 Task: In the  document Nationalparks.docx, select heading and apply ' Bold and Underline' Use the "find feature" to find mentioned word and apply Strikethrough in: 'showcase'. Insert smartchip (Date) on bottom of the page 23 June, 2023 Insert the mentioned footnote for 6th word with font style Arial and font size 8: The study was conducted anonymously
Action: Mouse moved to (318, 504)
Screenshot: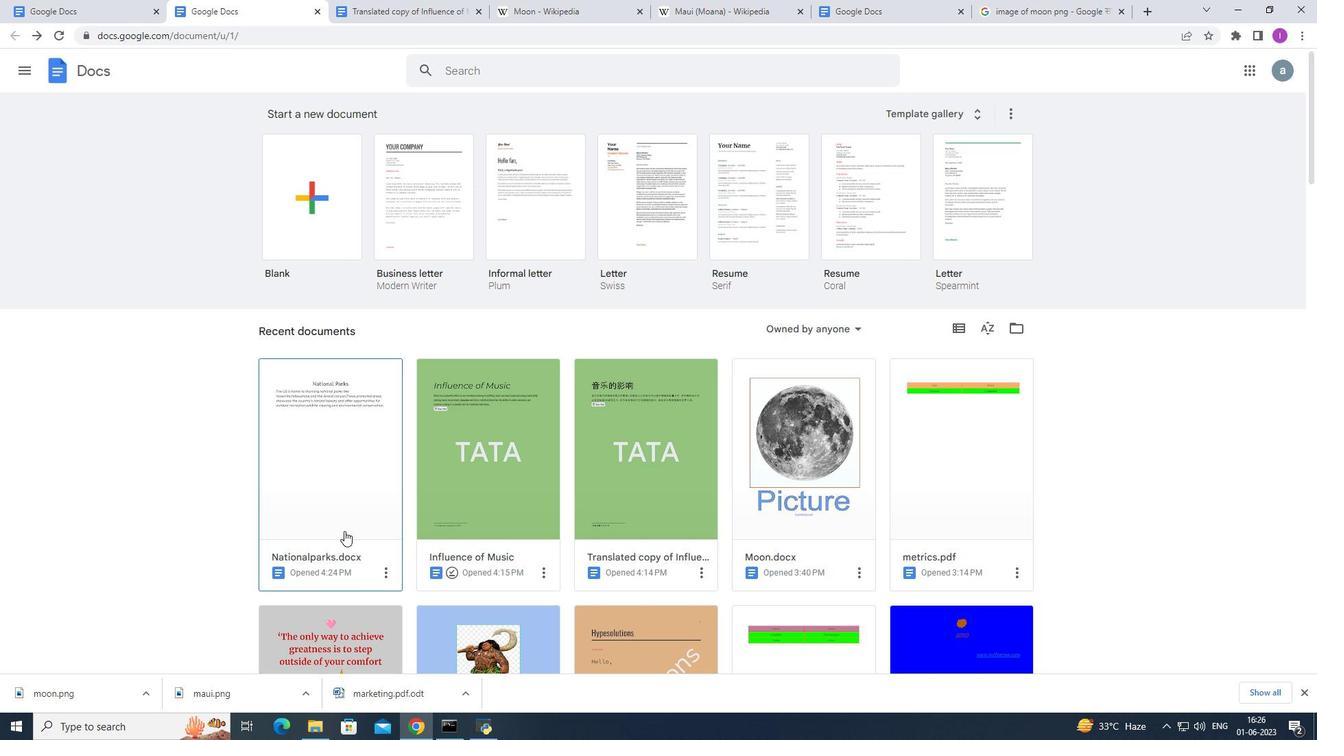 
Action: Mouse pressed left at (318, 504)
Screenshot: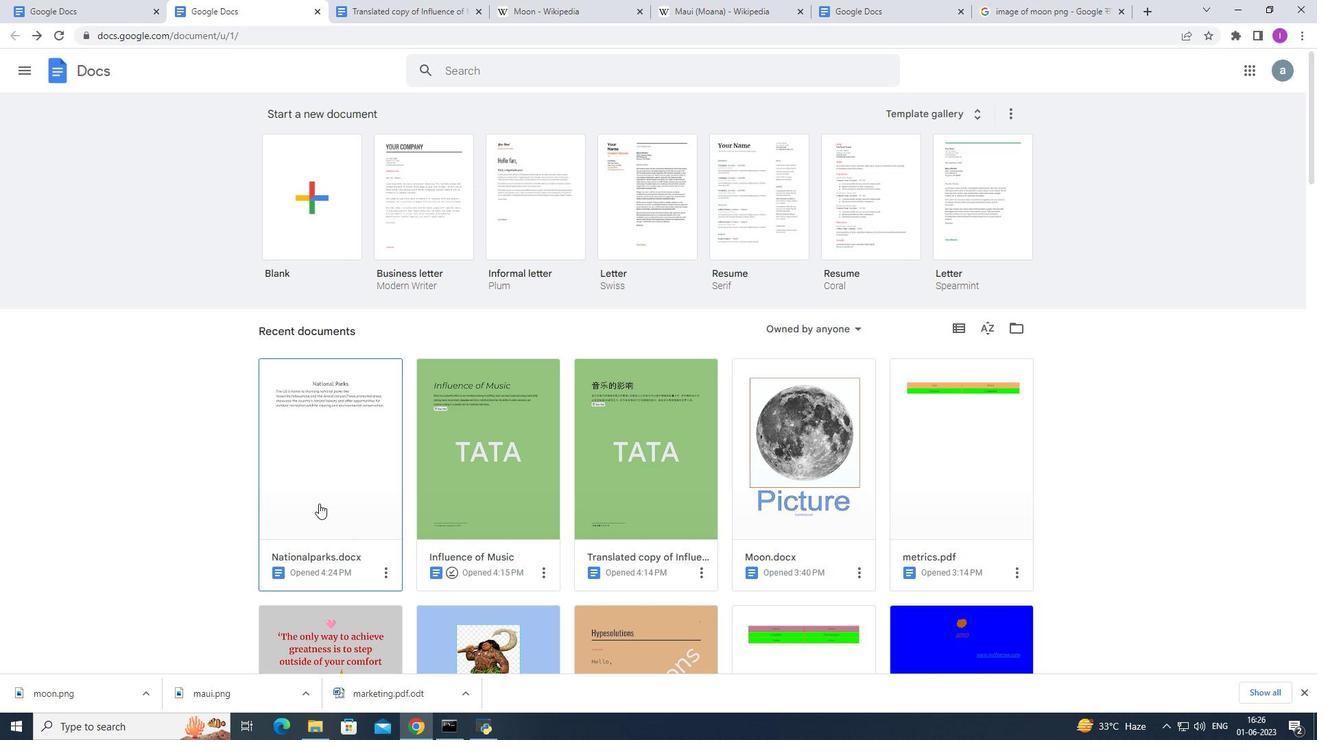 
Action: Mouse moved to (737, 242)
Screenshot: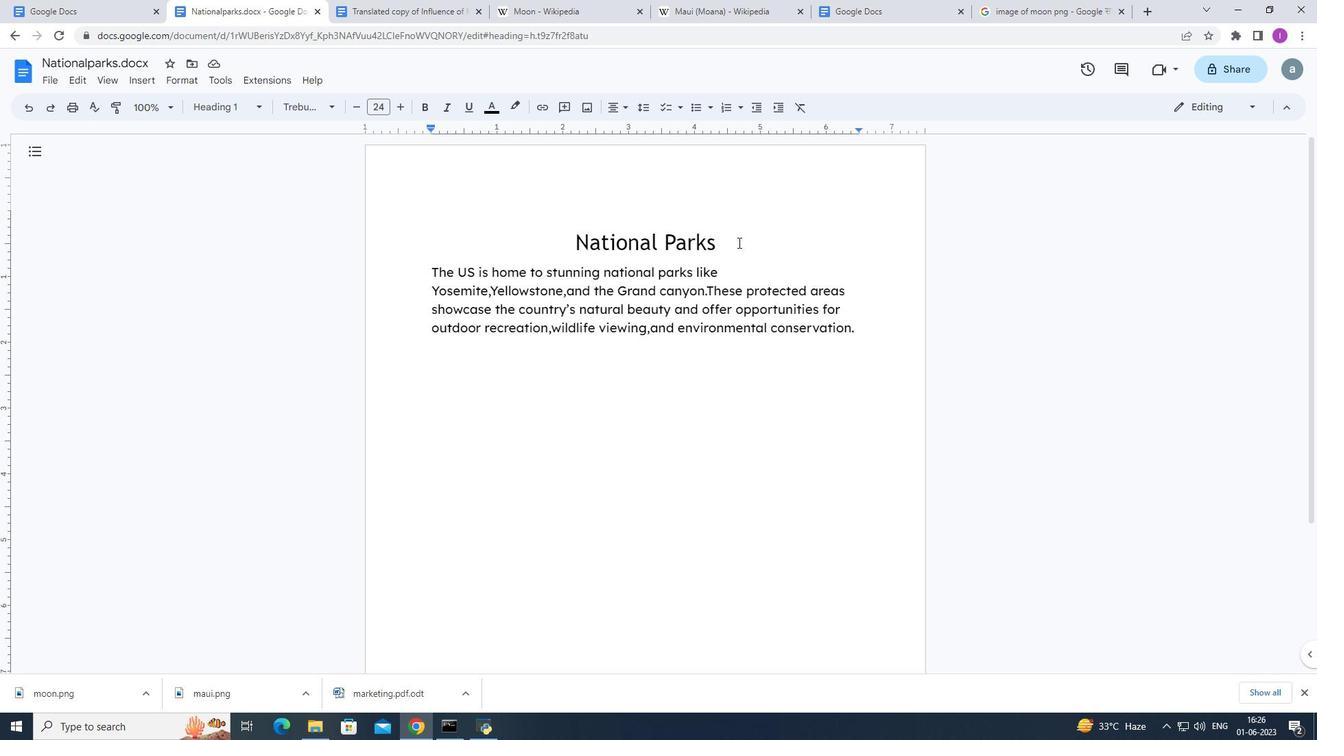 
Action: Mouse pressed left at (737, 242)
Screenshot: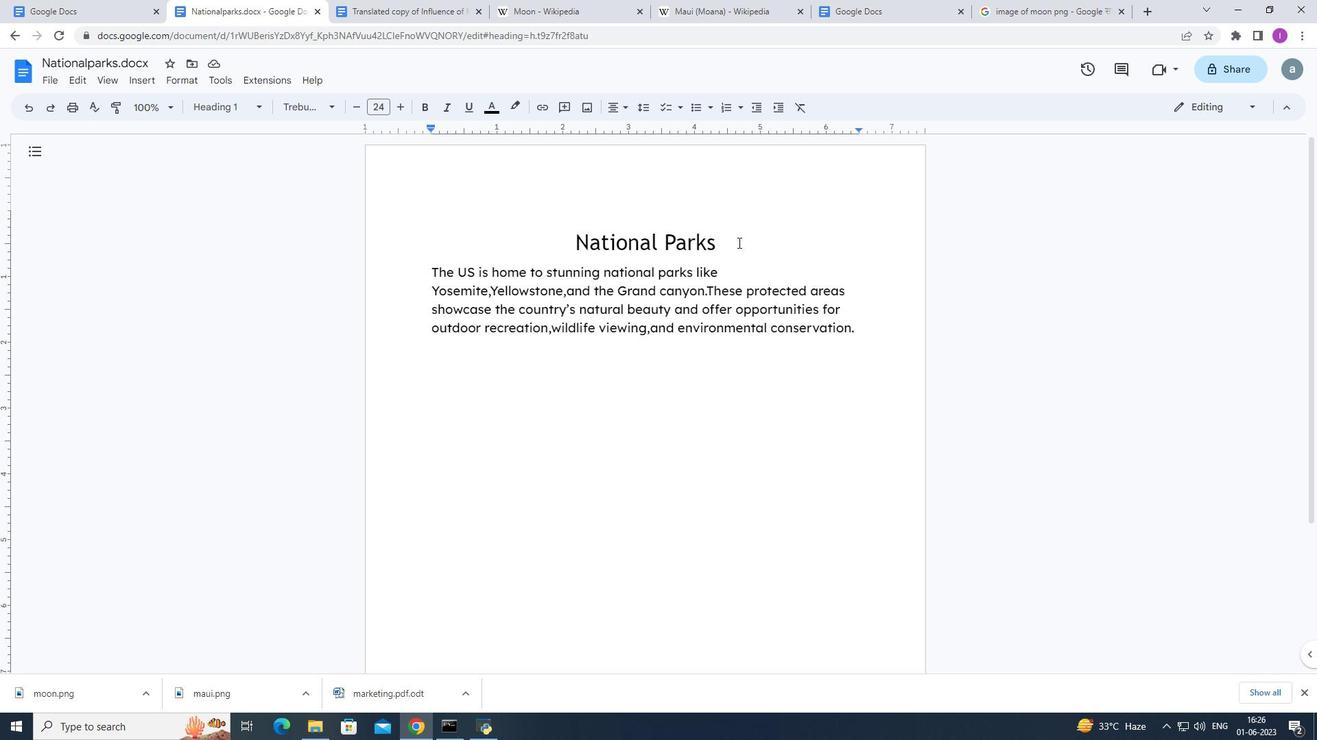 
Action: Mouse moved to (427, 104)
Screenshot: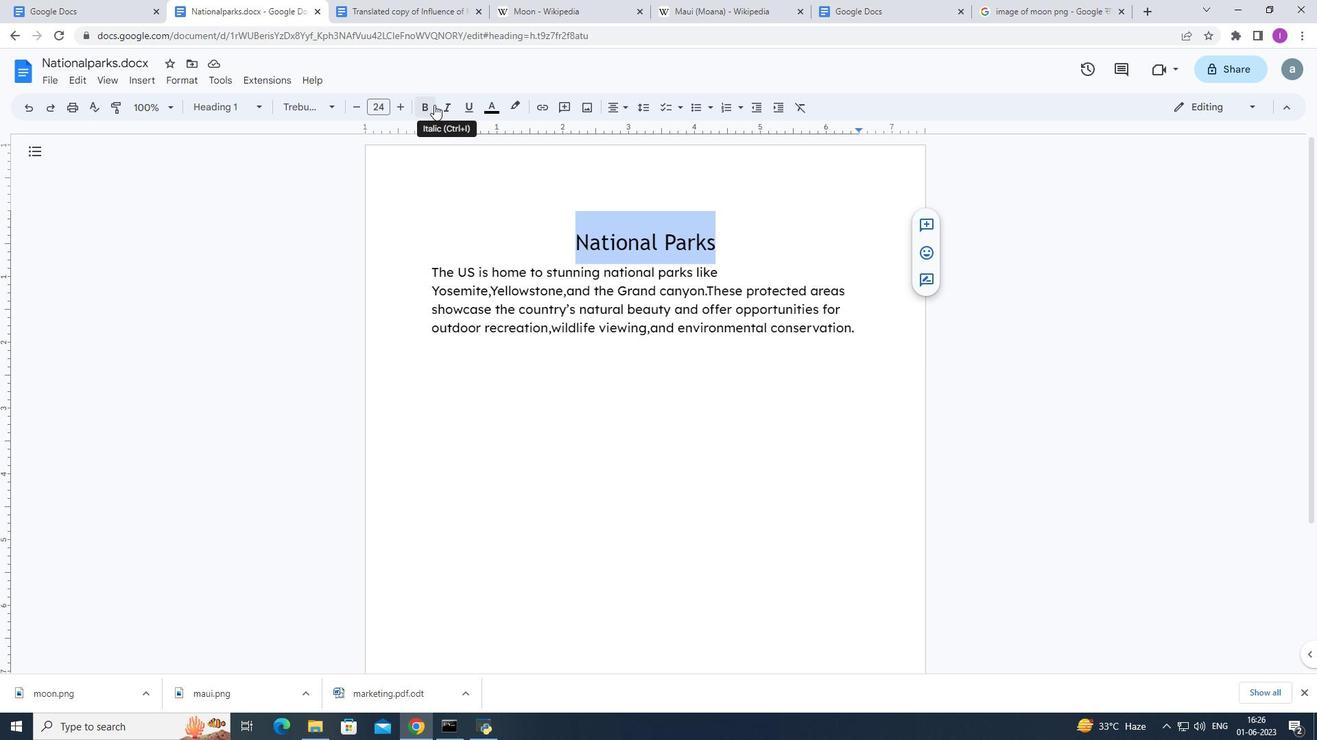 
Action: Mouse pressed left at (427, 104)
Screenshot: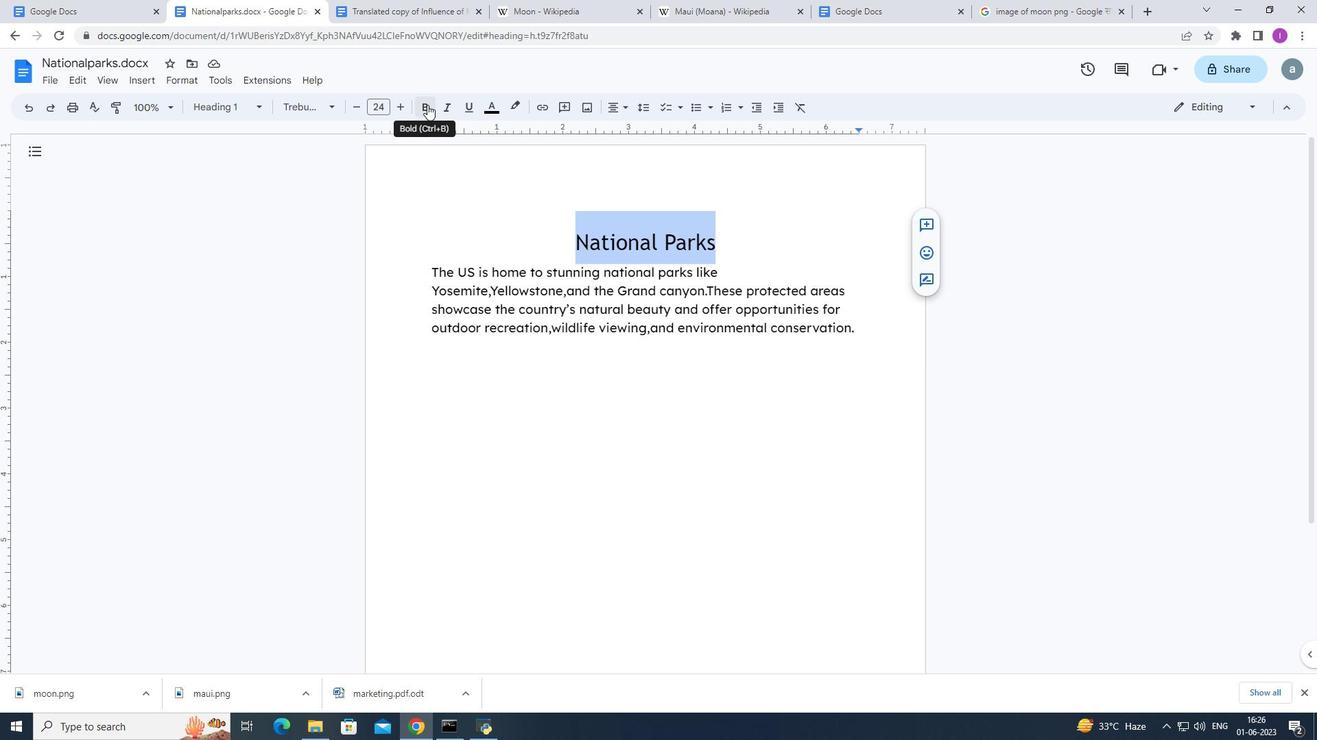 
Action: Mouse moved to (142, 79)
Screenshot: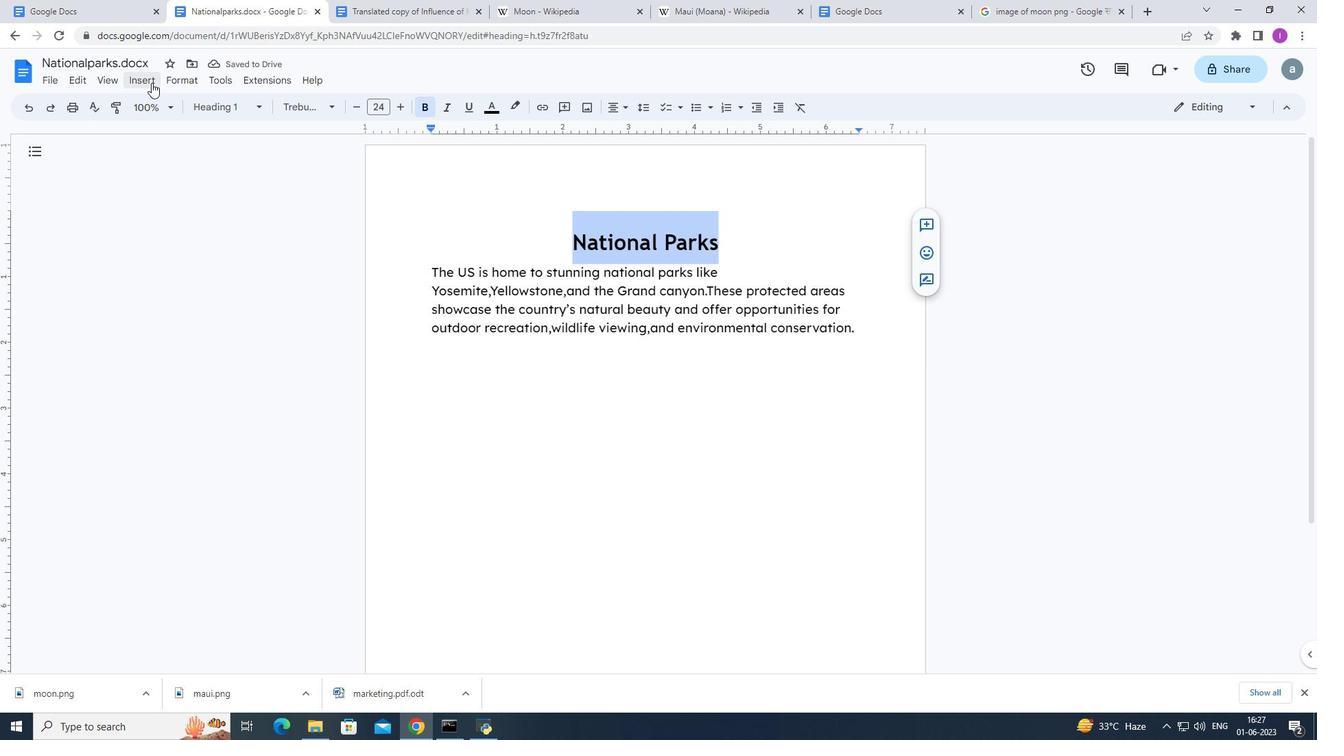 
Action: Mouse pressed left at (142, 79)
Screenshot: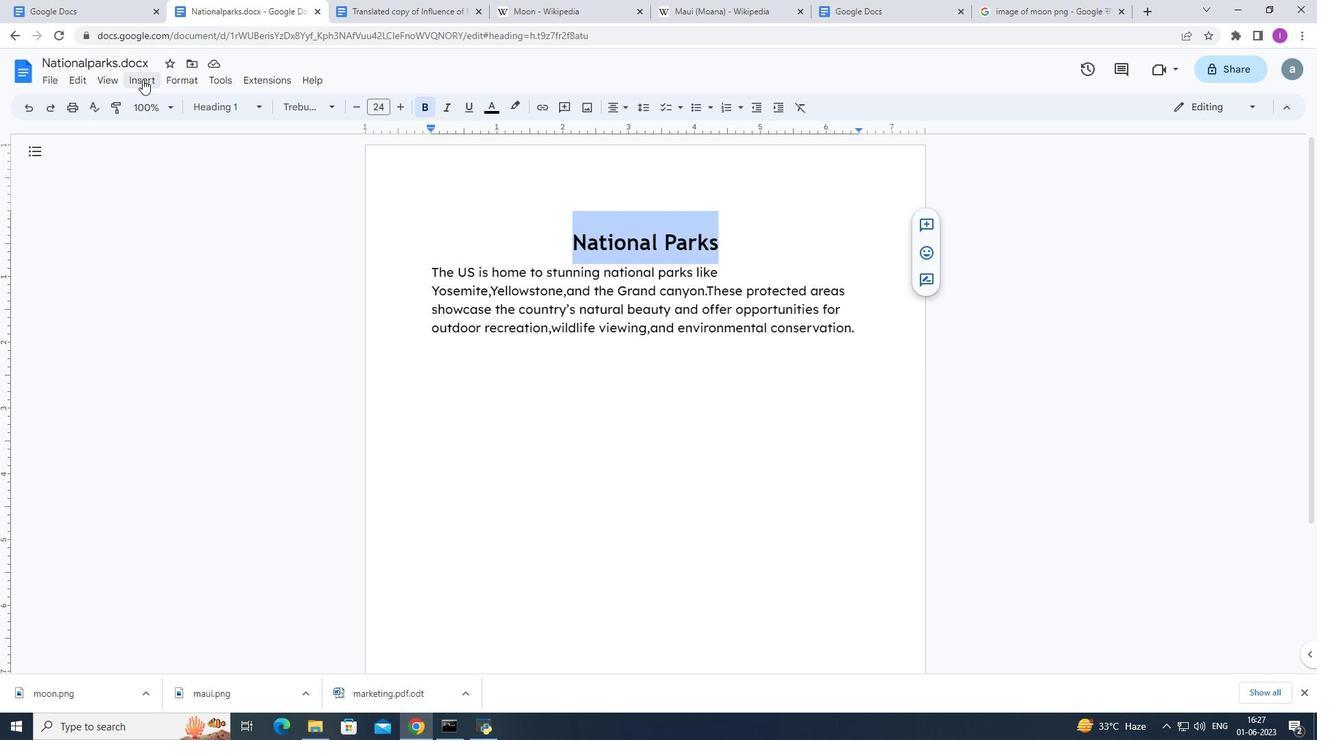 
Action: Mouse moved to (492, 236)
Screenshot: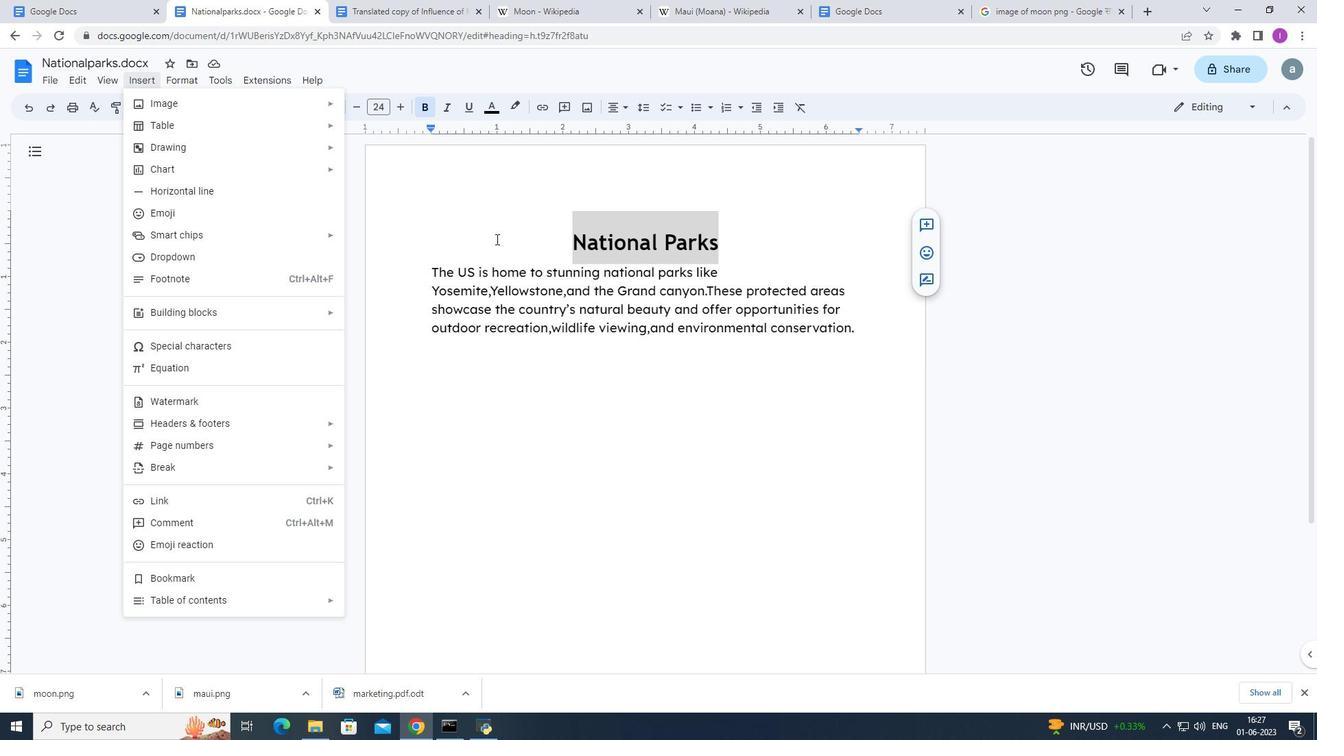 
Action: Mouse pressed left at (492, 236)
Screenshot: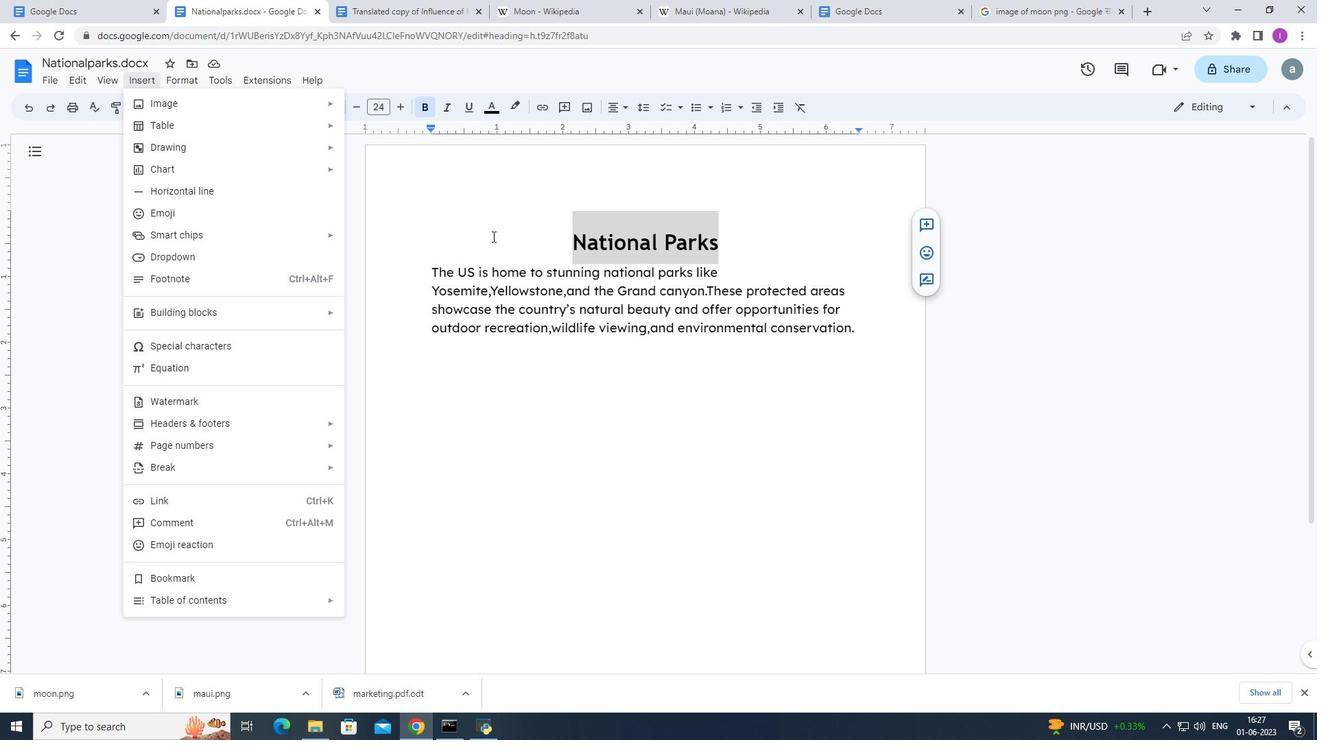 
Action: Mouse moved to (542, 242)
Screenshot: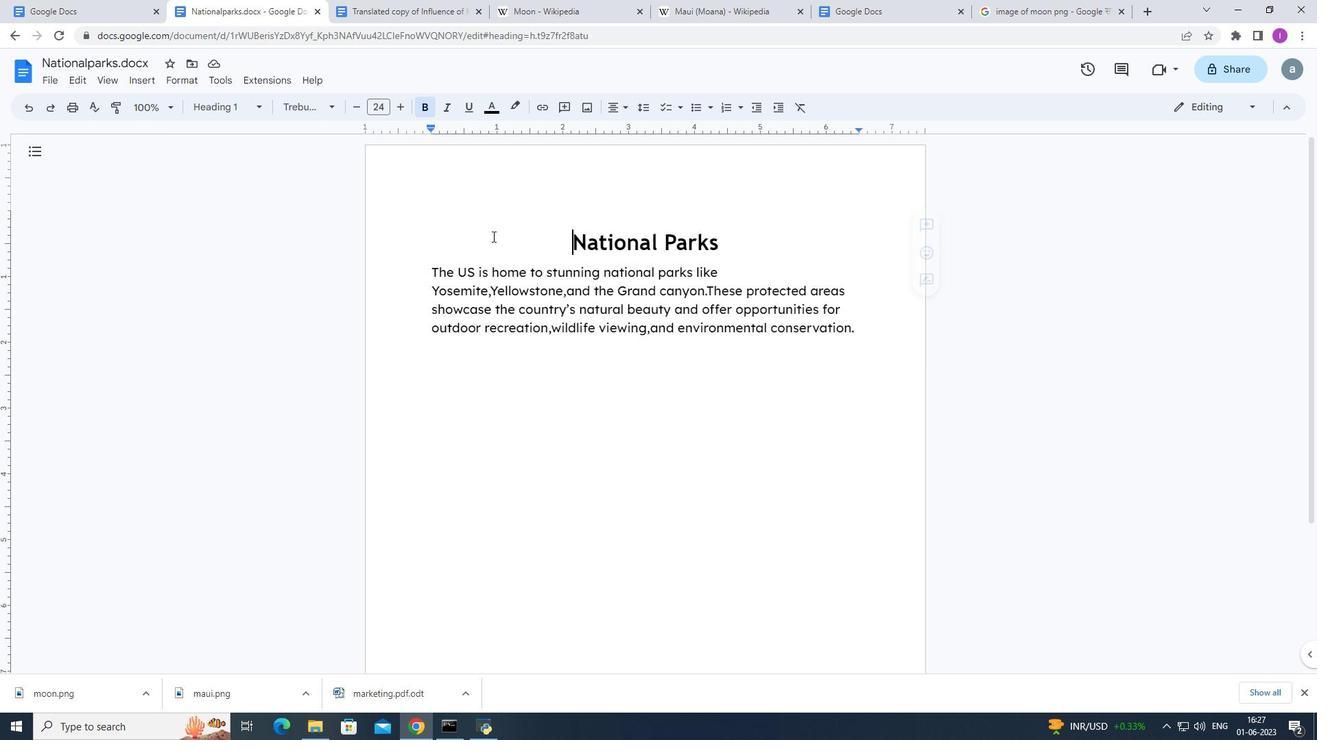 
Action: Key pressed ctrl+U
Screenshot: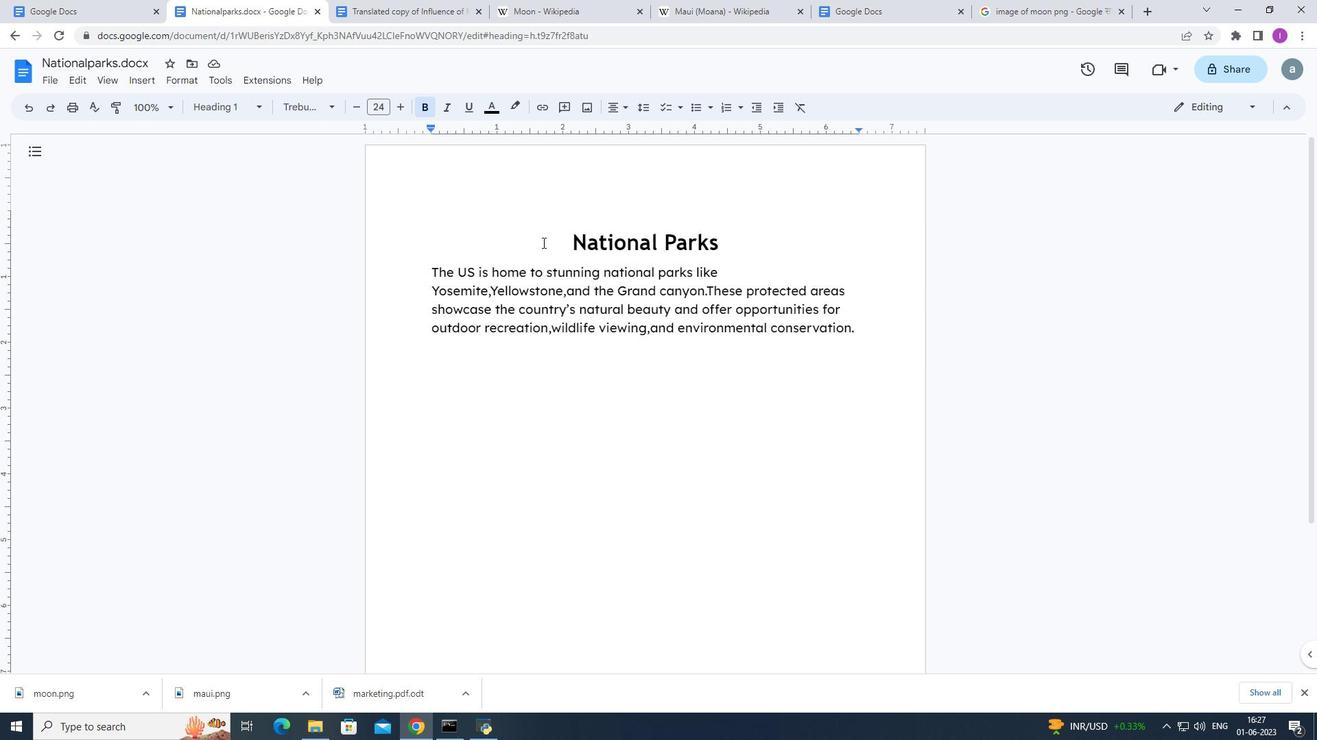 
Action: Mouse moved to (736, 247)
Screenshot: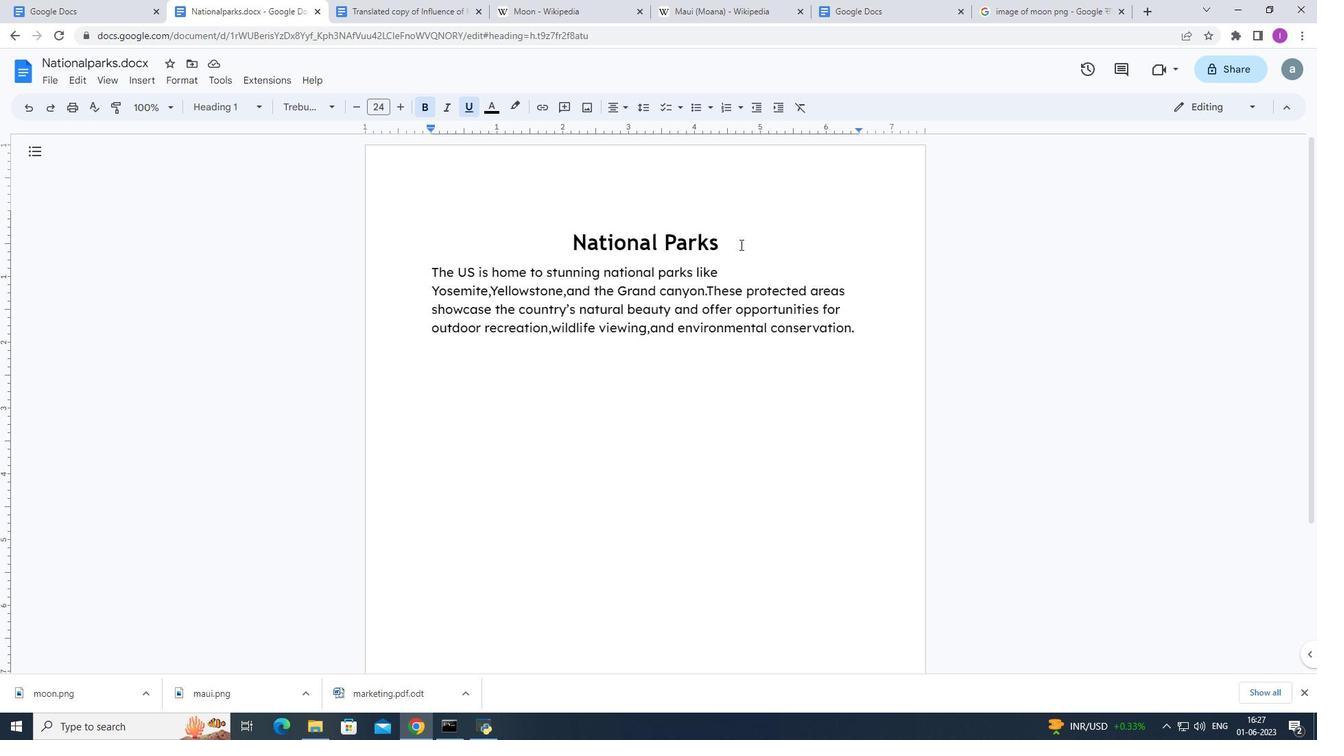 
Action: Mouse pressed left at (736, 247)
Screenshot: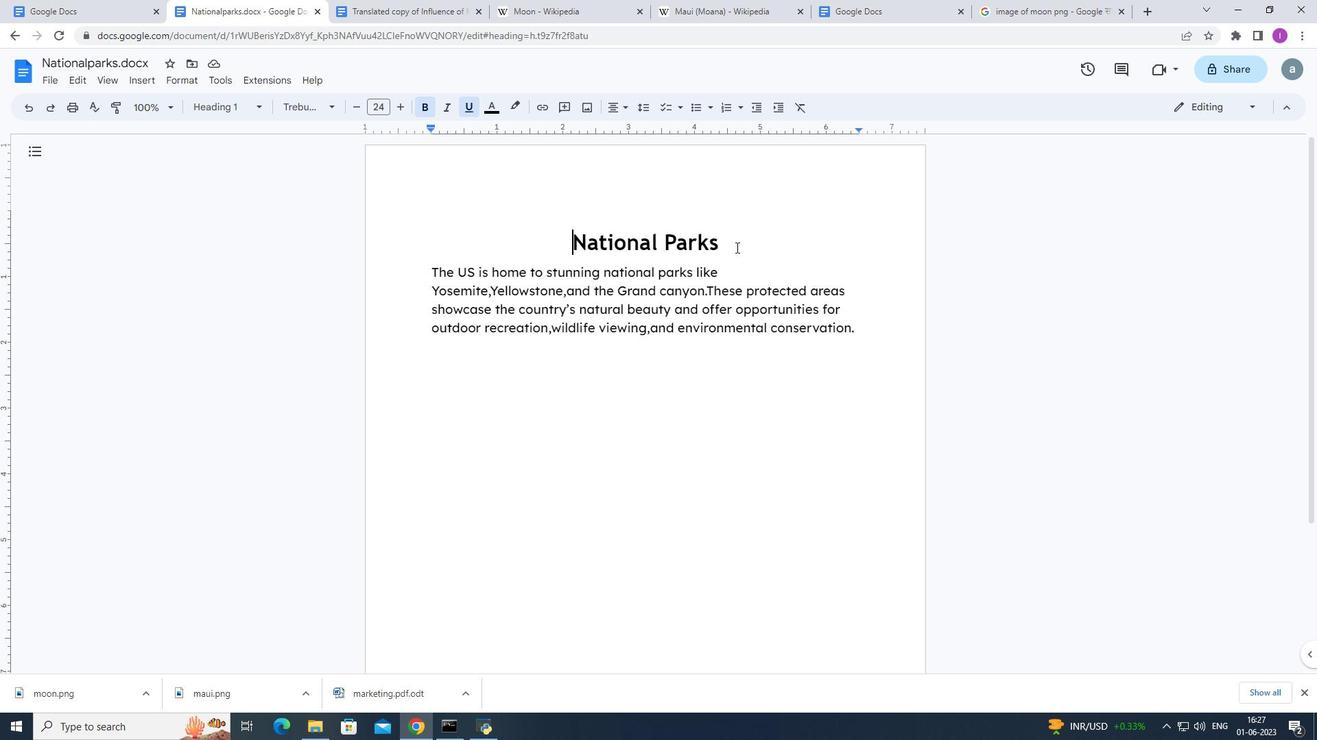 
Action: Mouse moved to (751, 240)
Screenshot: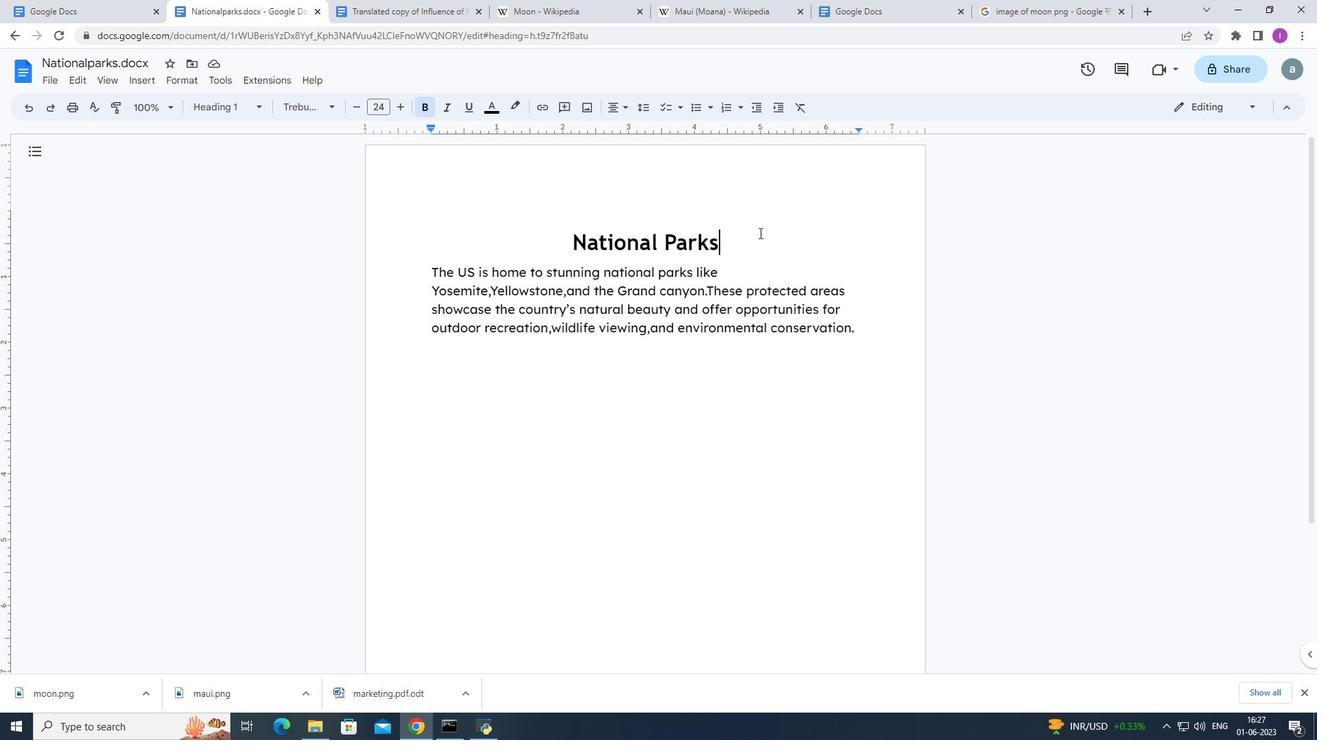 
Action: Mouse pressed left at (751, 240)
Screenshot: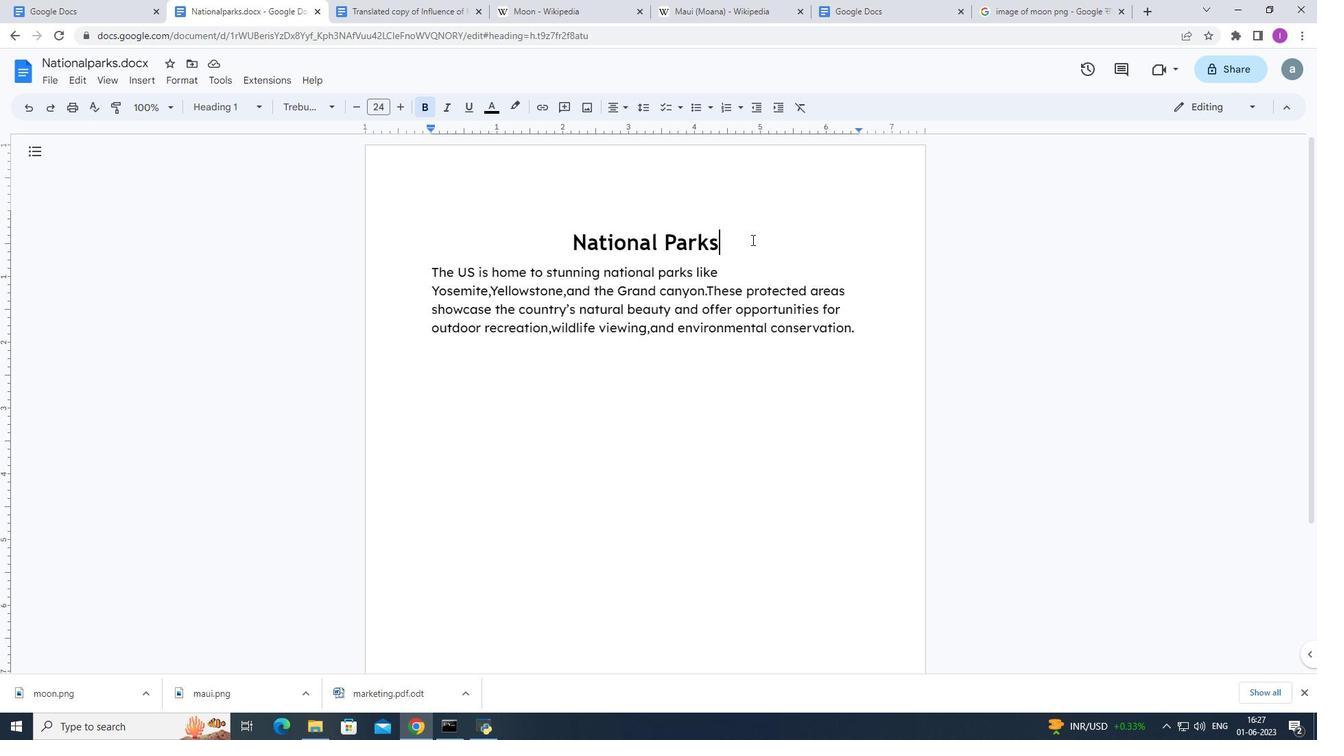
Action: Mouse moved to (553, 242)
Screenshot: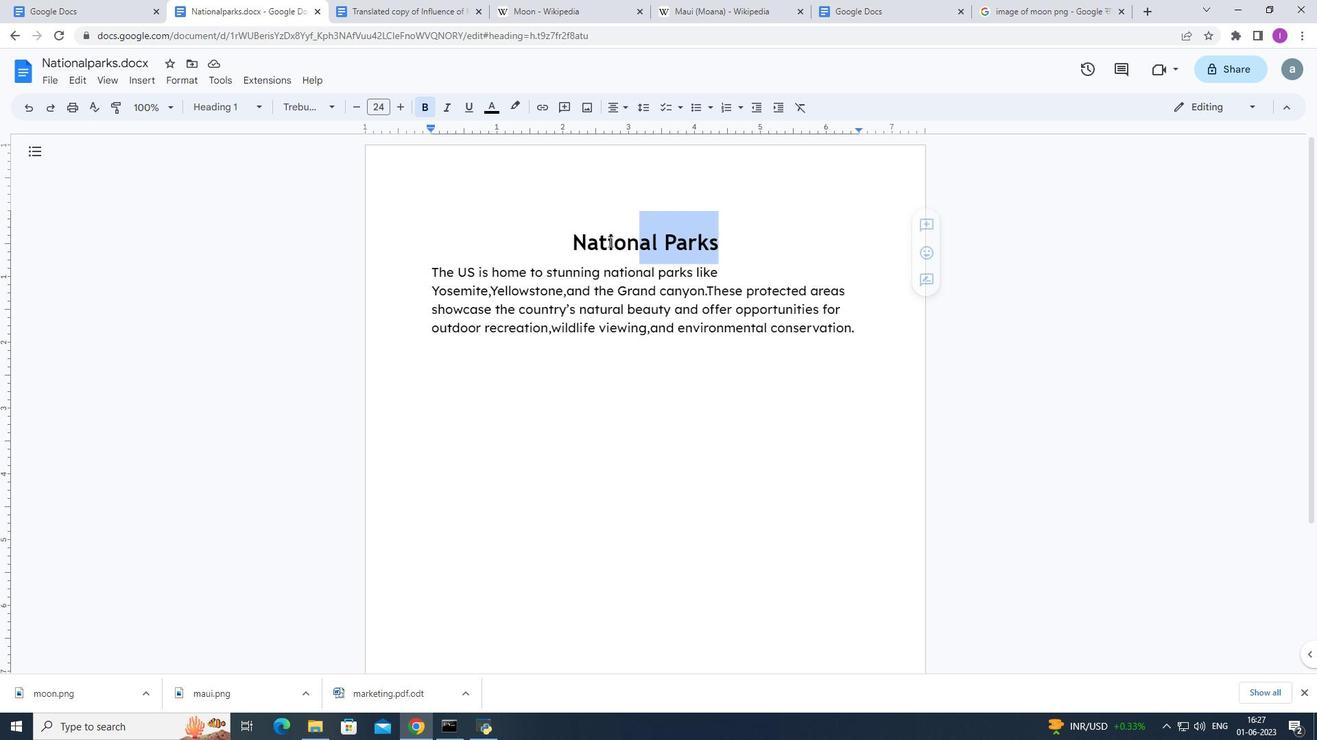 
Action: Key pressed ctrl+U
Screenshot: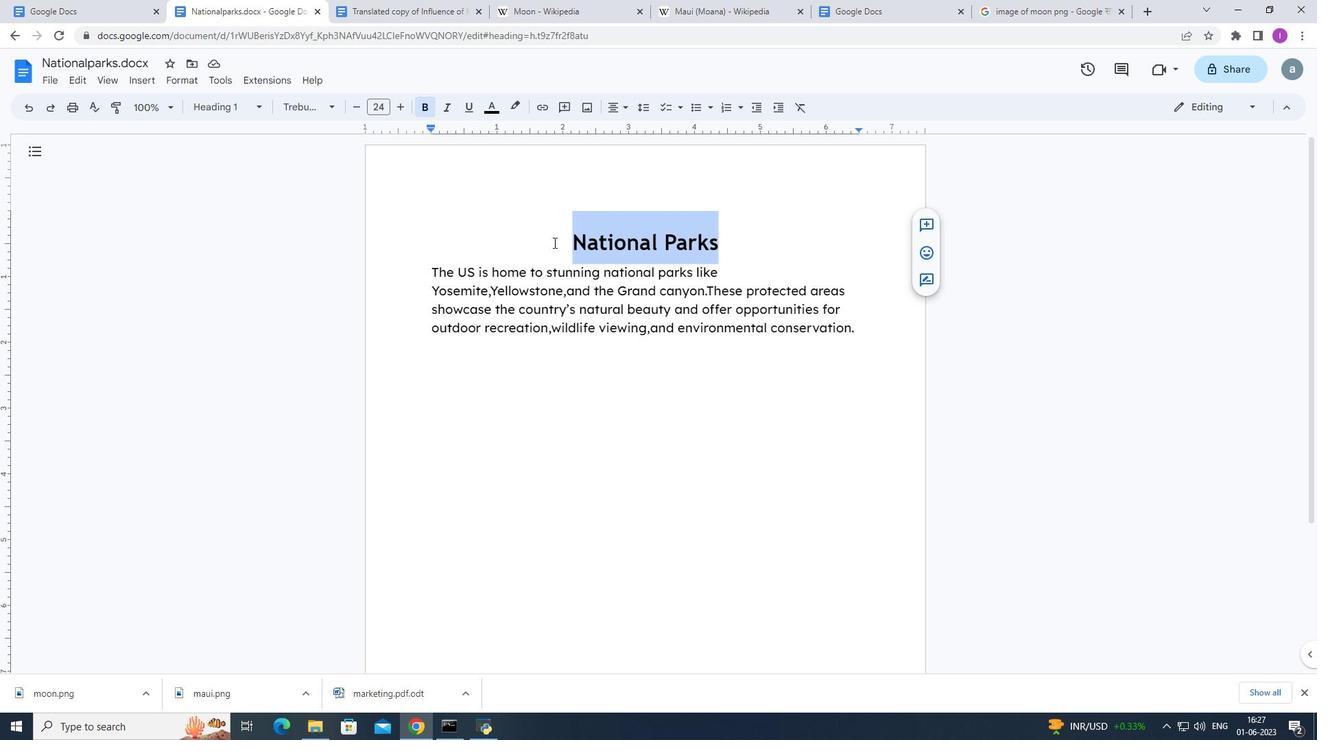 
Action: Mouse moved to (597, 445)
Screenshot: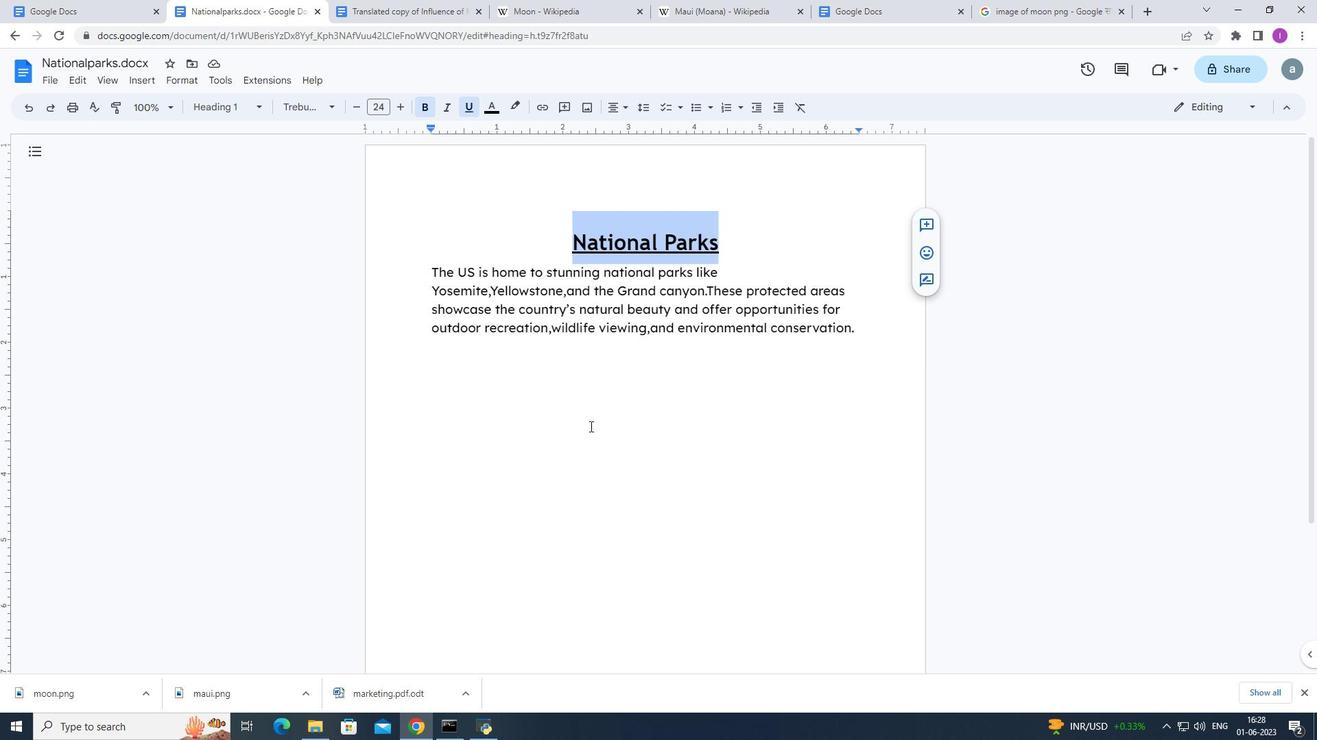 
Action: Mouse pressed left at (597, 445)
Screenshot: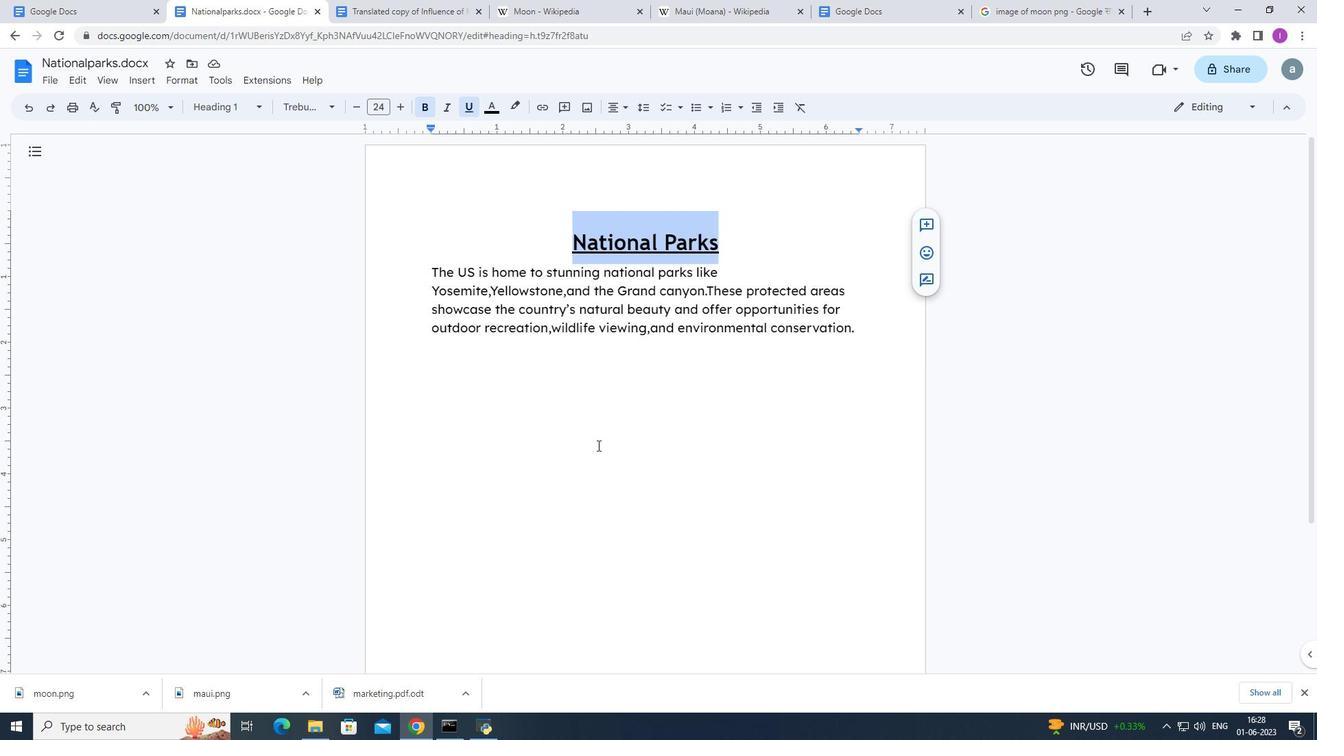 
Action: Mouse moved to (420, 311)
Screenshot: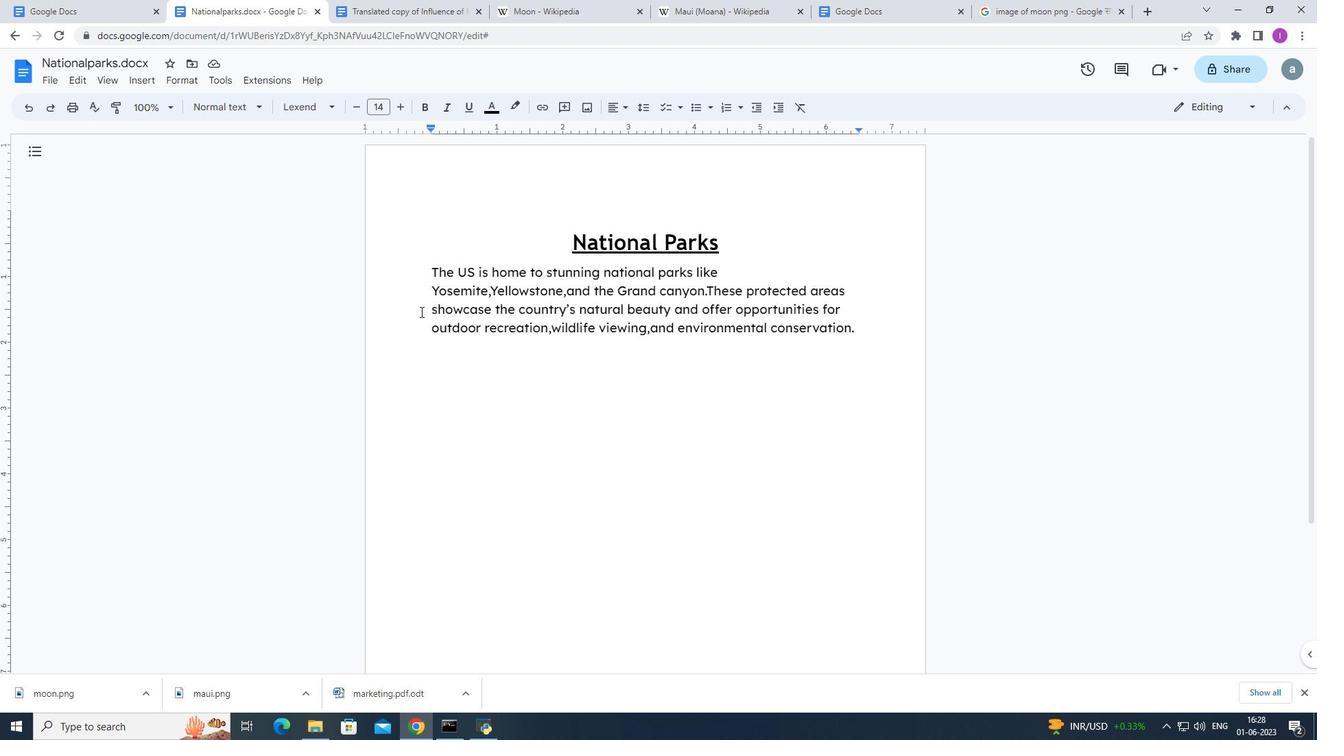 
Action: Mouse pressed left at (420, 311)
Screenshot: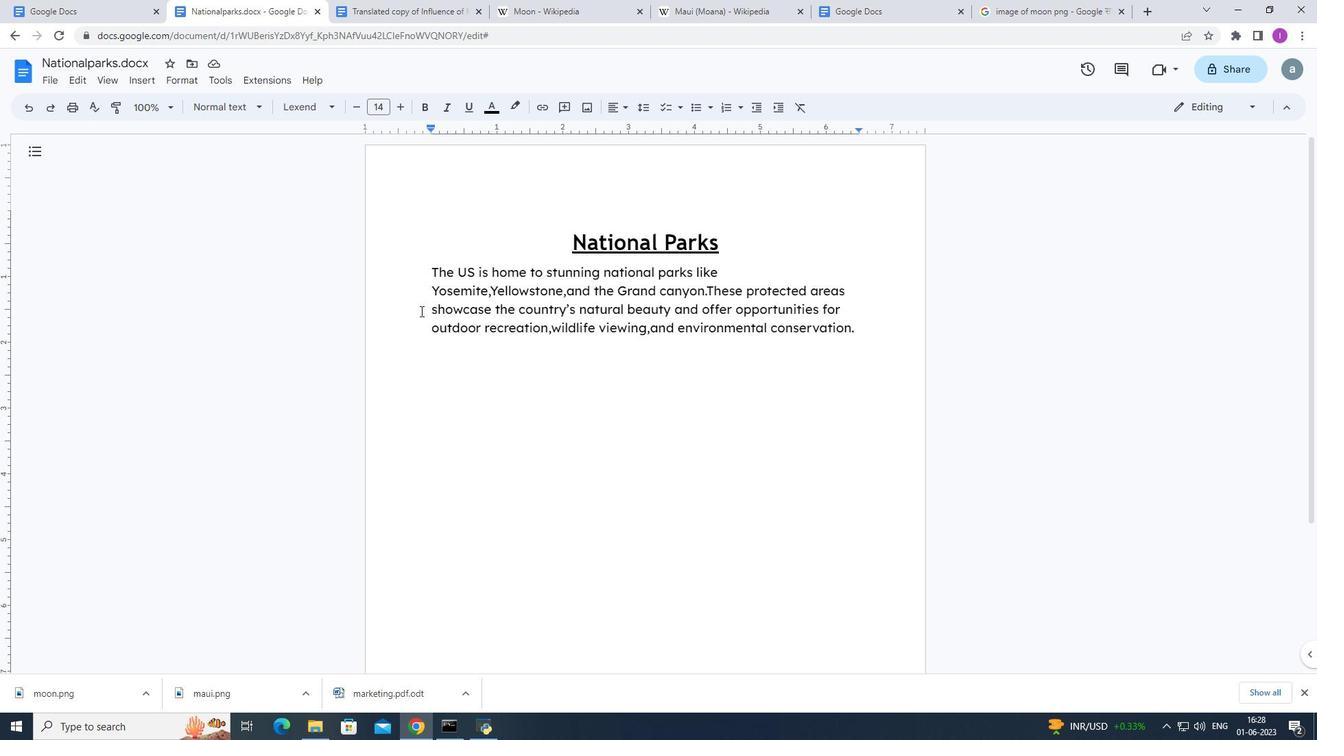 
Action: Mouse moved to (86, 81)
Screenshot: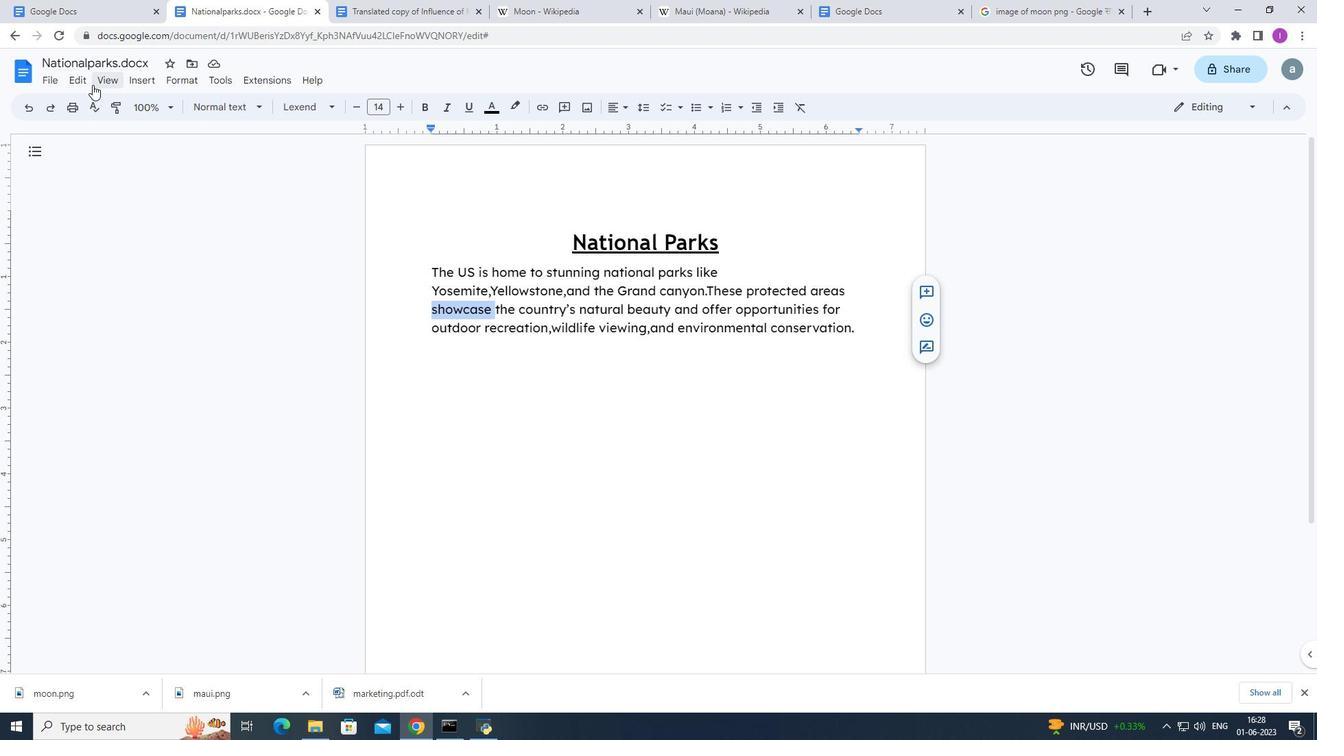 
Action: Mouse pressed left at (86, 81)
Screenshot: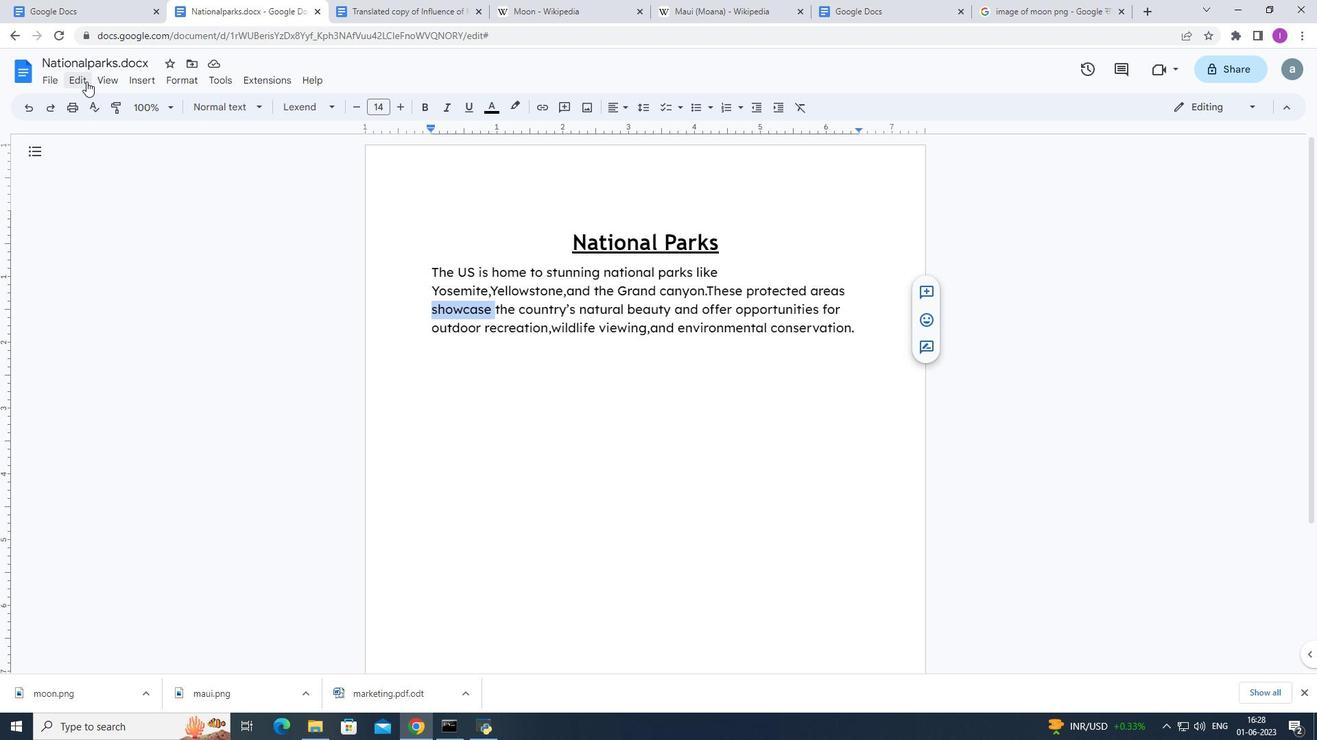 
Action: Mouse moved to (155, 312)
Screenshot: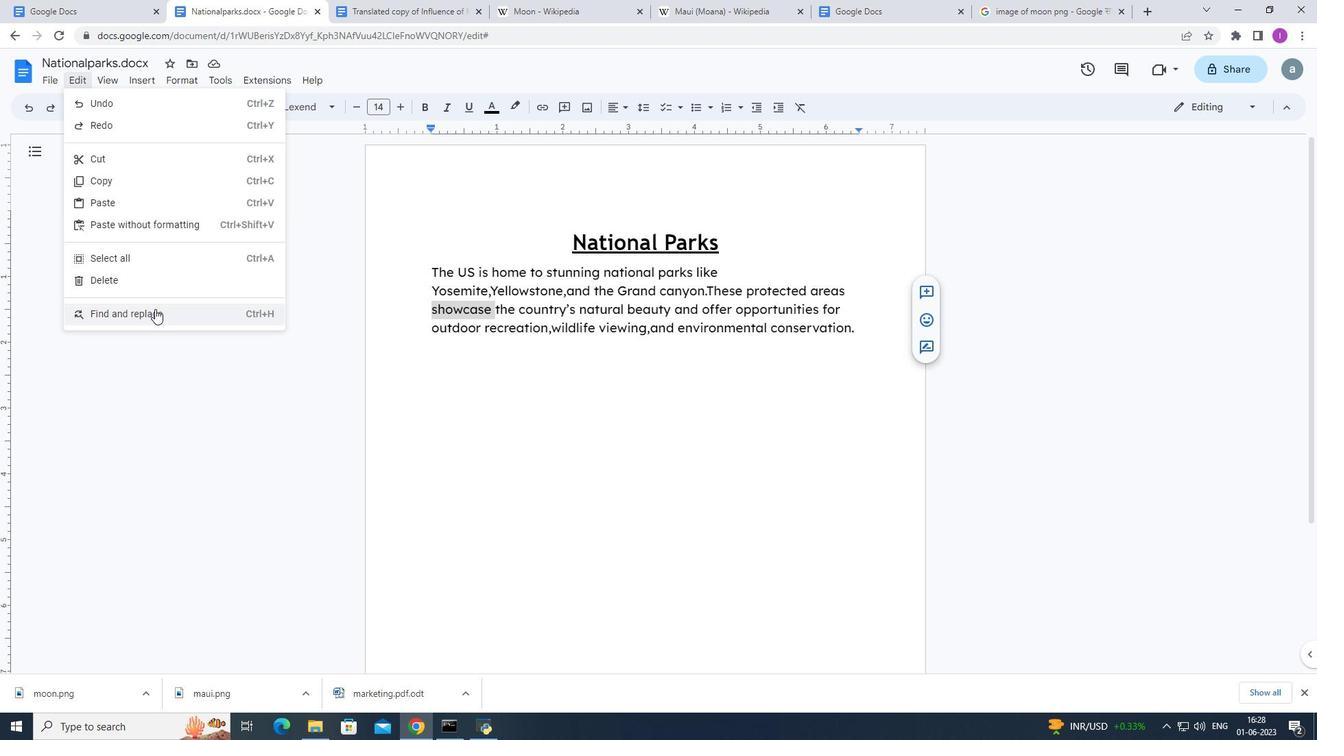 
Action: Mouse pressed left at (155, 312)
Screenshot: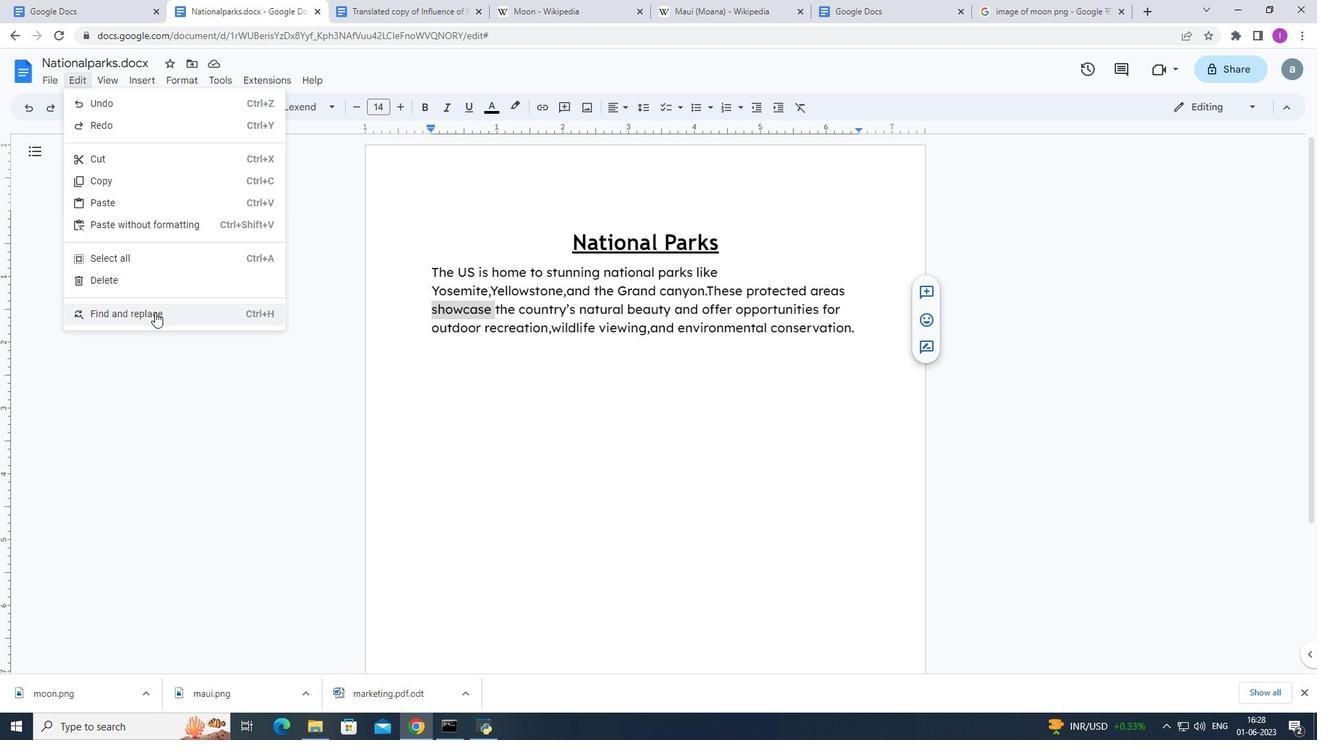 
Action: Mouse moved to (790, 450)
Screenshot: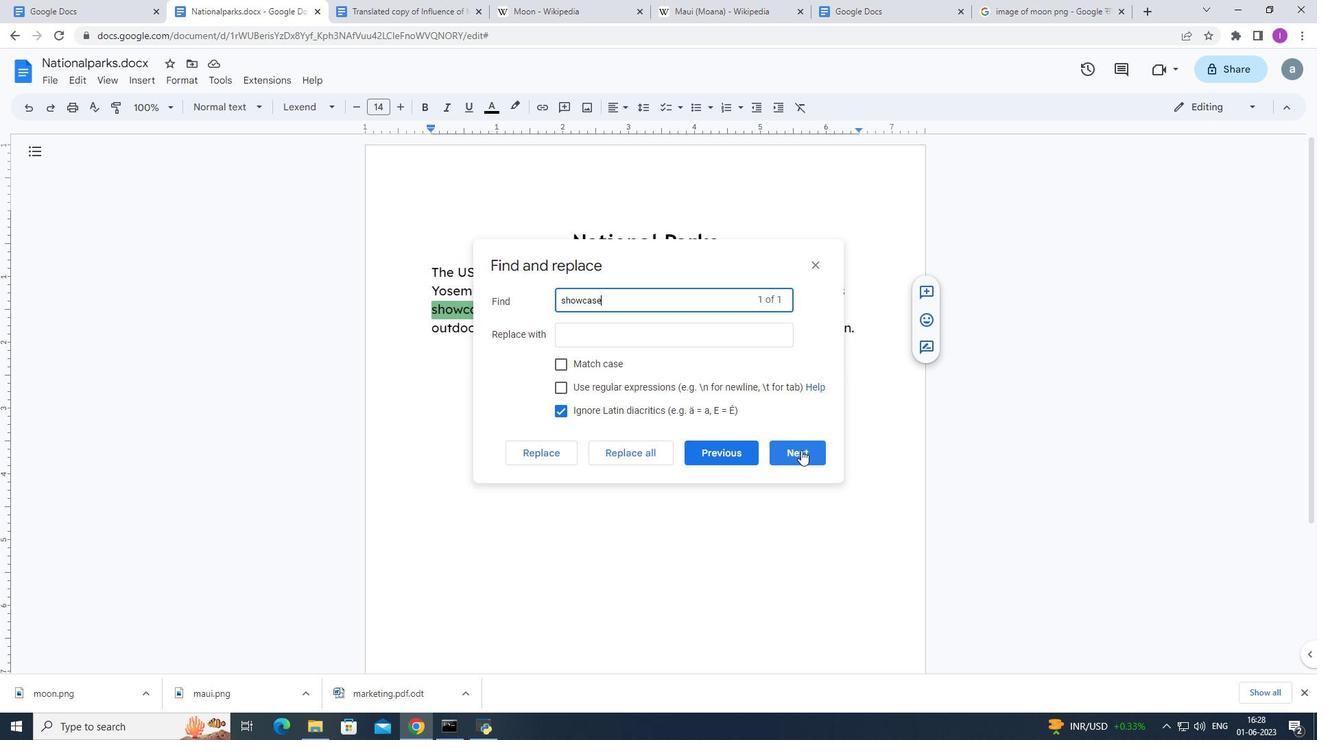 
Action: Mouse pressed left at (790, 450)
Screenshot: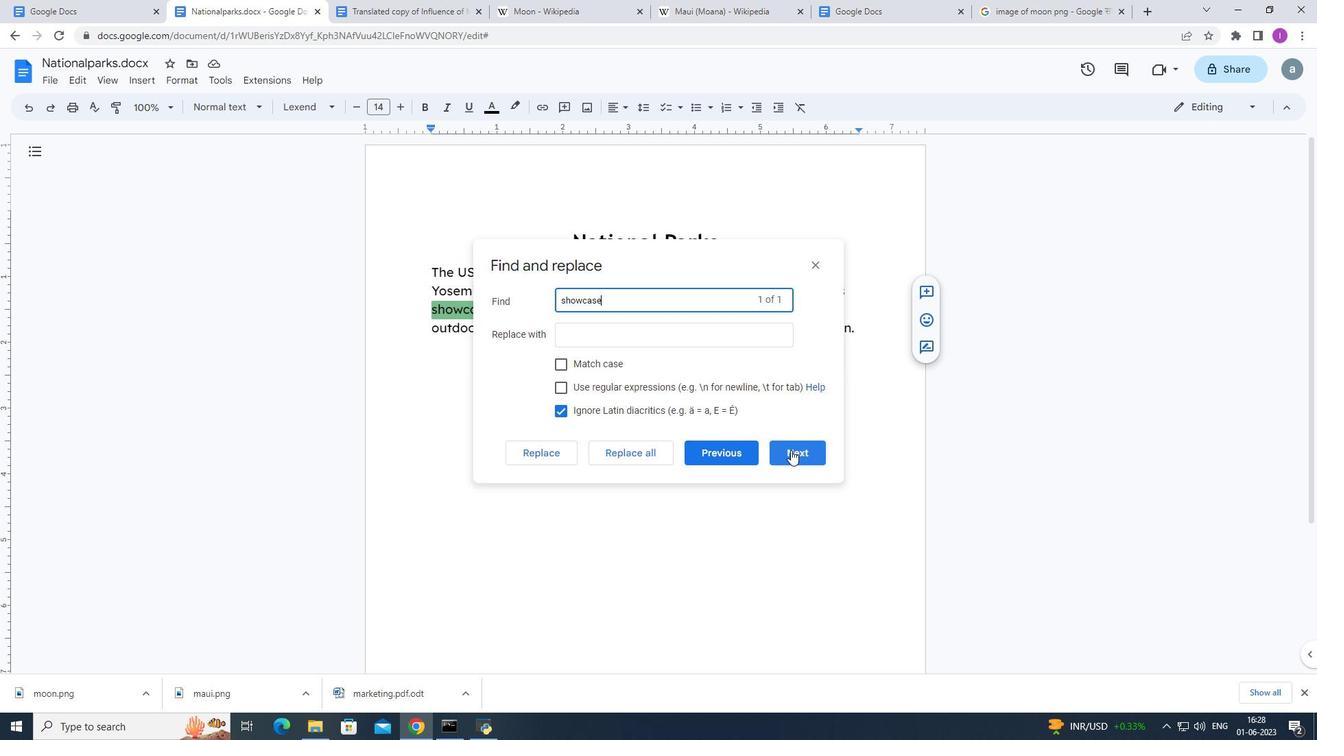 
Action: Mouse moved to (699, 537)
Screenshot: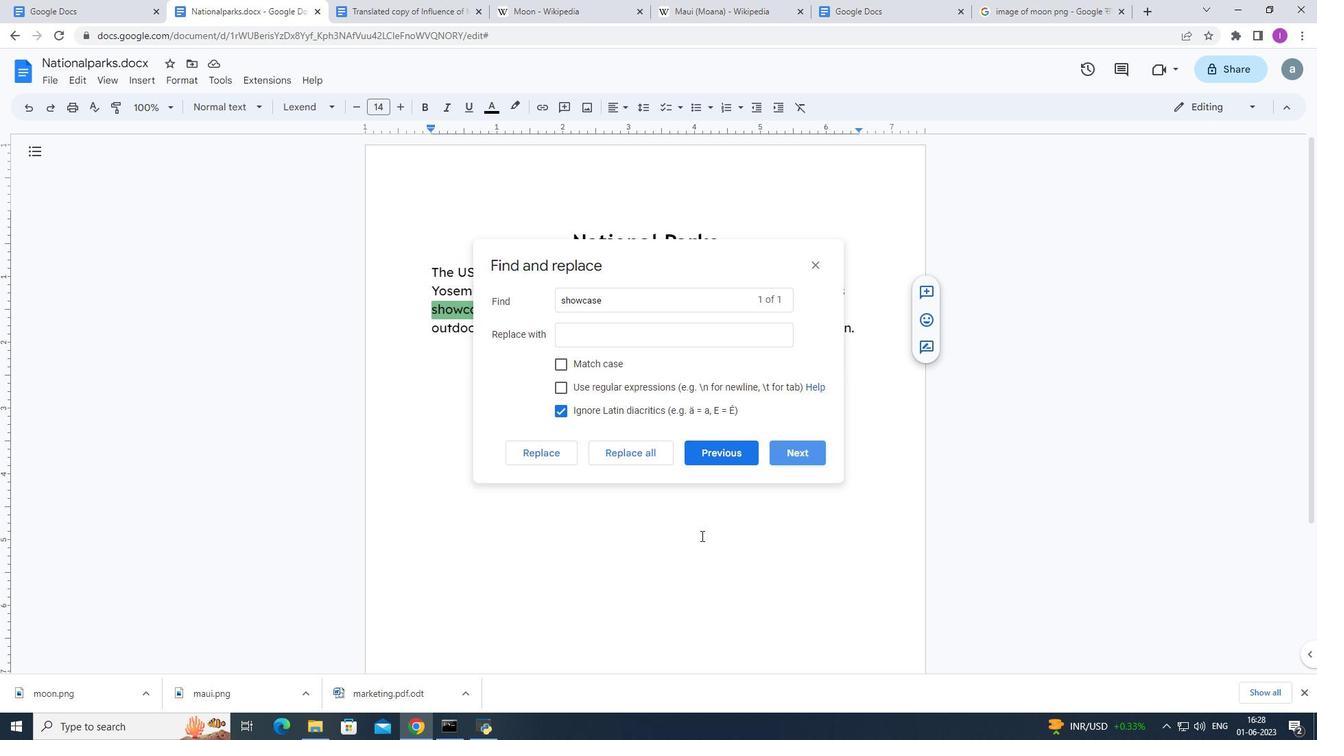 
Action: Mouse pressed left at (699, 537)
Screenshot: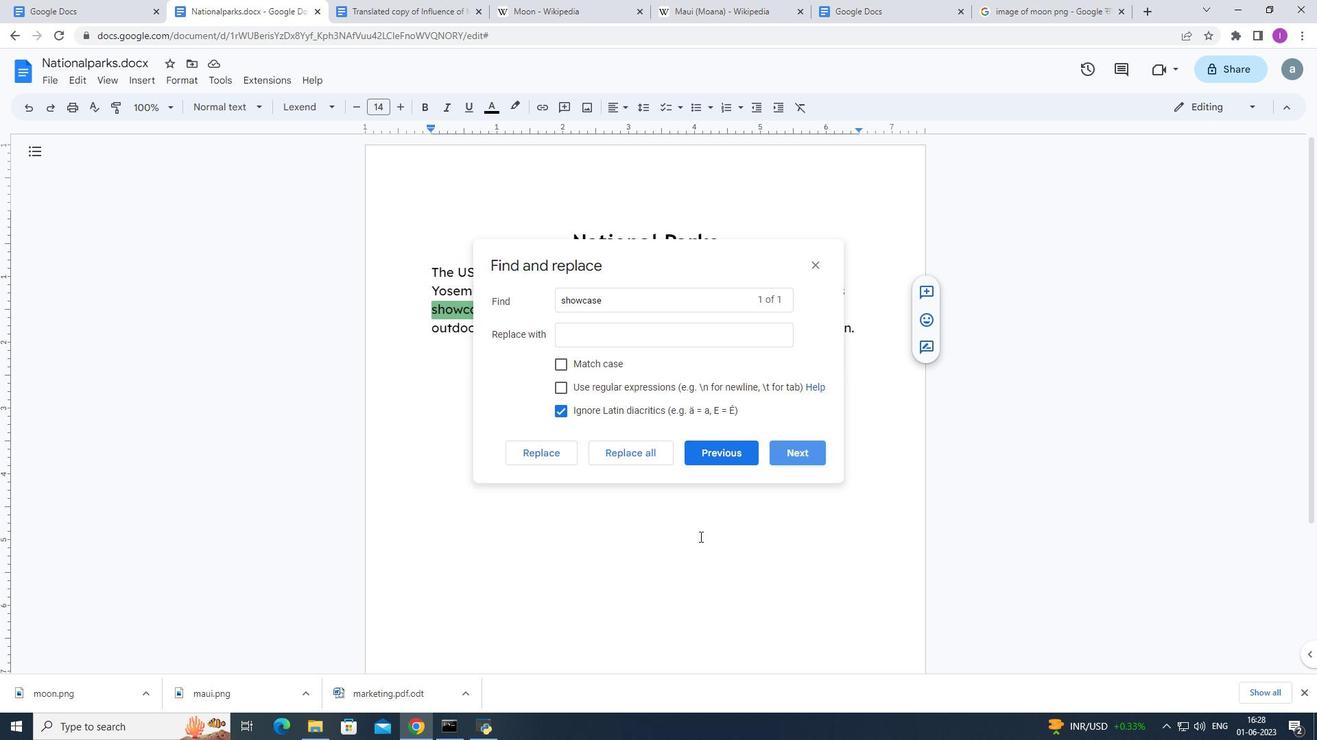 
Action: Mouse moved to (810, 266)
Screenshot: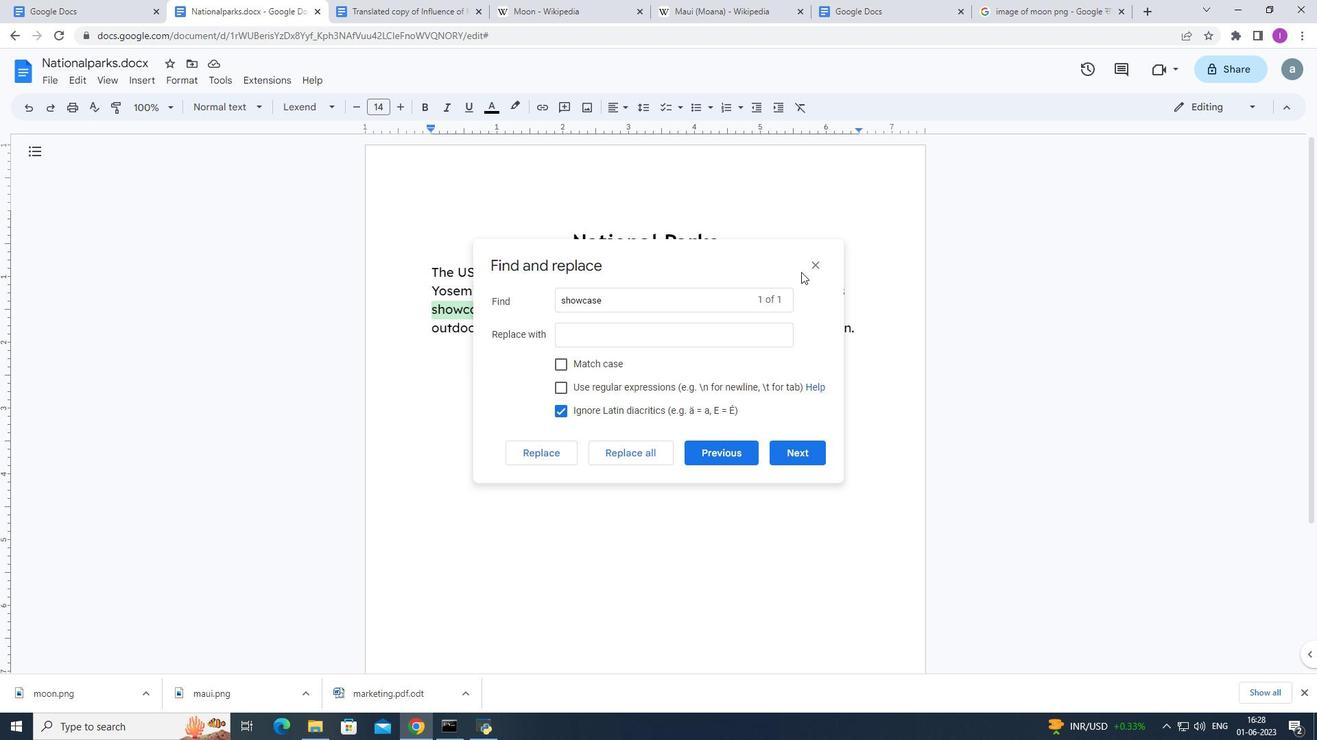 
Action: Mouse pressed left at (810, 266)
Screenshot: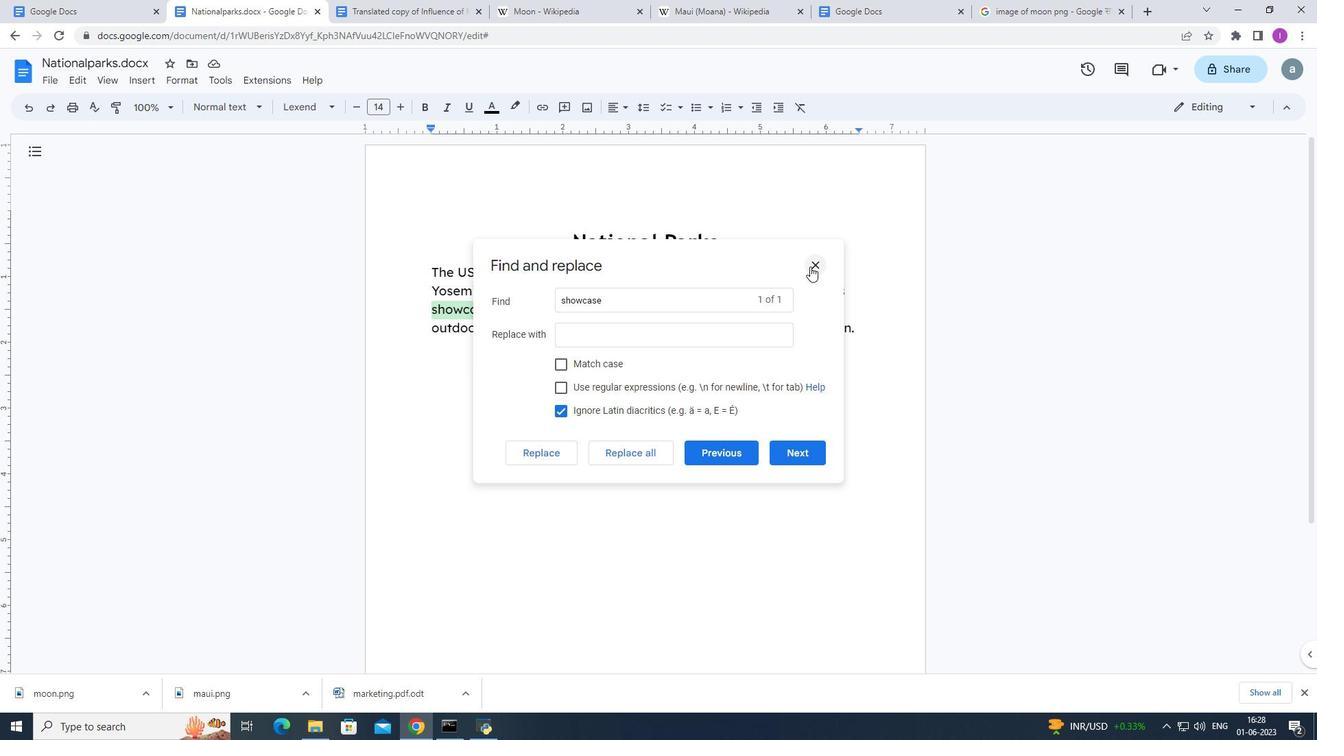 
Action: Mouse moved to (175, 82)
Screenshot: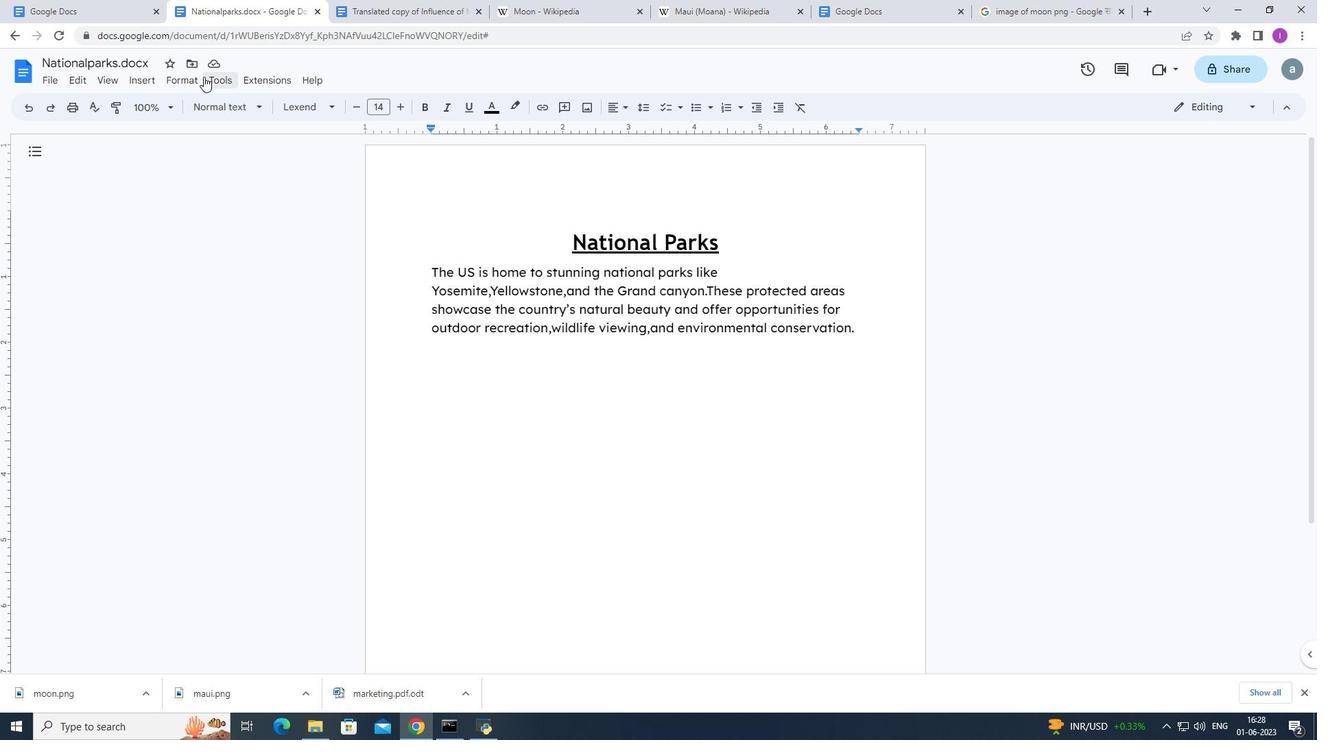 
Action: Mouse pressed left at (175, 82)
Screenshot: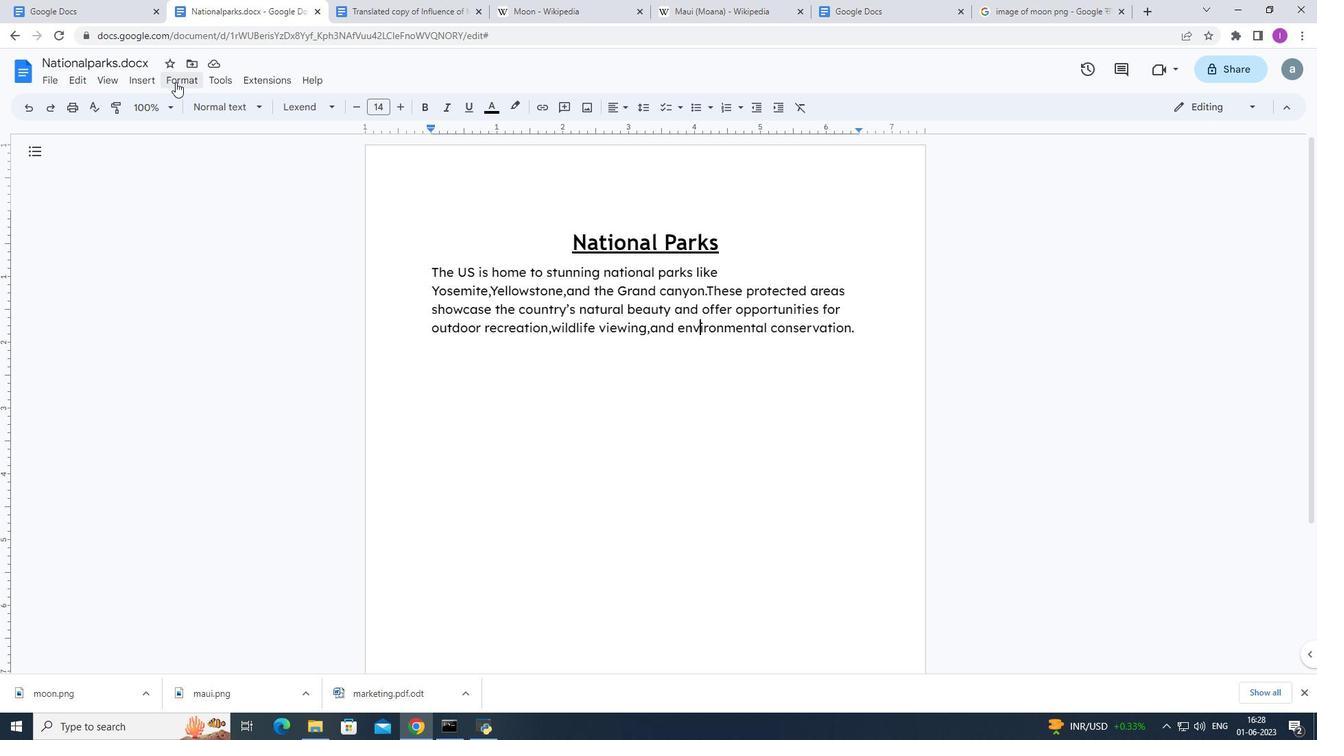 
Action: Mouse moved to (207, 102)
Screenshot: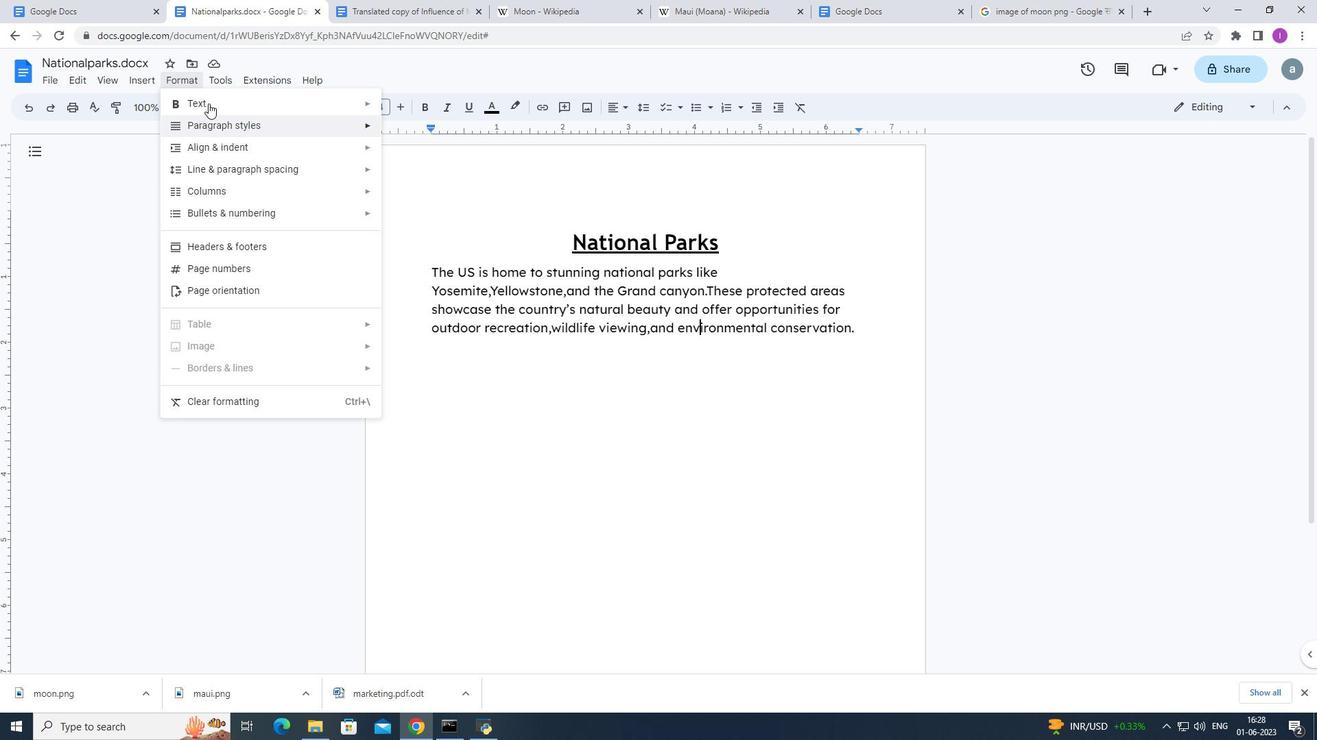
Action: Mouse pressed left at (207, 102)
Screenshot: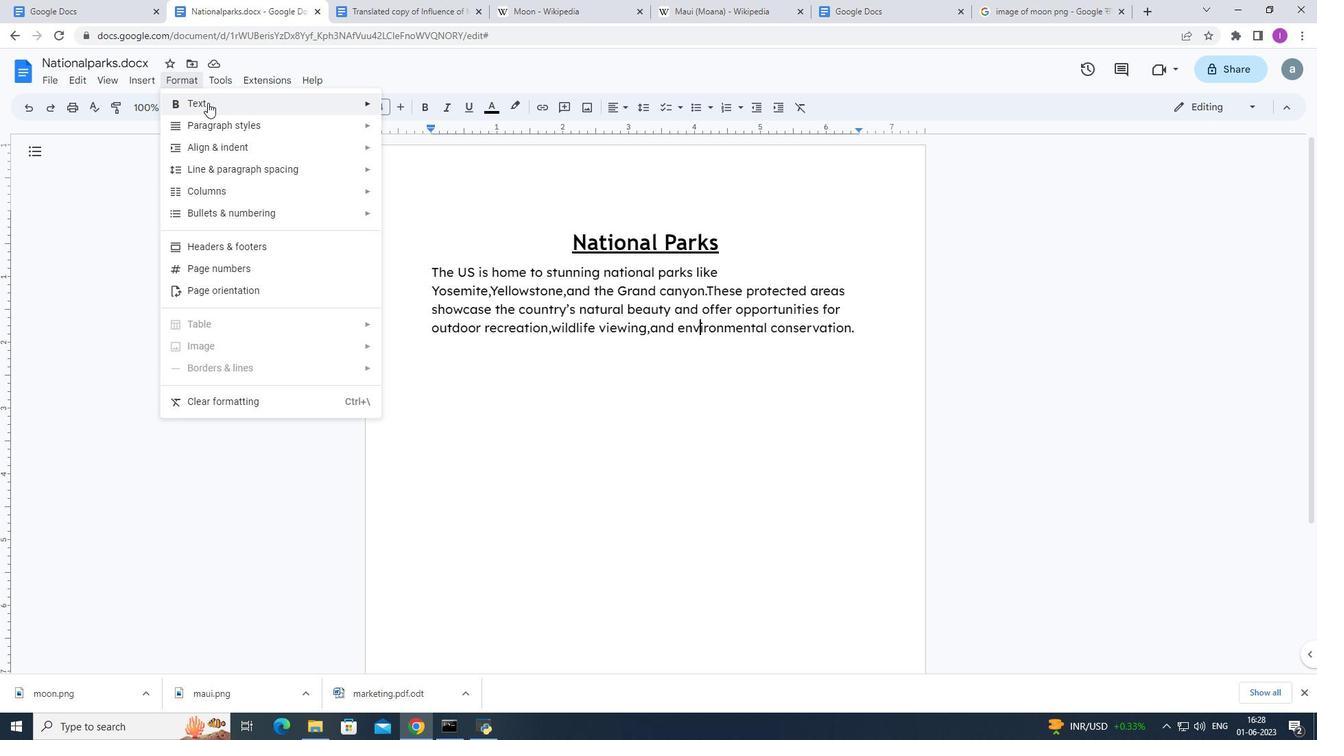 
Action: Mouse moved to (445, 174)
Screenshot: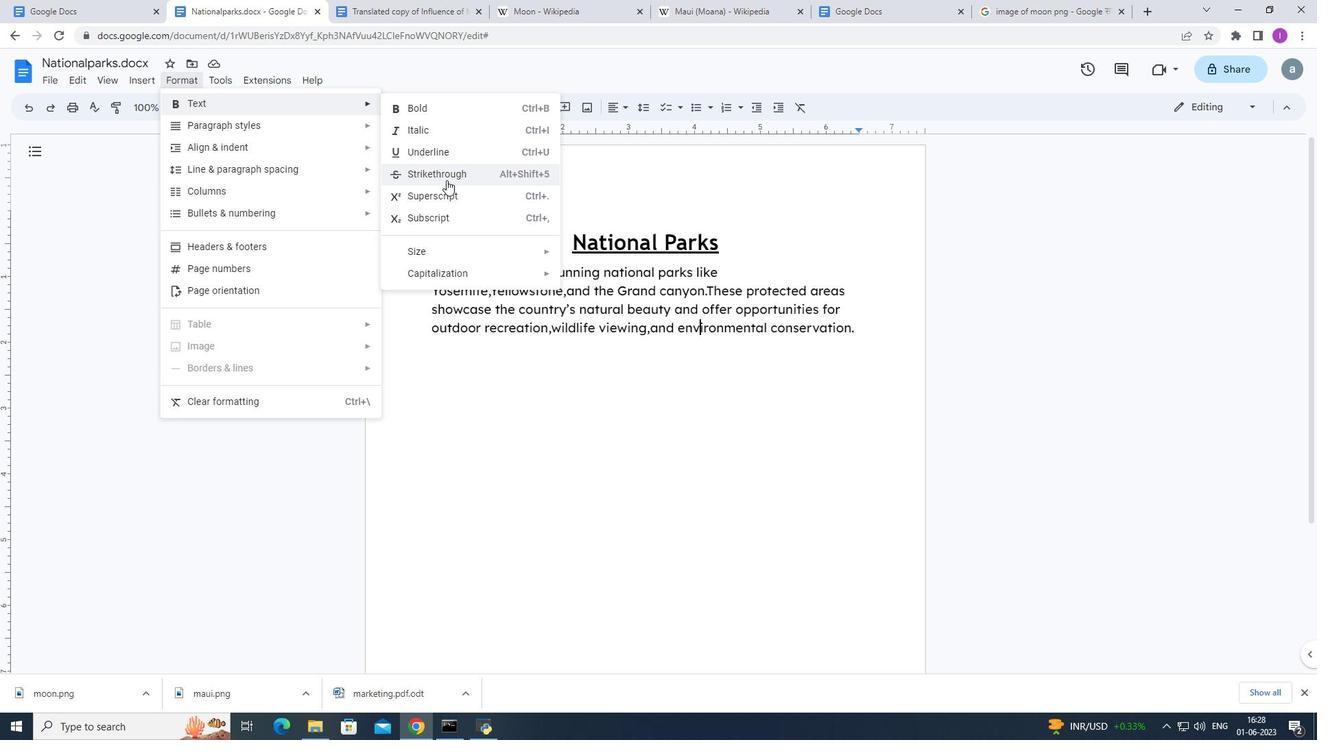 
Action: Mouse pressed left at (445, 174)
Screenshot: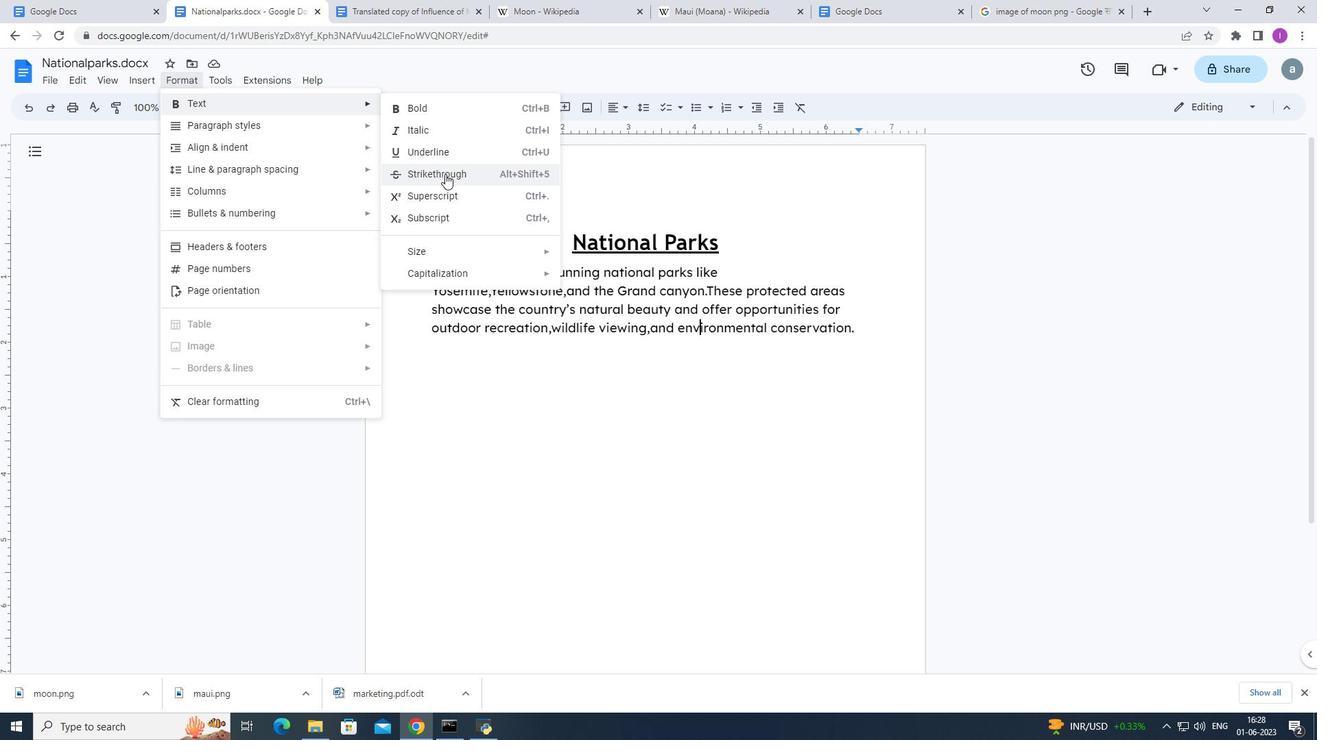 
Action: Mouse moved to (490, 310)
Screenshot: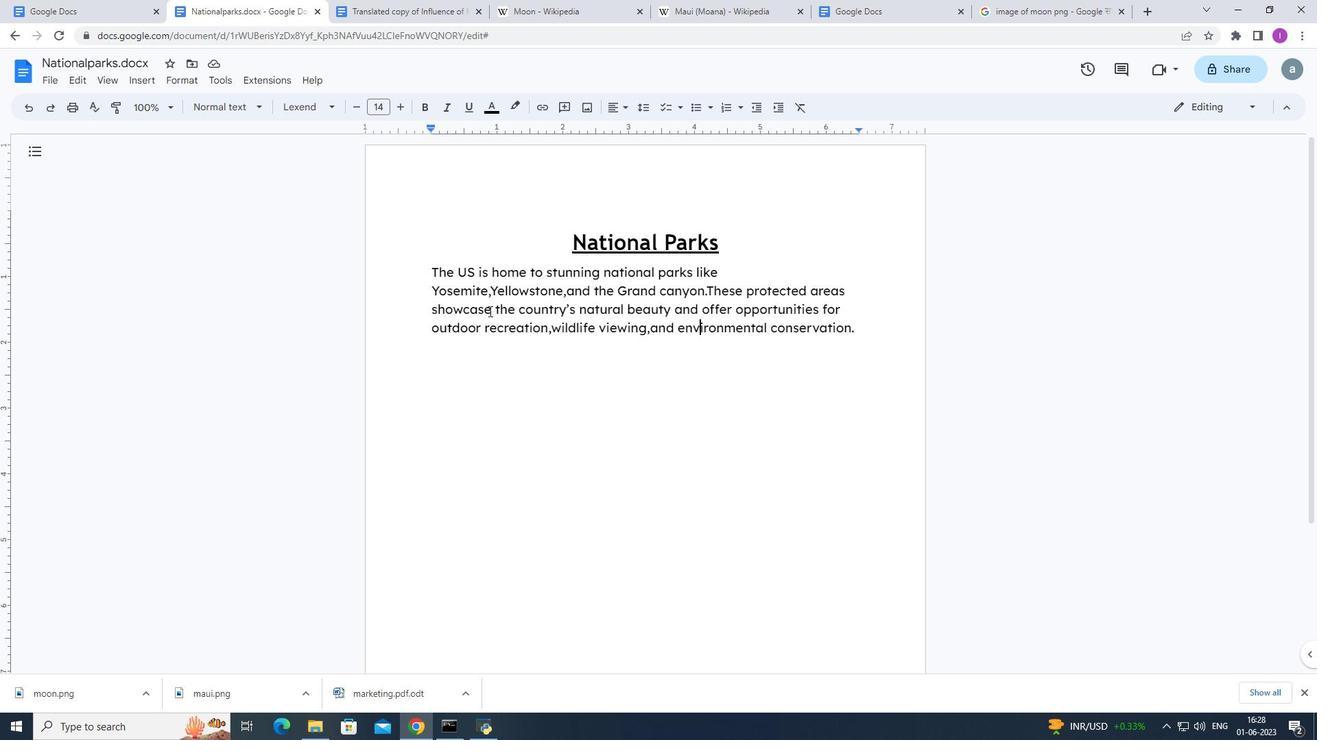
Action: Mouse pressed left at (490, 310)
Screenshot: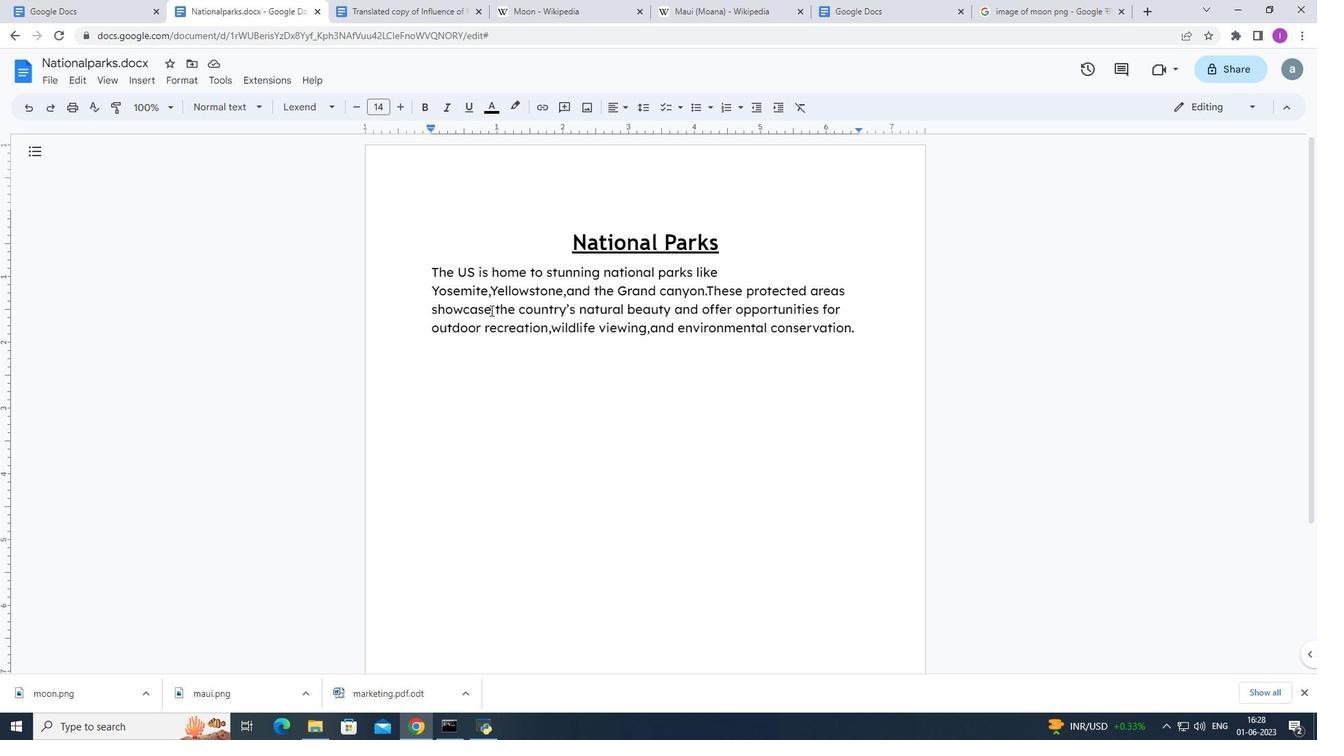 
Action: Mouse moved to (65, 76)
Screenshot: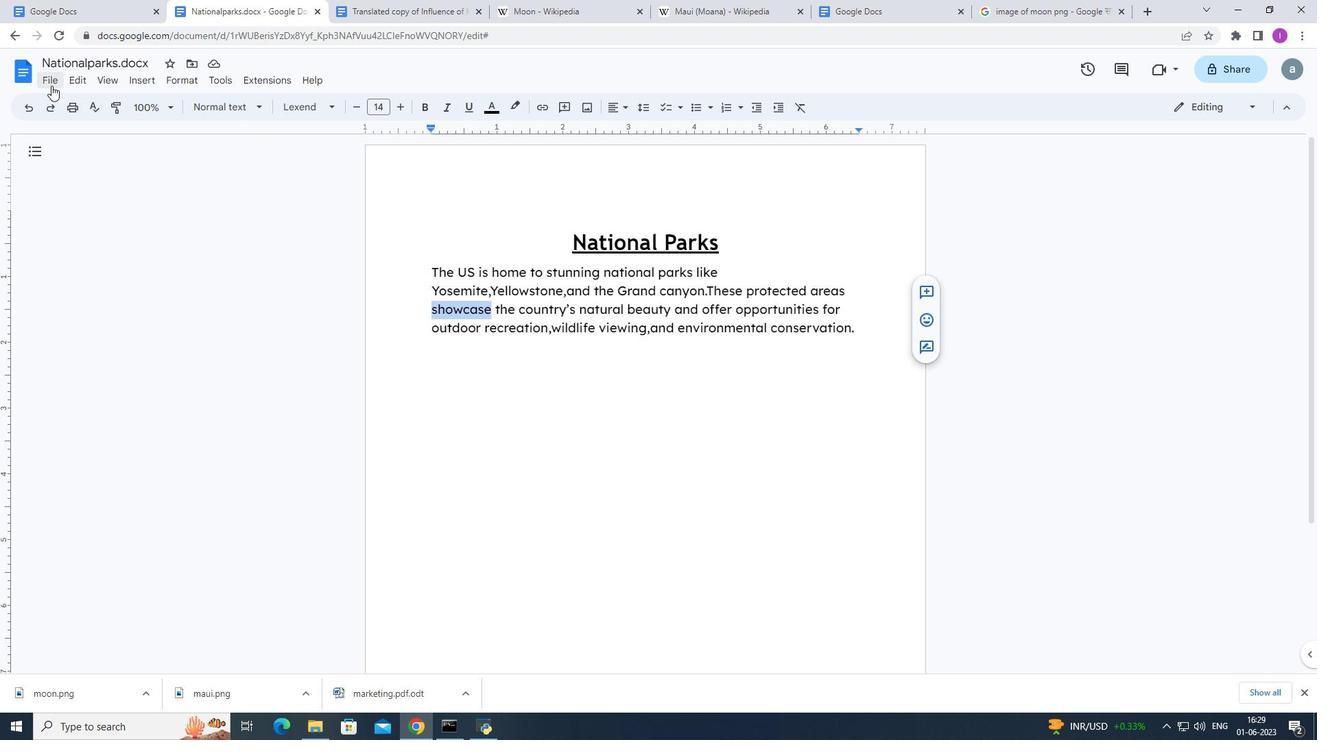 
Action: Mouse pressed left at (65, 76)
Screenshot: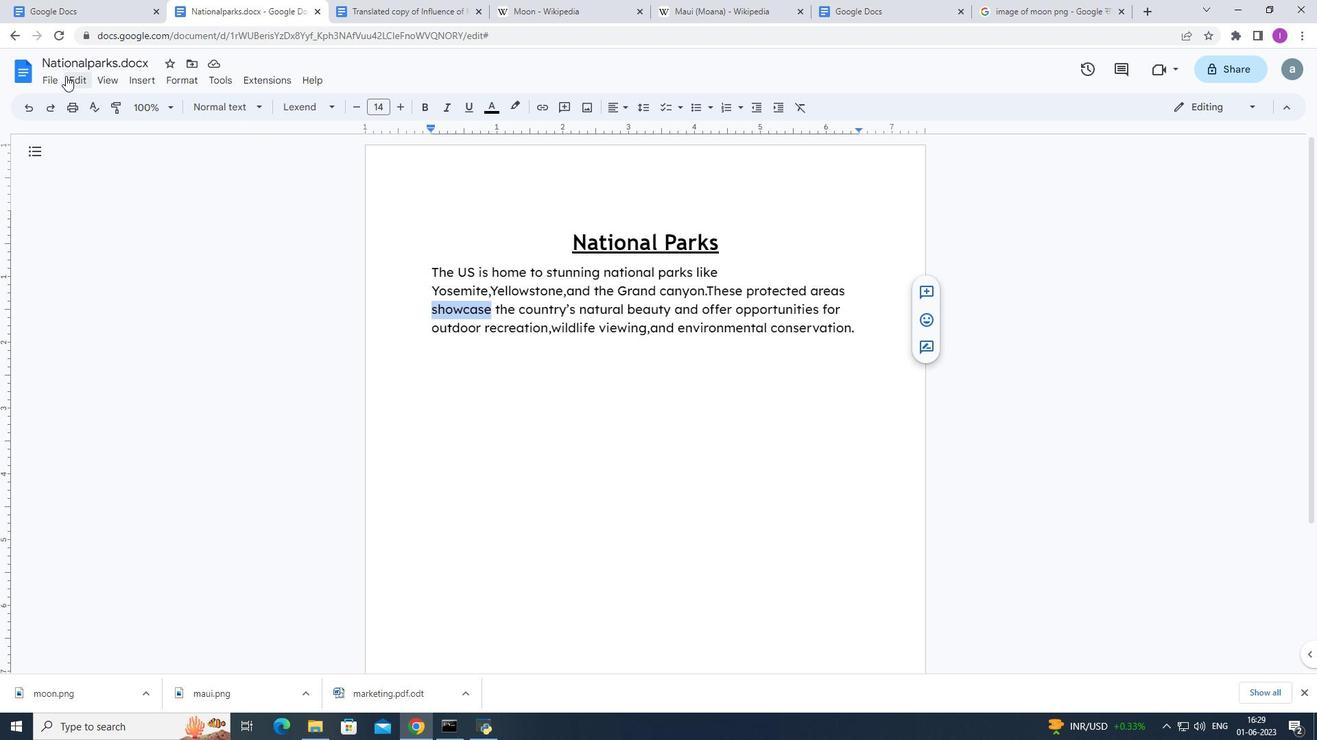 
Action: Mouse moved to (150, 312)
Screenshot: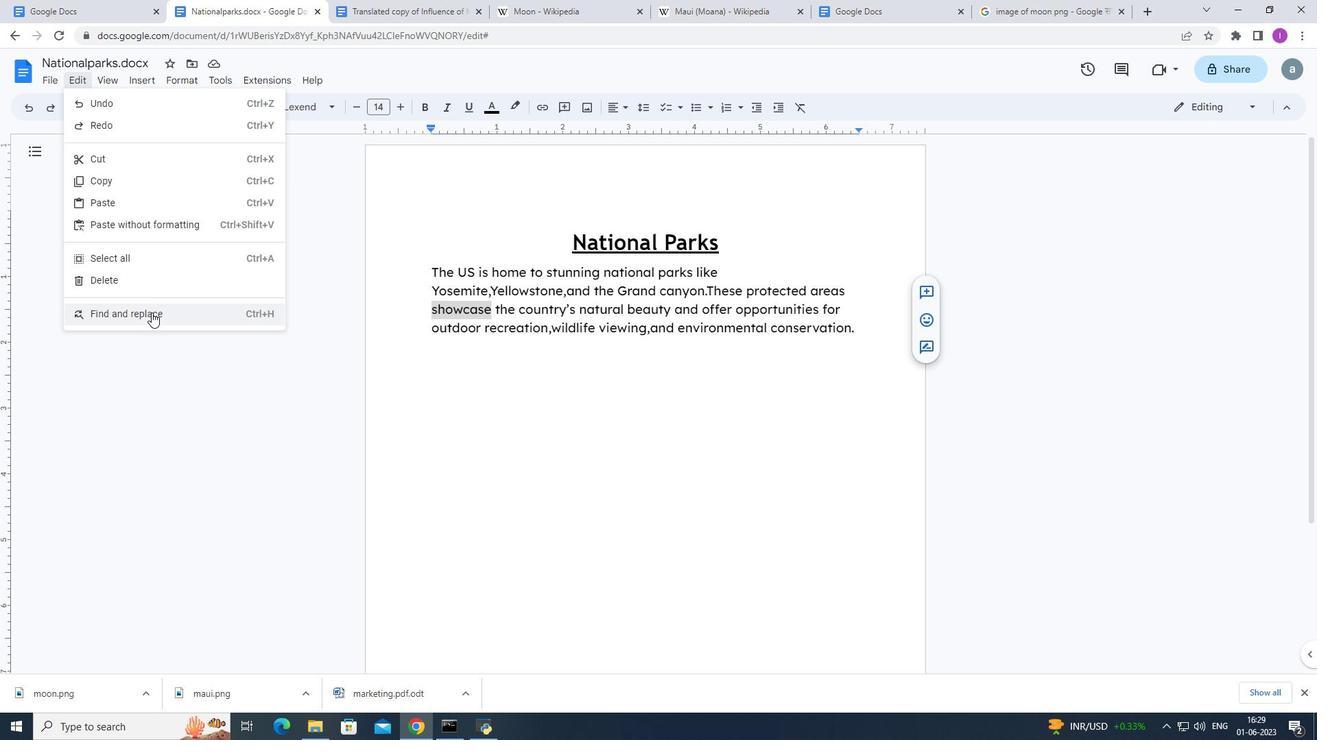 
Action: Mouse pressed left at (150, 312)
Screenshot: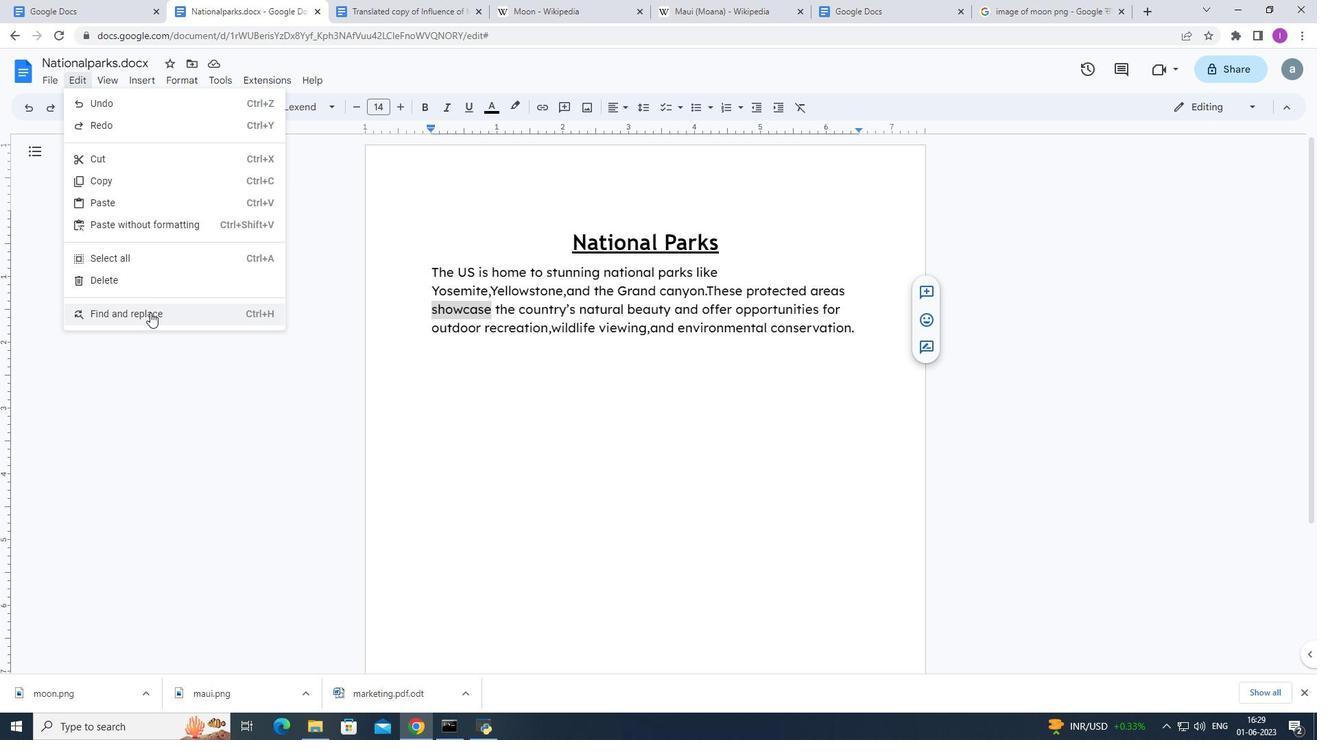 
Action: Mouse moved to (619, 298)
Screenshot: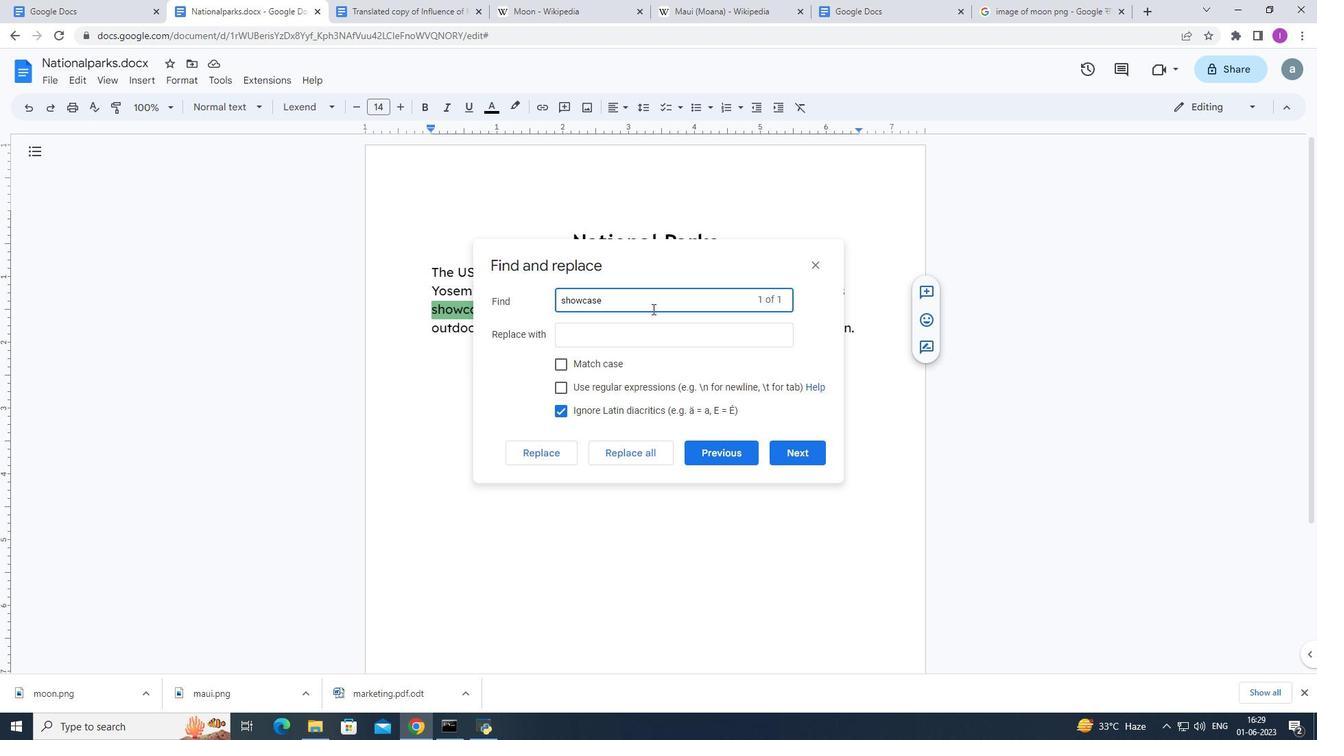
Action: Mouse pressed left at (619, 298)
Screenshot: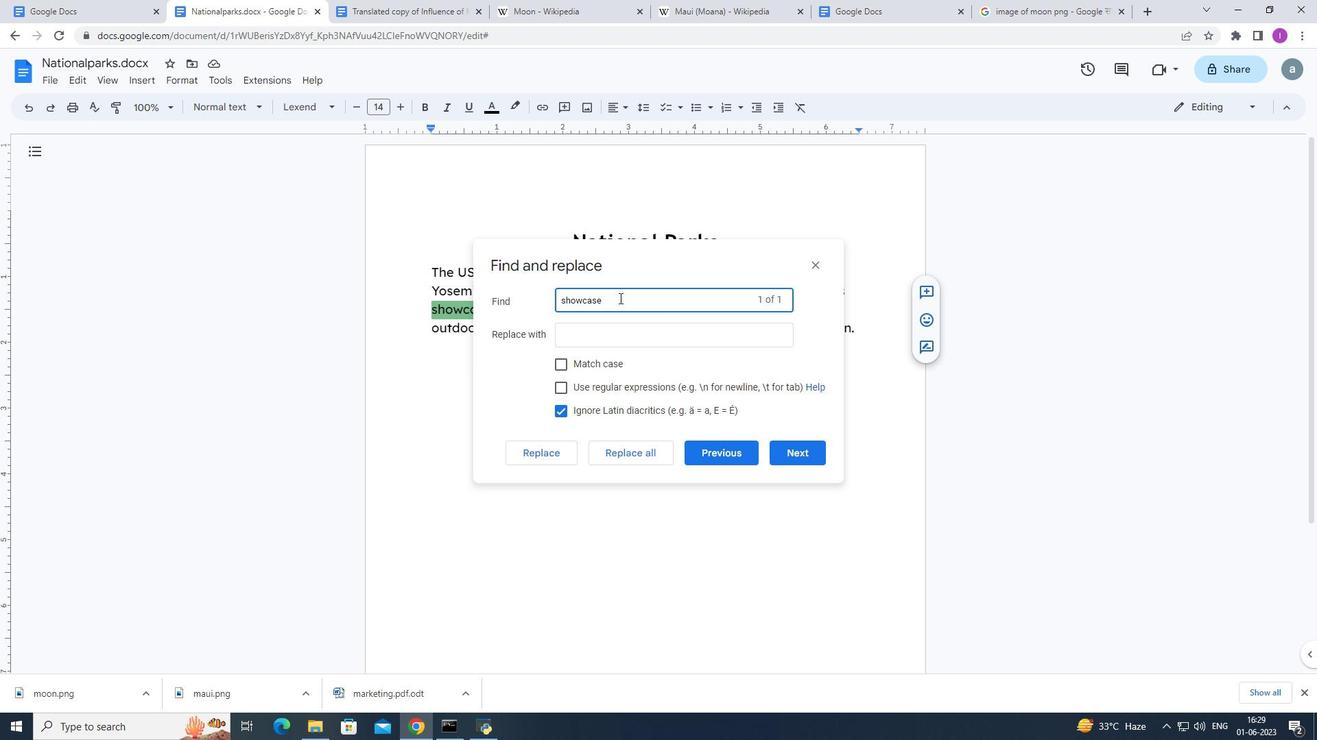 
Action: Mouse moved to (811, 453)
Screenshot: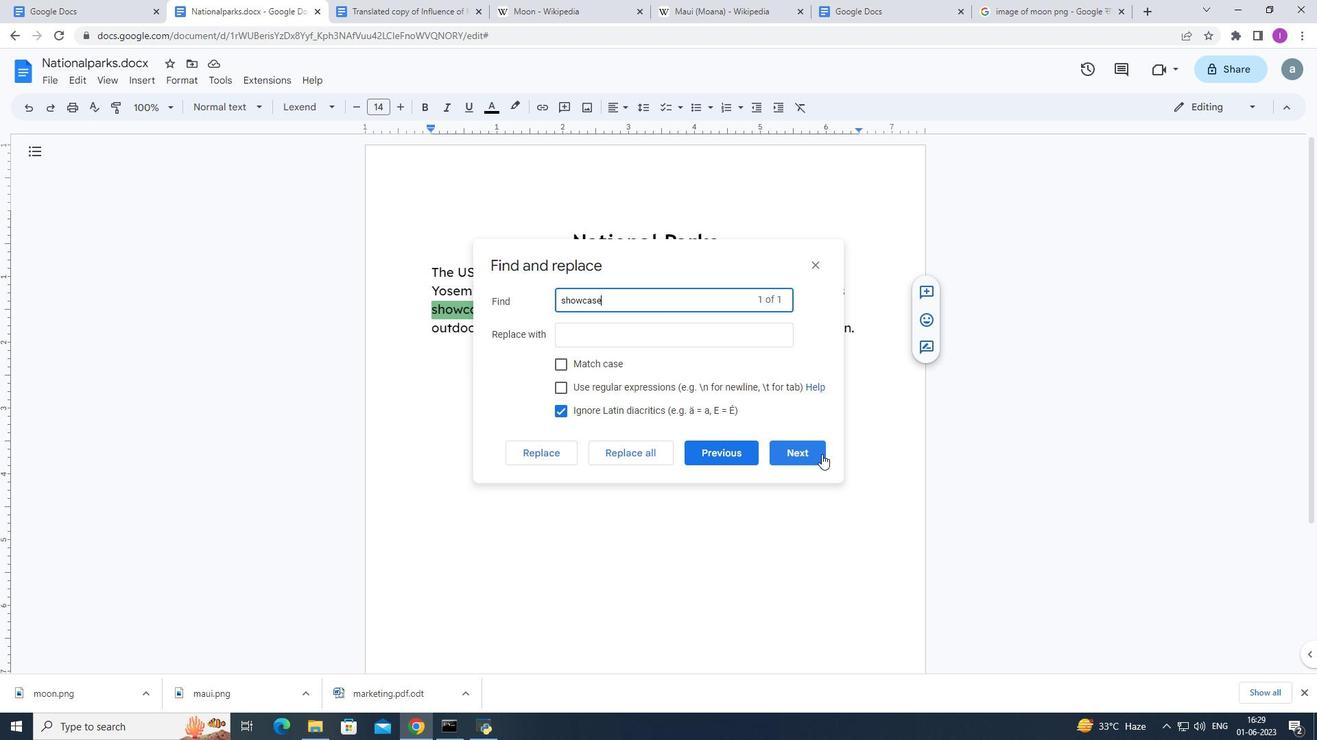 
Action: Mouse pressed left at (811, 453)
Screenshot: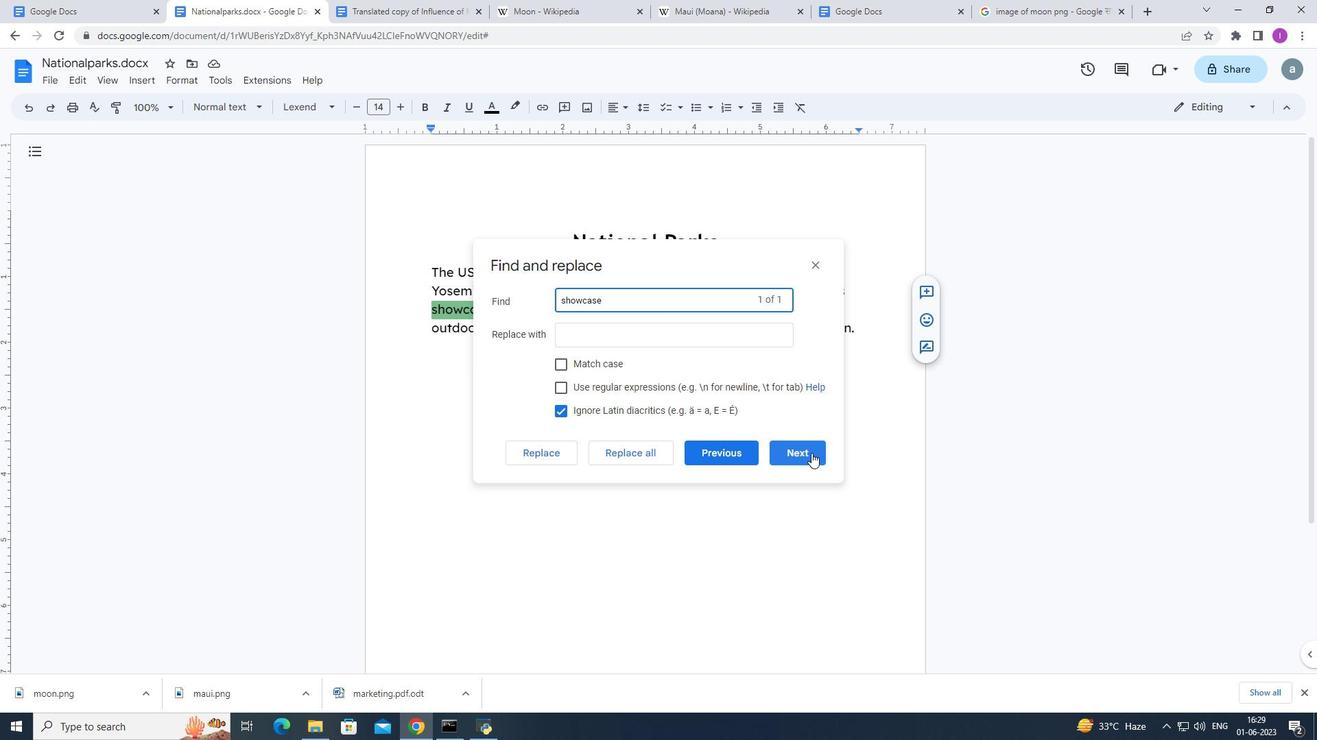
Action: Mouse moved to (791, 445)
Screenshot: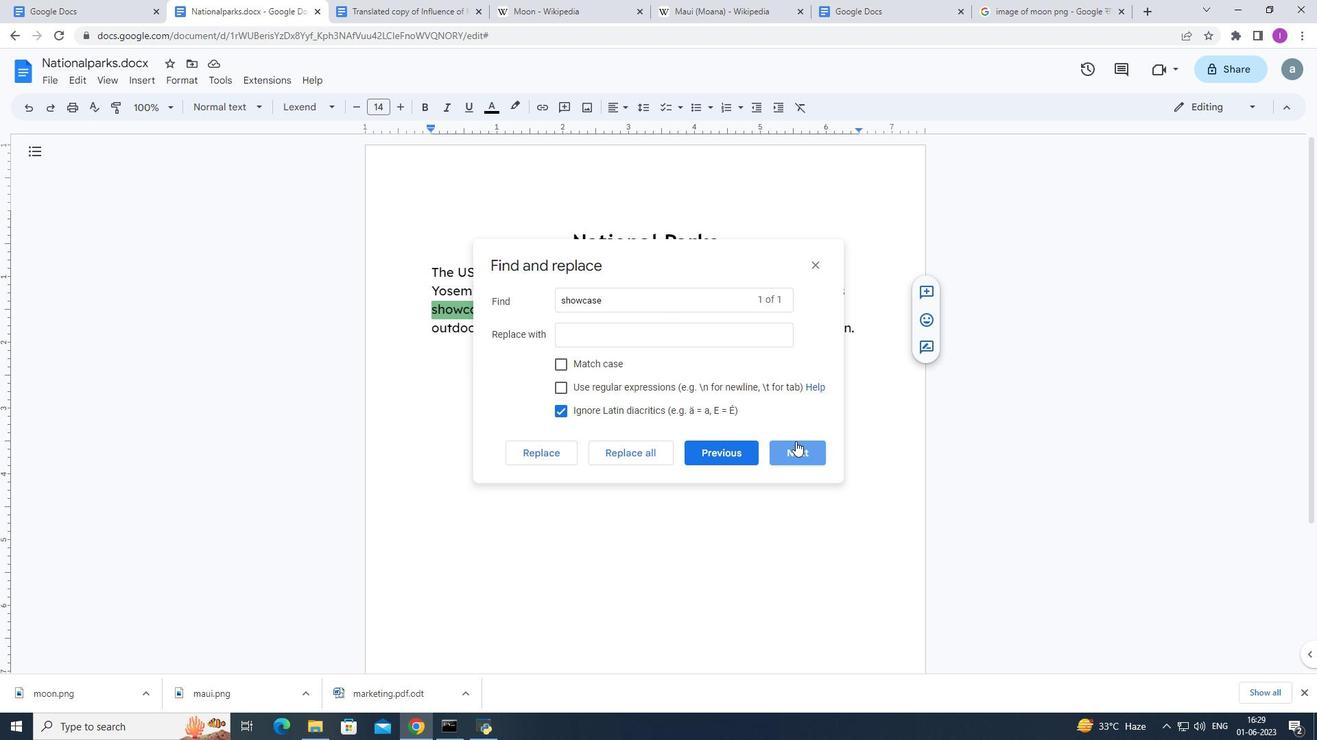 
Action: Mouse pressed left at (791, 445)
Screenshot: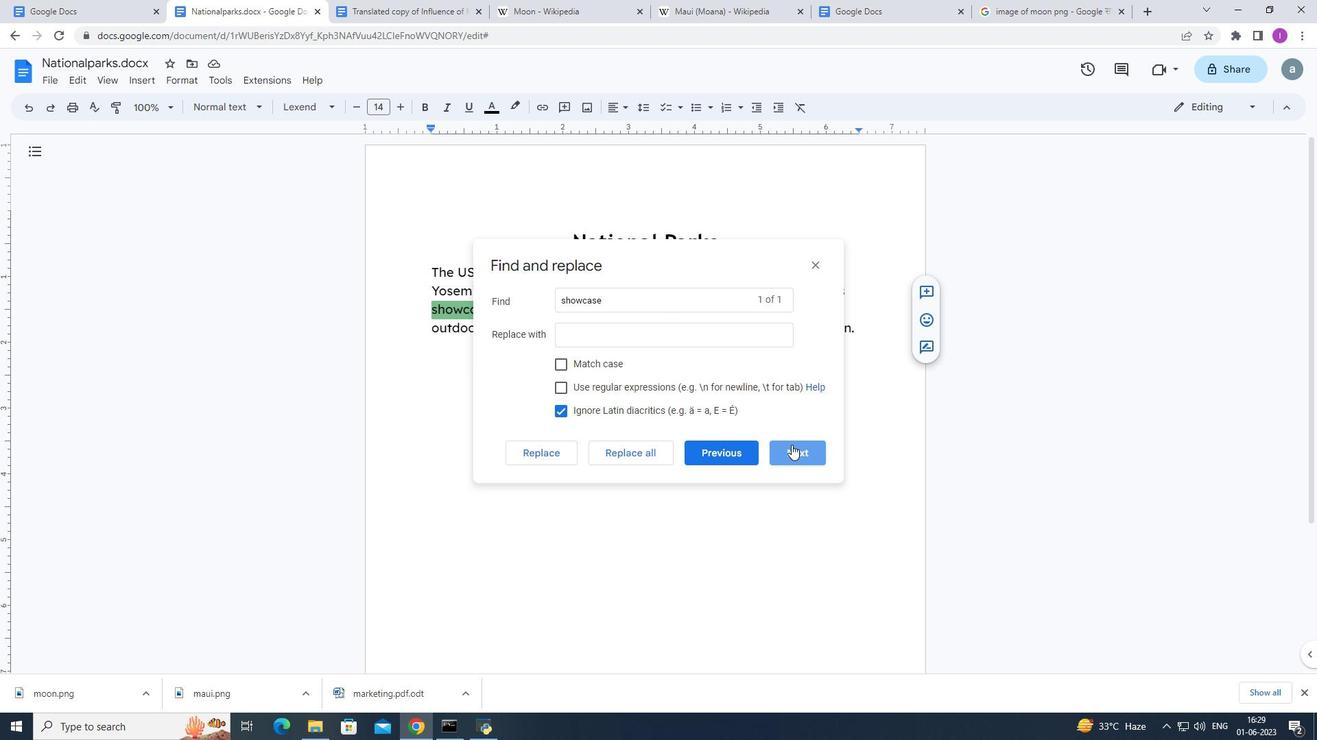 
Action: Mouse moved to (813, 262)
Screenshot: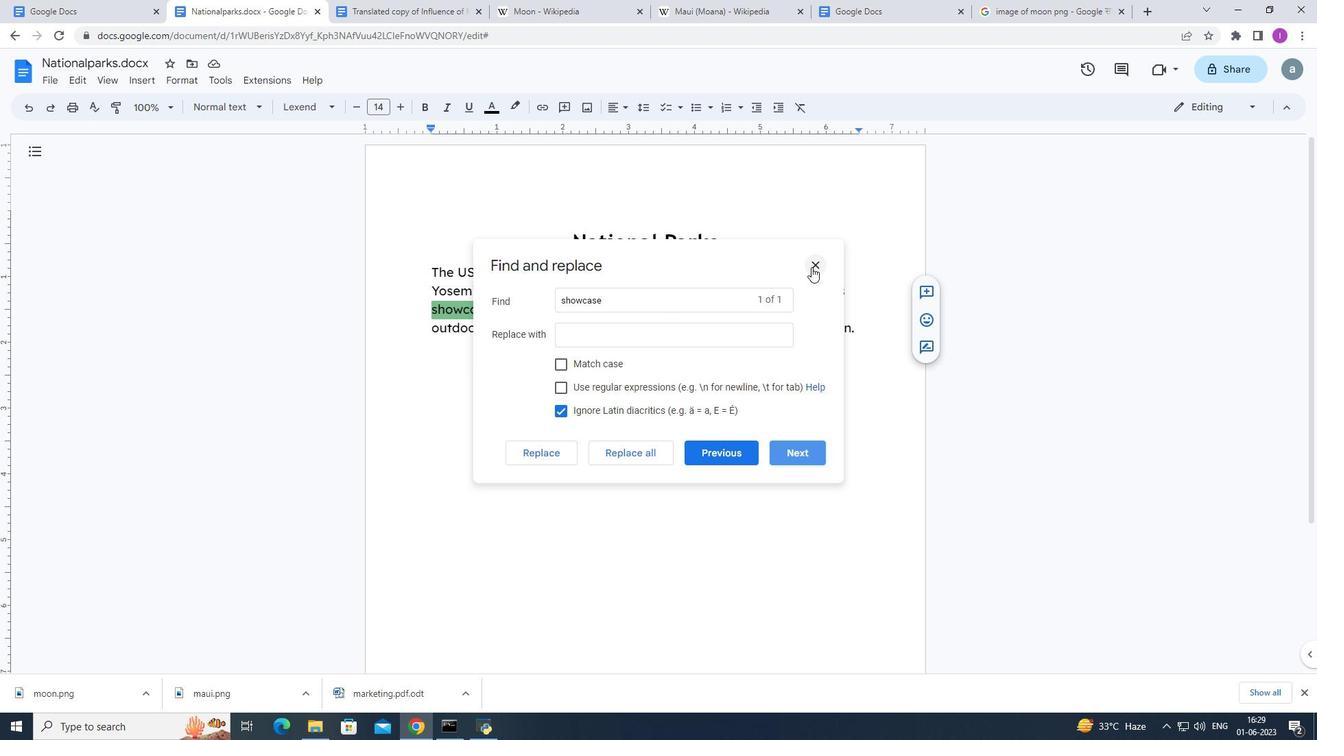 
Action: Mouse pressed left at (813, 262)
Screenshot: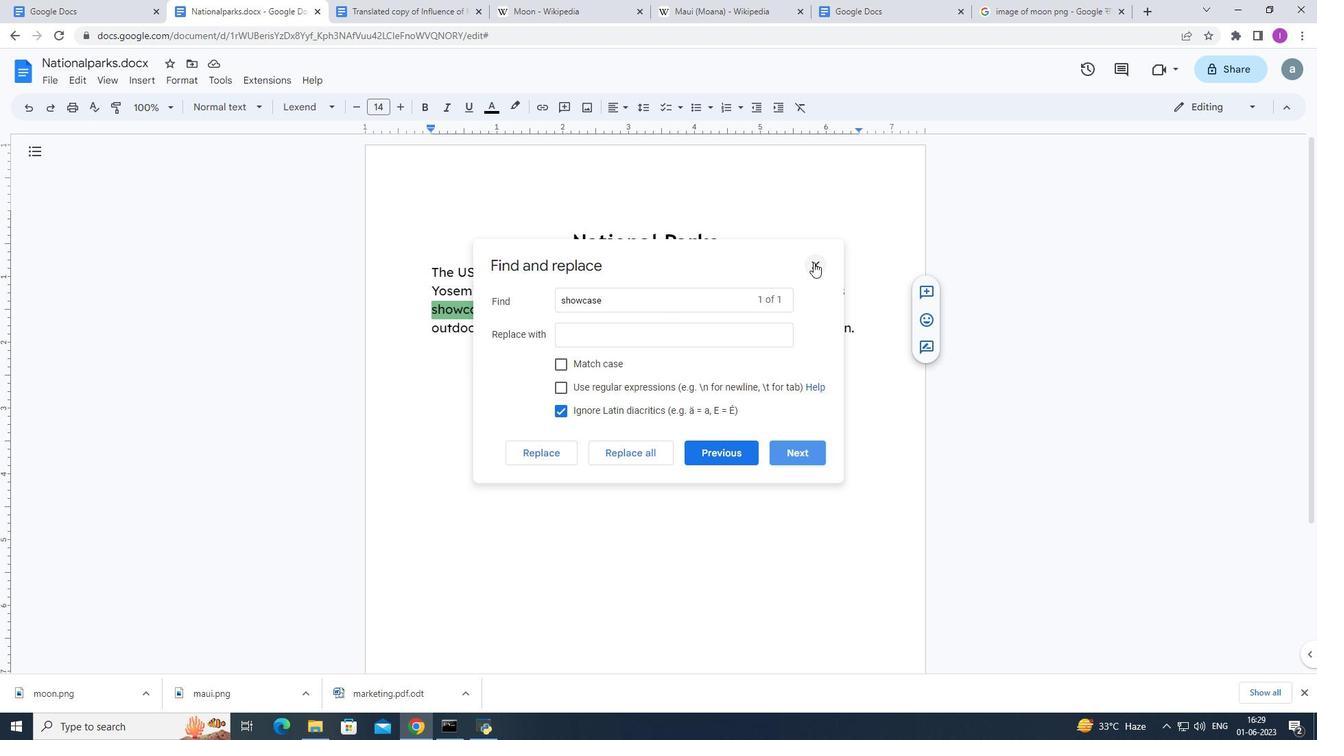 
Action: Mouse moved to (635, 438)
Screenshot: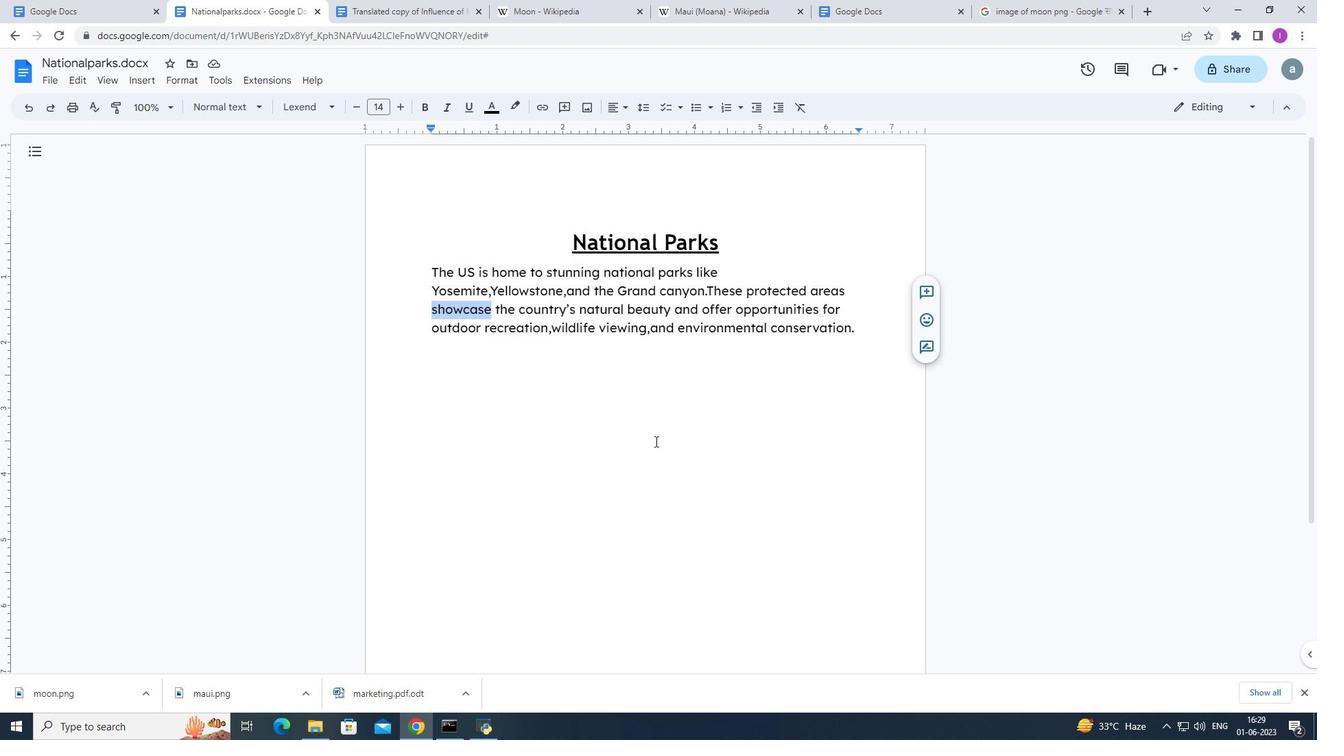 
Action: Mouse pressed left at (635, 438)
Screenshot: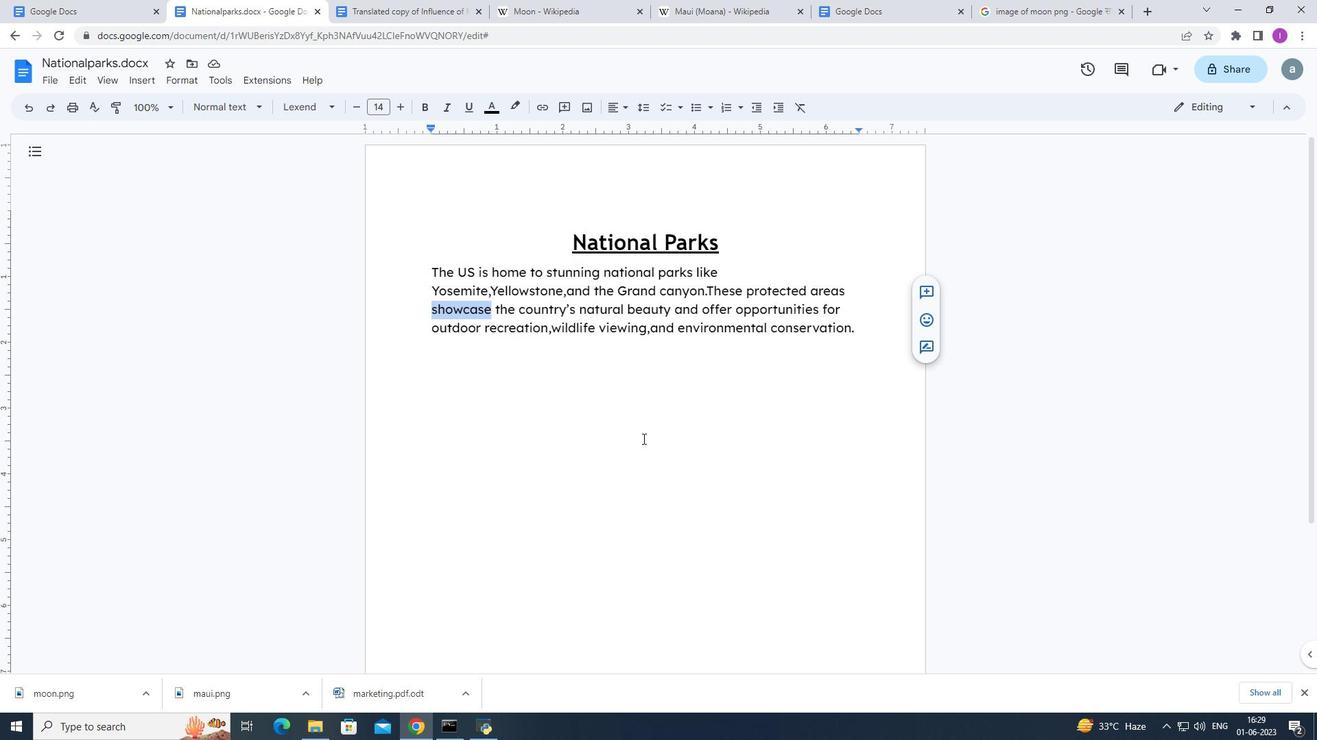 
Action: Mouse moved to (491, 307)
Screenshot: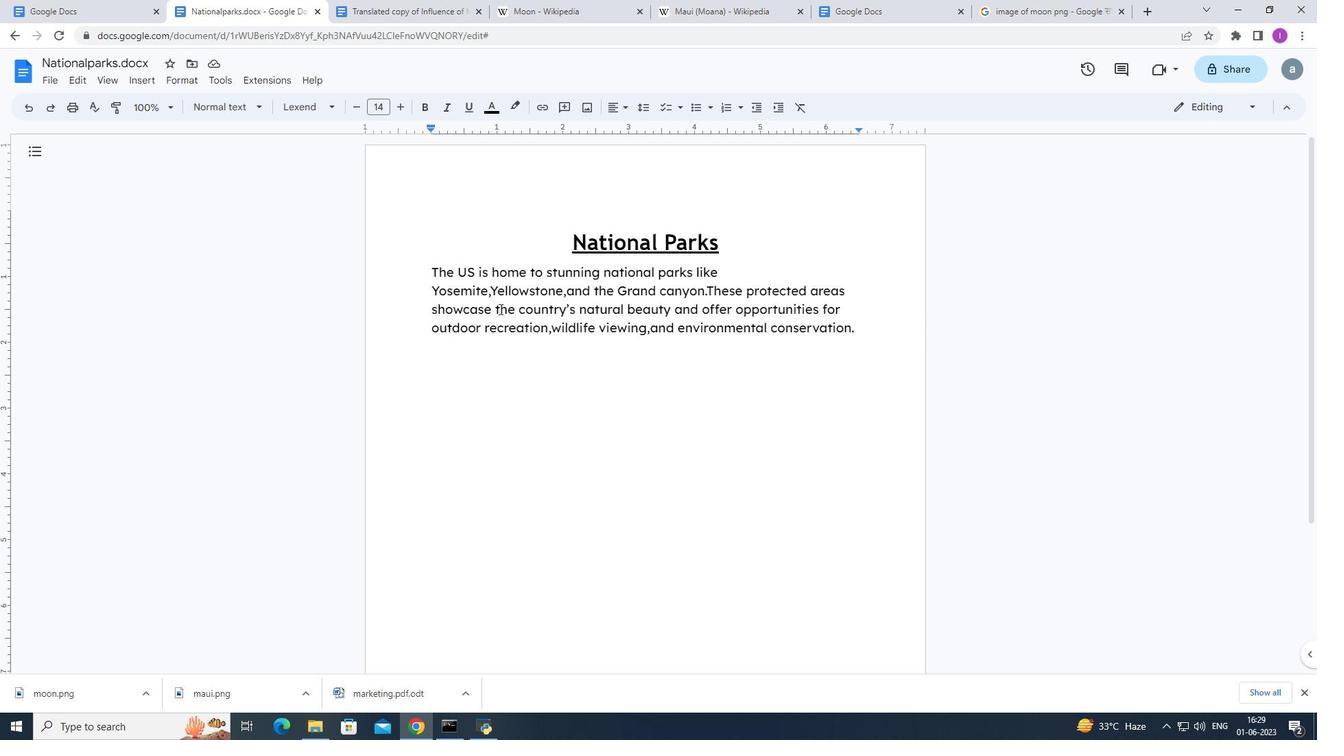 
Action: Mouse pressed left at (491, 307)
Screenshot: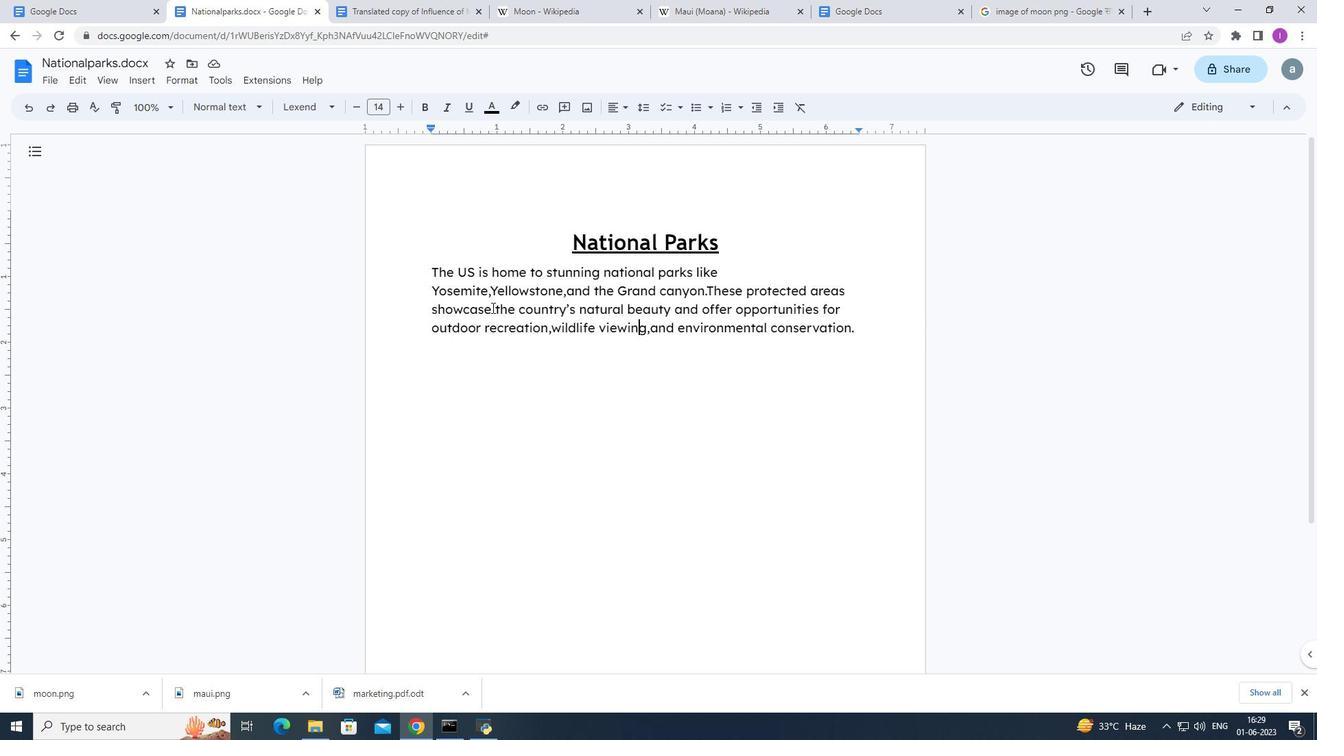 
Action: Mouse moved to (173, 76)
Screenshot: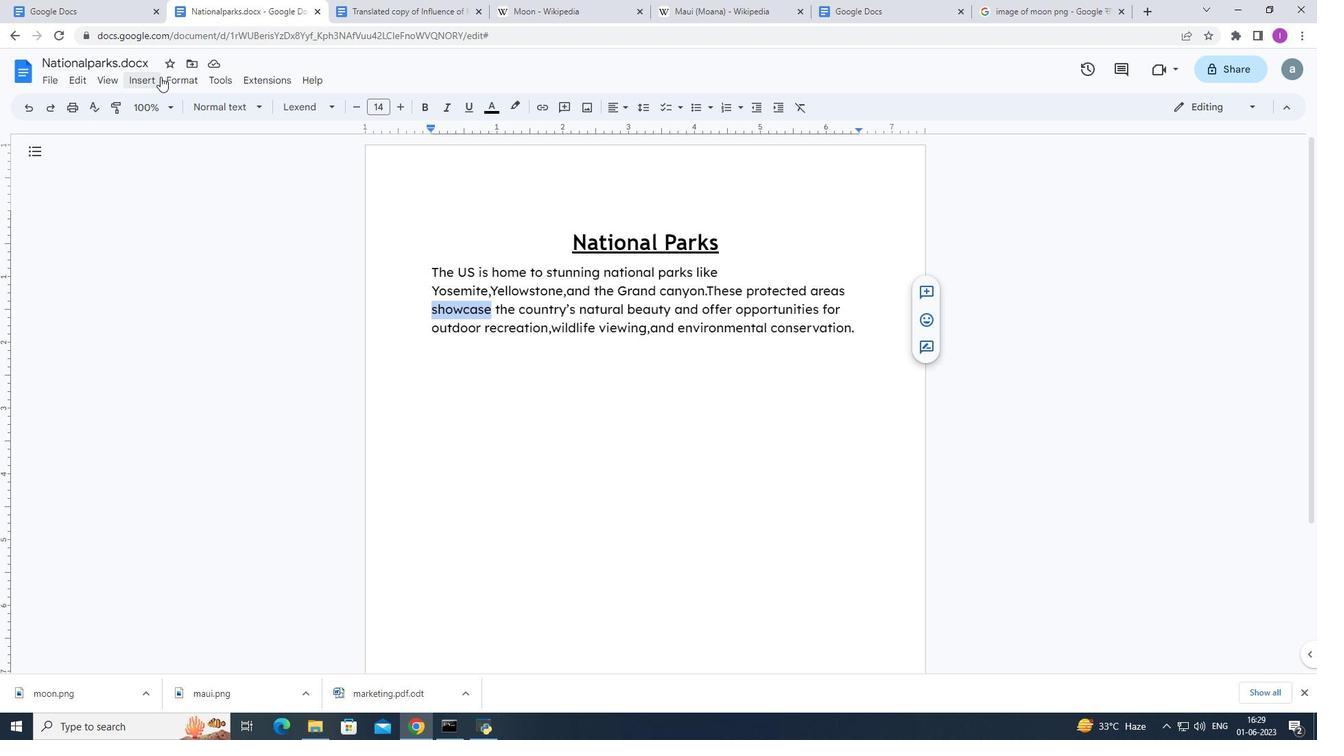 
Action: Mouse pressed left at (173, 76)
Screenshot: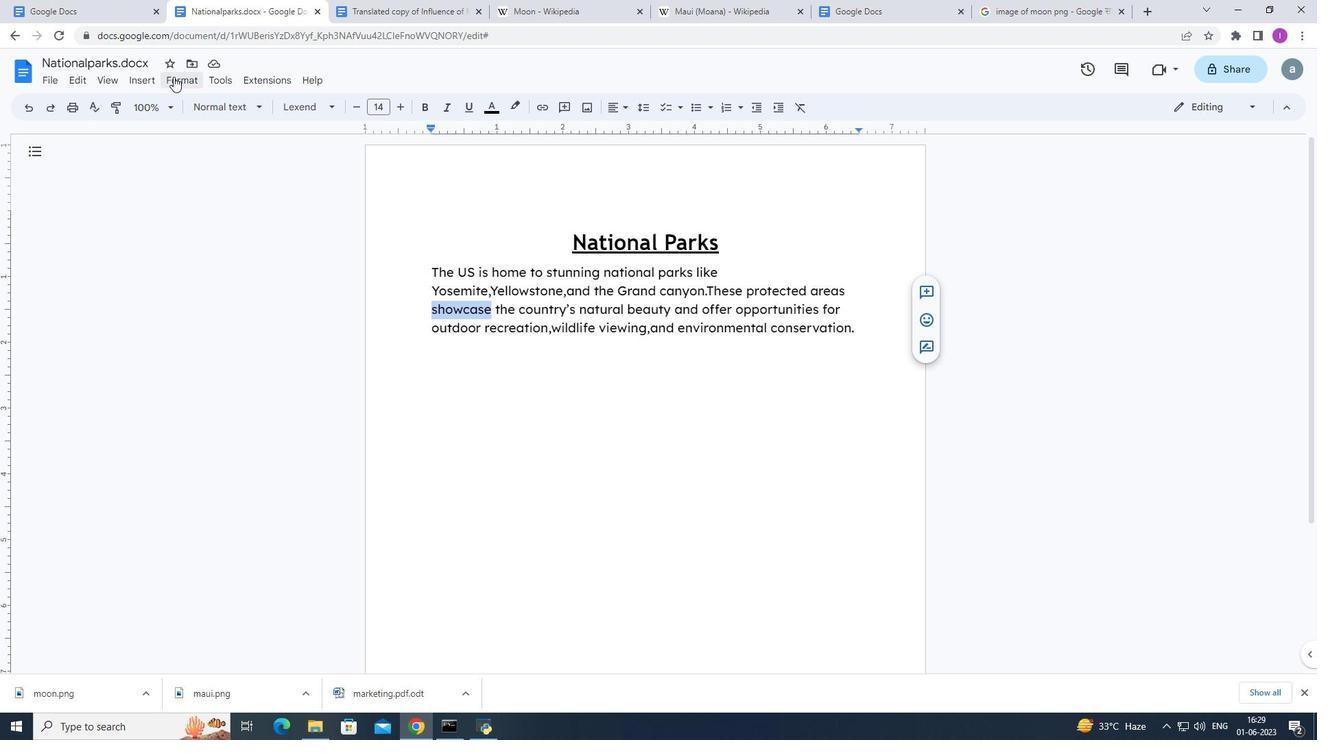 
Action: Mouse moved to (428, 169)
Screenshot: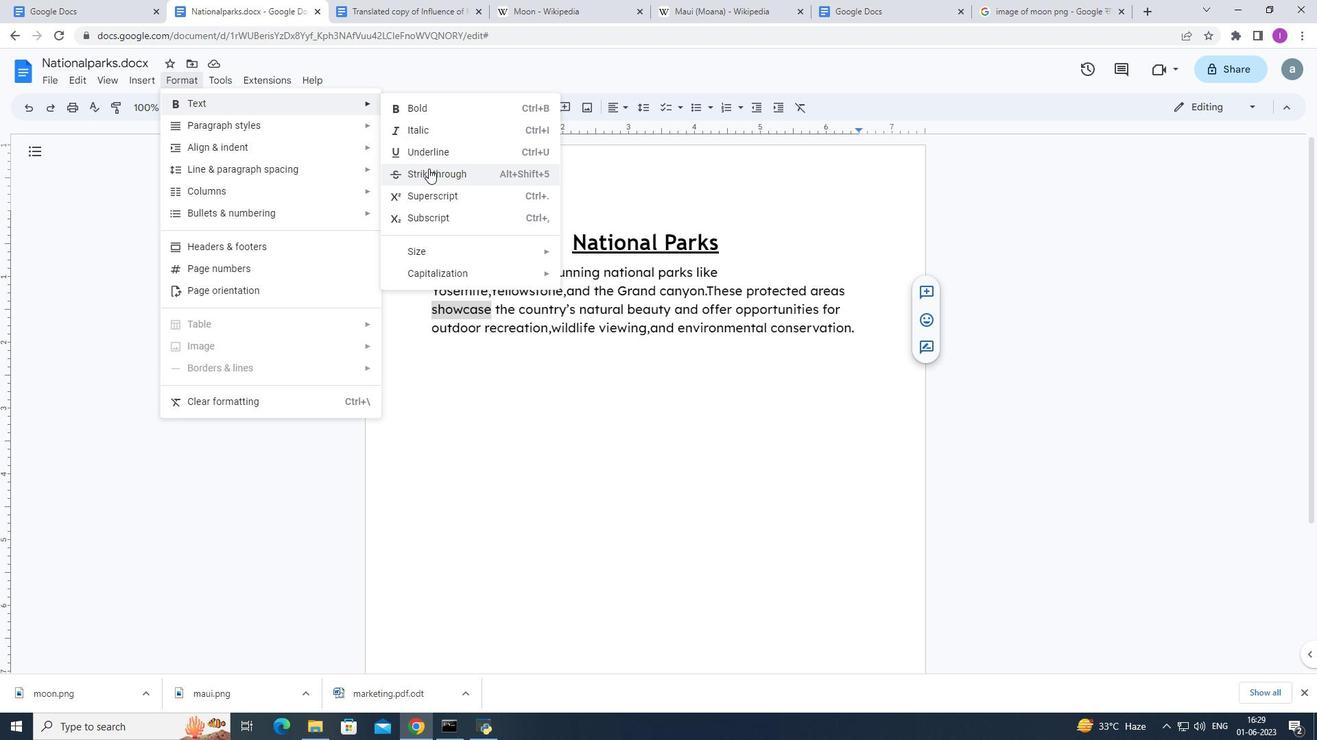 
Action: Mouse pressed left at (428, 169)
Screenshot: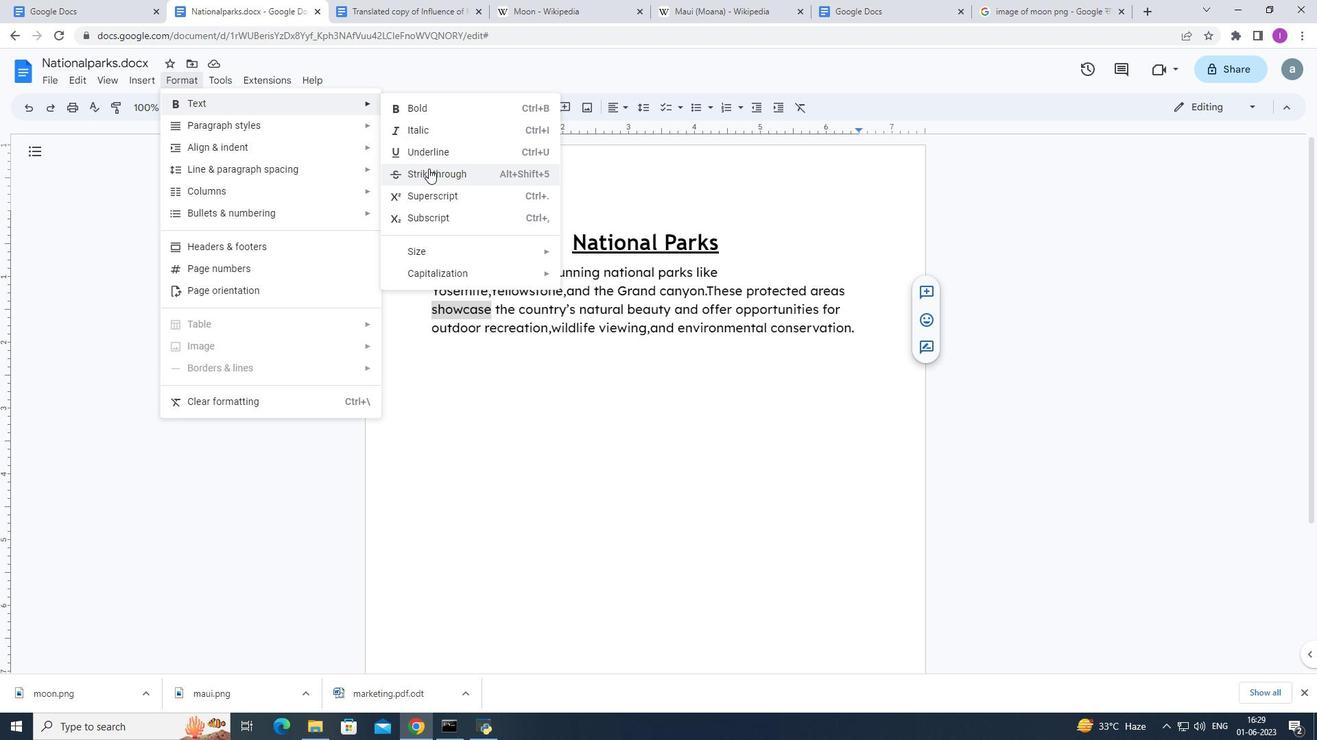 
Action: Mouse moved to (853, 325)
Screenshot: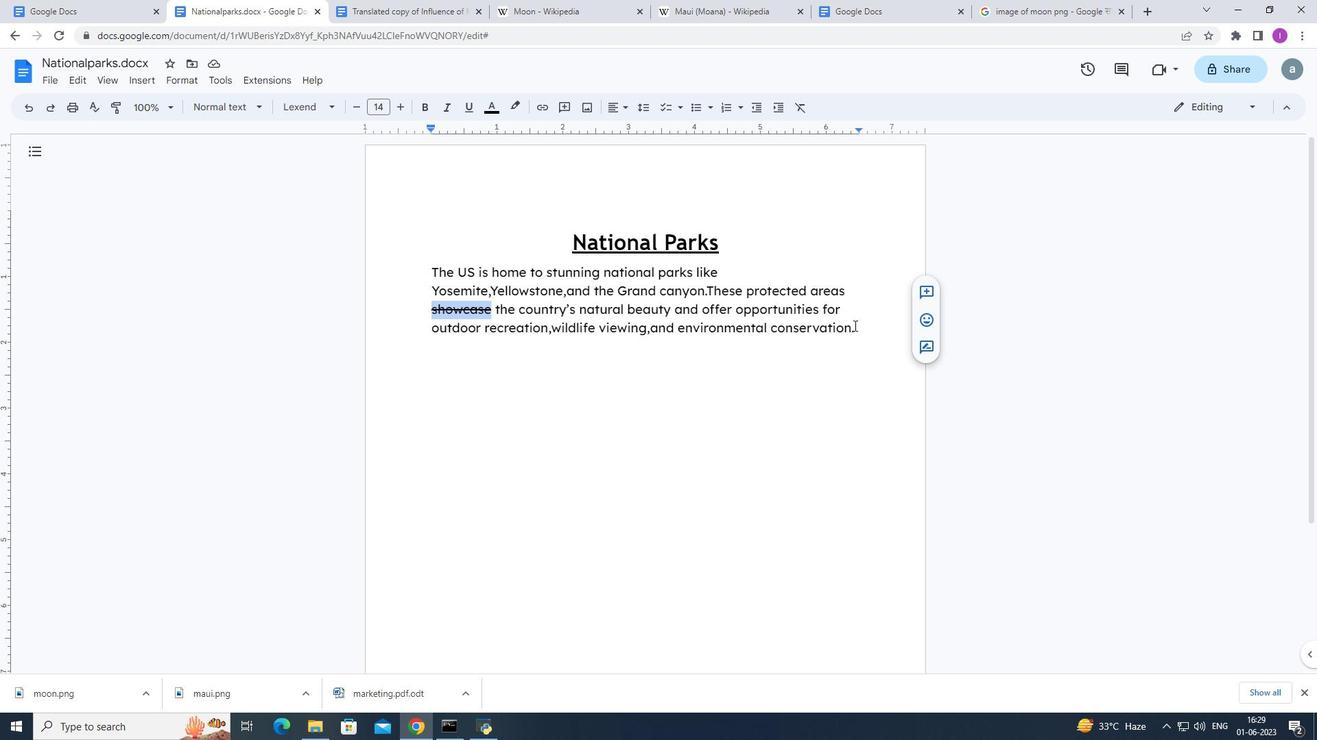 
Action: Mouse pressed left at (853, 325)
Screenshot: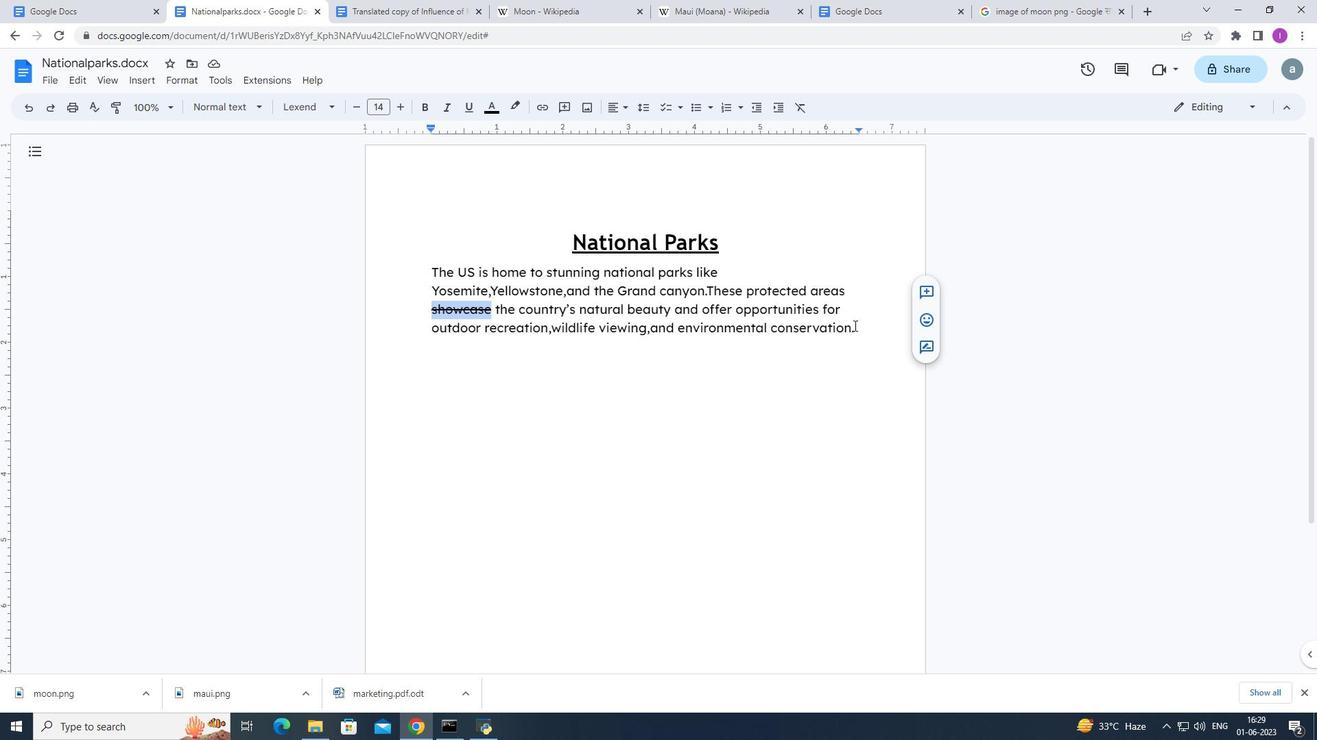 
Action: Mouse moved to (892, 321)
Screenshot: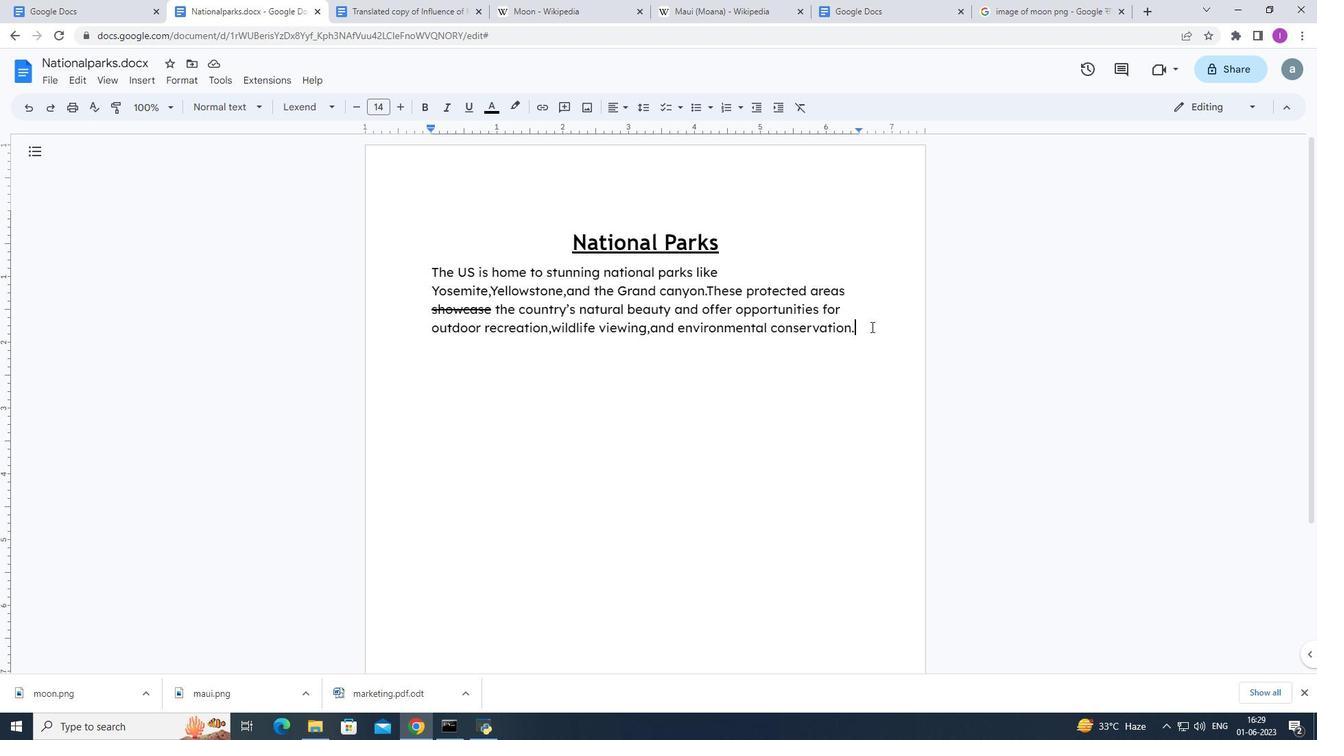 
Action: Key pressed <Key.enter>
Screenshot: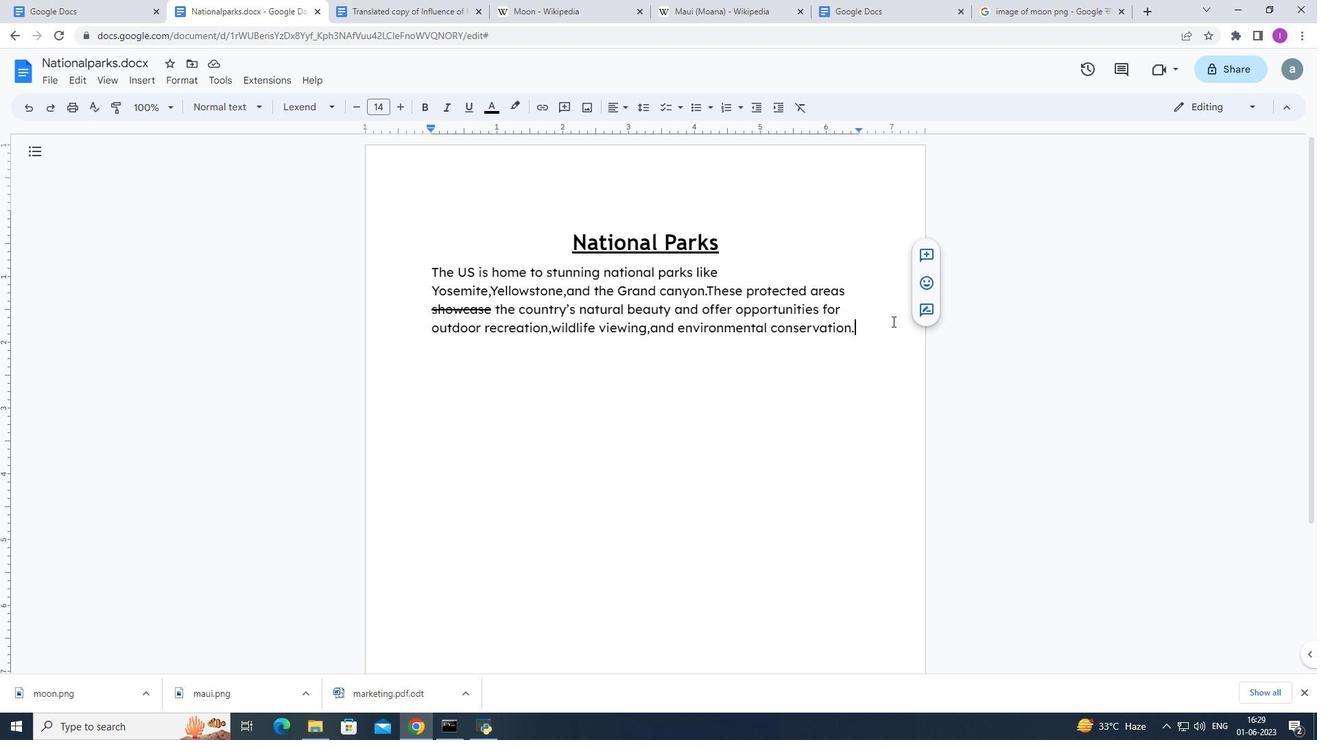 
Action: Mouse moved to (131, 79)
Screenshot: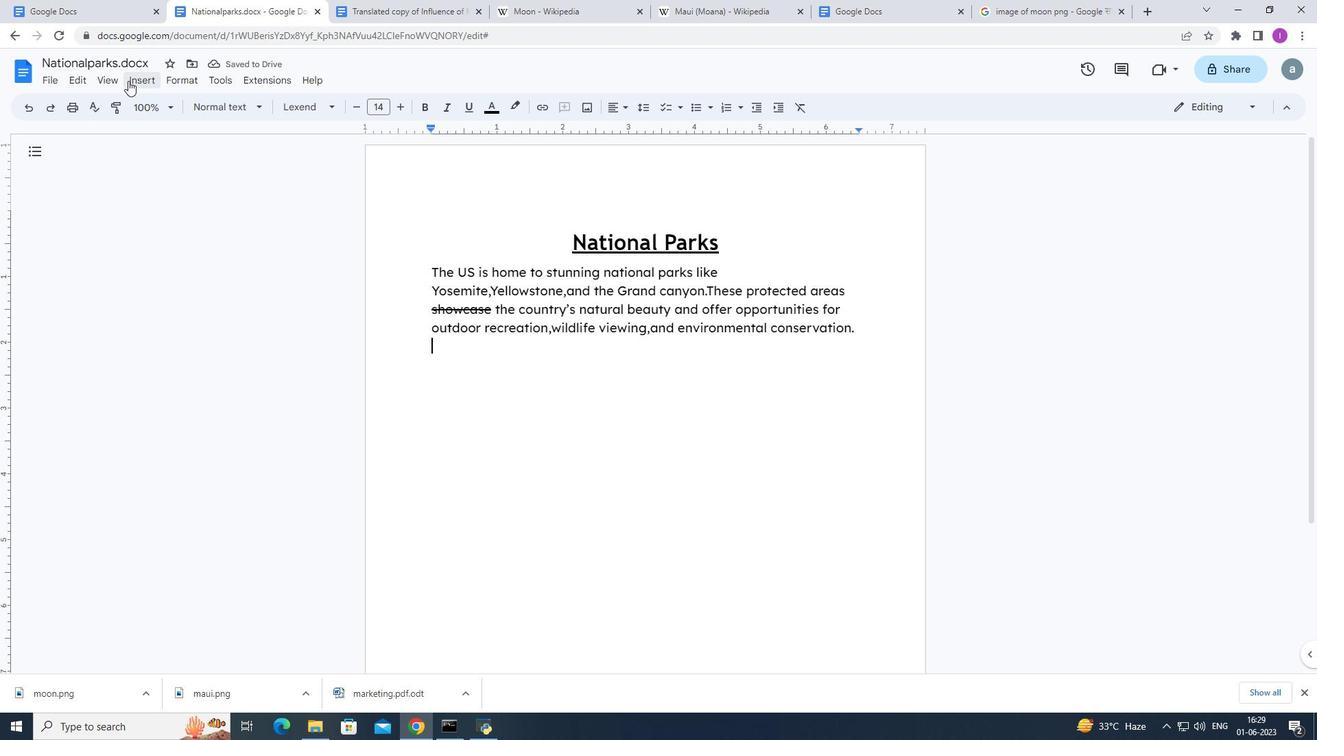
Action: Mouse pressed left at (131, 79)
Screenshot: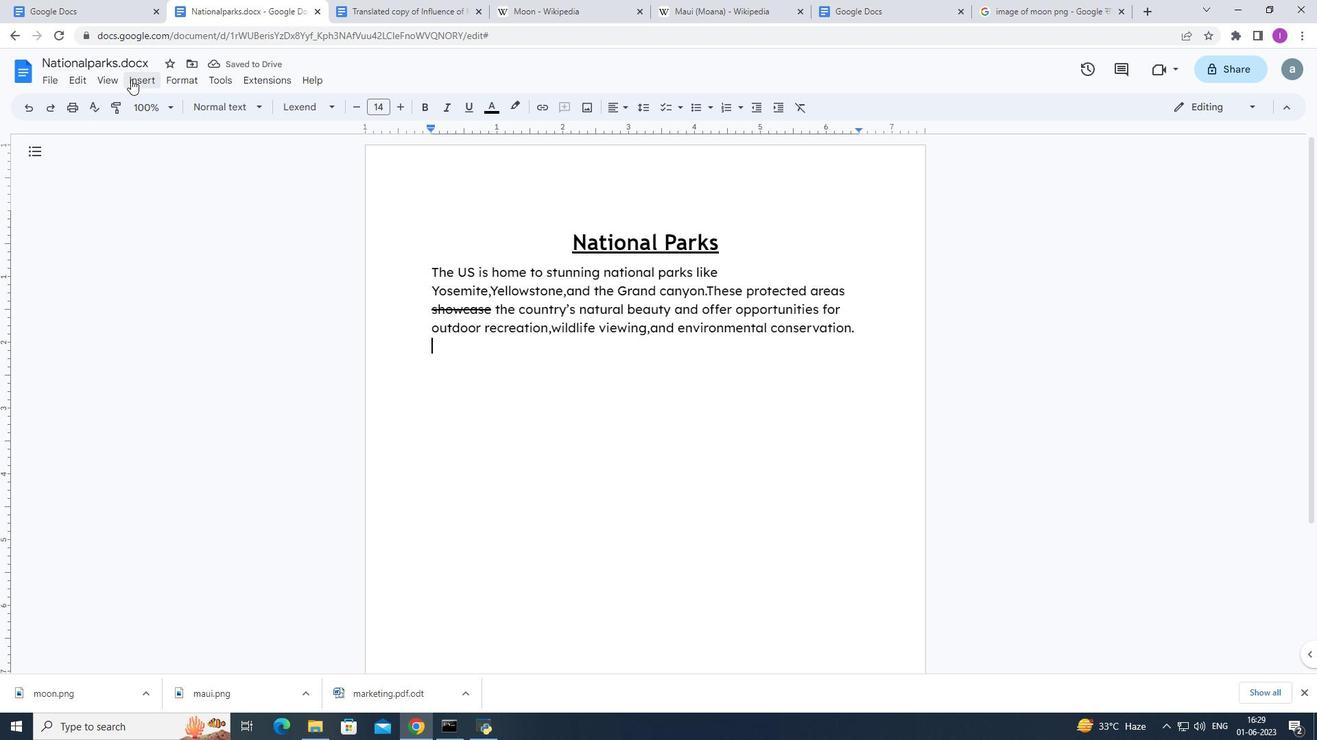 
Action: Mouse moved to (361, 244)
Screenshot: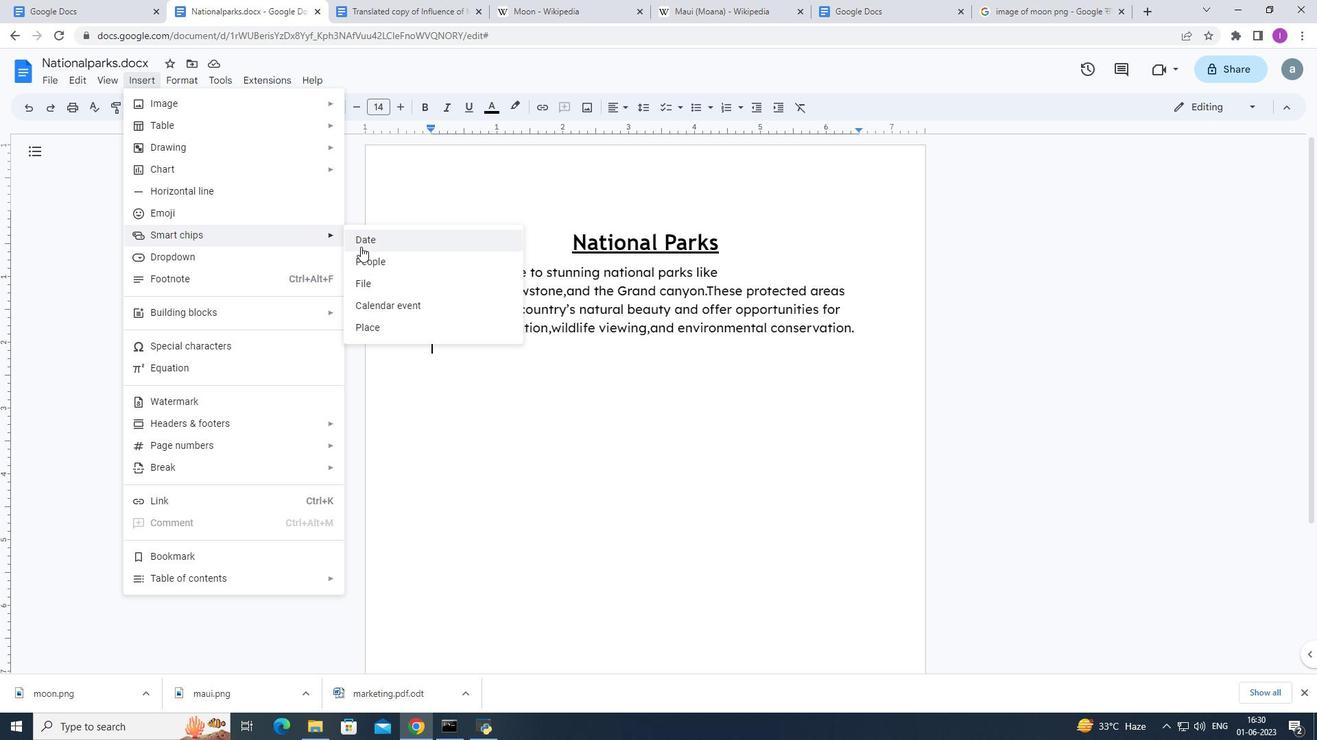 
Action: Mouse pressed left at (361, 244)
Screenshot: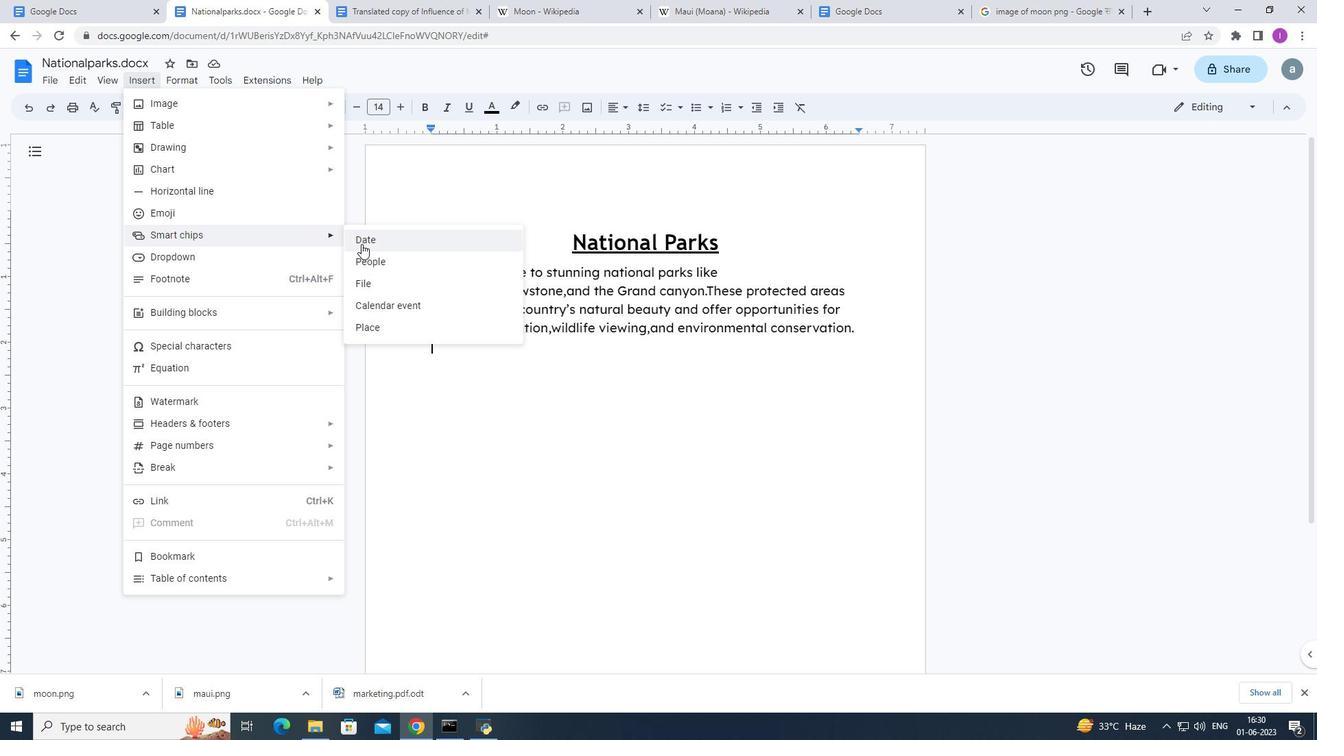 
Action: Mouse moved to (575, 465)
Screenshot: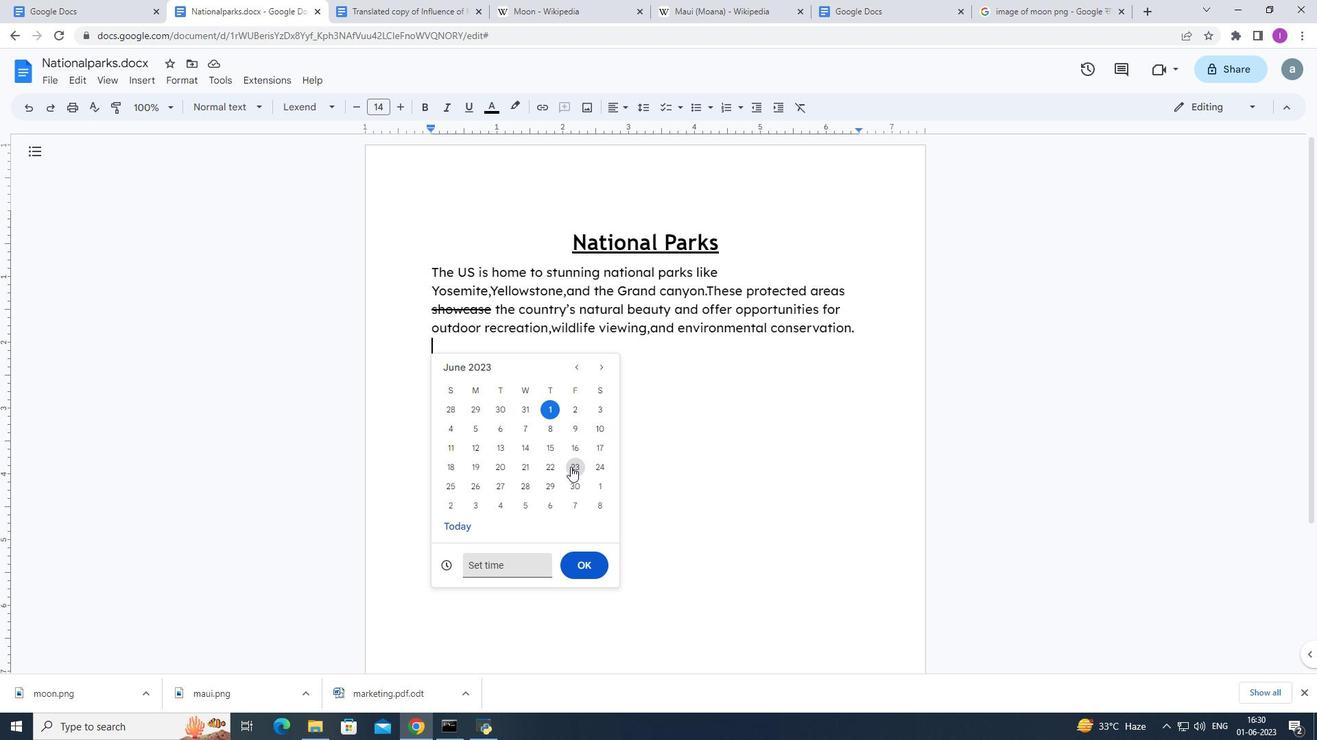 
Action: Mouse pressed left at (575, 465)
Screenshot: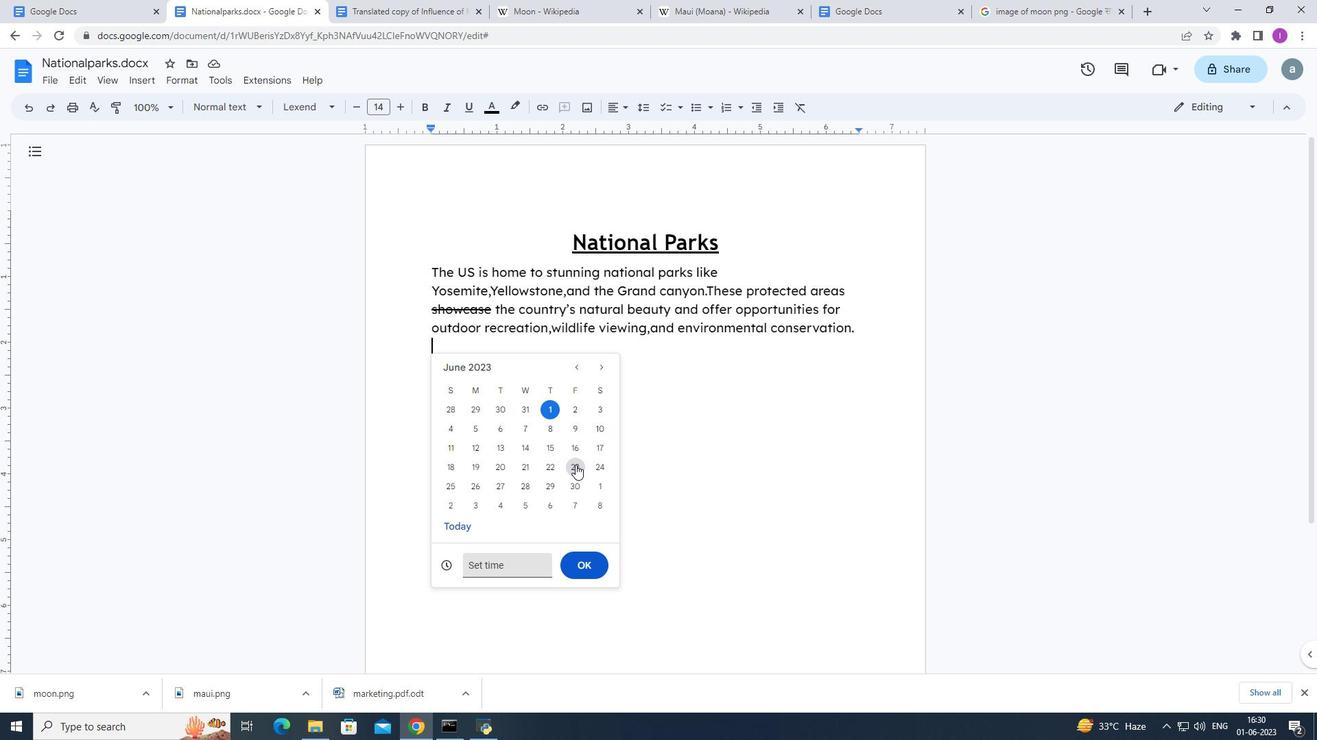 
Action: Mouse moved to (585, 567)
Screenshot: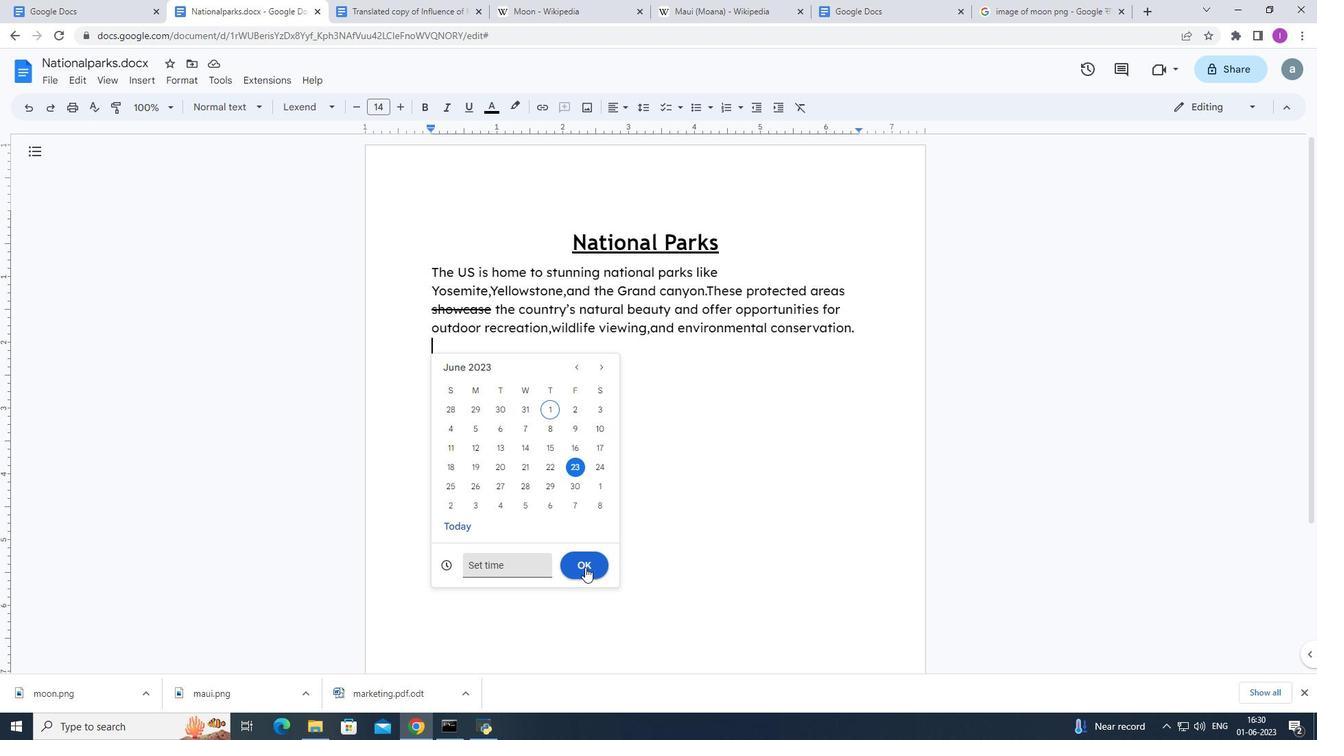 
Action: Mouse pressed left at (585, 567)
Screenshot: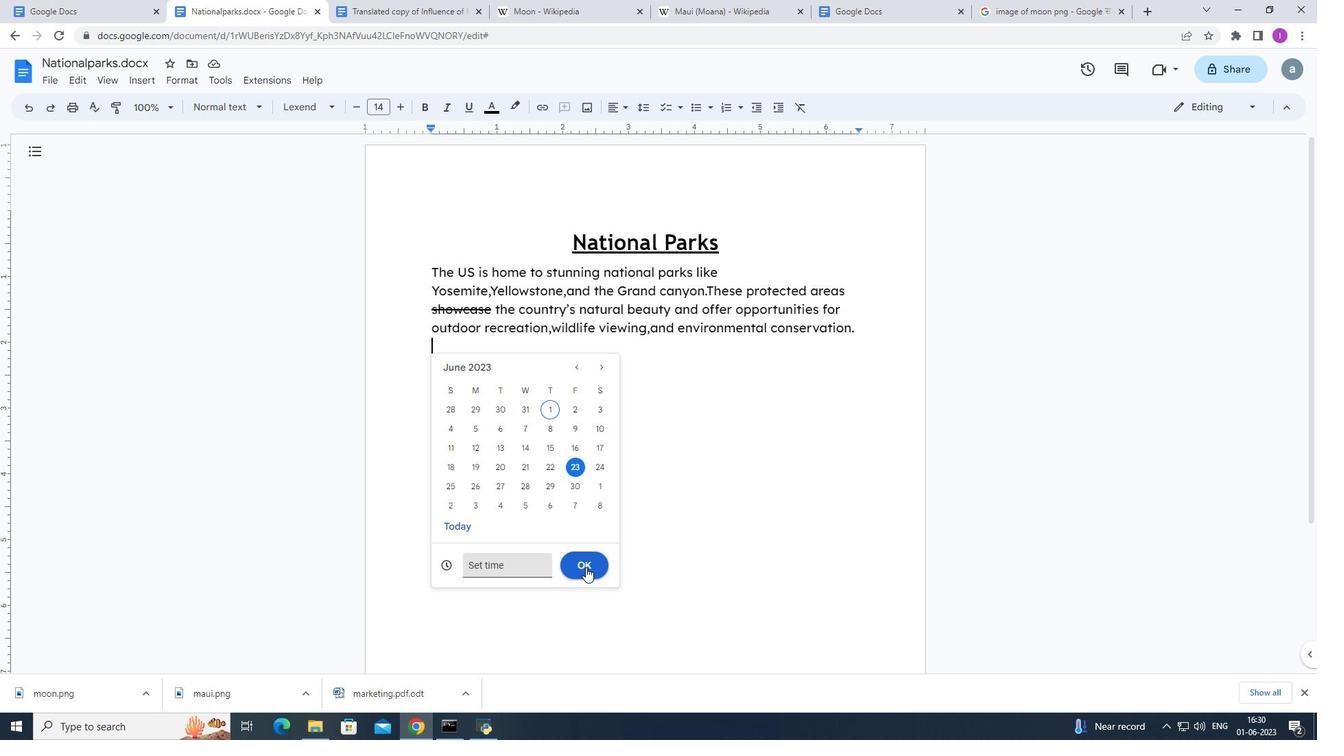 
Action: Mouse moved to (137, 80)
Screenshot: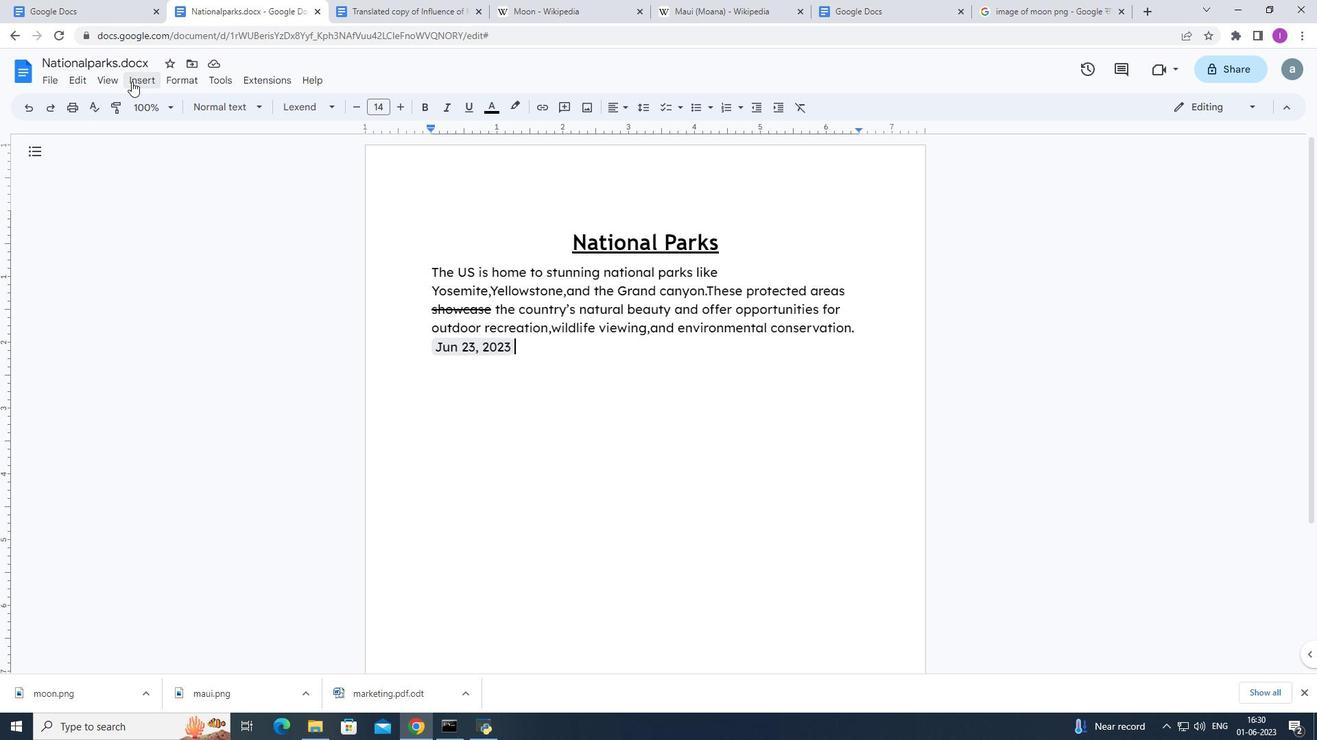 
Action: Mouse pressed left at (137, 80)
Screenshot: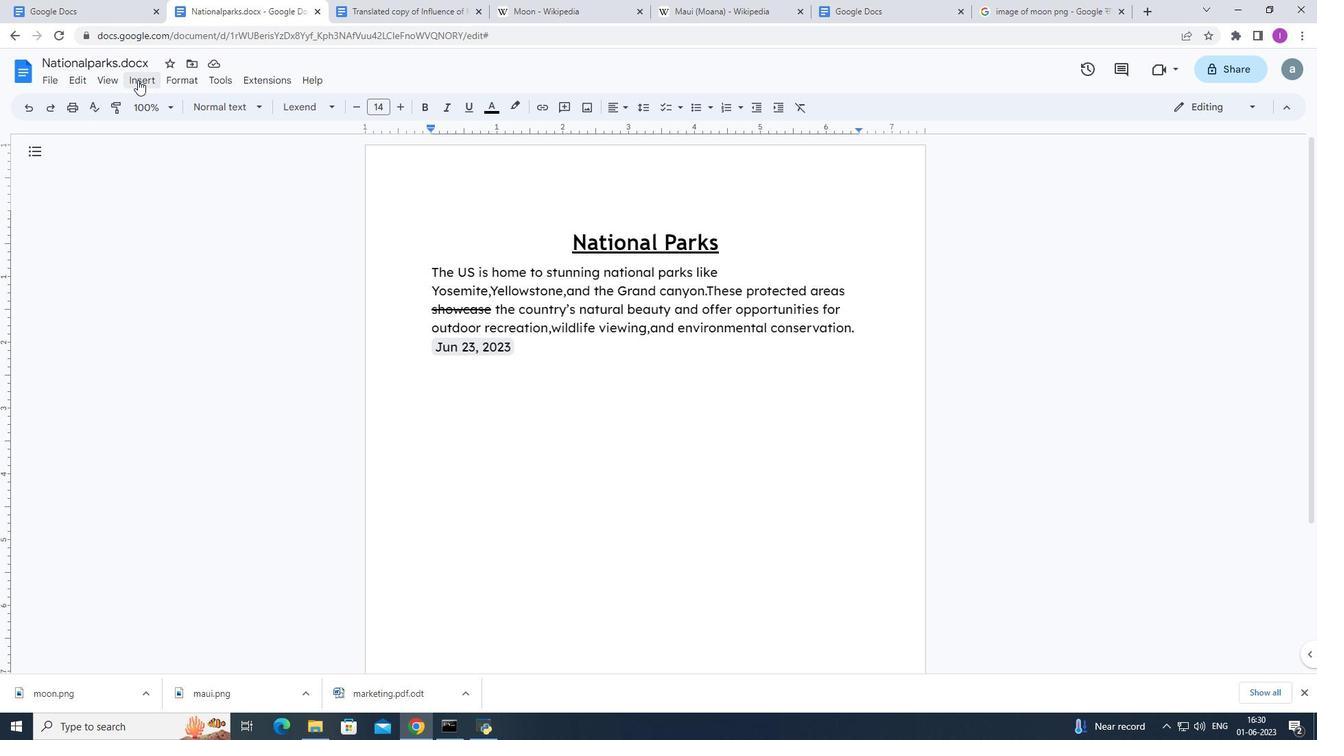
Action: Mouse moved to (192, 283)
Screenshot: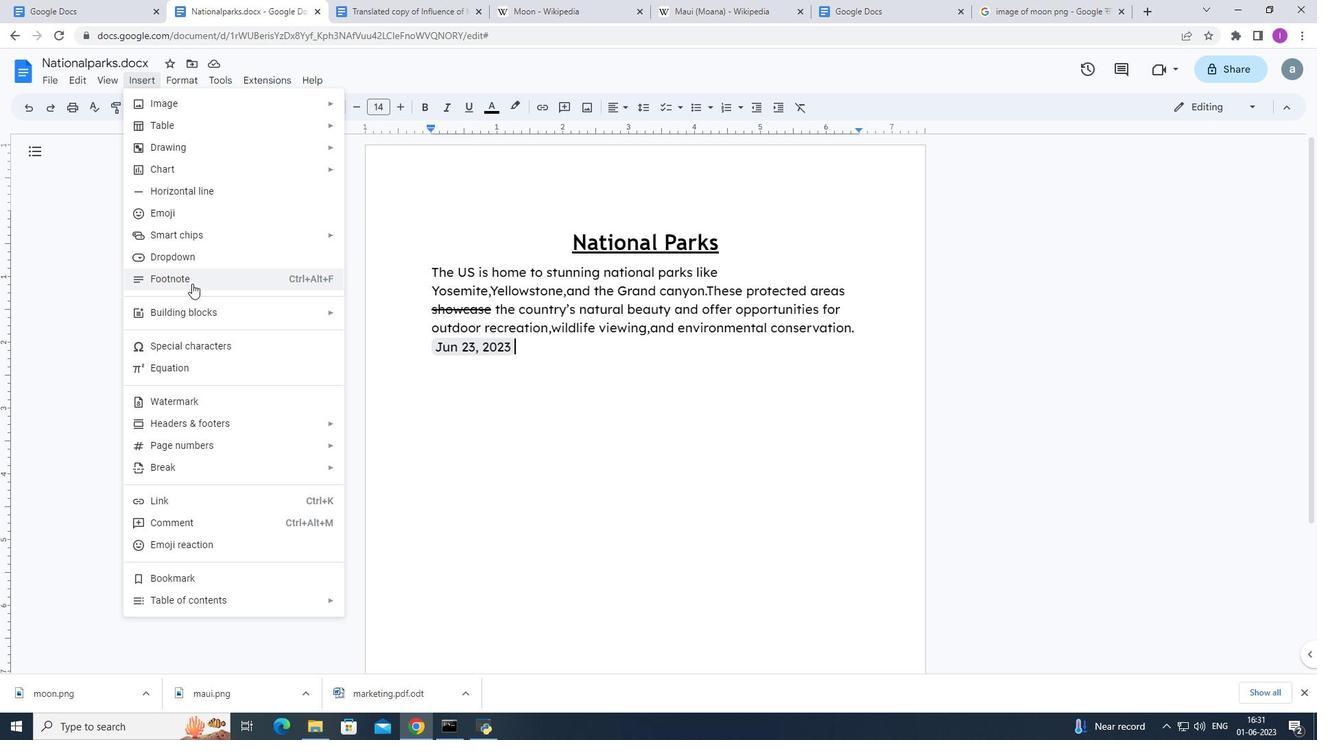 
Action: Mouse pressed left at (192, 283)
Screenshot: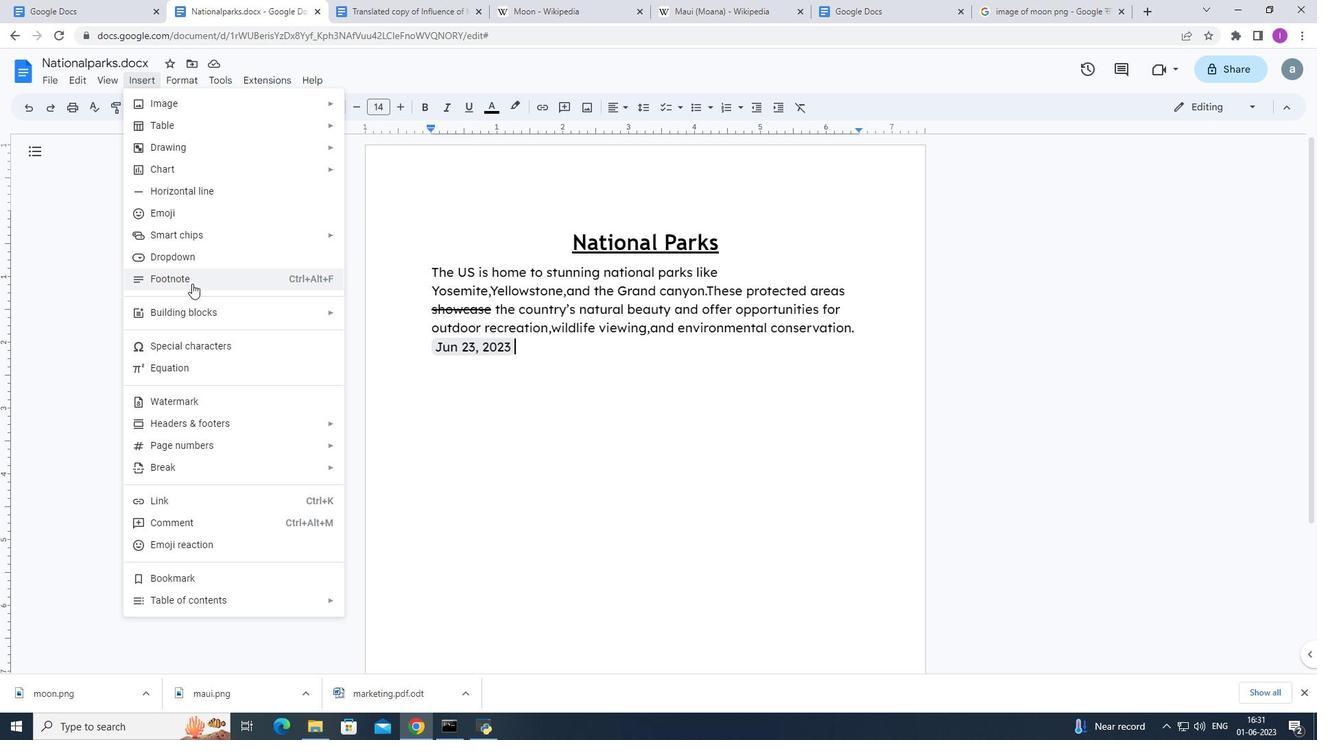 
Action: Mouse moved to (659, 531)
Screenshot: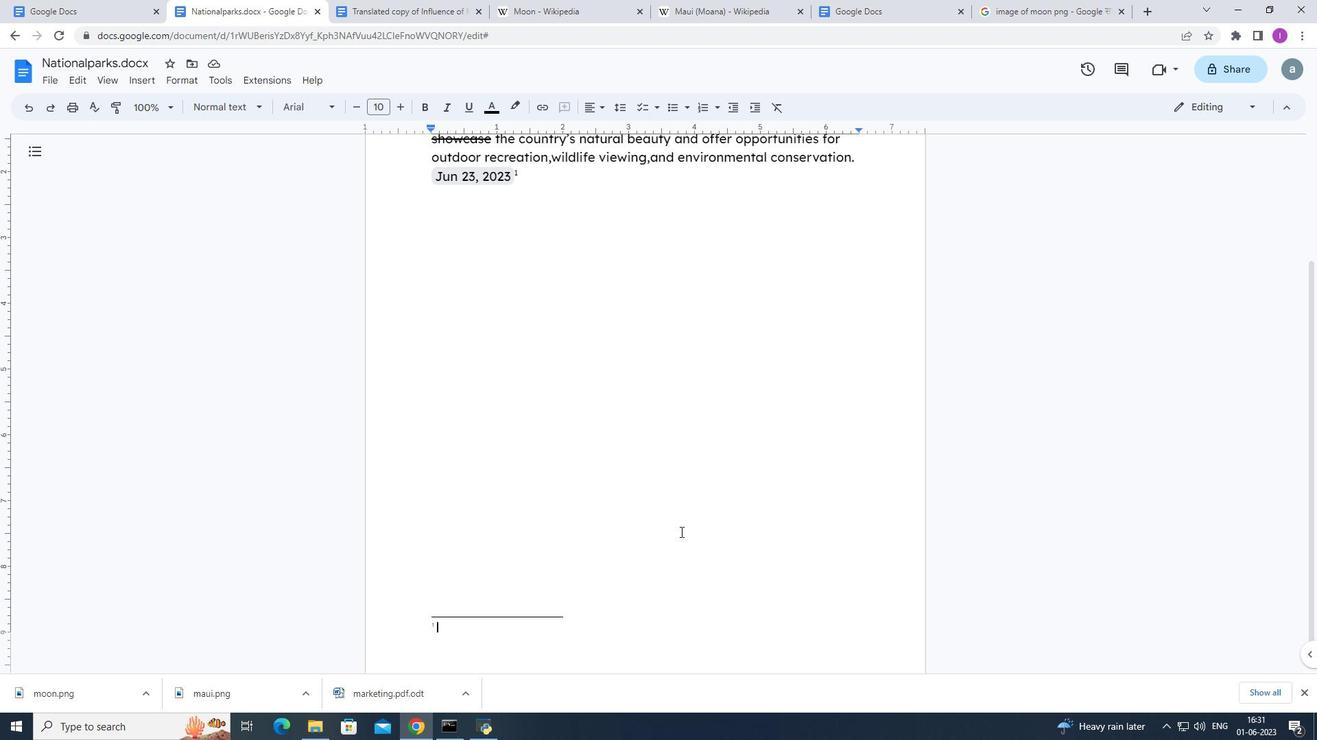 
Action: Key pressed <Key.shift>Thestudy<Key.space>was<Key.space>conduv<Key.backspace>cted<Key.space>anonymously
Screenshot: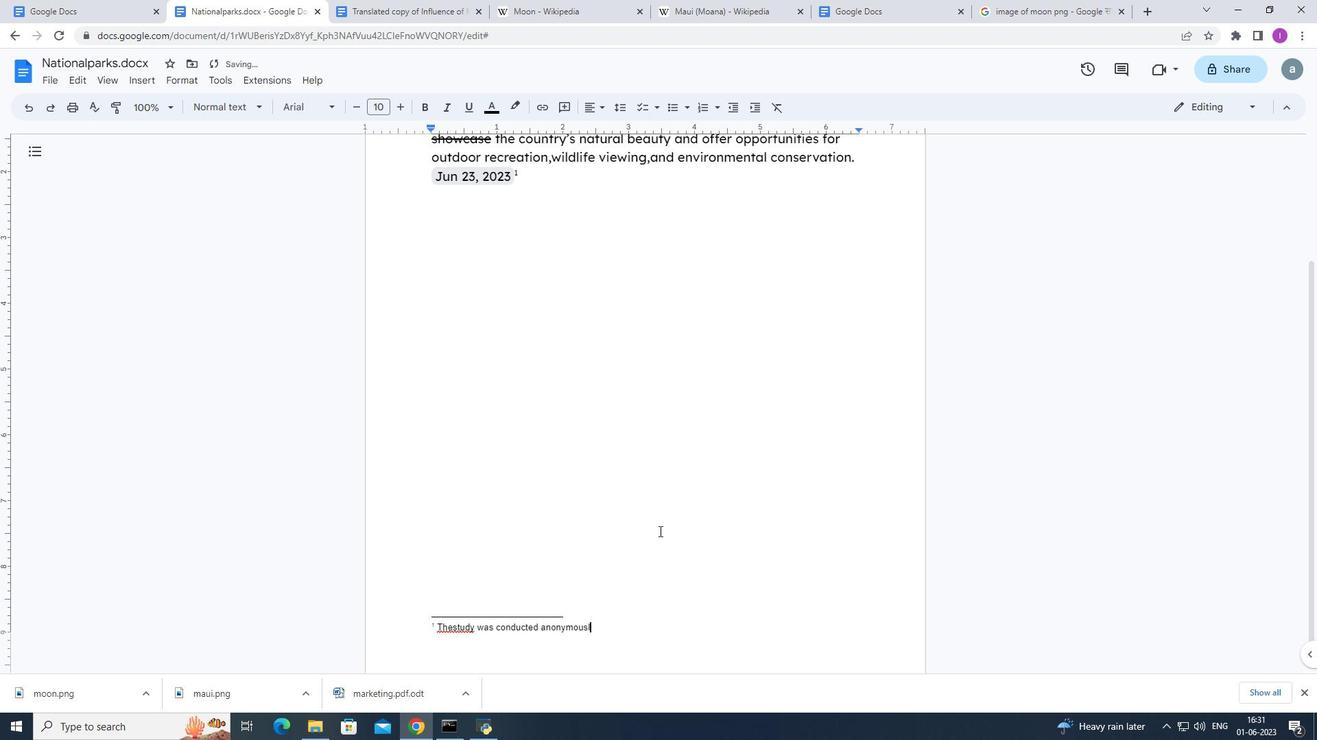 
Action: Mouse moved to (453, 627)
Screenshot: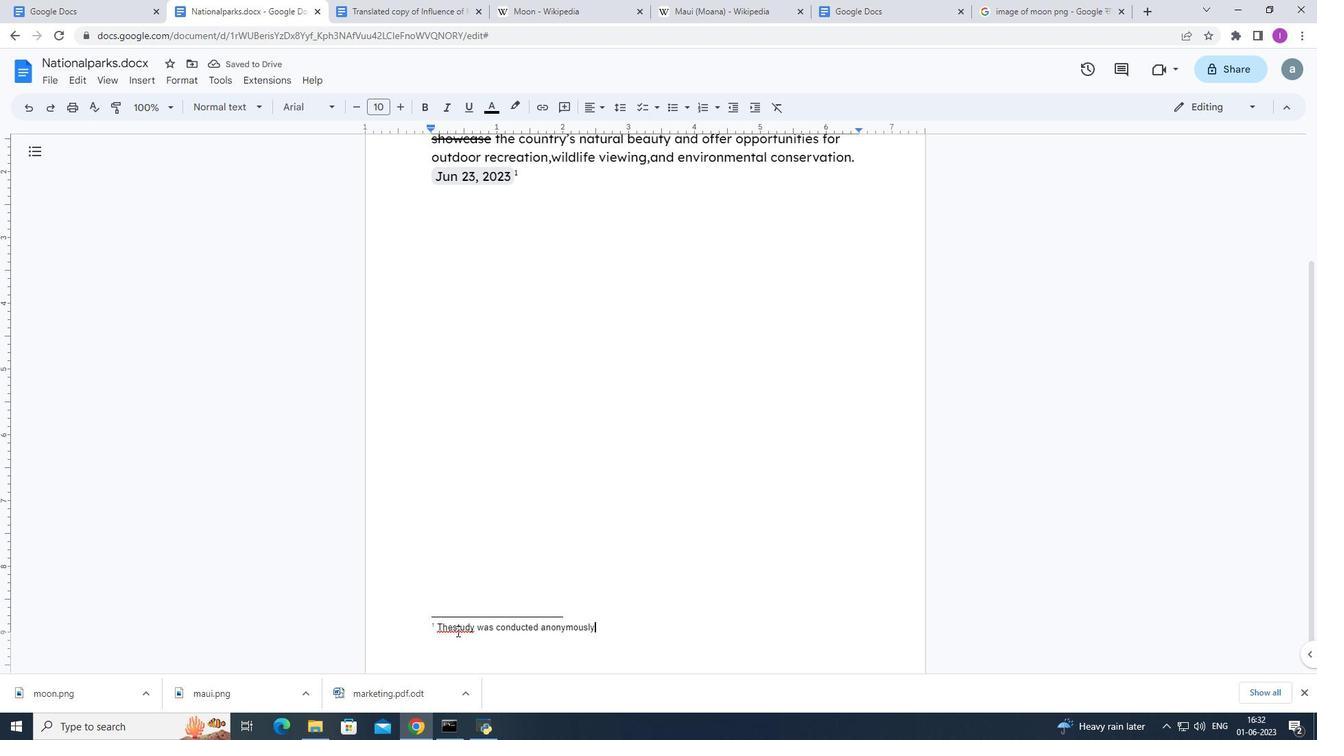 
Action: Mouse pressed left at (453, 627)
Screenshot: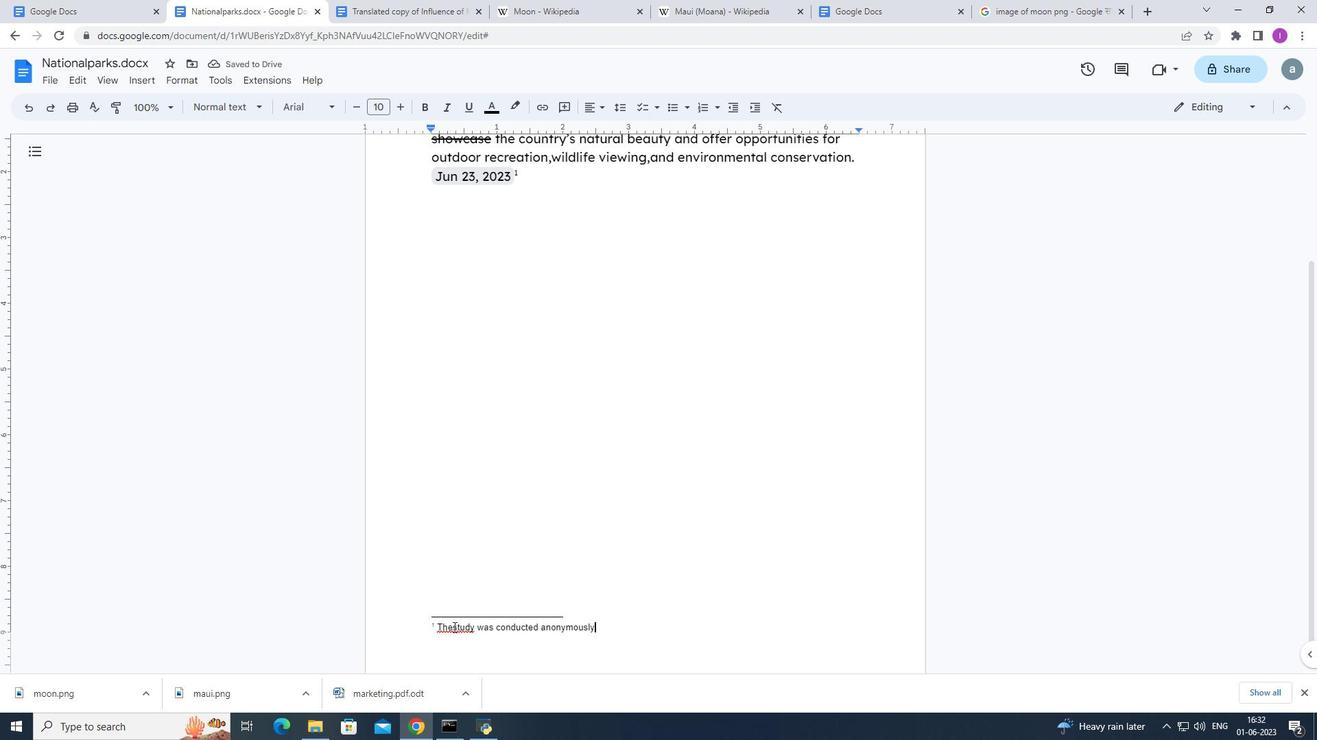 
Action: Mouse moved to (473, 611)
Screenshot: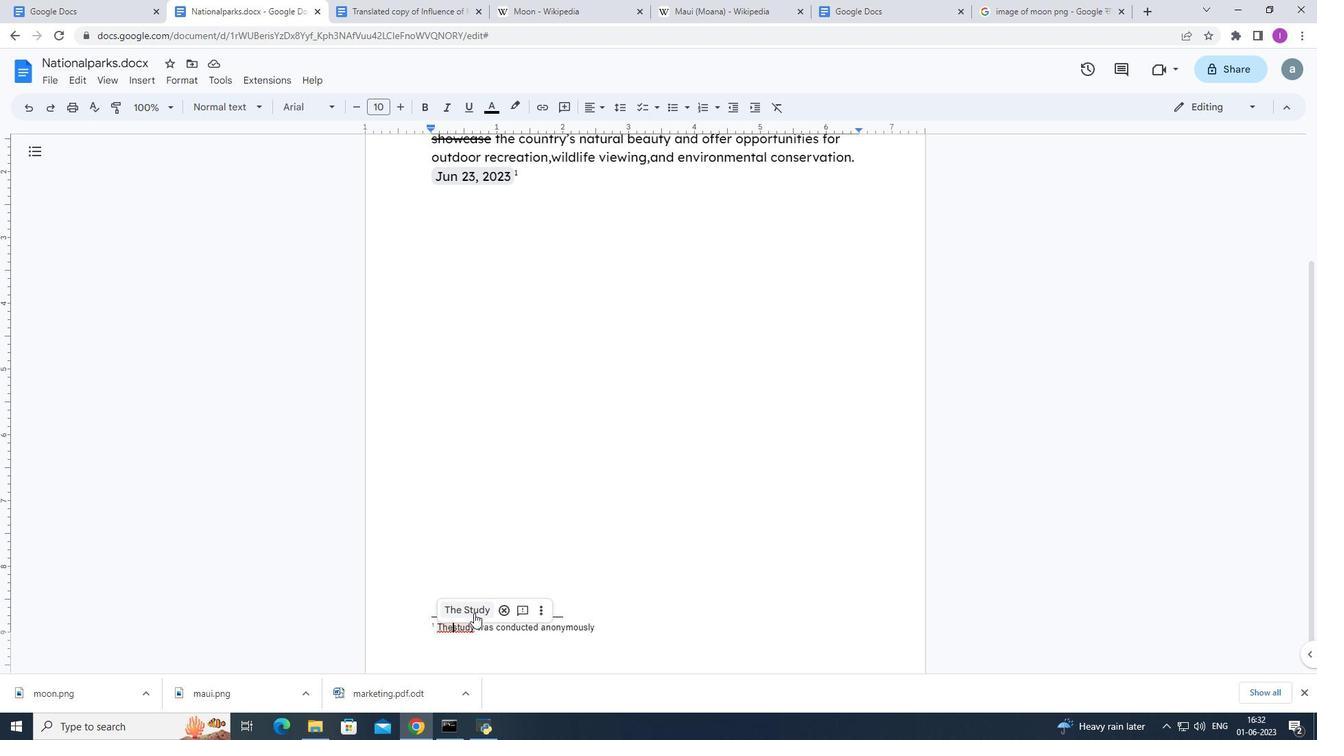
Action: Mouse pressed left at (473, 611)
Screenshot: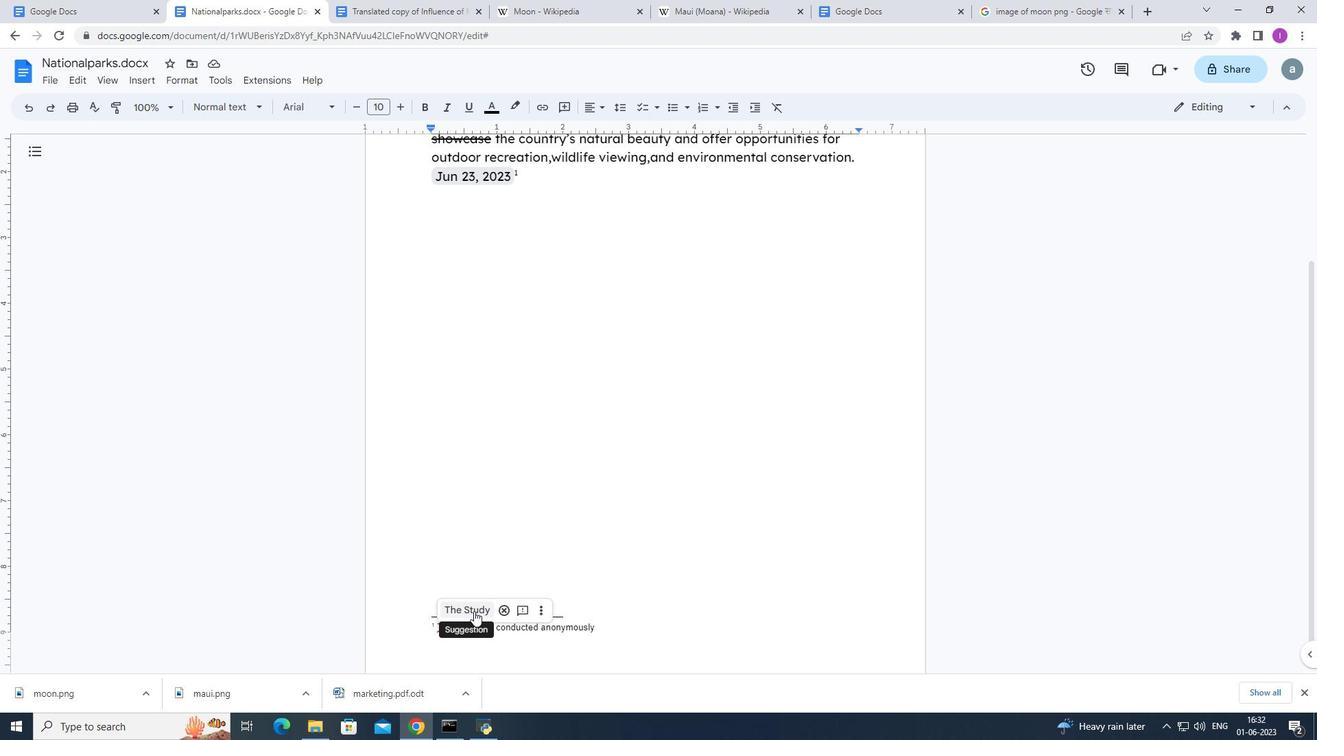 
Action: Mouse moved to (434, 624)
Screenshot: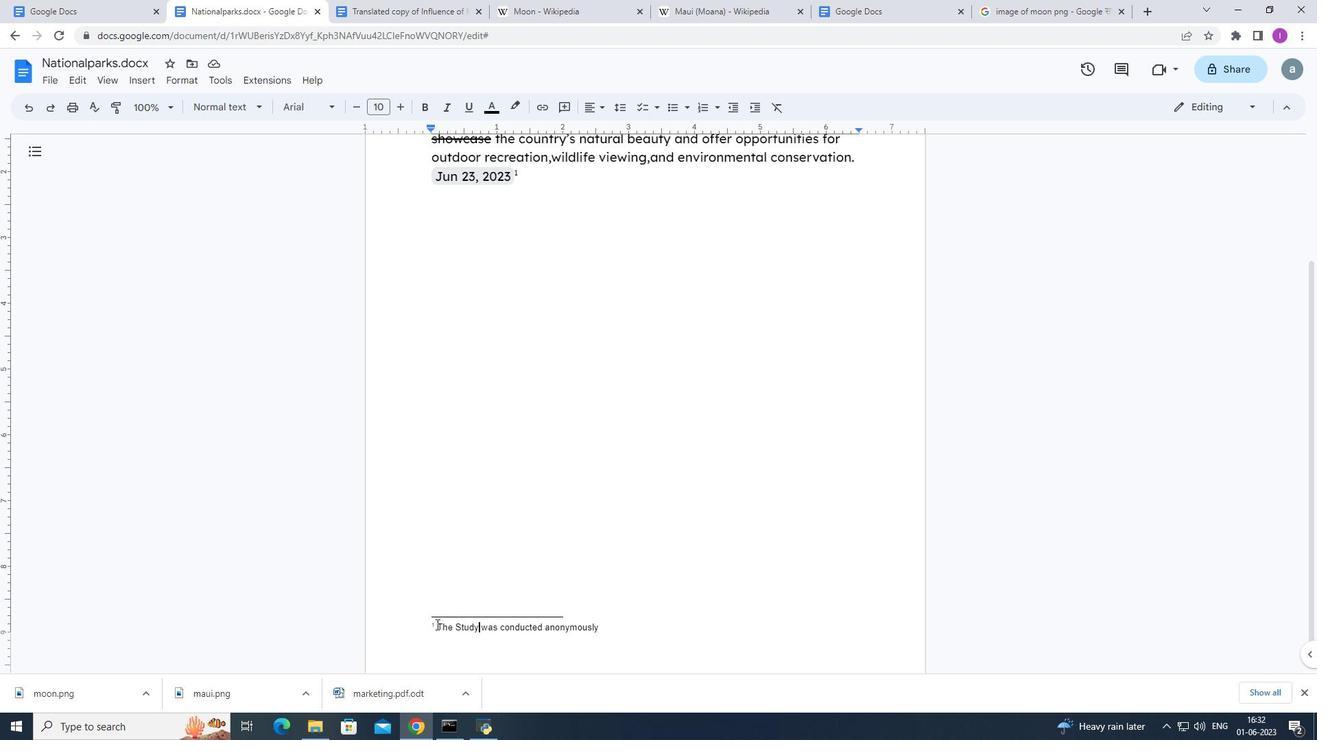 
Action: Mouse pressed left at (434, 624)
Screenshot: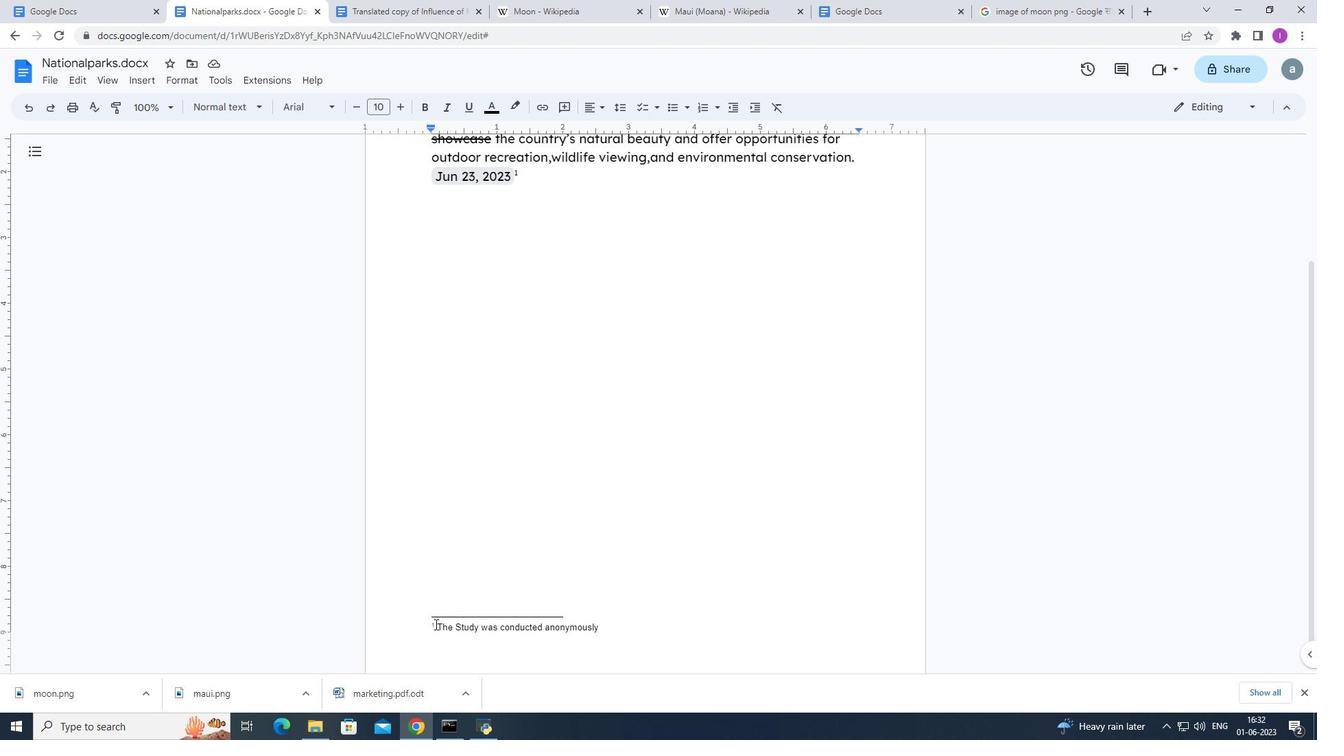 
Action: Mouse moved to (441, 617)
Screenshot: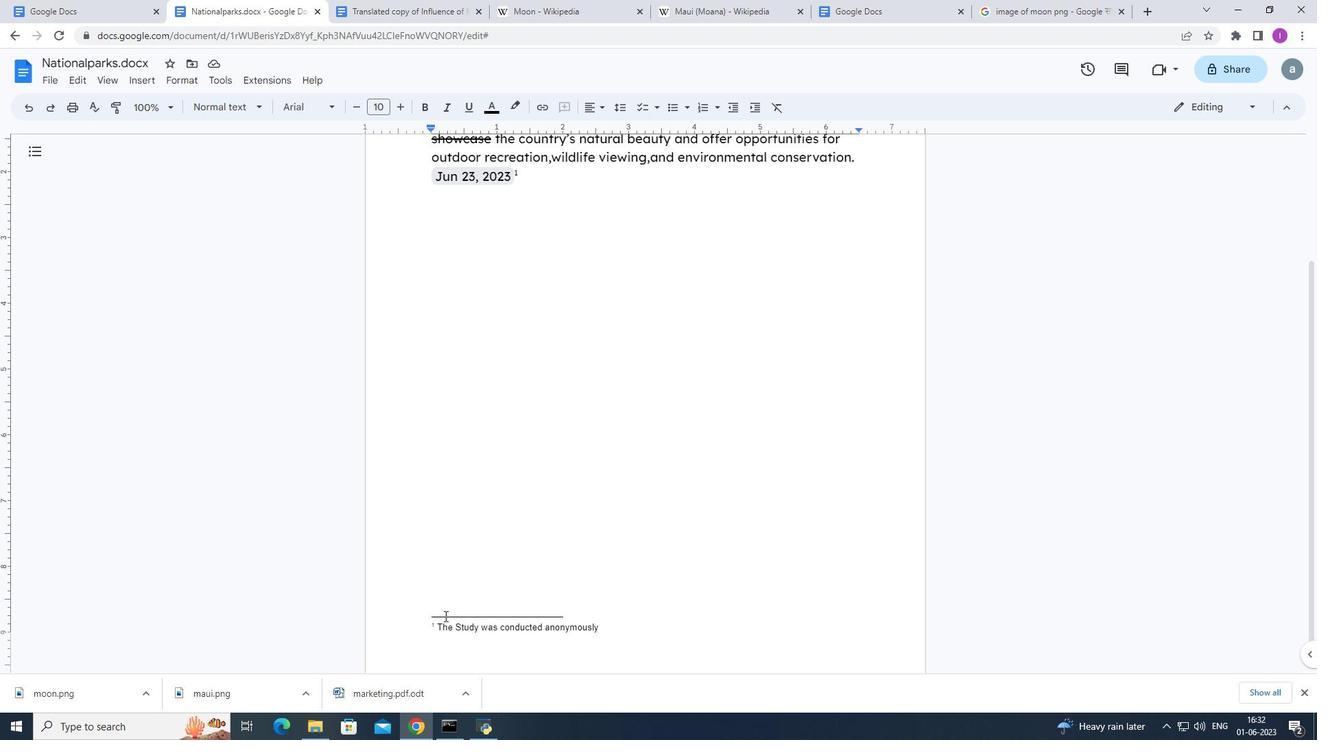 
Action: Key pressed 6
Screenshot: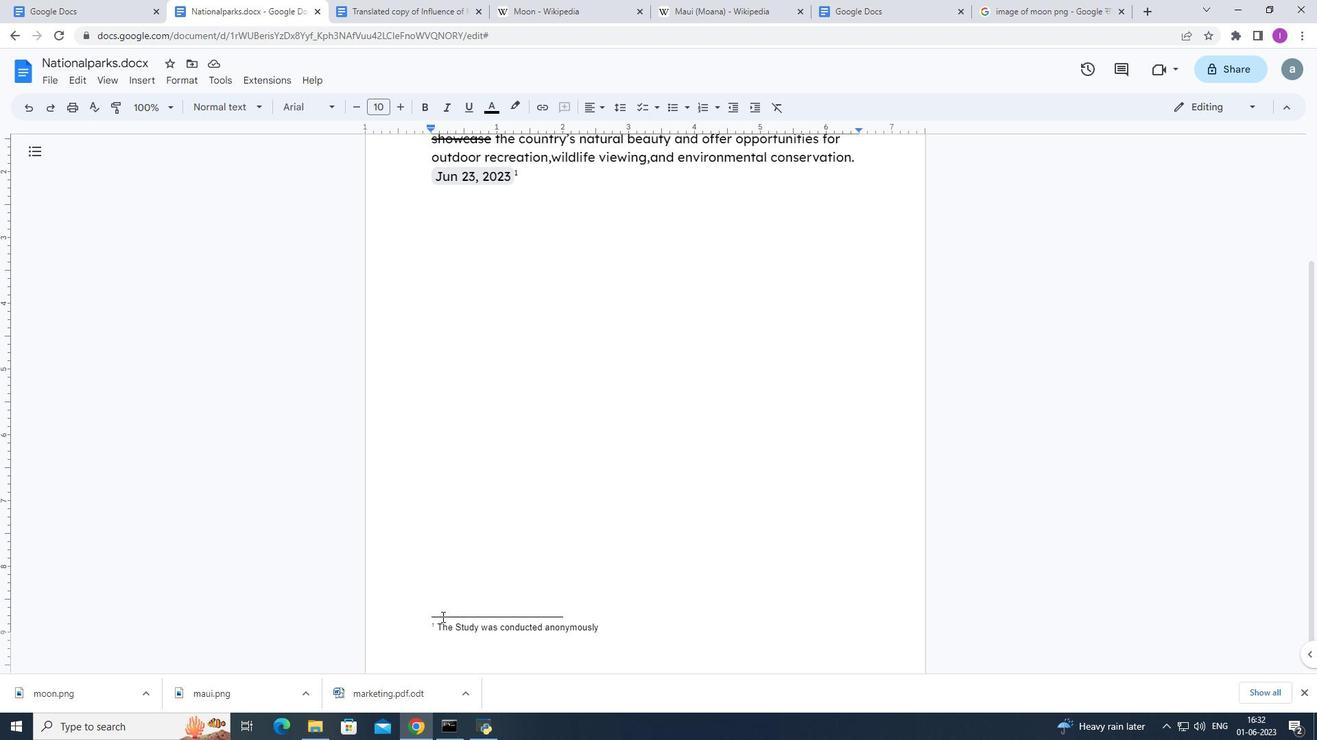 
Action: Mouse moved to (436, 631)
Screenshot: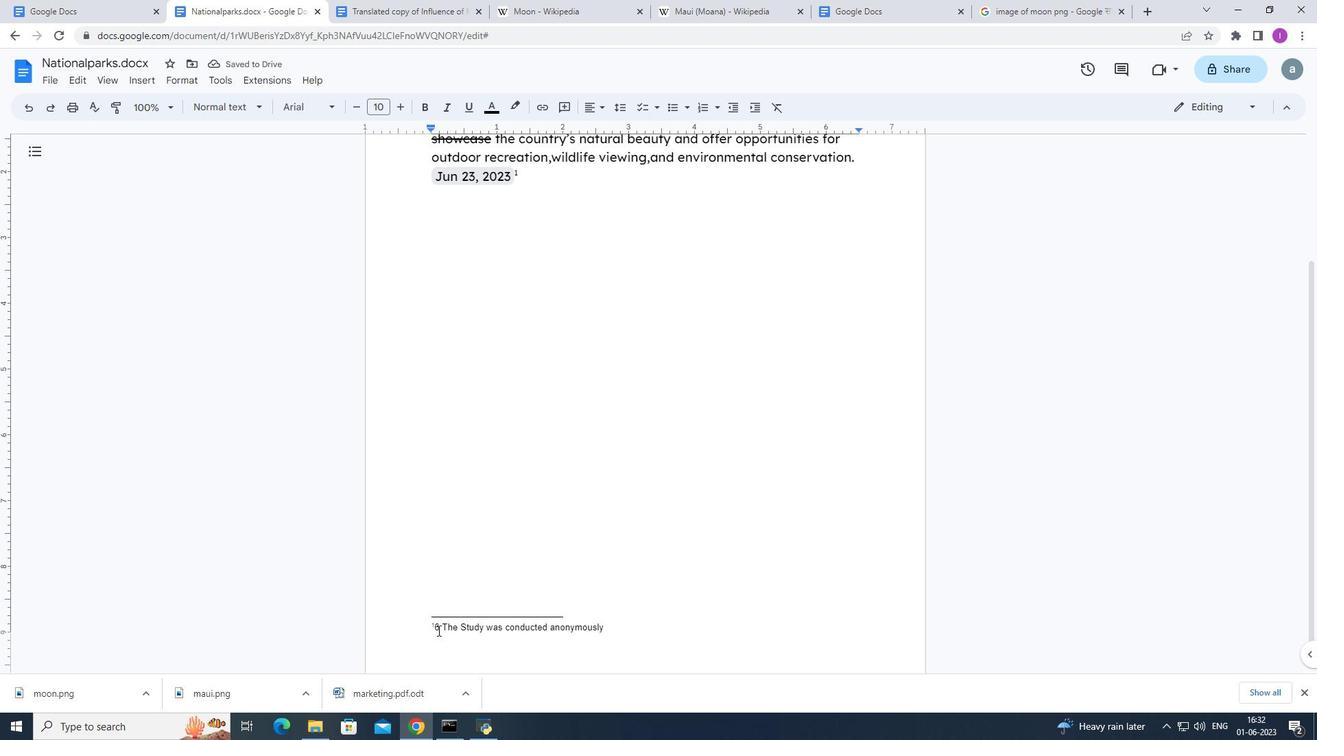 
Action: Key pressed <Key.backspace>
Screenshot: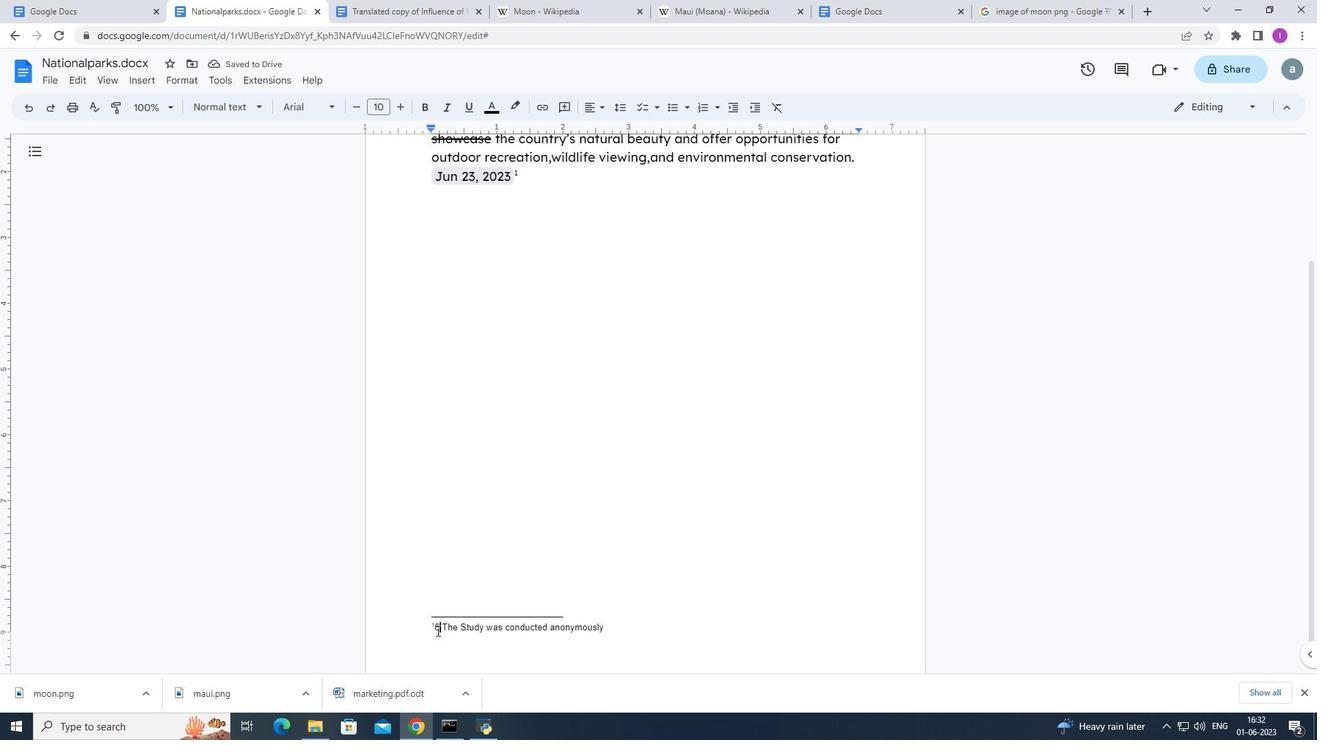 
Action: Mouse moved to (468, 570)
Screenshot: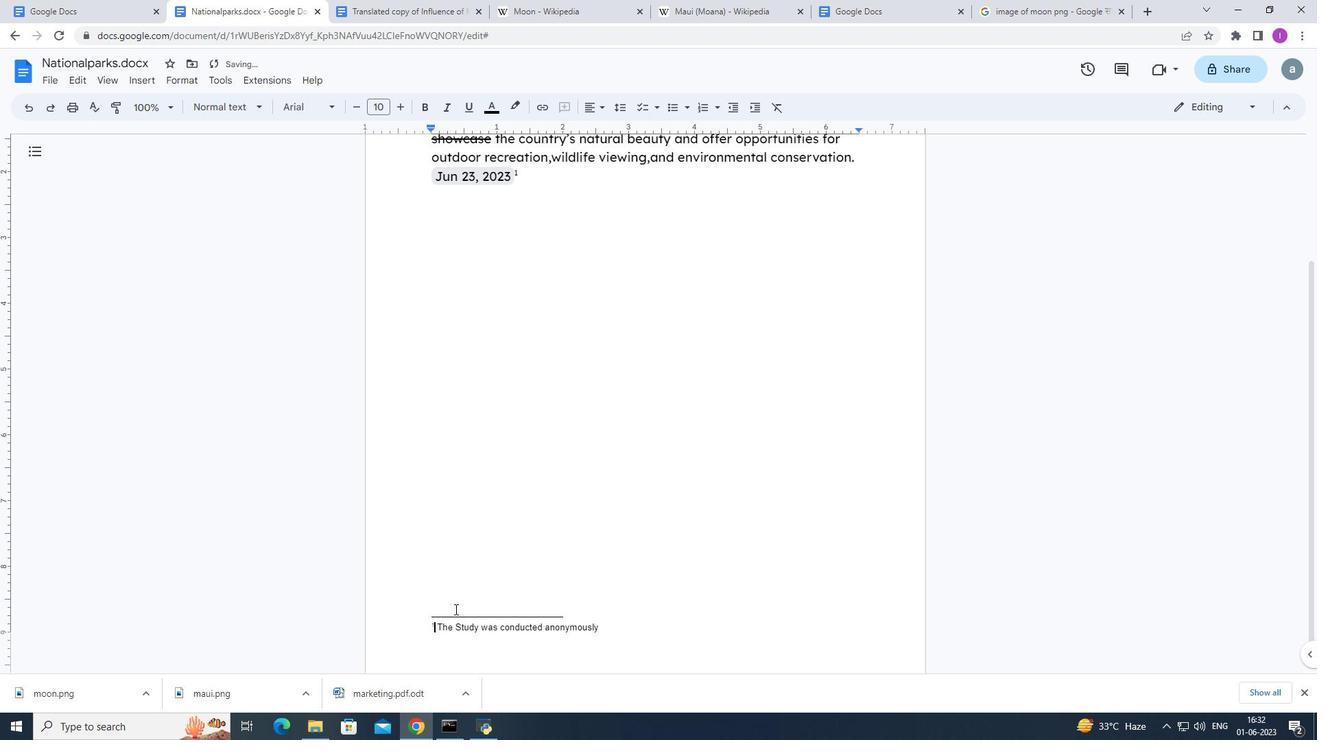 
Action: Mouse scrolled (468, 571) with delta (0, 0)
Screenshot: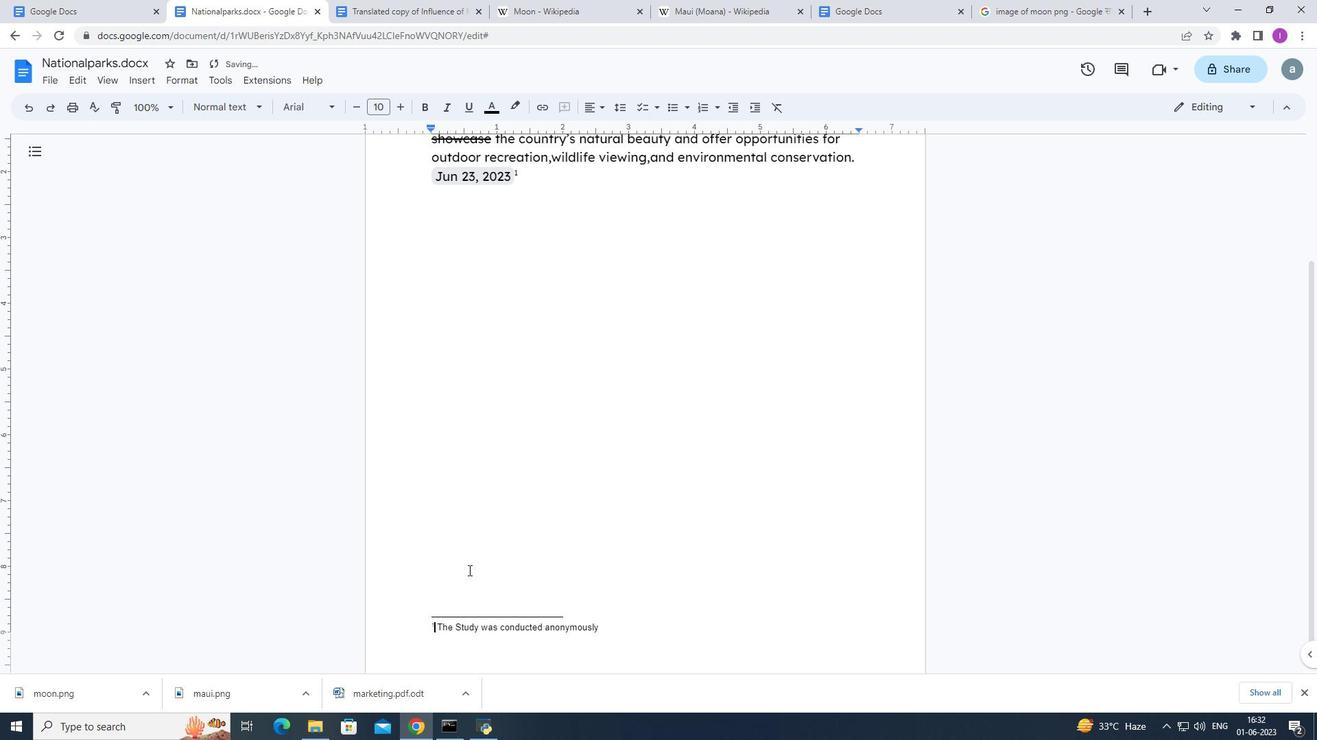 
Action: Mouse scrolled (468, 571) with delta (0, 0)
Screenshot: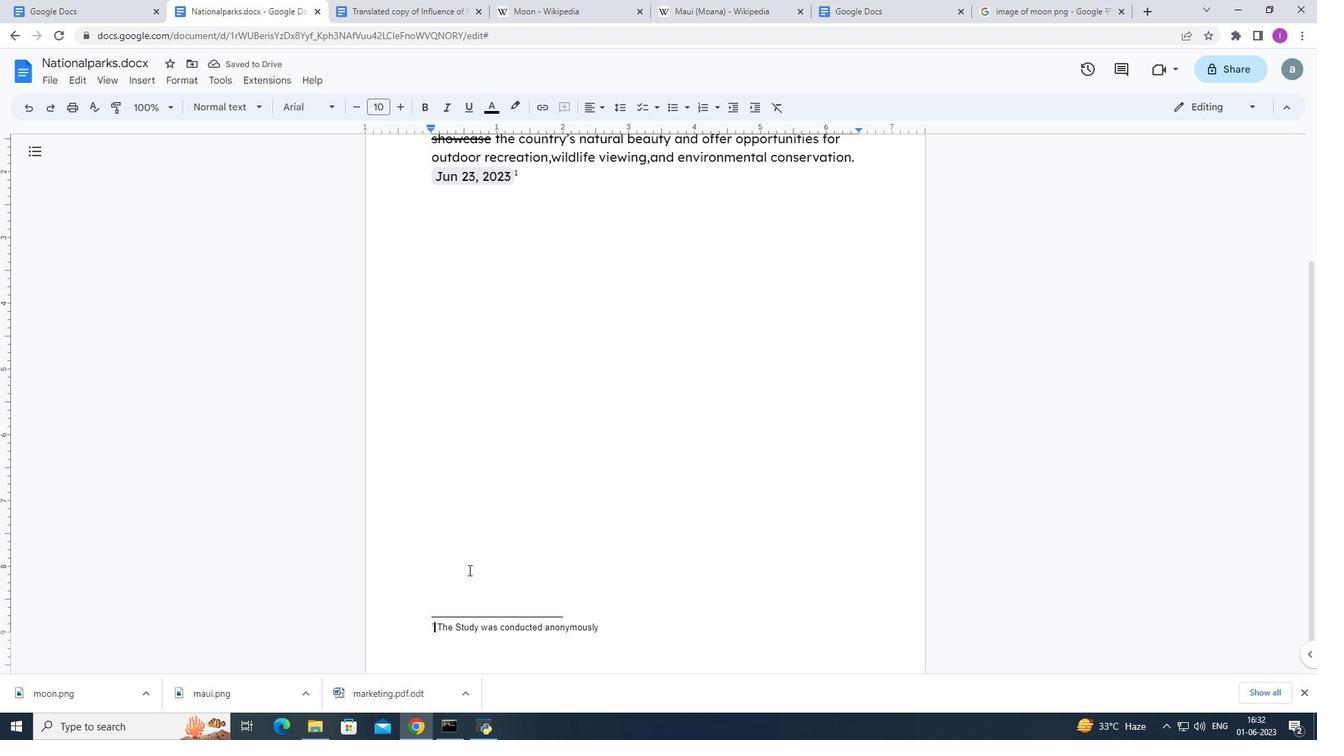 
Action: Mouse scrolled (468, 571) with delta (0, 0)
Screenshot: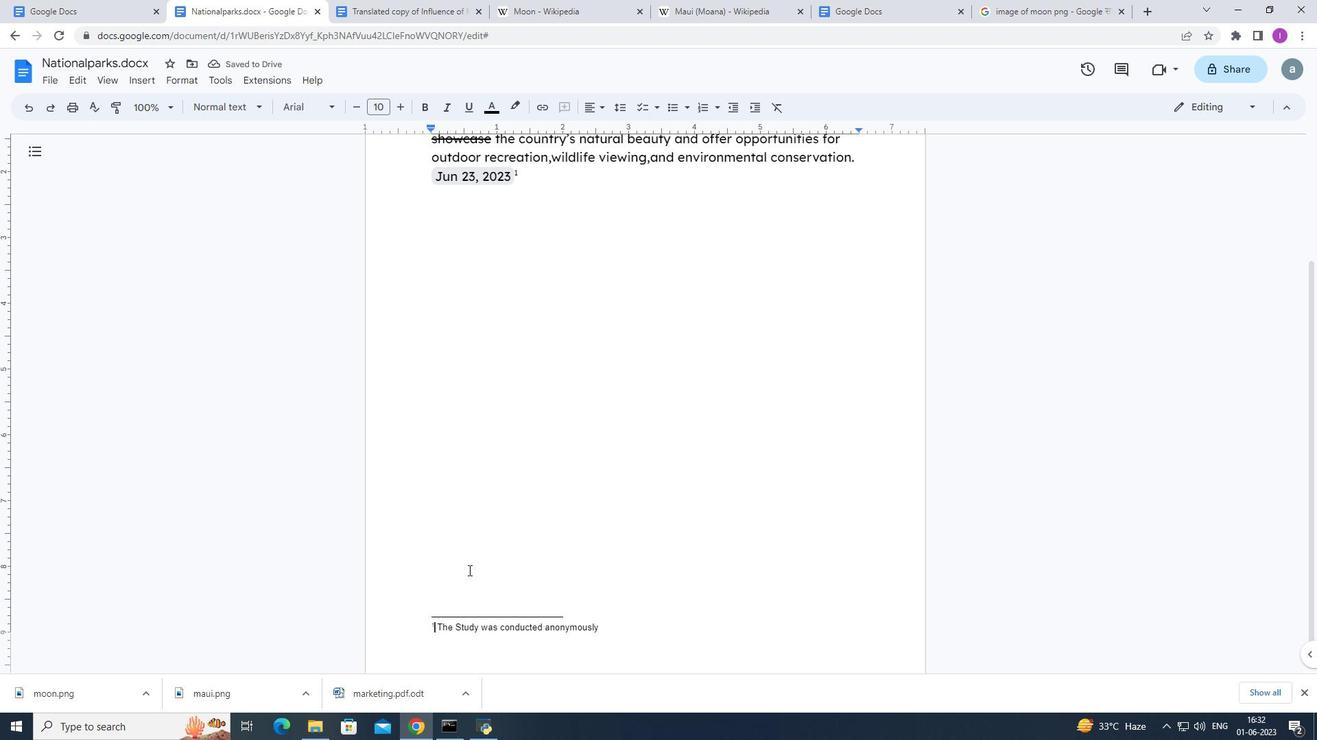 
Action: Mouse moved to (576, 419)
Screenshot: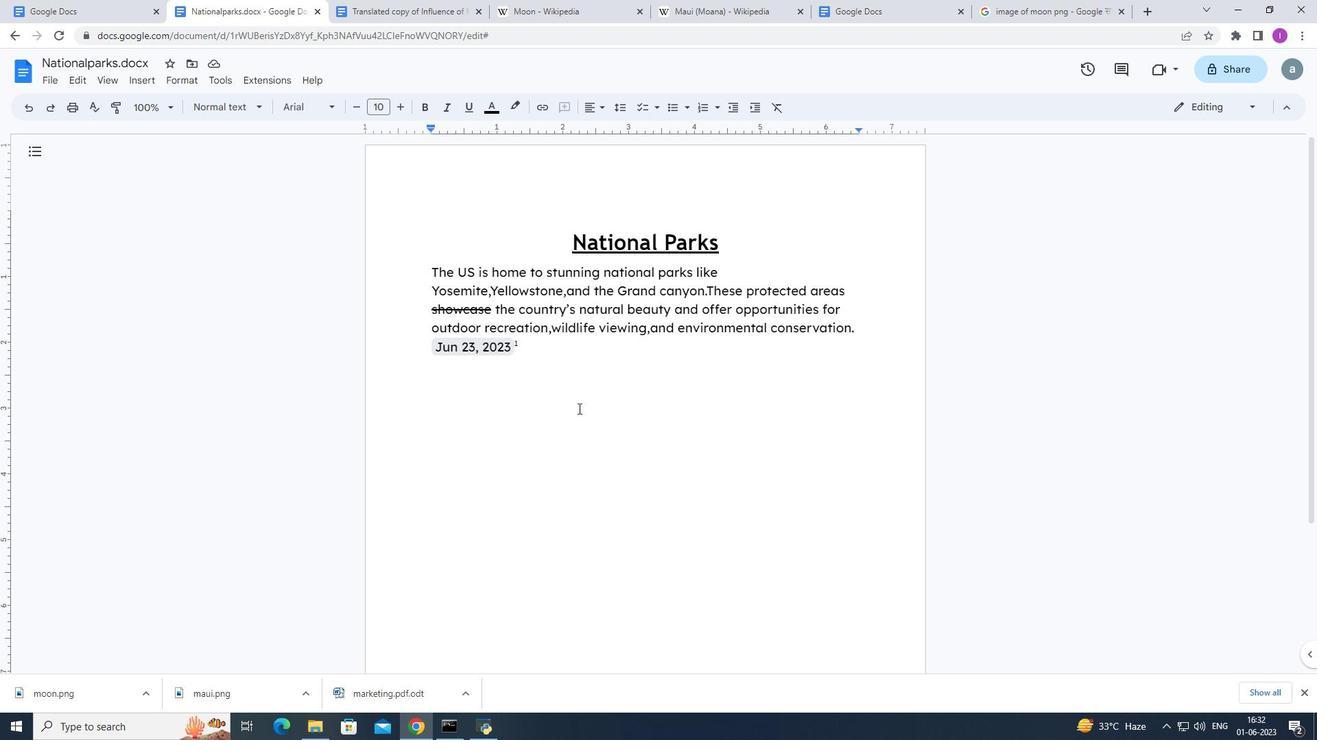 
Action: Mouse scrolled (576, 419) with delta (0, 0)
Screenshot: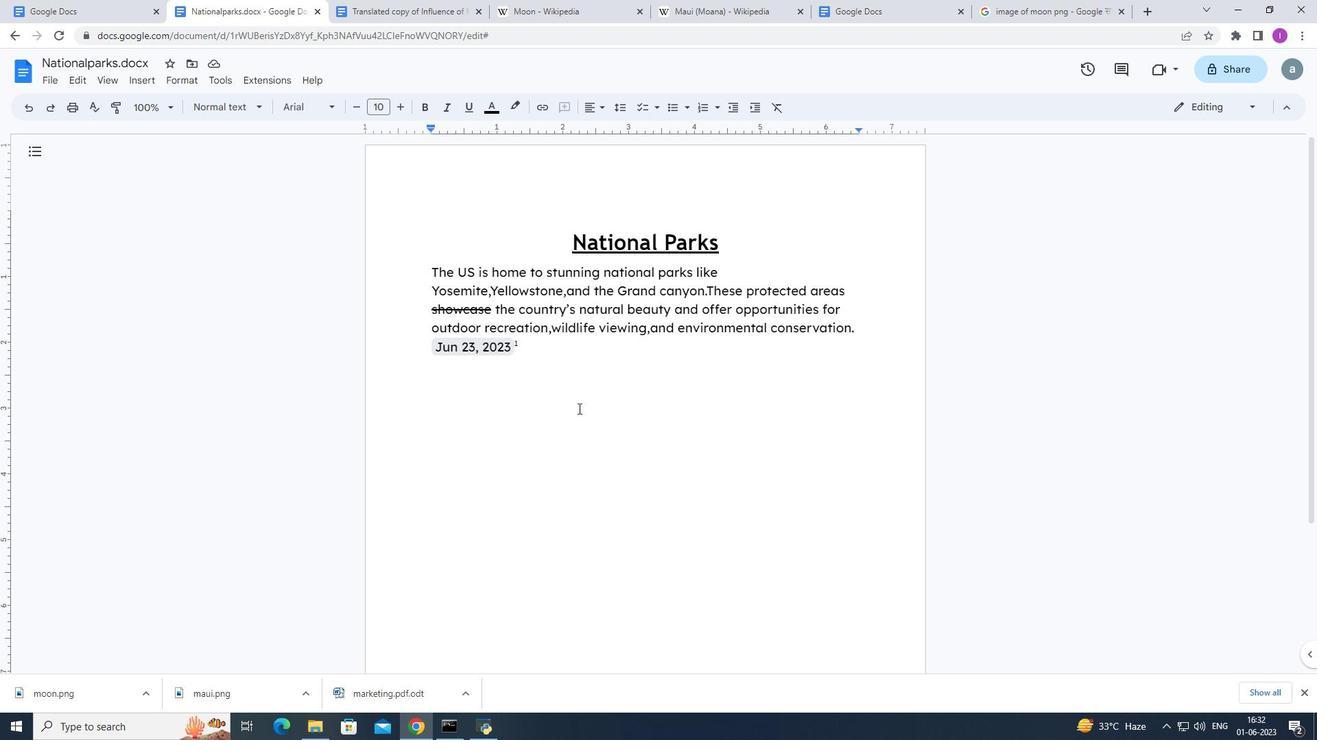 
Action: Mouse scrolled (576, 419) with delta (0, 0)
Screenshot: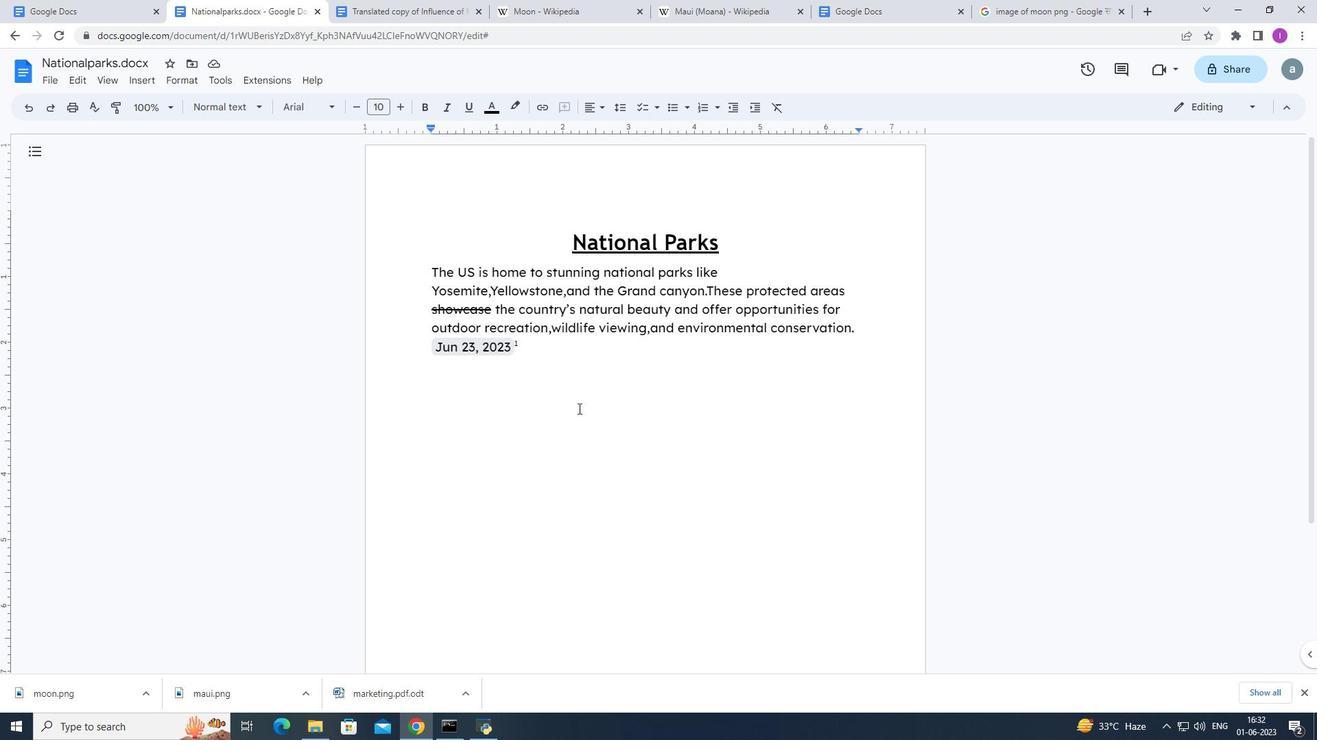 
Action: Mouse moved to (576, 420)
Screenshot: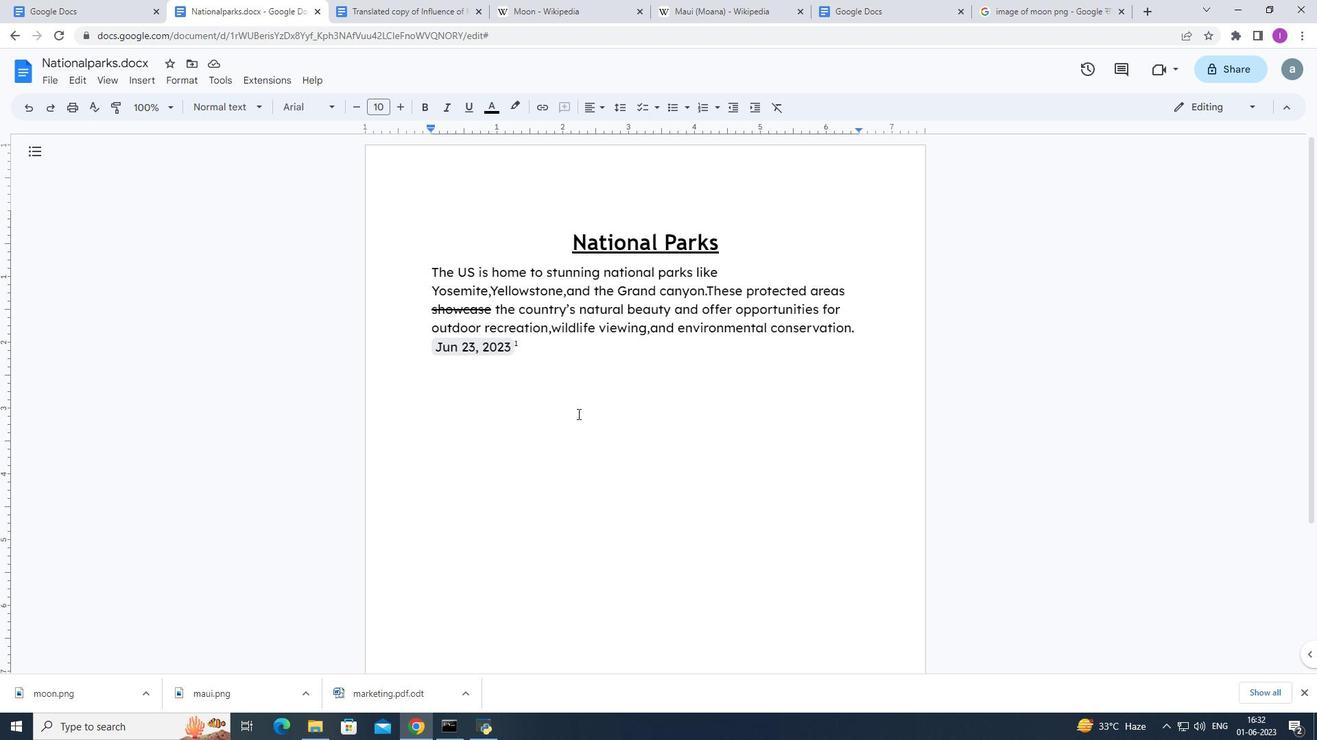 
Action: Mouse scrolled (576, 421) with delta (0, 0)
Screenshot: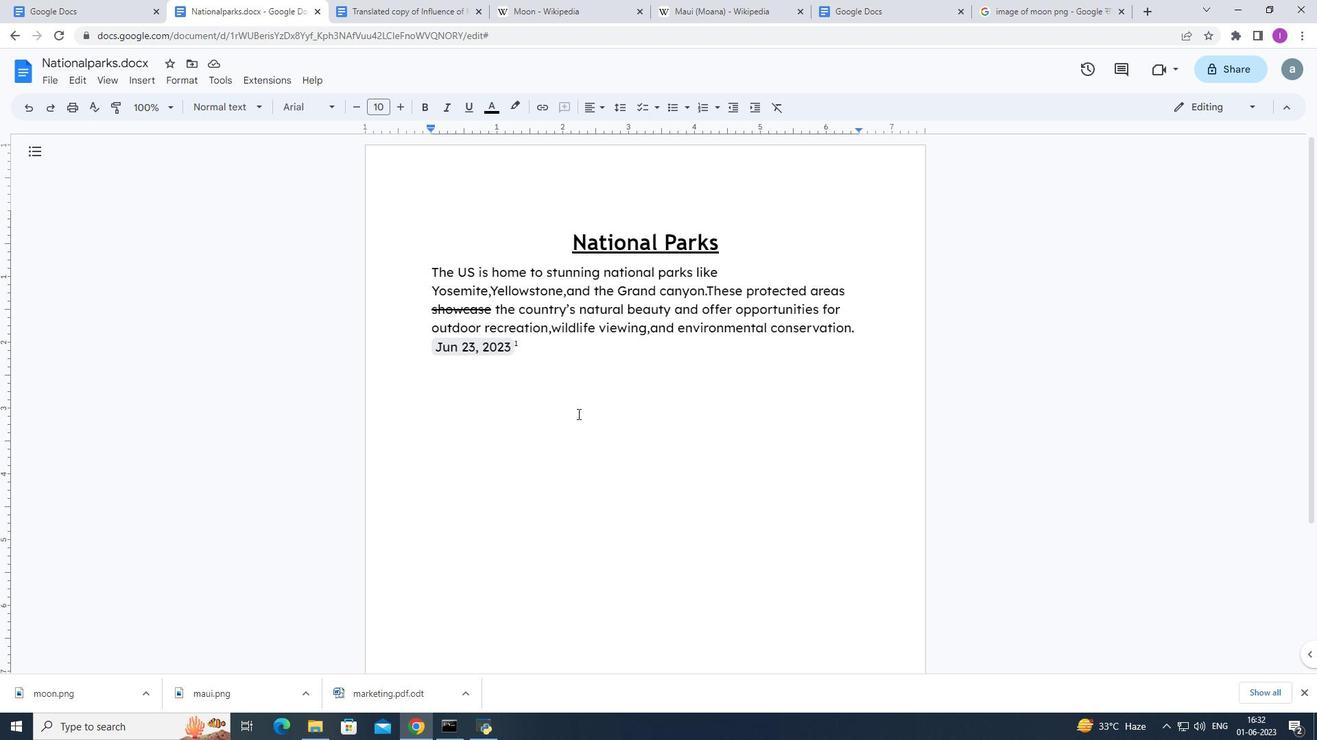 
Action: Mouse moved to (575, 424)
Screenshot: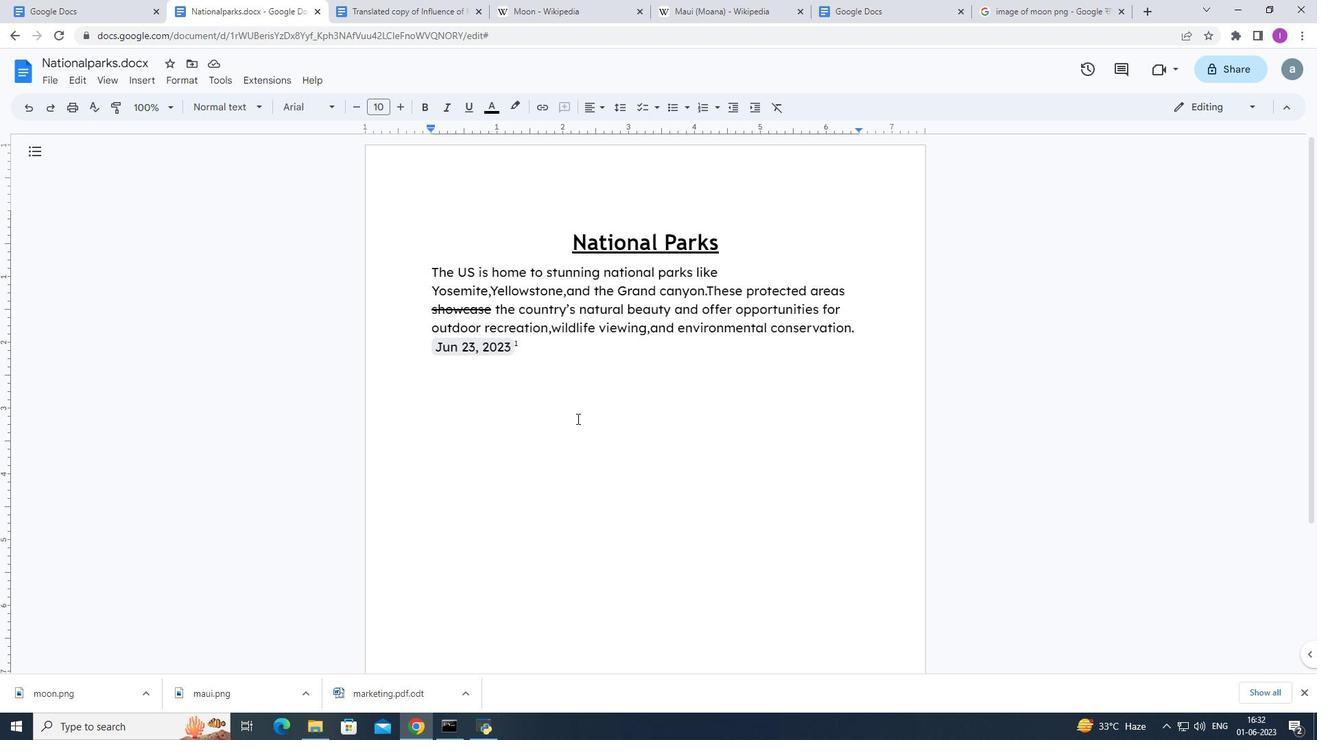 
Action: Mouse scrolled (575, 423) with delta (0, 0)
Screenshot: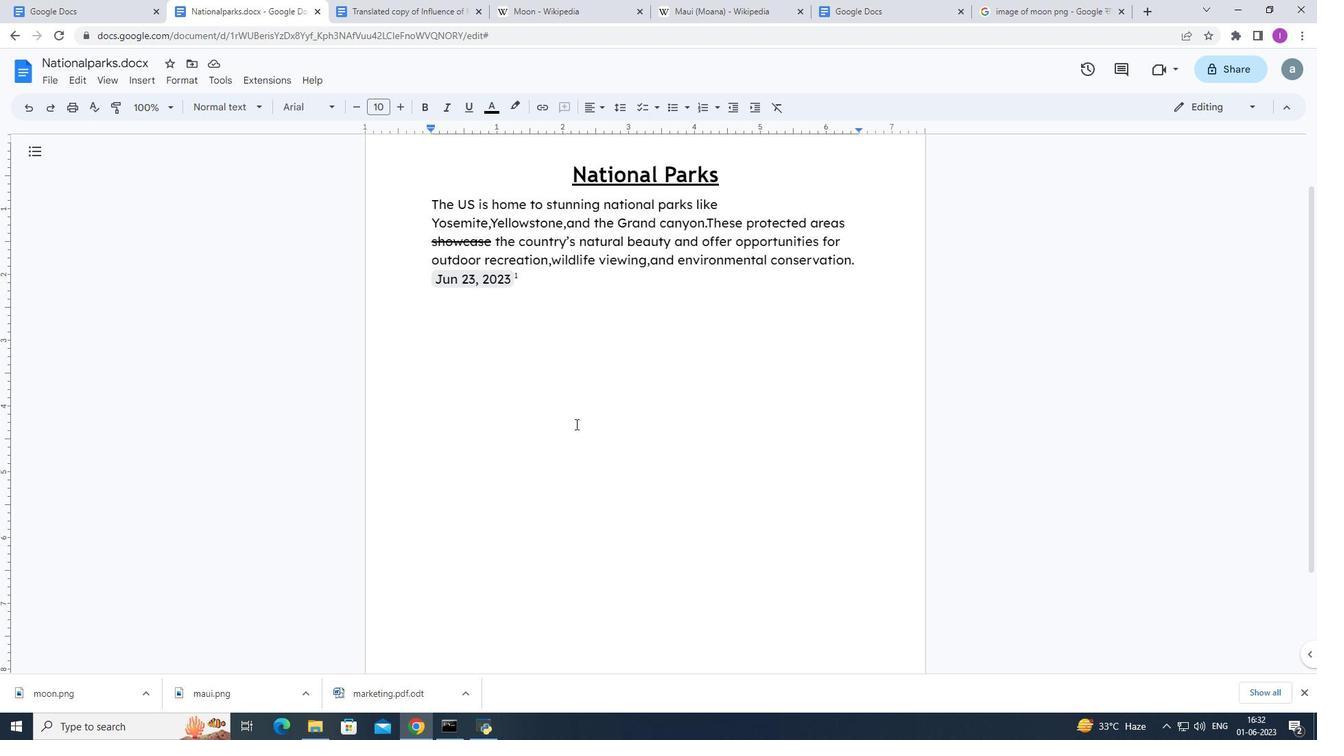 
Action: Mouse scrolled (575, 423) with delta (0, -1)
Screenshot: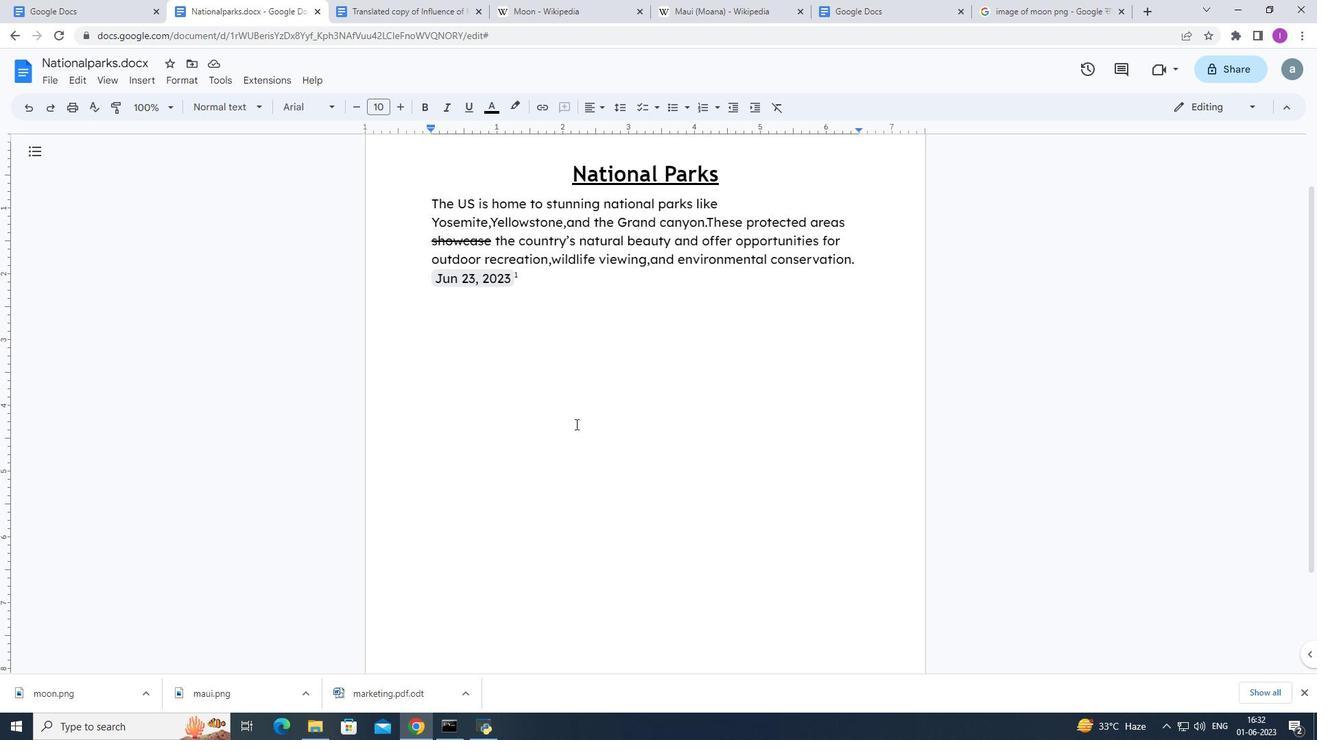 
Action: Mouse scrolled (575, 423) with delta (0, 0)
Screenshot: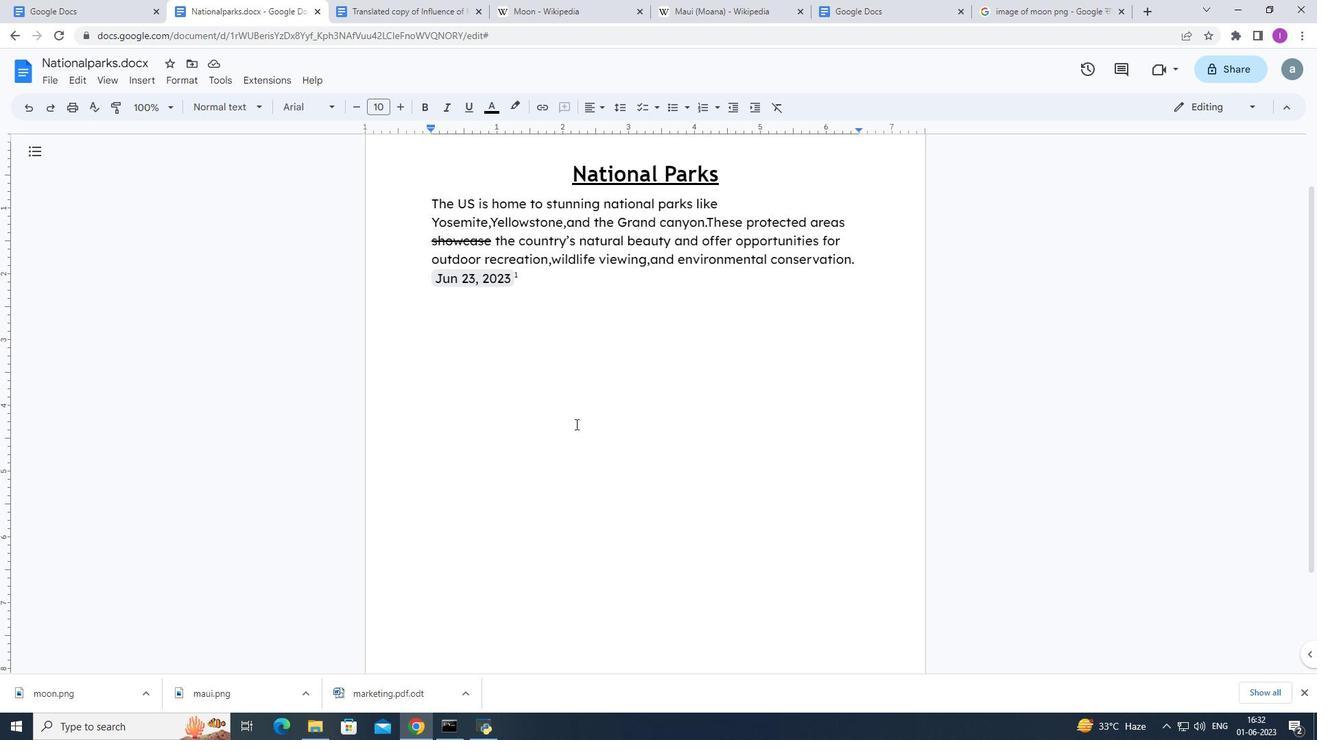 
Action: Mouse scrolled (575, 423) with delta (0, 0)
Screenshot: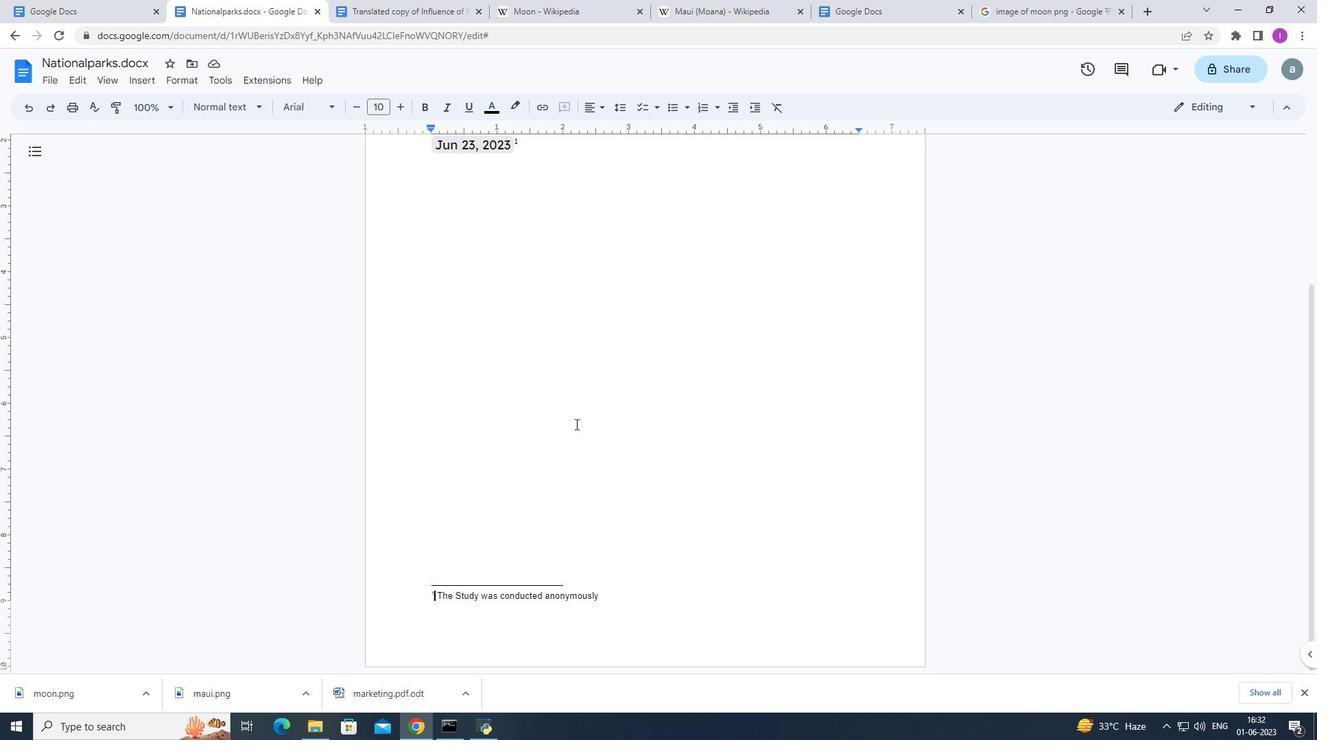
Action: Mouse moved to (597, 362)
Screenshot: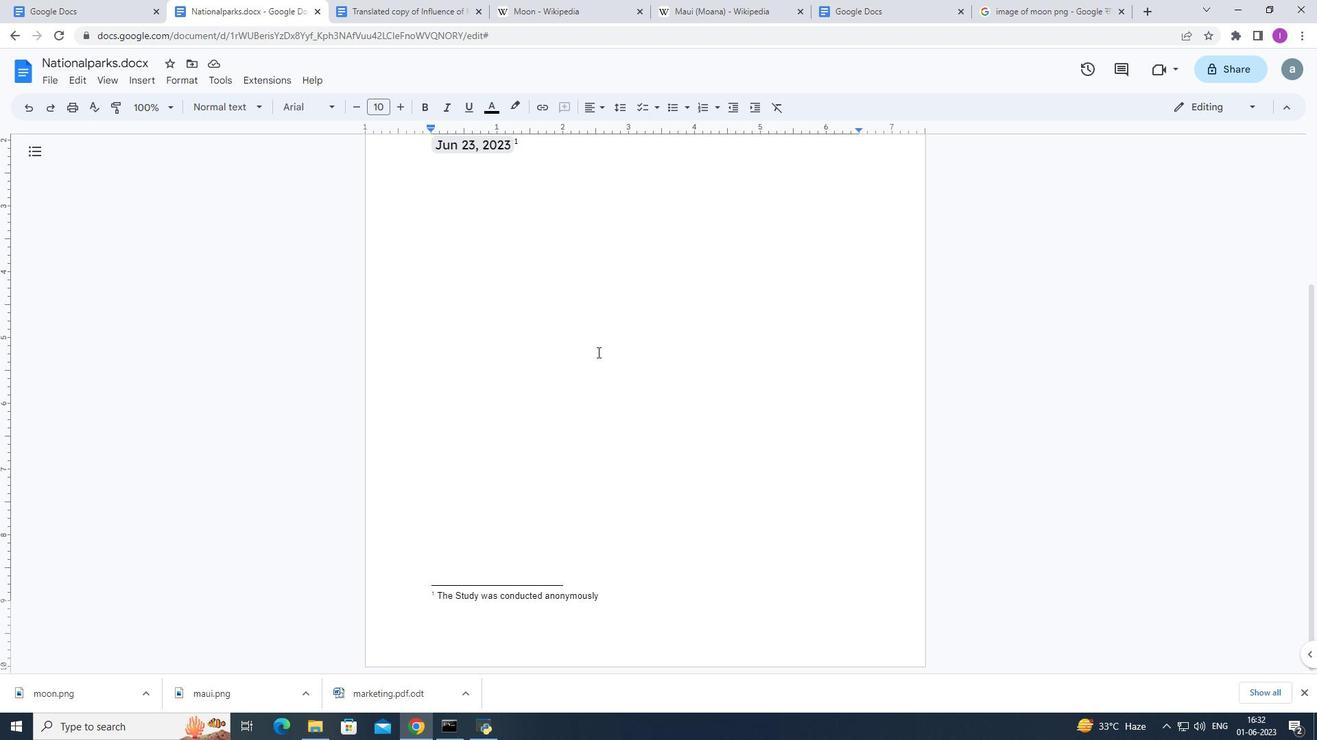 
Action: Mouse scrolled (597, 363) with delta (0, 0)
Screenshot: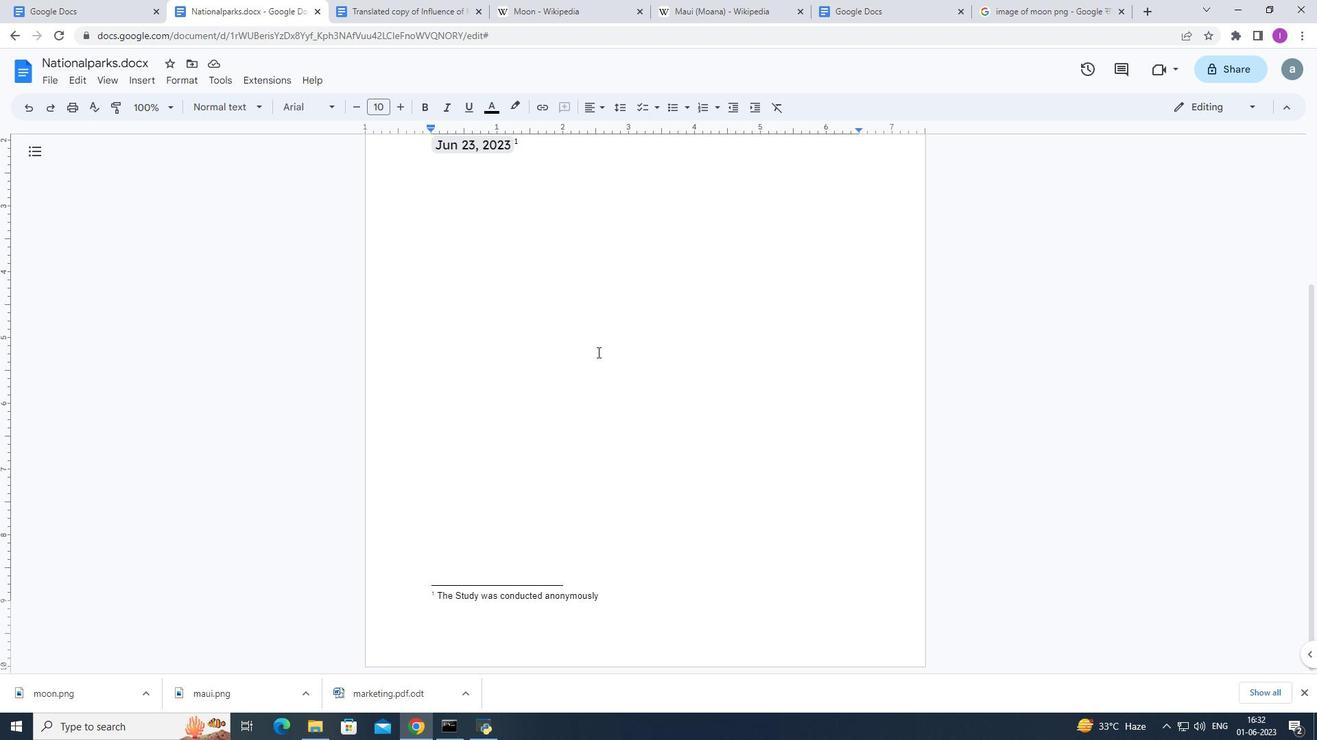 
Action: Mouse moved to (602, 391)
Screenshot: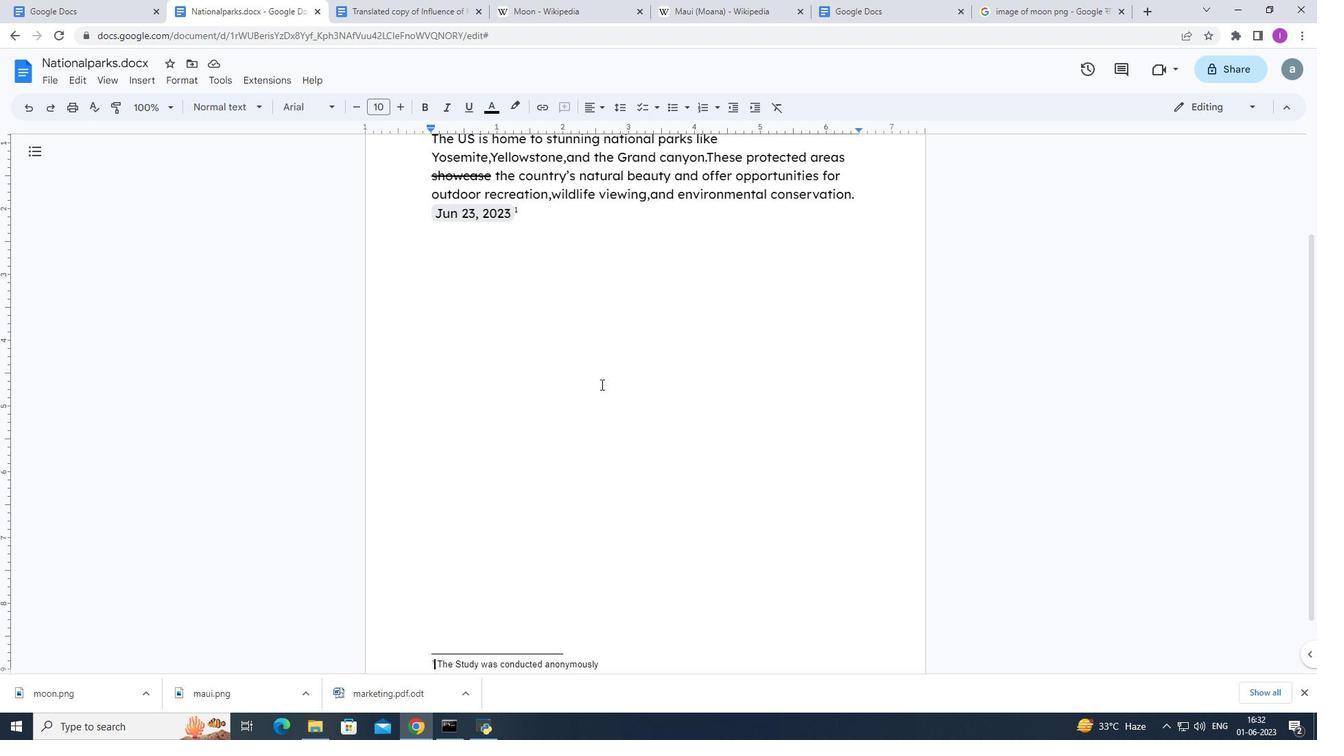 
Action: Mouse scrolled (602, 390) with delta (0, 0)
Screenshot: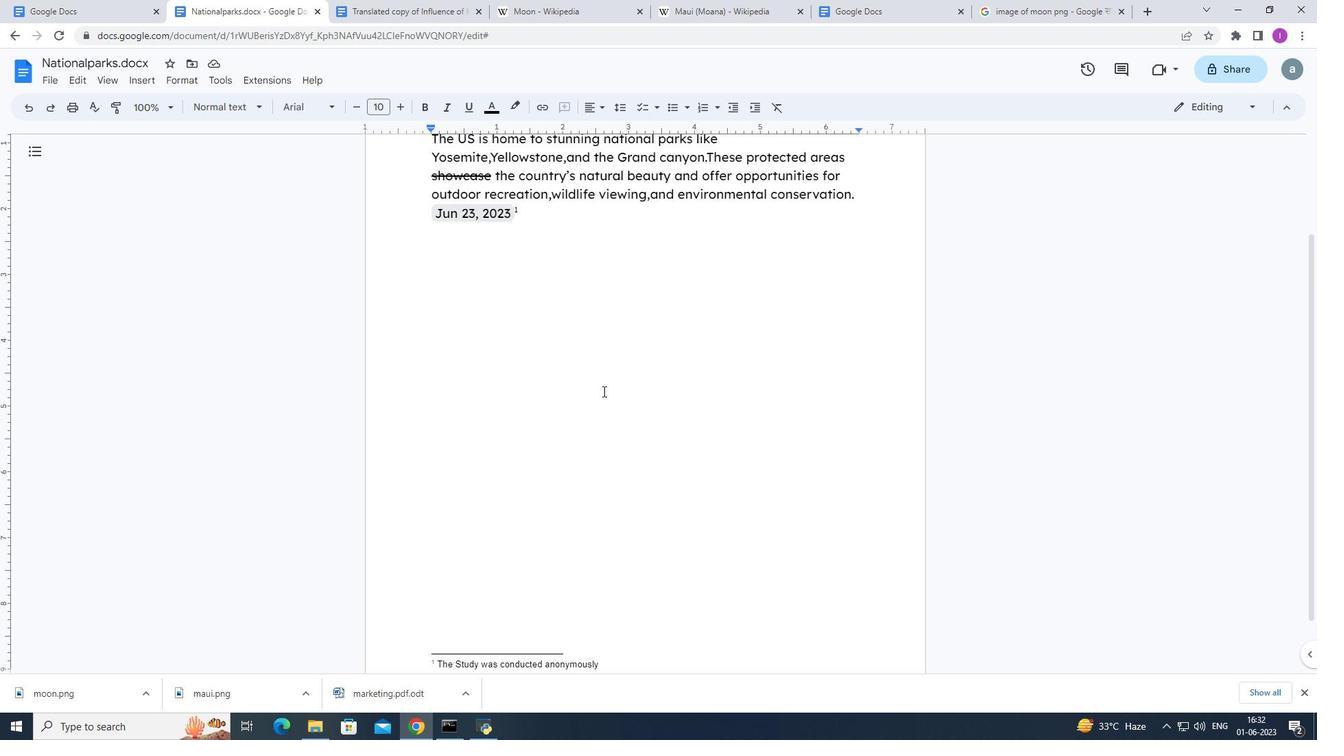 
Action: Mouse scrolled (602, 390) with delta (0, 0)
Screenshot: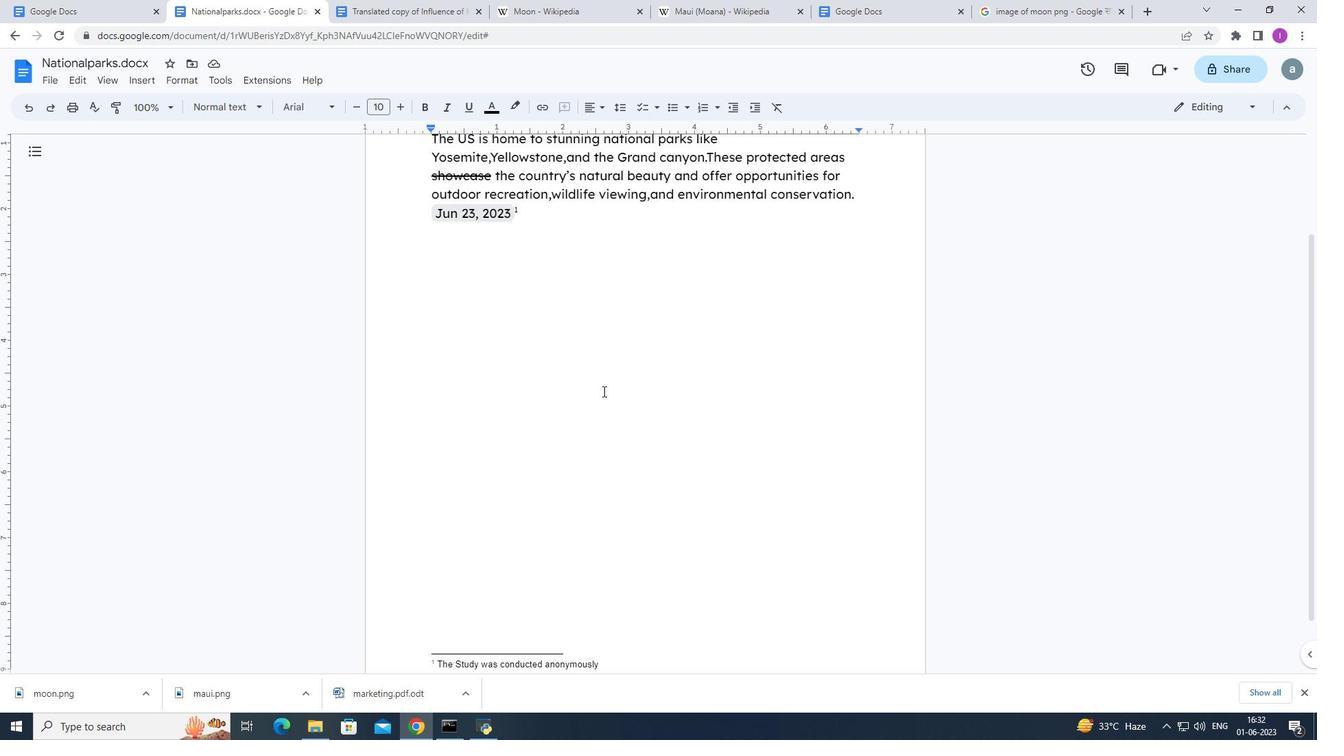 
Action: Mouse scrolled (602, 390) with delta (0, 0)
Screenshot: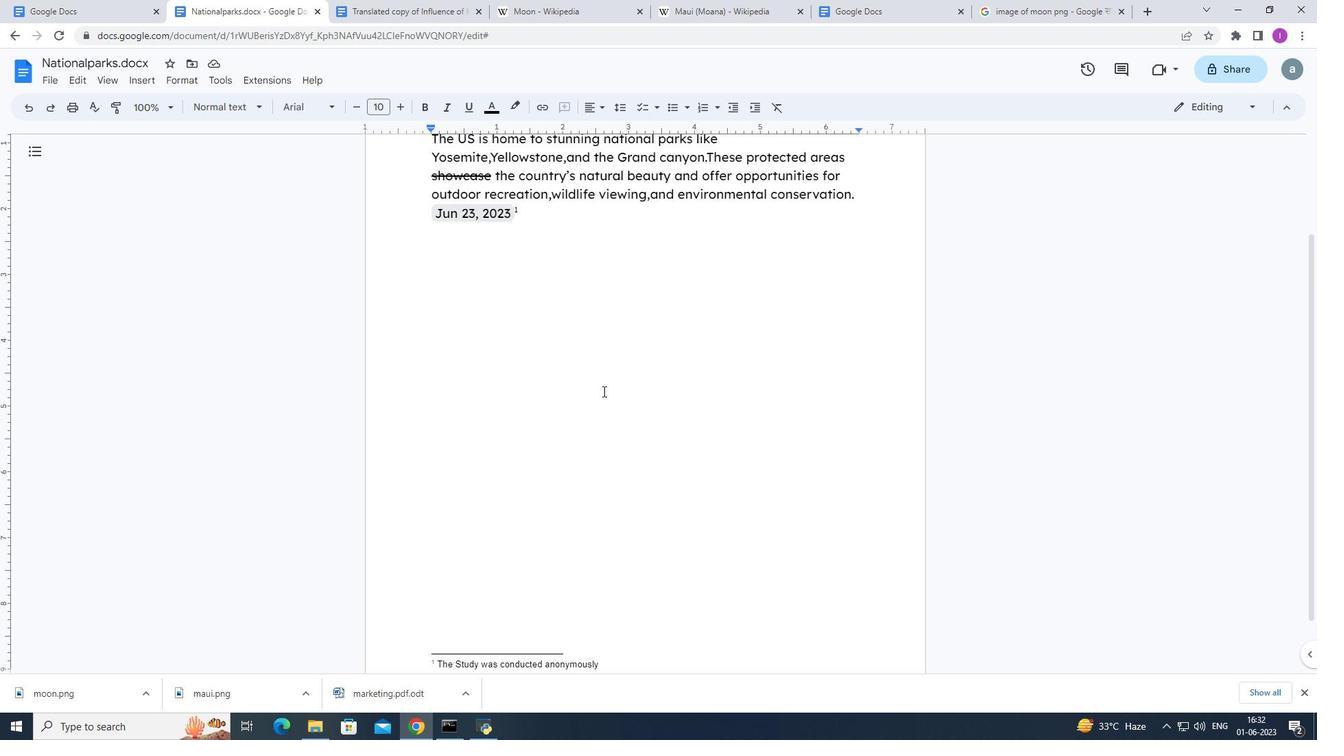 
Action: Mouse moved to (335, 106)
Screenshot: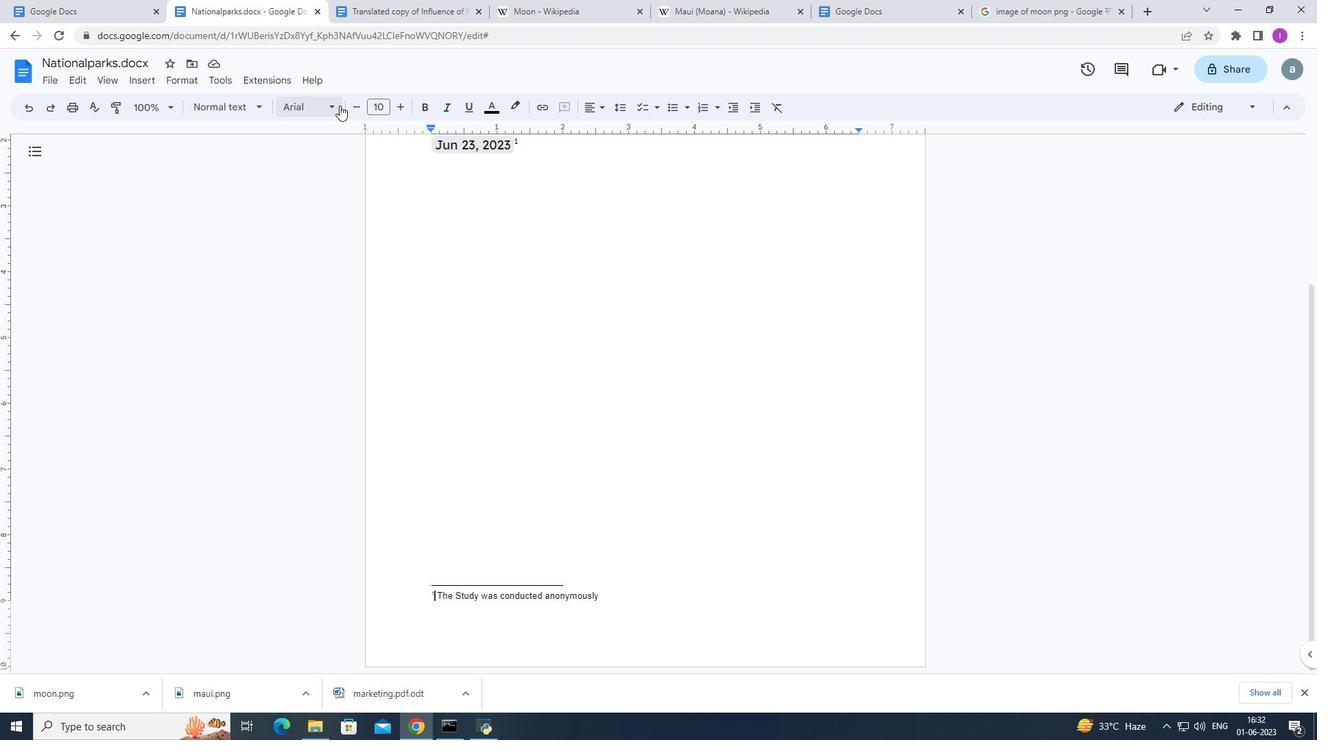 
Action: Mouse pressed left at (335, 106)
Screenshot: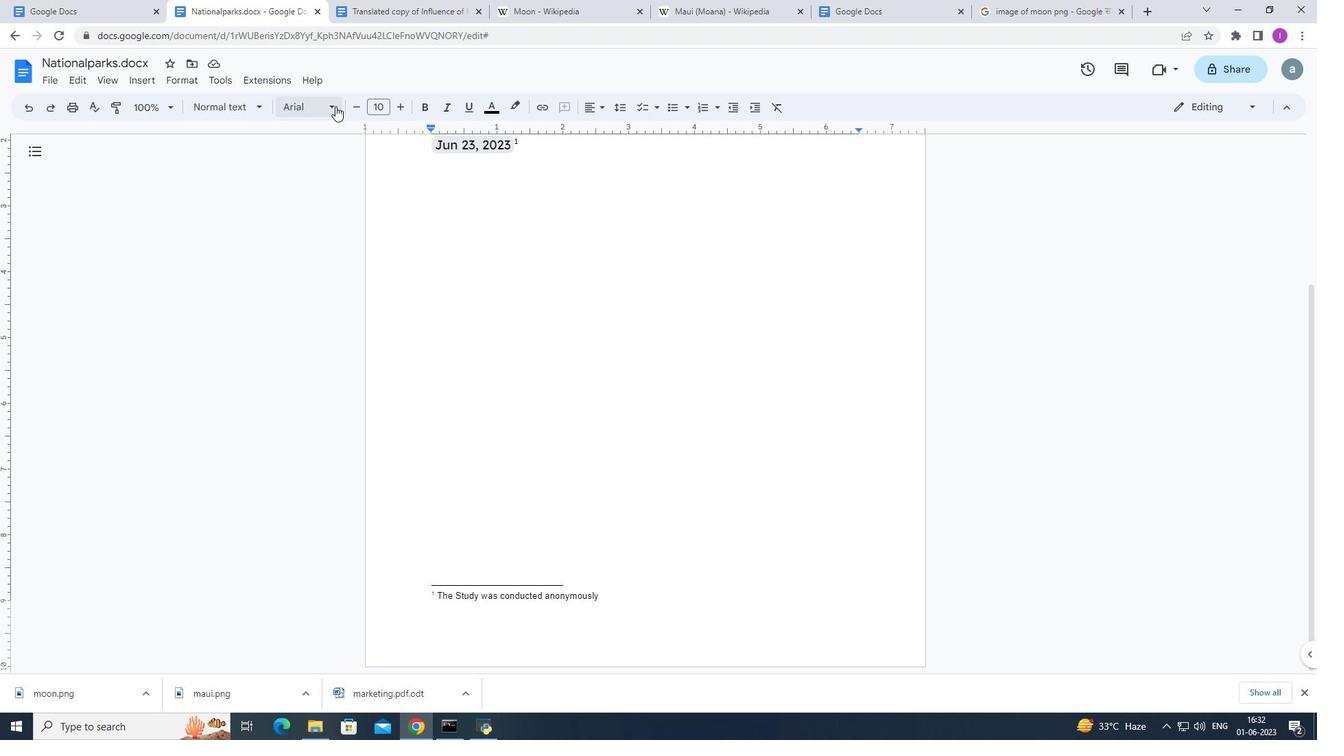 
Action: Mouse moved to (317, 231)
Screenshot: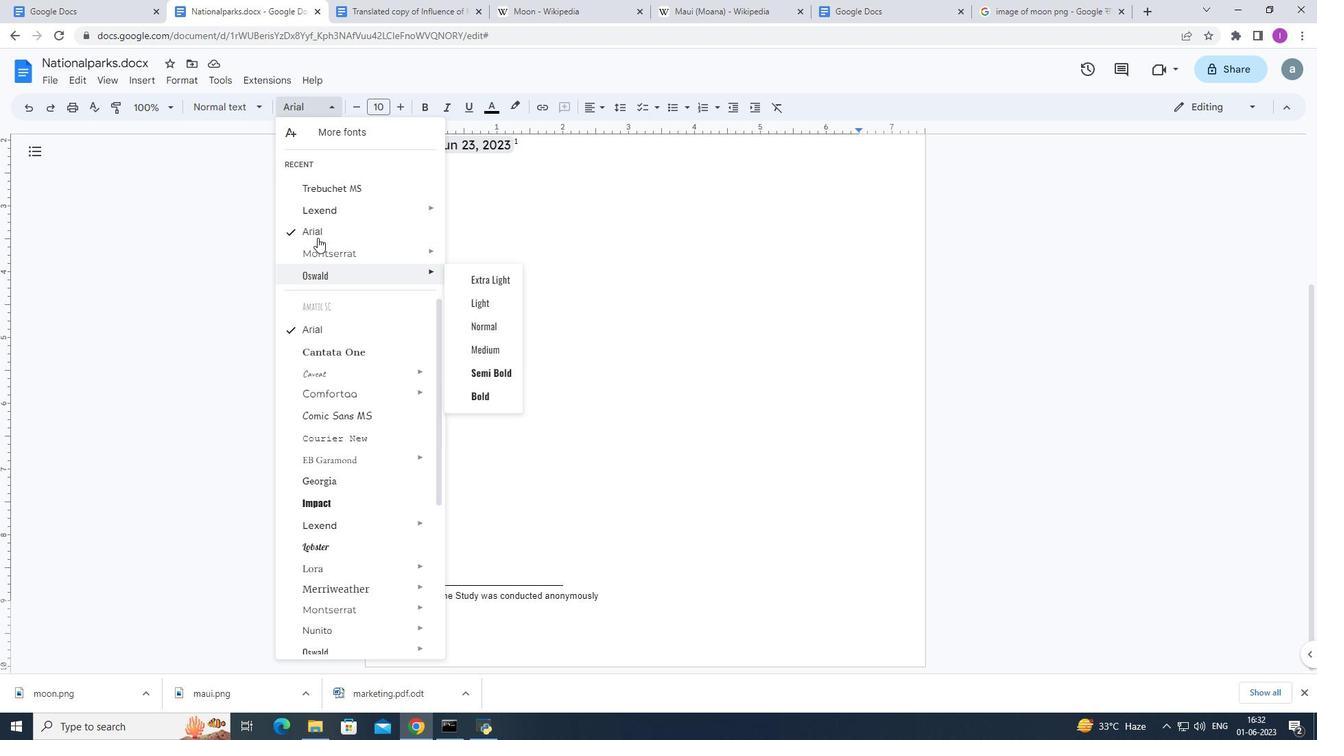 
Action: Mouse pressed left at (317, 231)
Screenshot: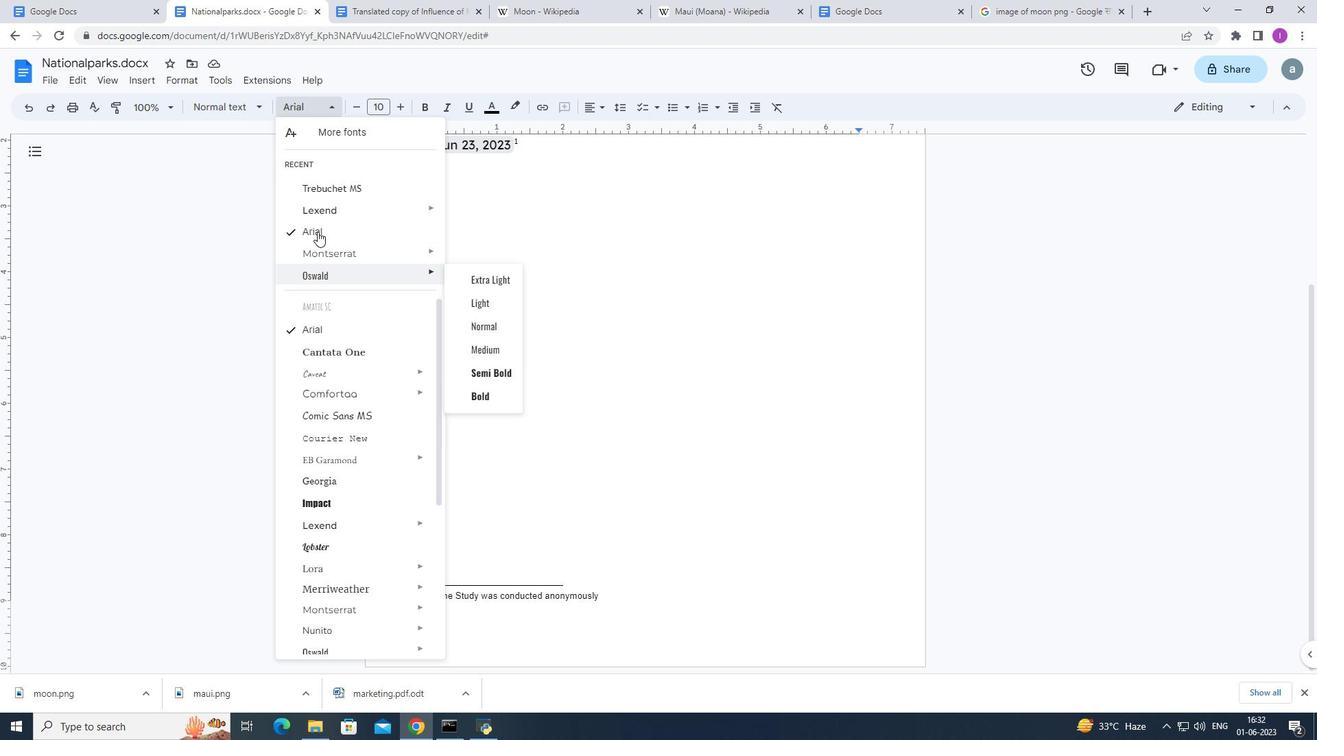 
Action: Mouse moved to (387, 107)
Screenshot: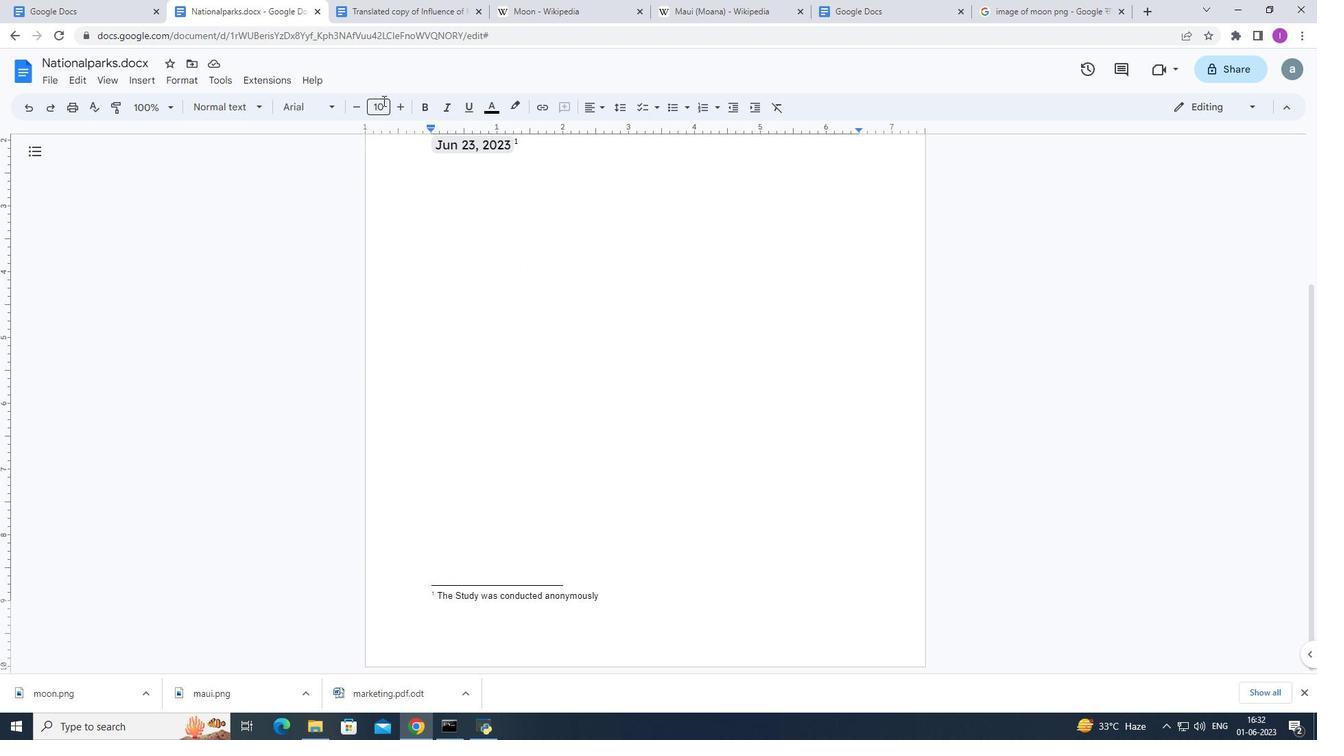 
Action: Mouse pressed left at (387, 107)
Screenshot: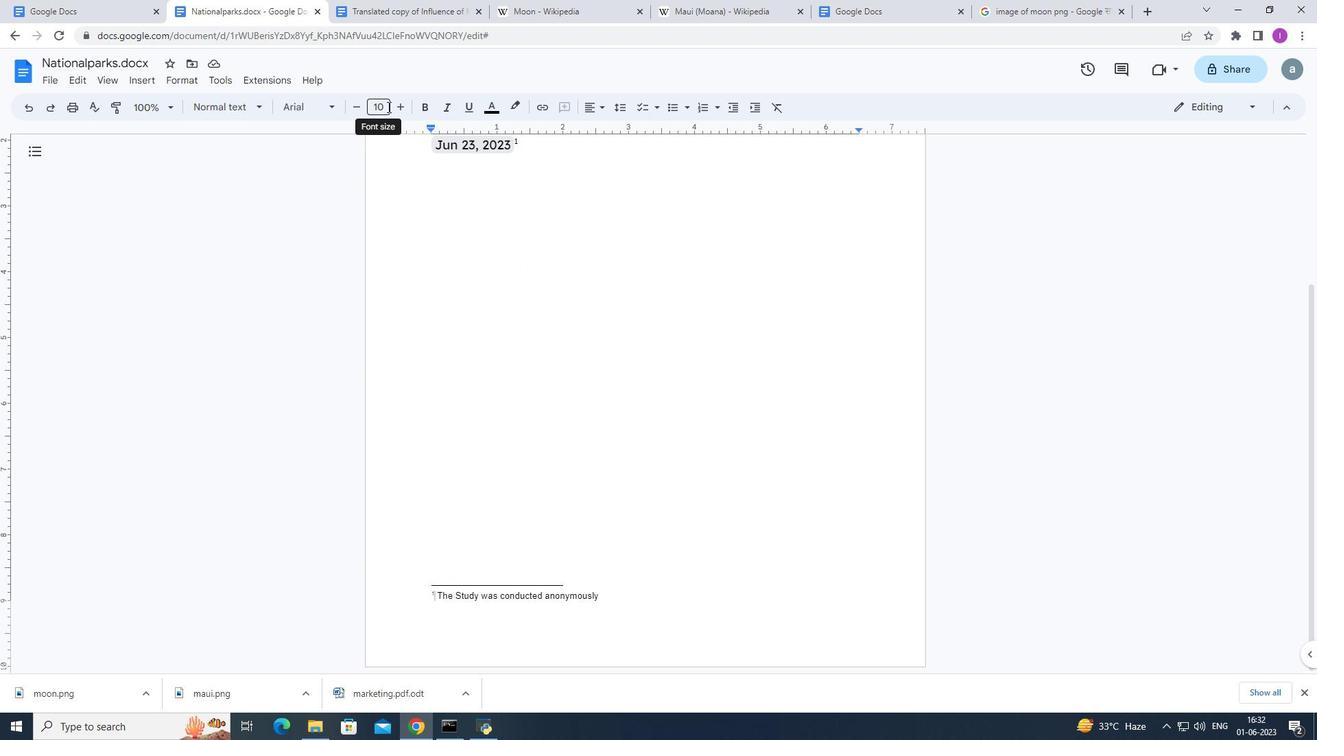 
Action: Mouse moved to (386, 126)
Screenshot: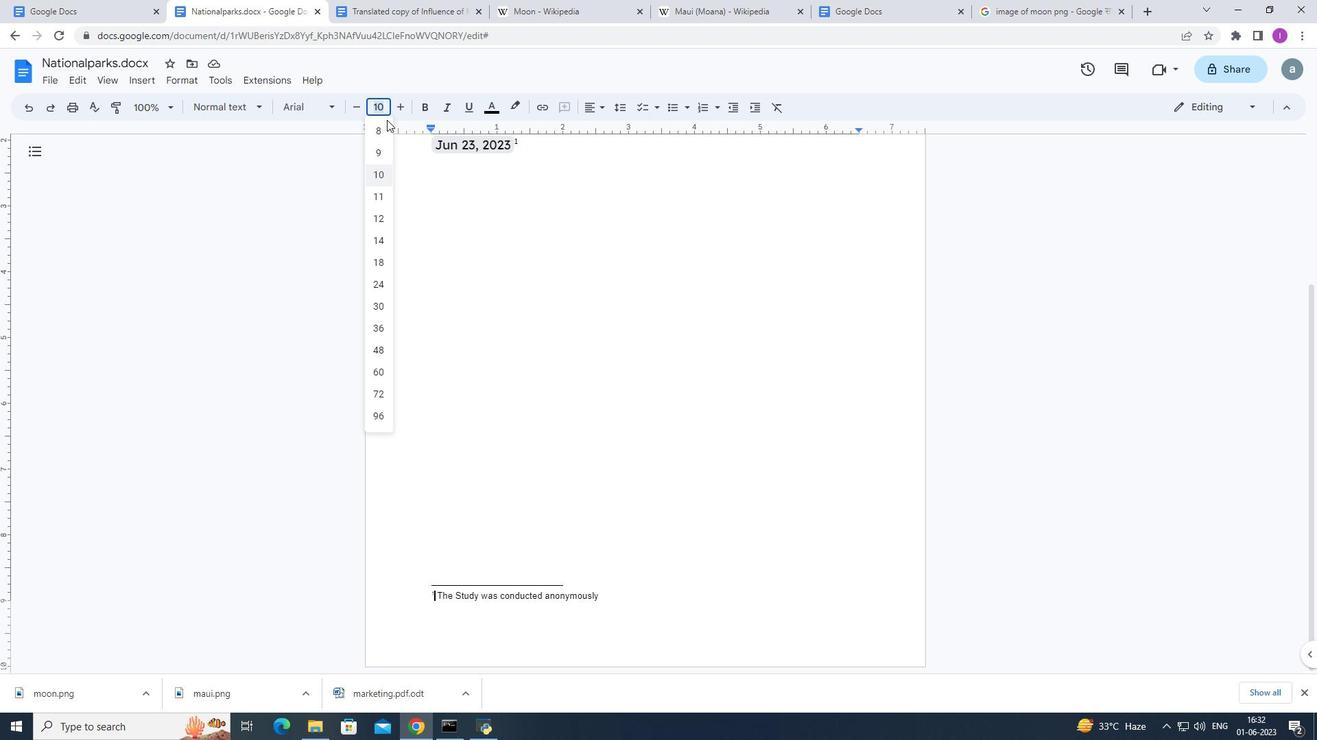 
Action: Mouse pressed left at (386, 126)
Screenshot: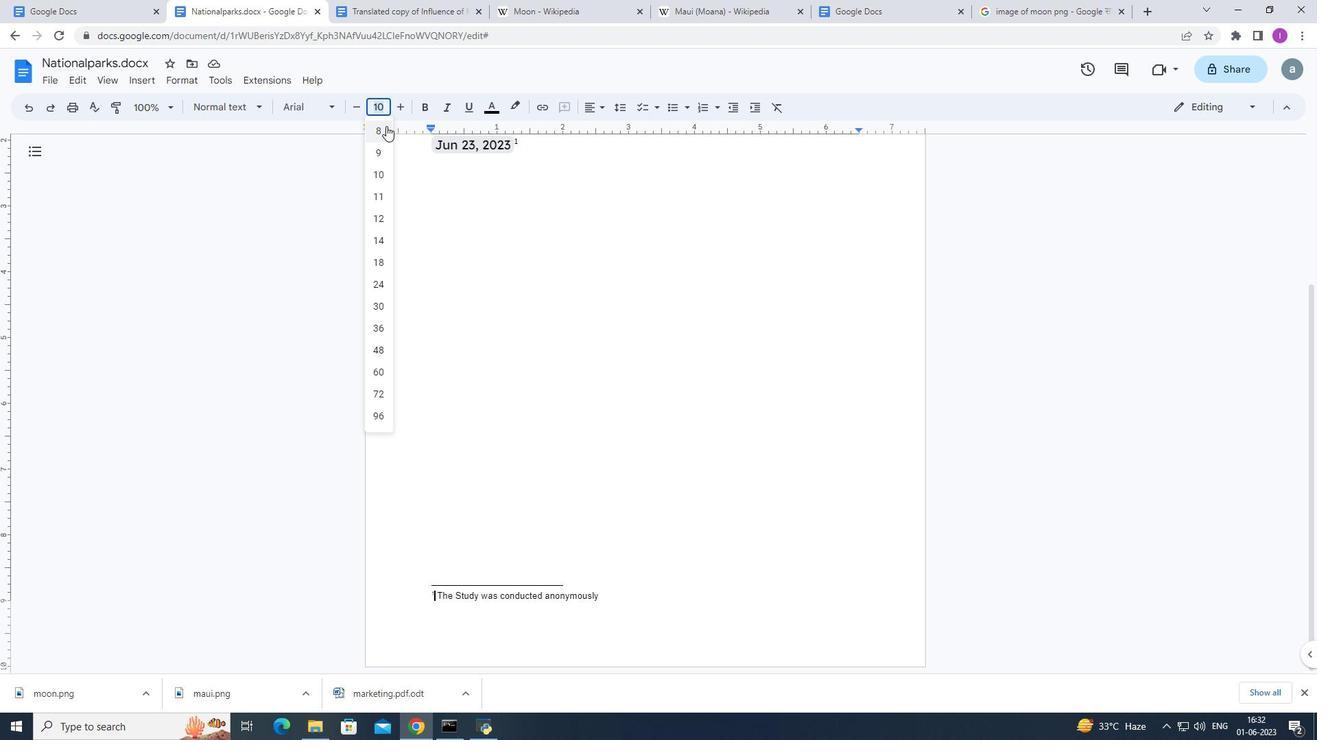 
Action: Mouse moved to (495, 480)
Screenshot: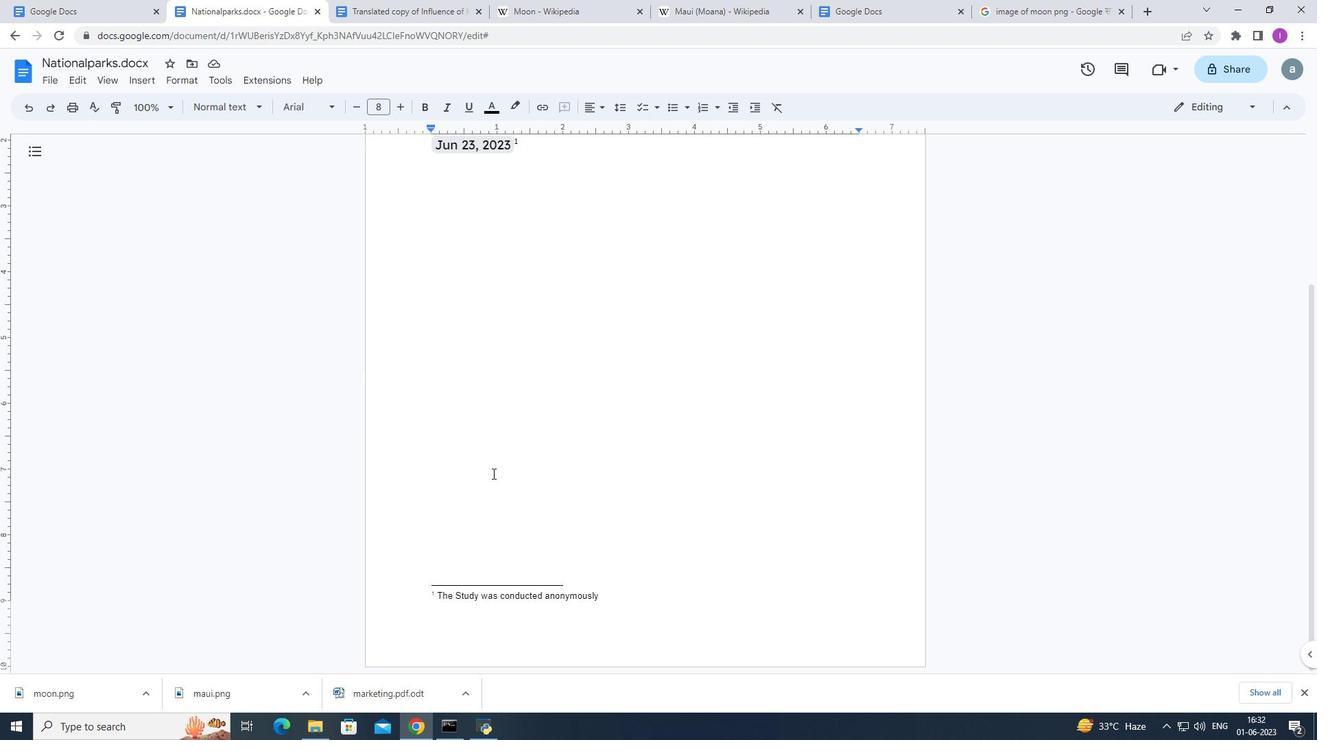 
Action: Mouse scrolled (495, 481) with delta (0, 0)
Screenshot: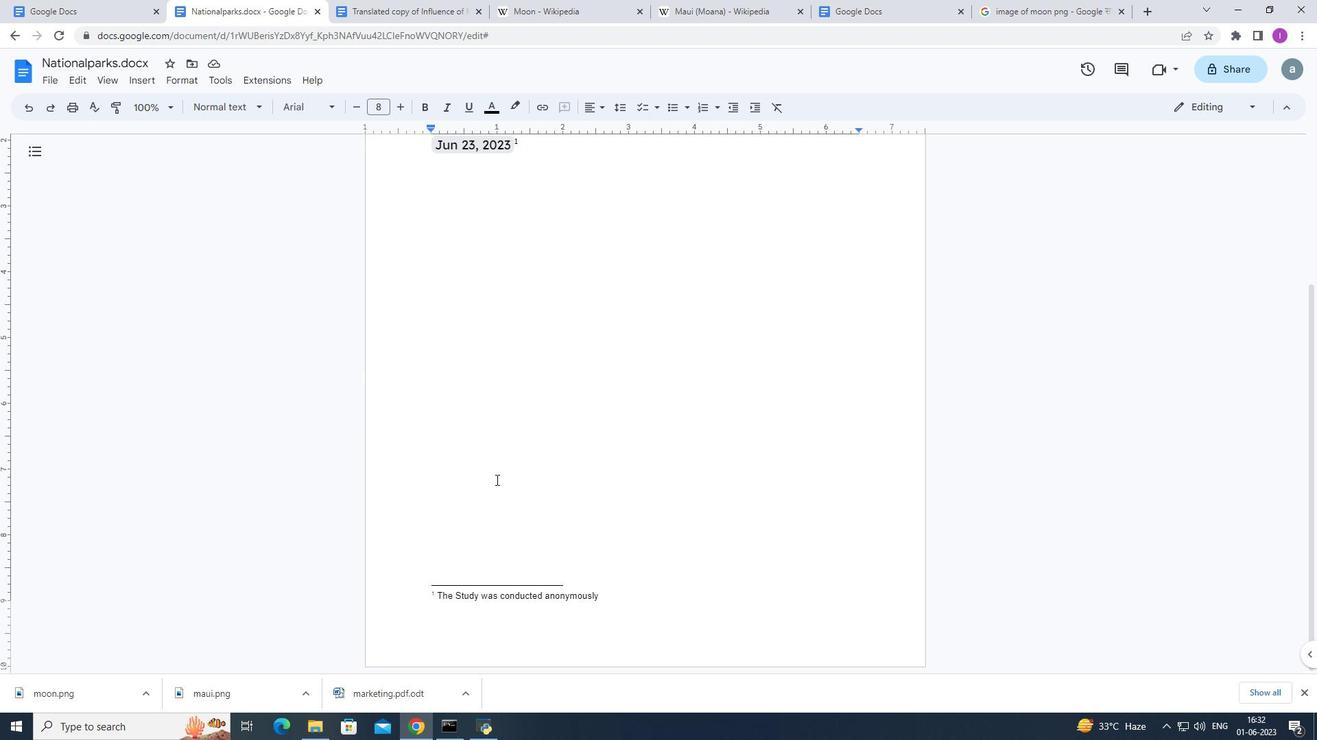 
Action: Mouse scrolled (495, 481) with delta (0, 0)
Screenshot: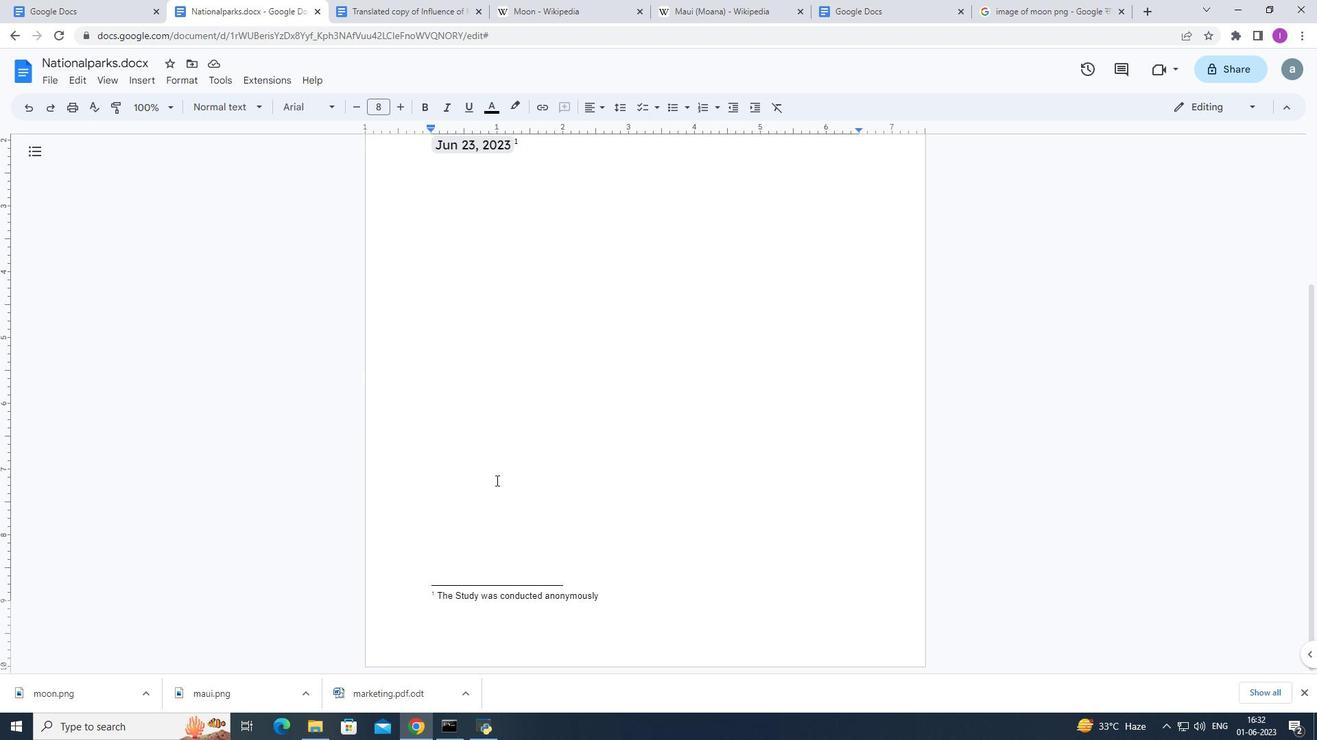 
Action: Mouse moved to (497, 479)
Screenshot: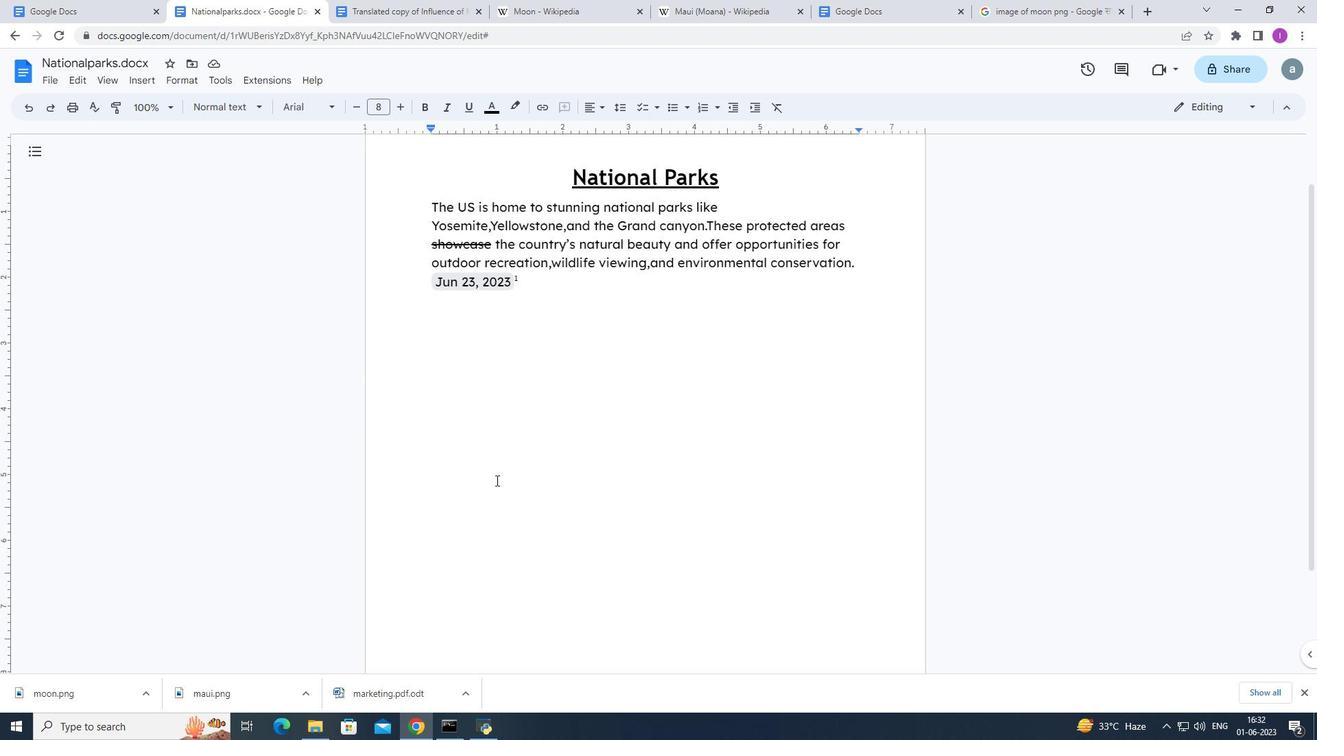 
Action: Mouse scrolled (497, 480) with delta (0, 0)
Screenshot: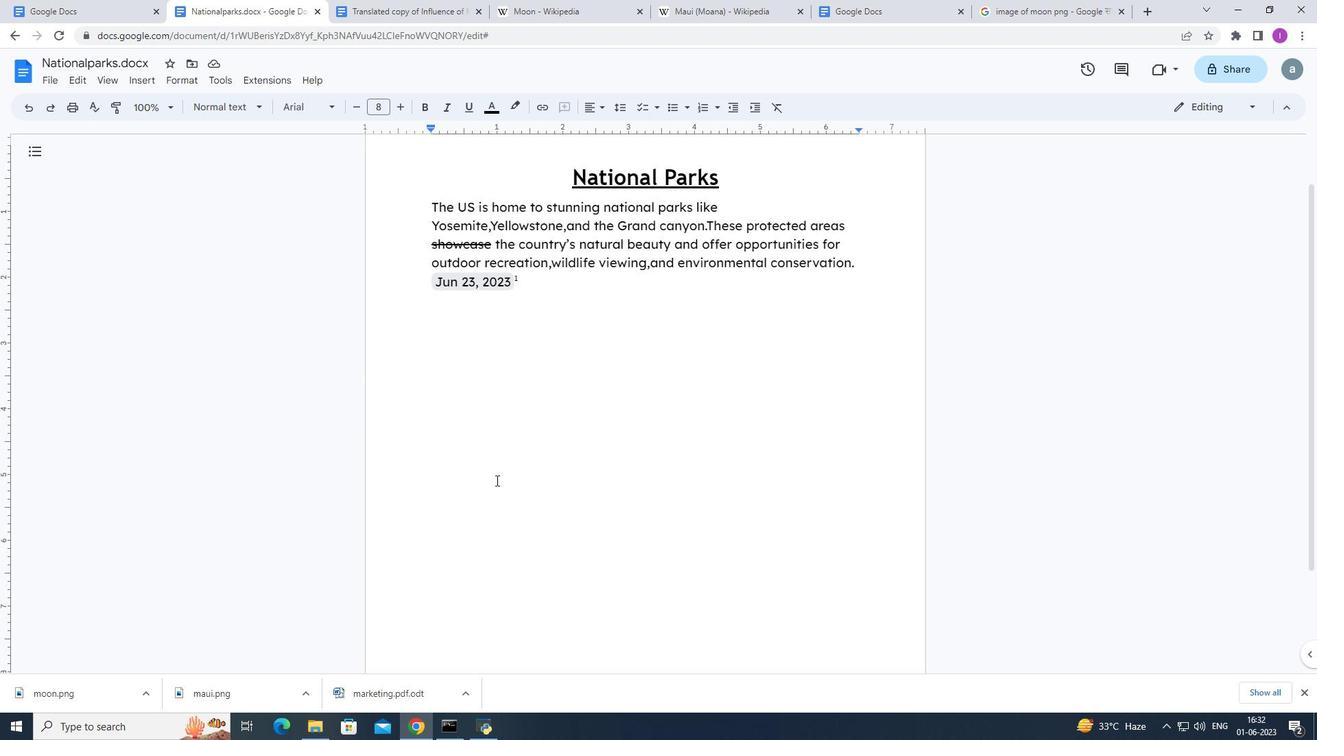 
Action: Mouse moved to (497, 478)
Screenshot: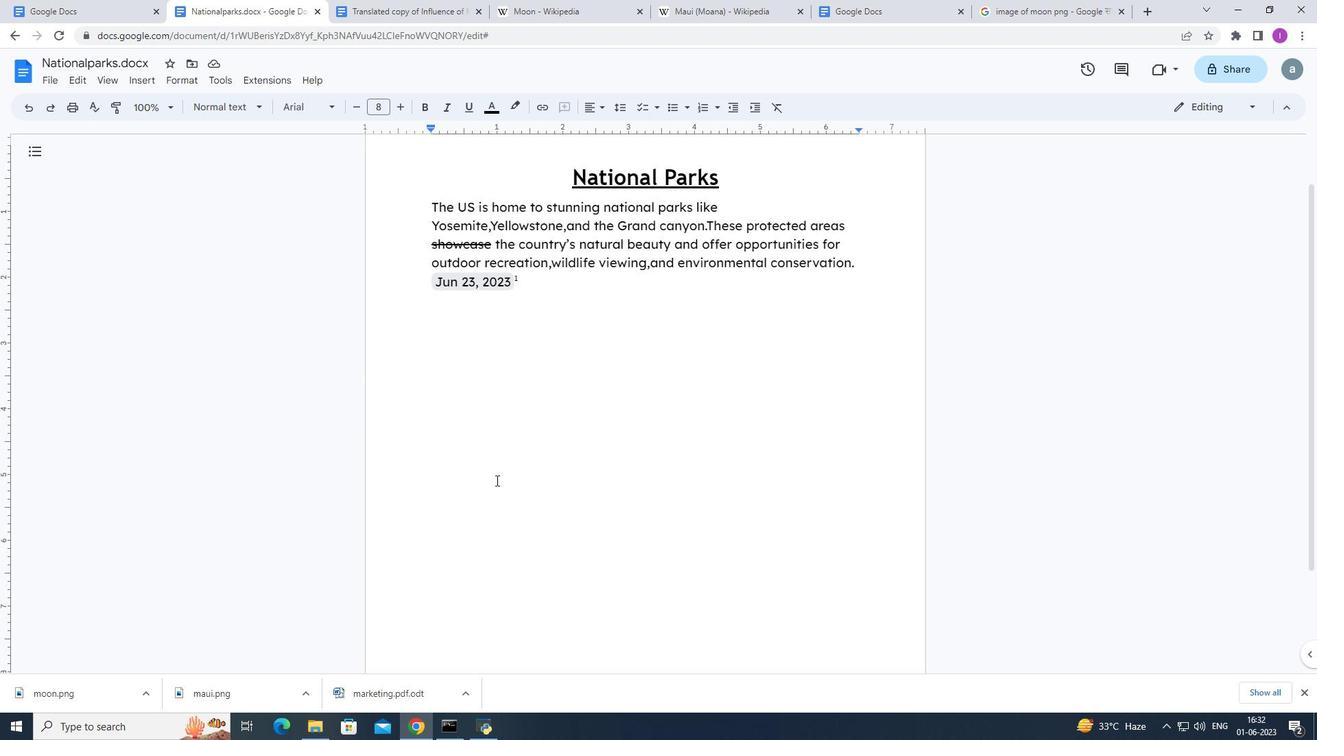 
Action: Mouse scrolled (497, 479) with delta (0, 0)
Screenshot: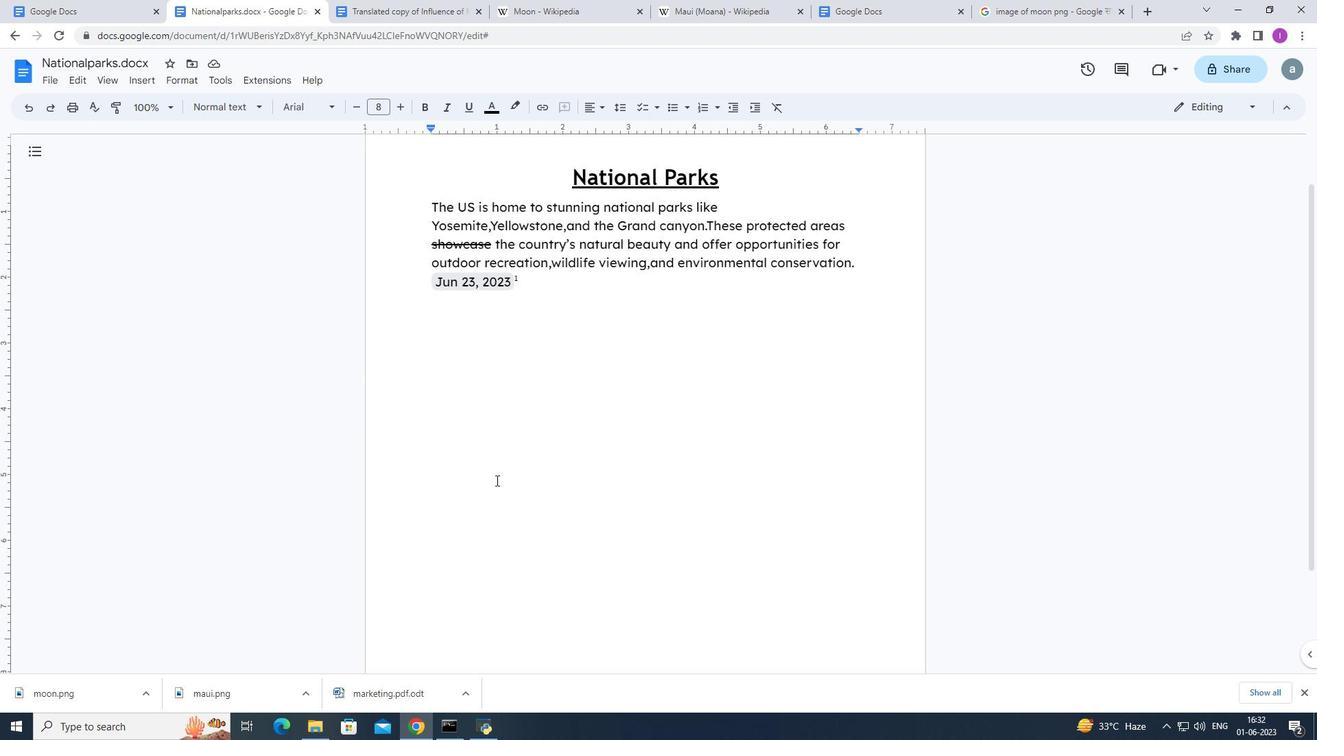 
Action: Mouse moved to (596, 478)
Screenshot: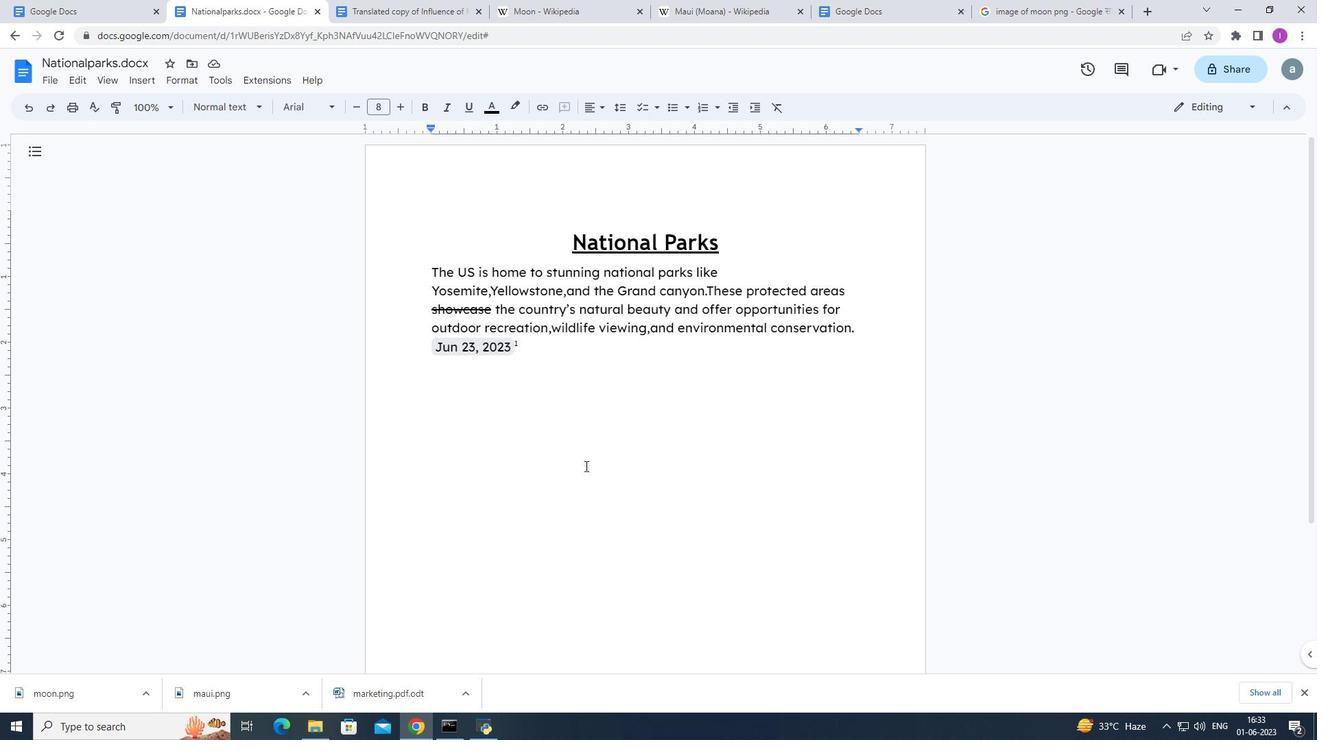 
Action: Mouse scrolled (596, 479) with delta (0, 0)
Screenshot: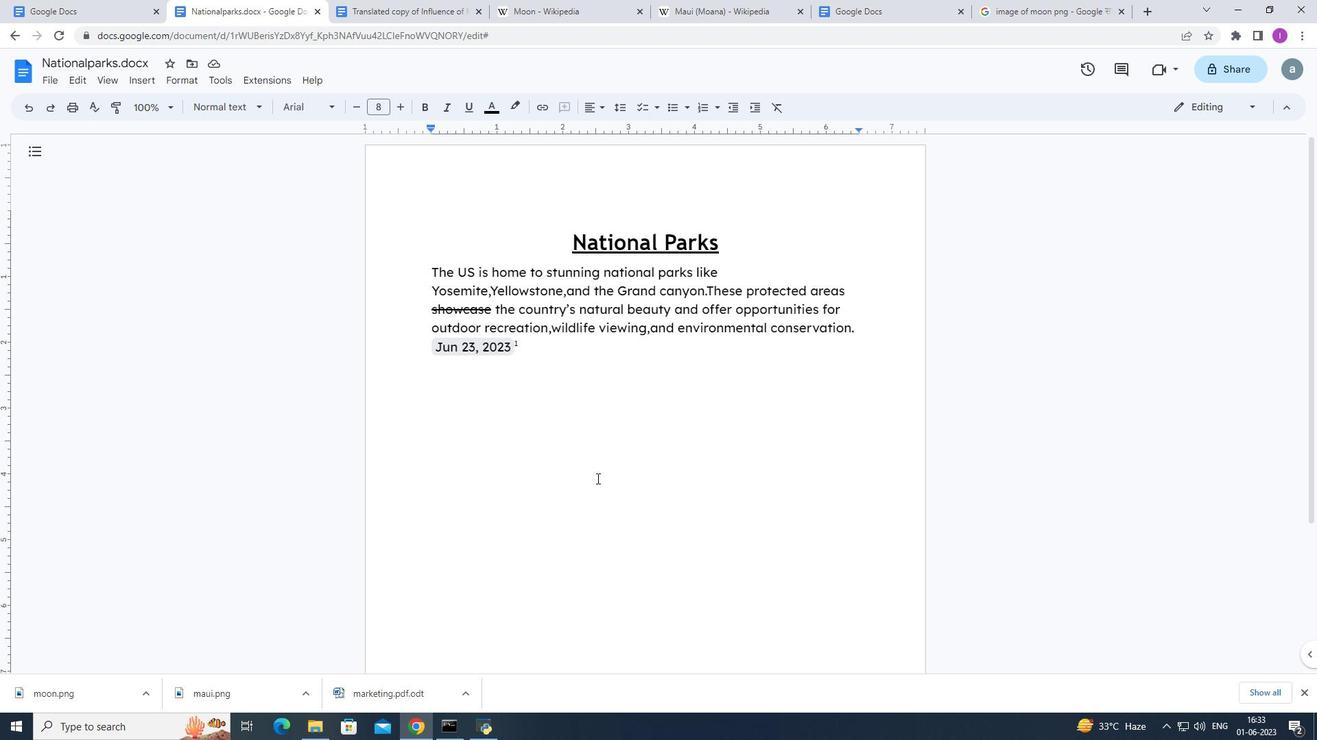 
Action: Mouse scrolled (596, 479) with delta (0, 0)
Screenshot: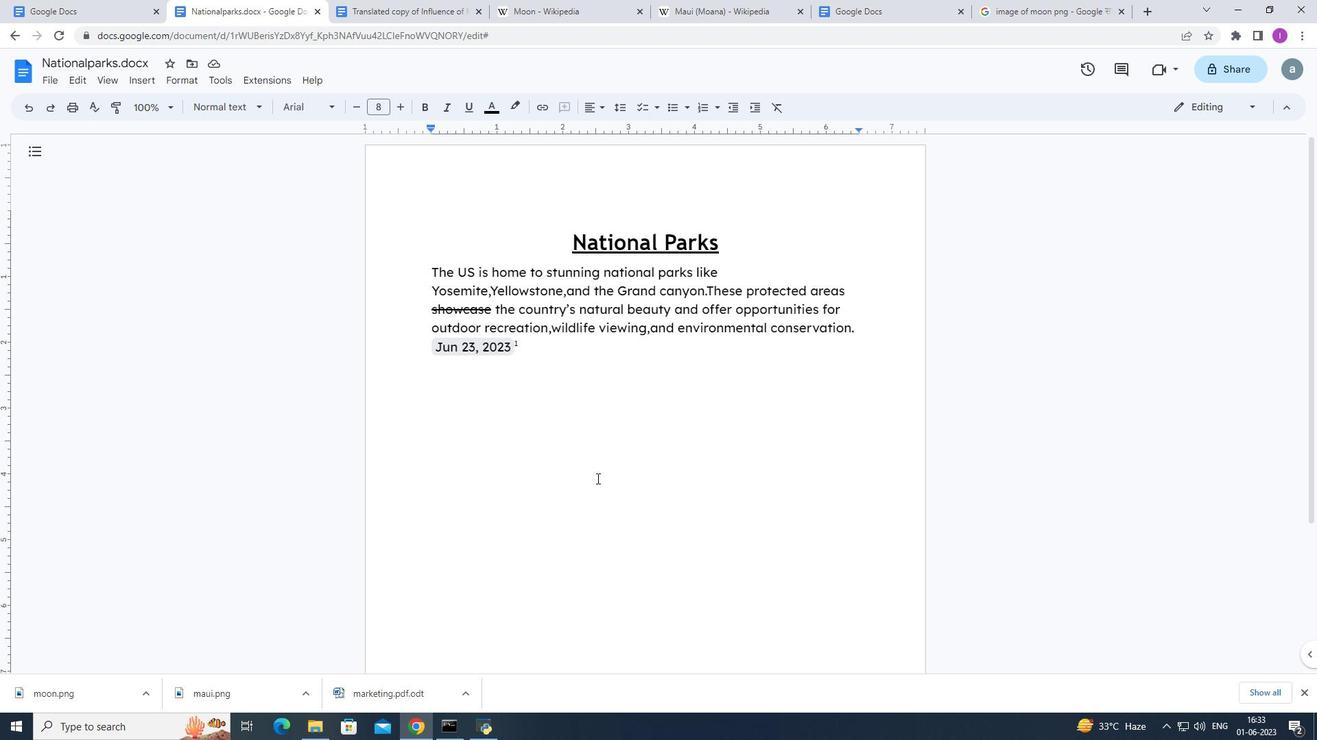 
Action: Mouse scrolled (596, 479) with delta (0, 0)
Screenshot: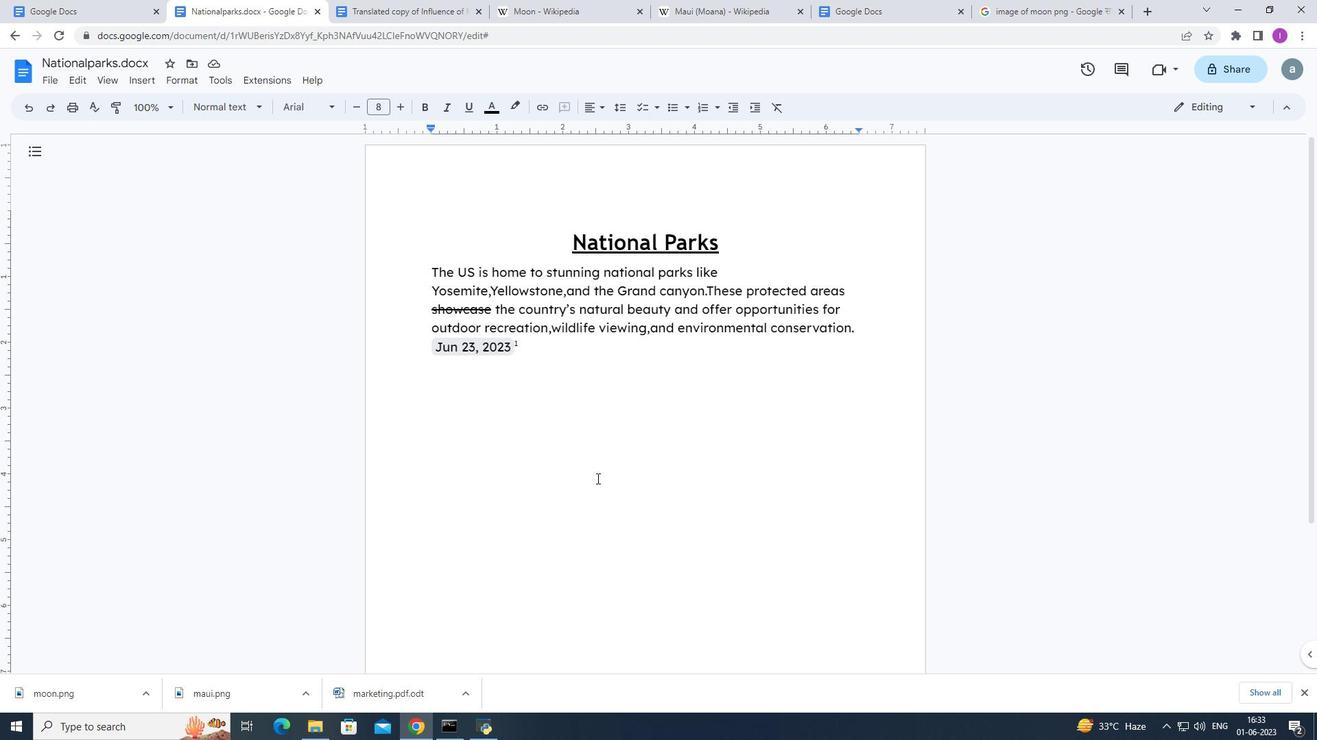 
Action: Mouse moved to (596, 447)
Screenshot: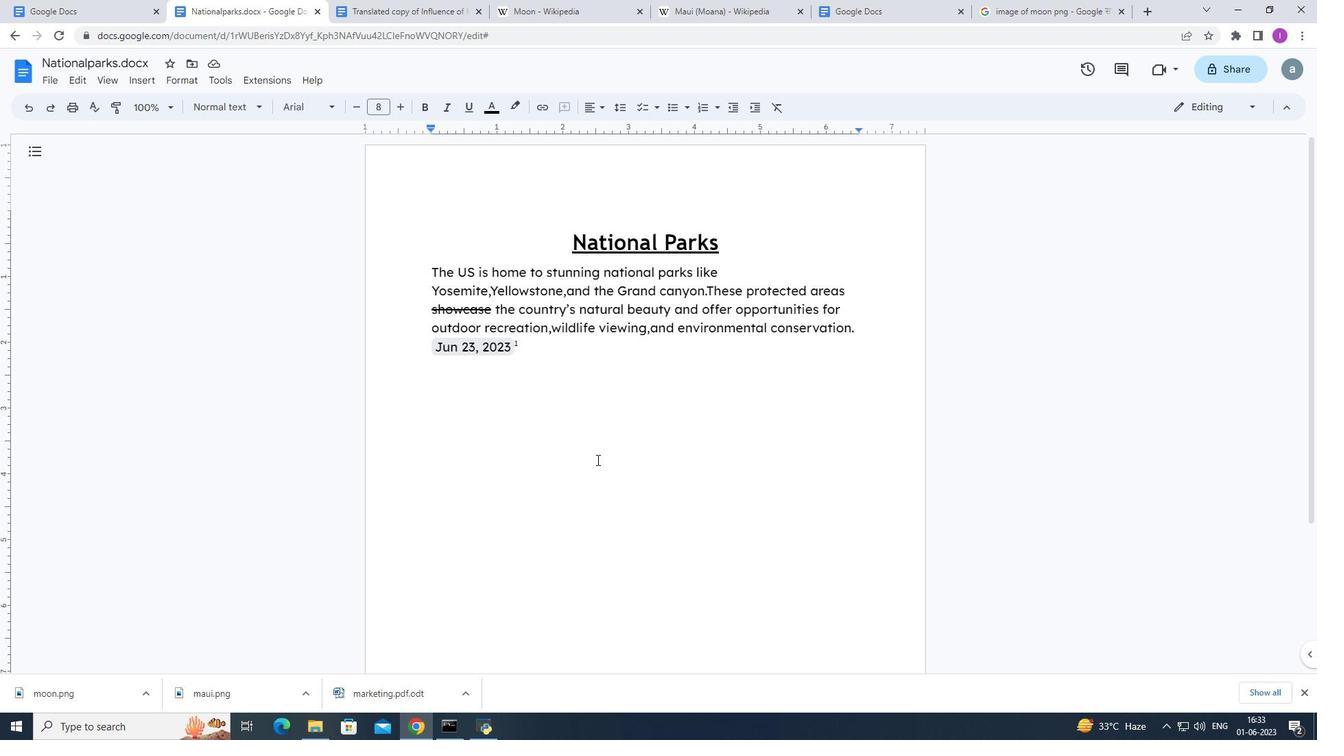 
Action: Mouse scrolled (596, 446) with delta (0, 0)
Screenshot: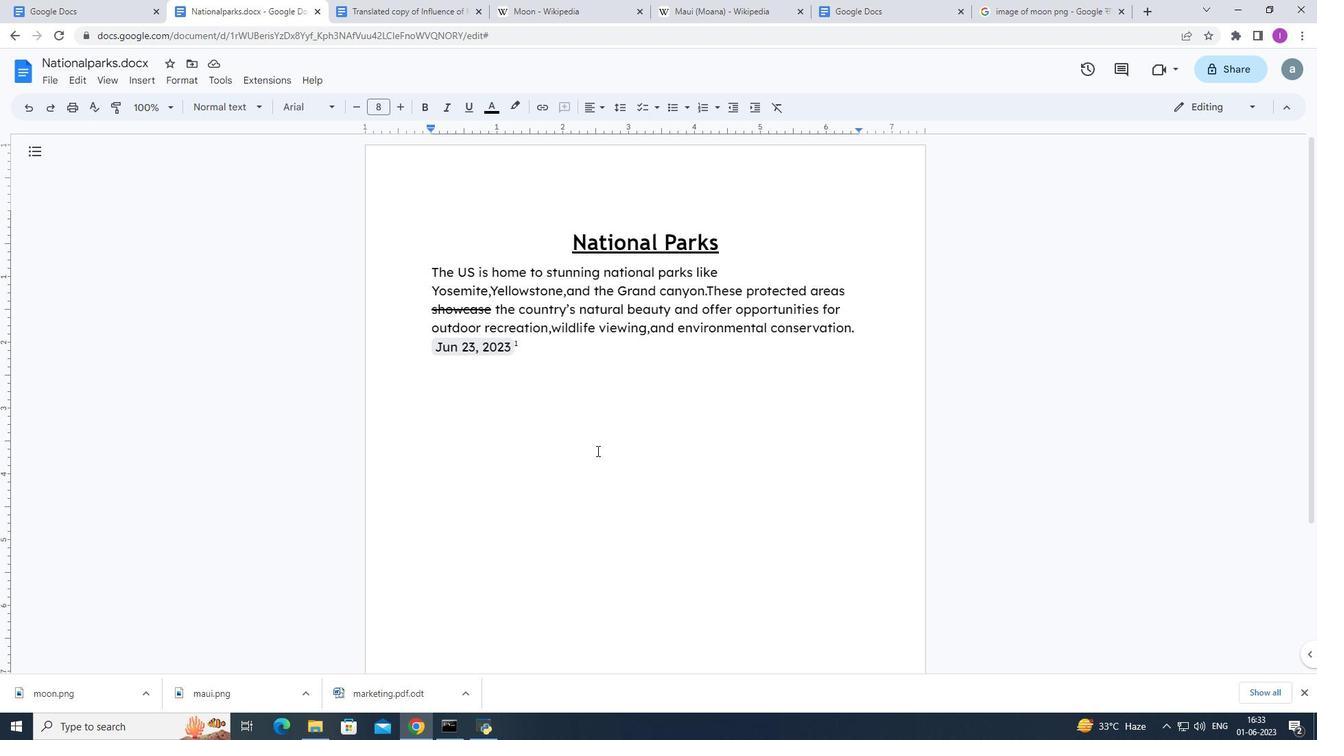 
Action: Mouse scrolled (596, 446) with delta (0, 0)
Screenshot: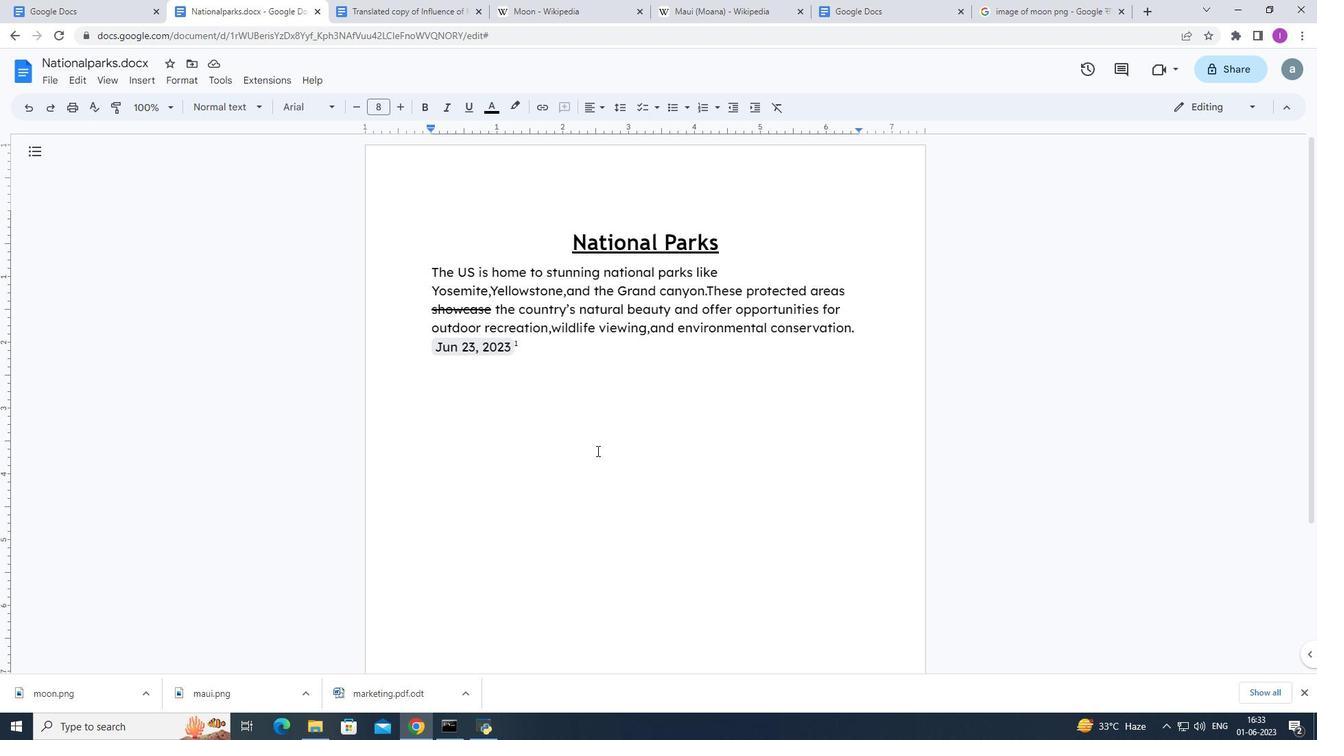 
Action: Mouse scrolled (596, 446) with delta (0, 0)
Screenshot: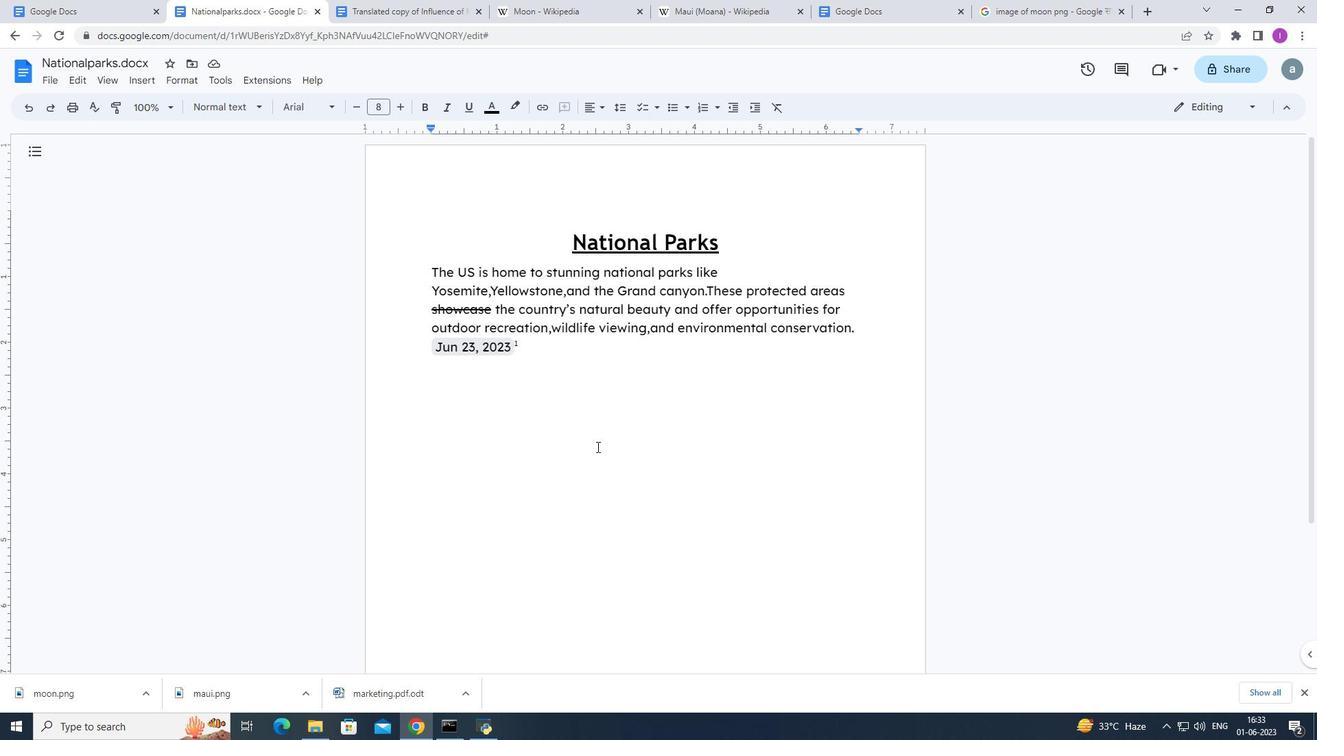 
Action: Mouse moved to (596, 446)
Screenshot: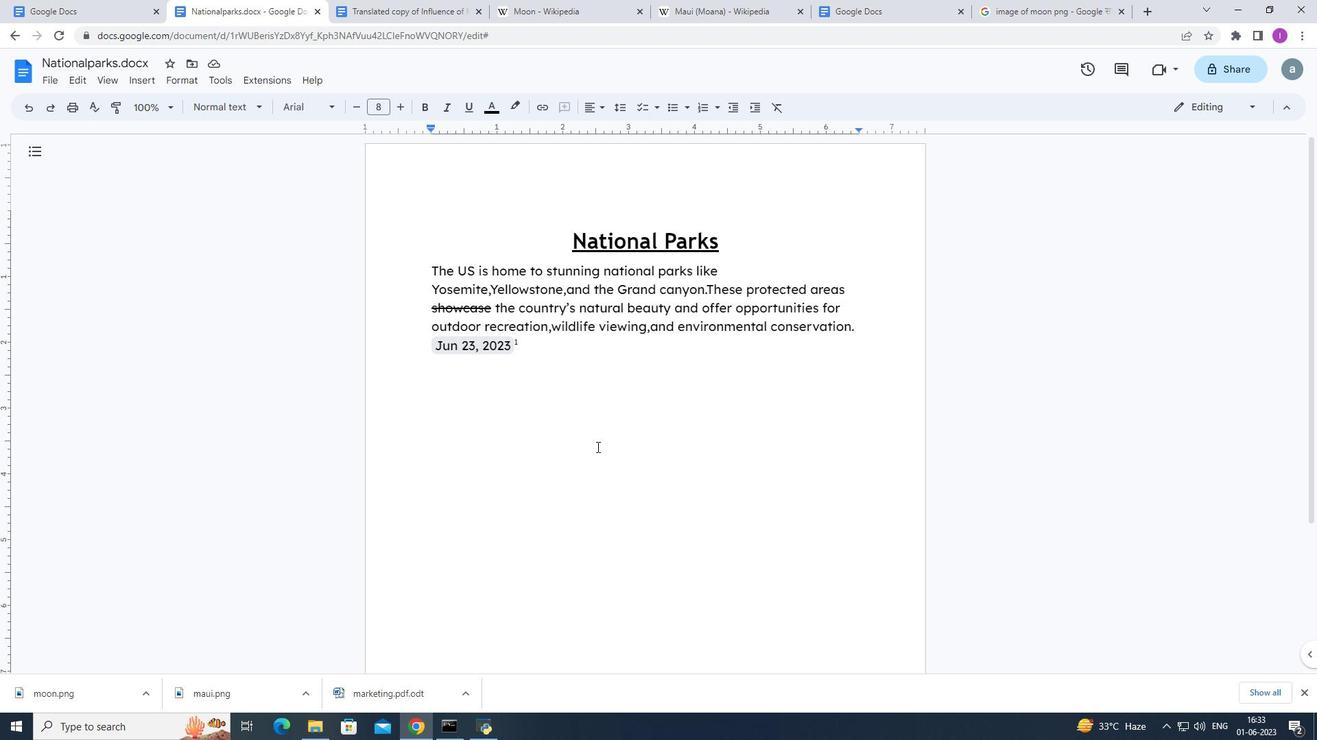 
Action: Mouse scrolled (596, 446) with delta (0, 0)
Screenshot: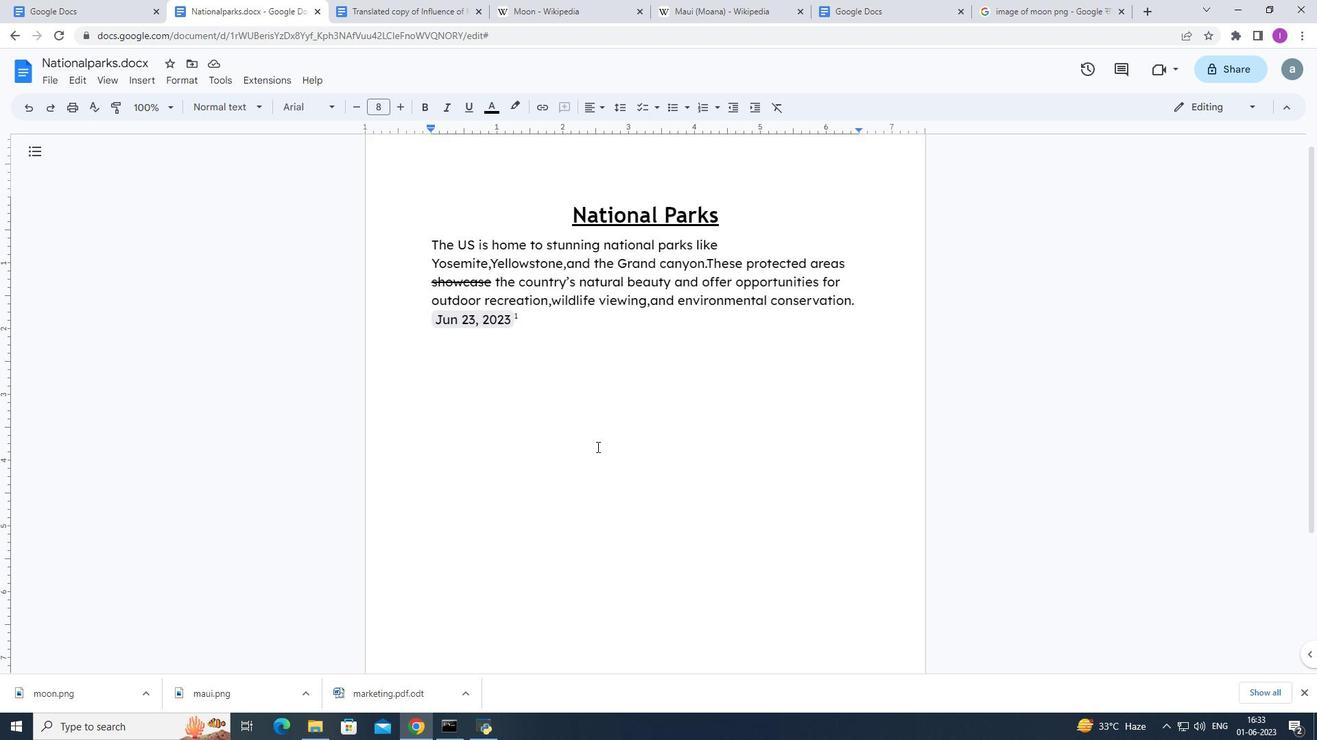 
Action: Mouse moved to (597, 446)
Screenshot: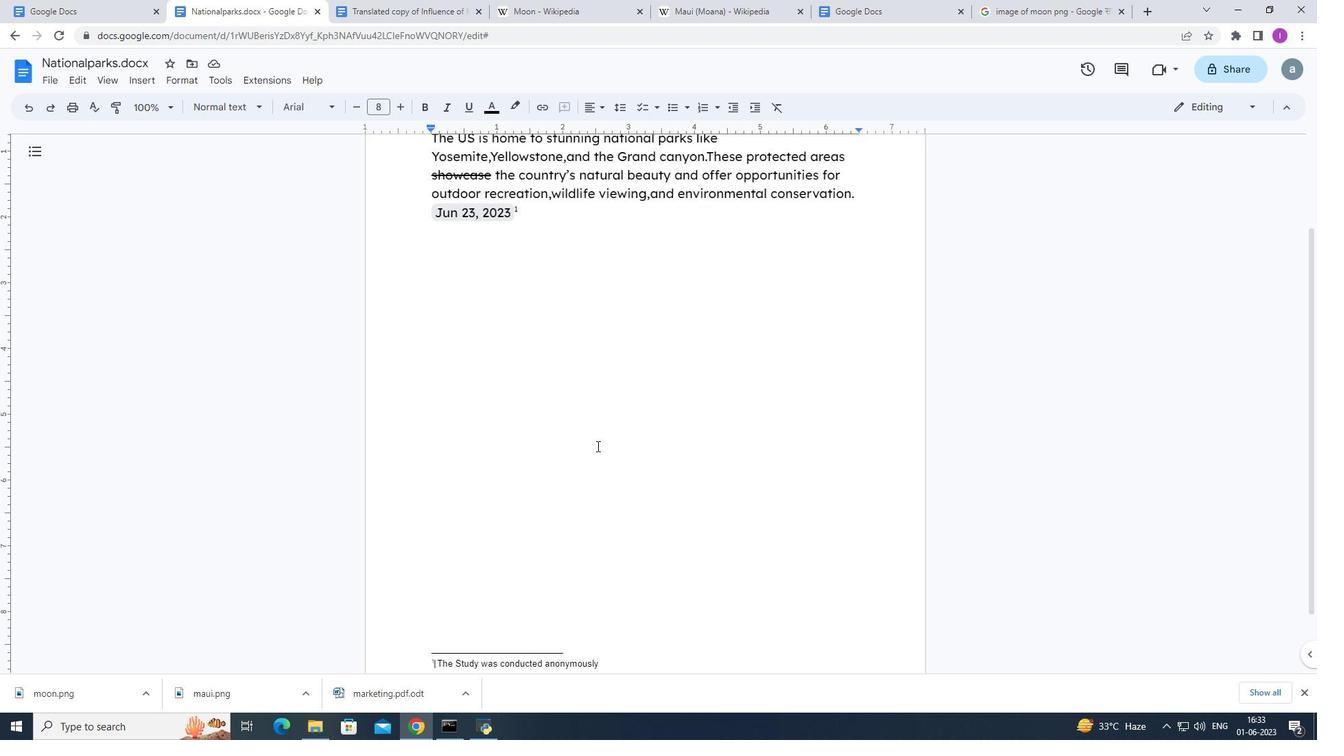 
Action: Mouse scrolled (597, 445) with delta (0, 0)
Screenshot: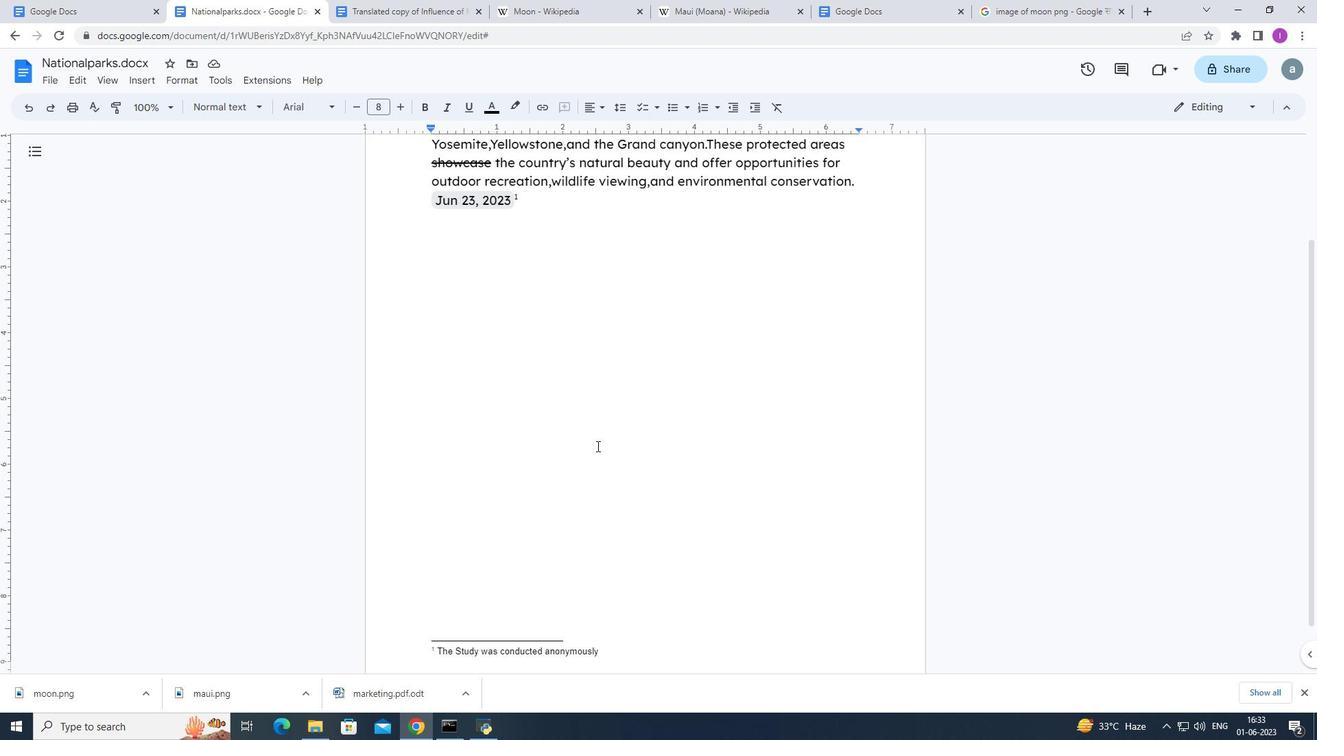 
Action: Mouse scrolled (597, 445) with delta (0, 0)
Screenshot: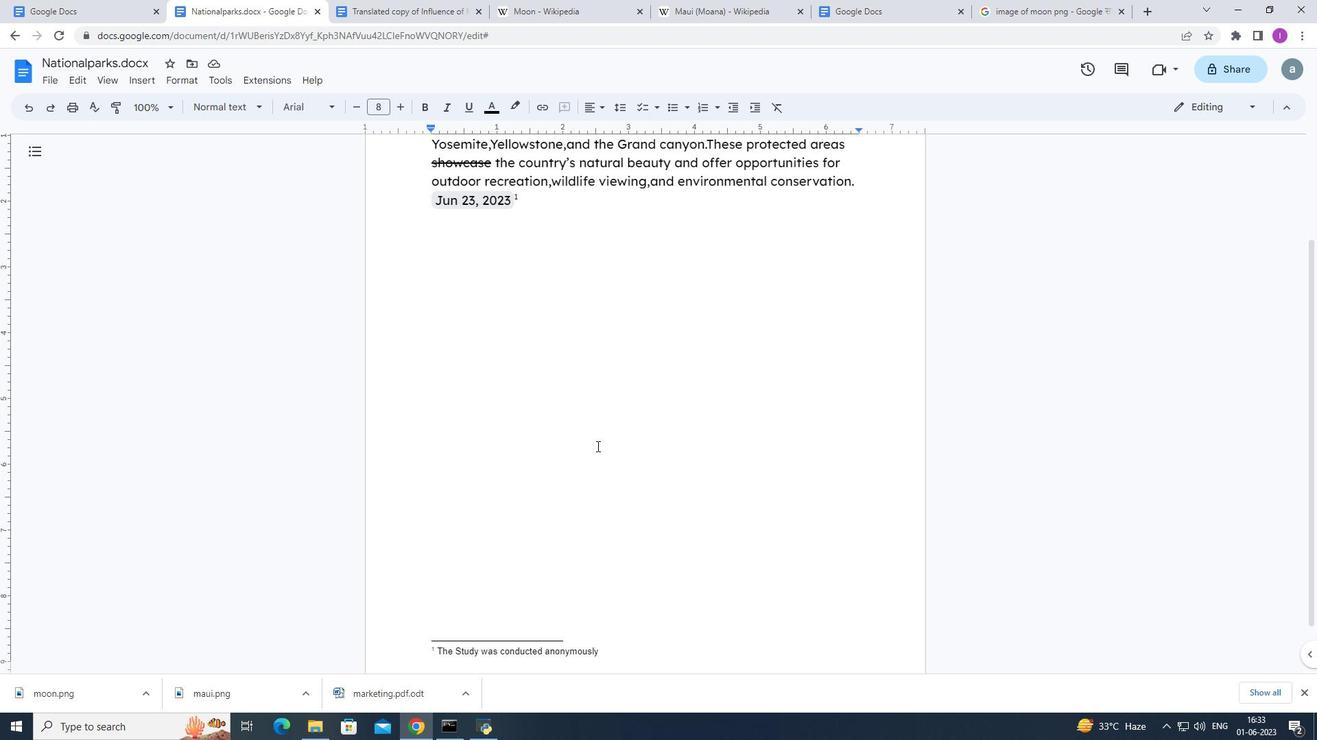 
Action: Mouse scrolled (597, 445) with delta (0, 0)
Screenshot: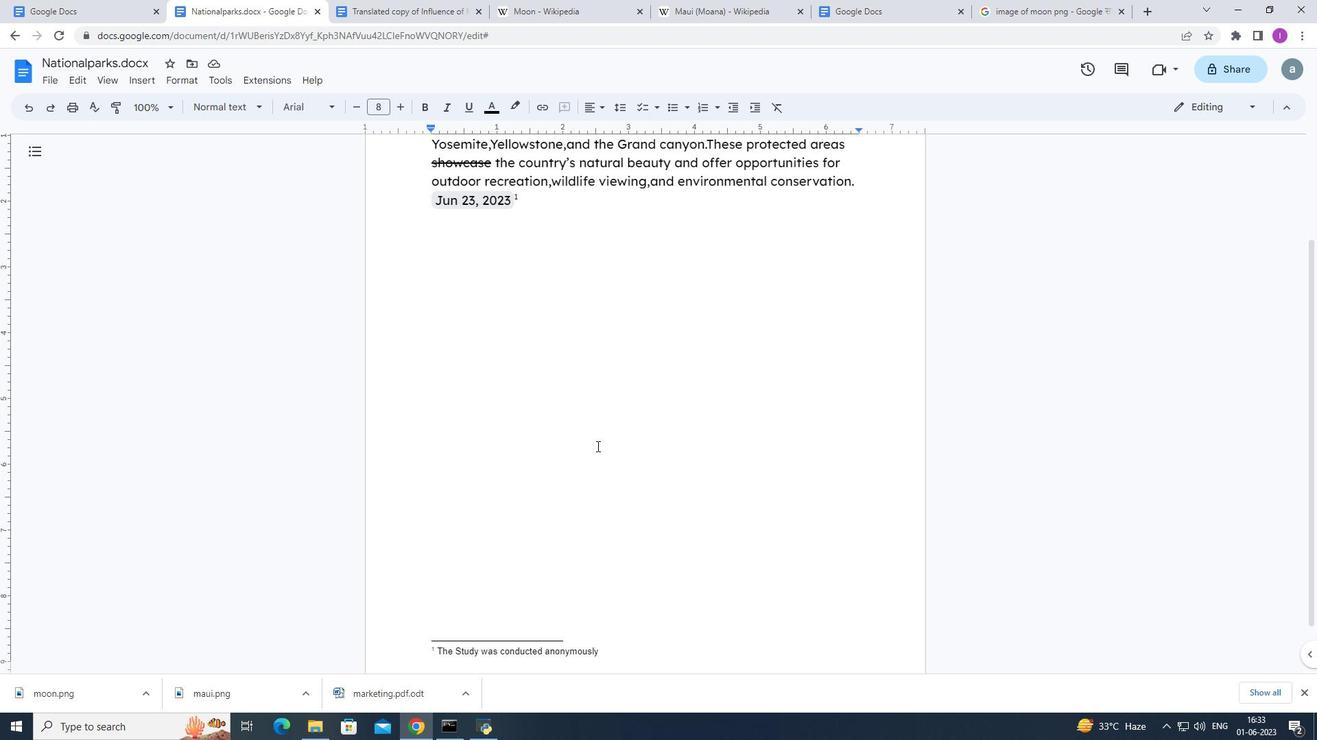 
Action: Mouse scrolled (597, 445) with delta (0, 0)
Screenshot: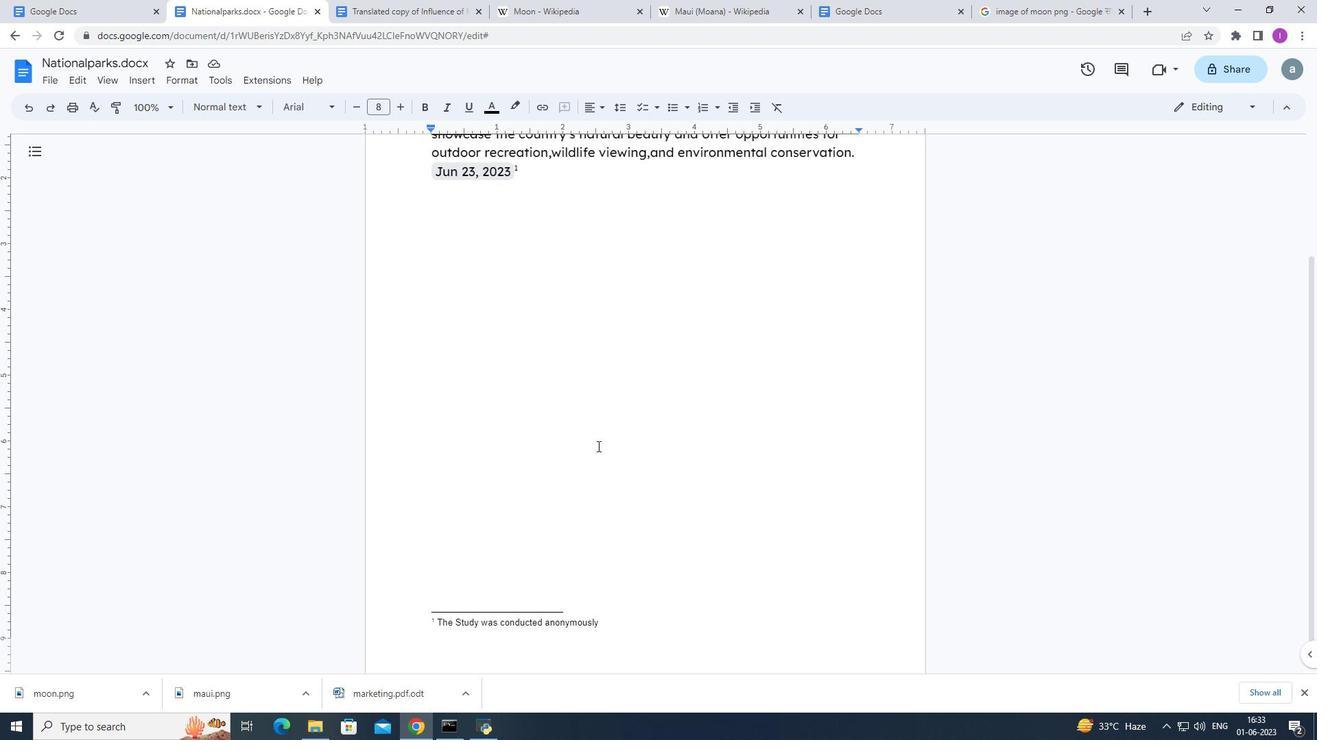 
Action: Mouse scrolled (597, 445) with delta (0, 0)
Screenshot: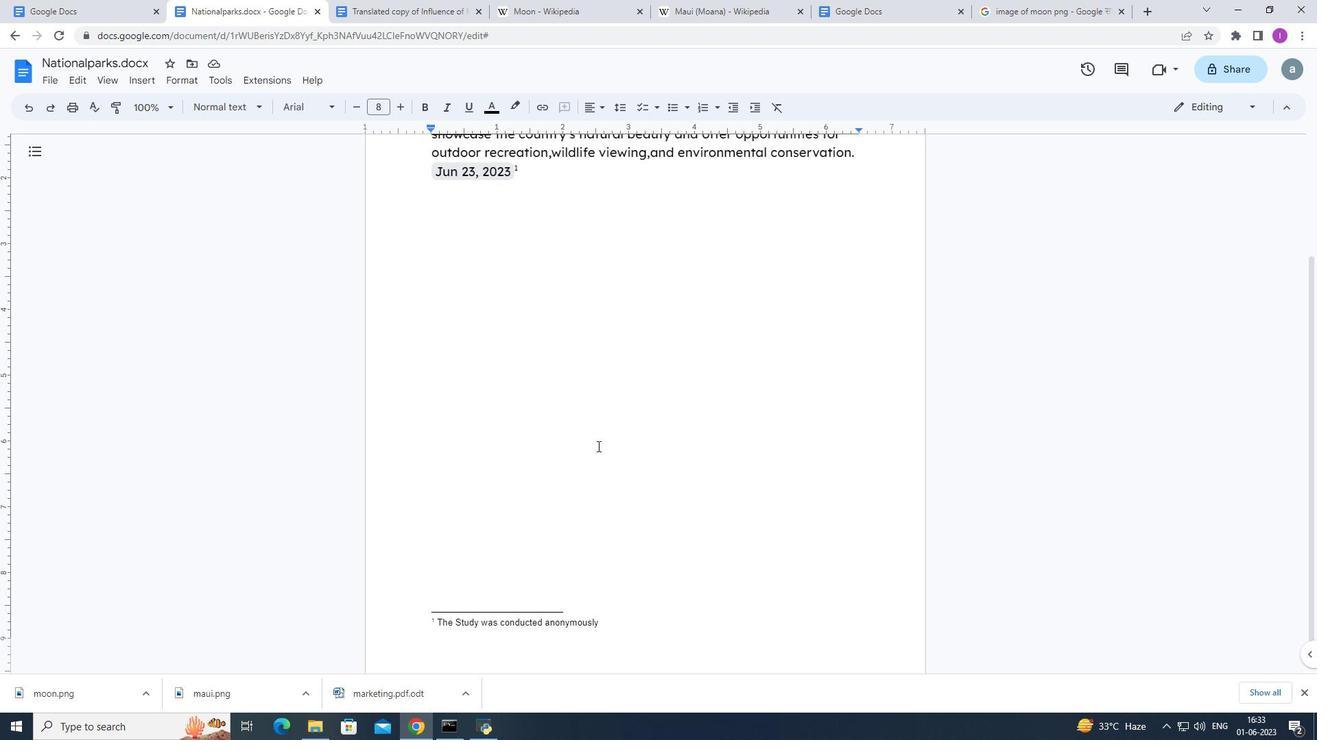 
Action: Mouse moved to (572, 536)
Screenshot: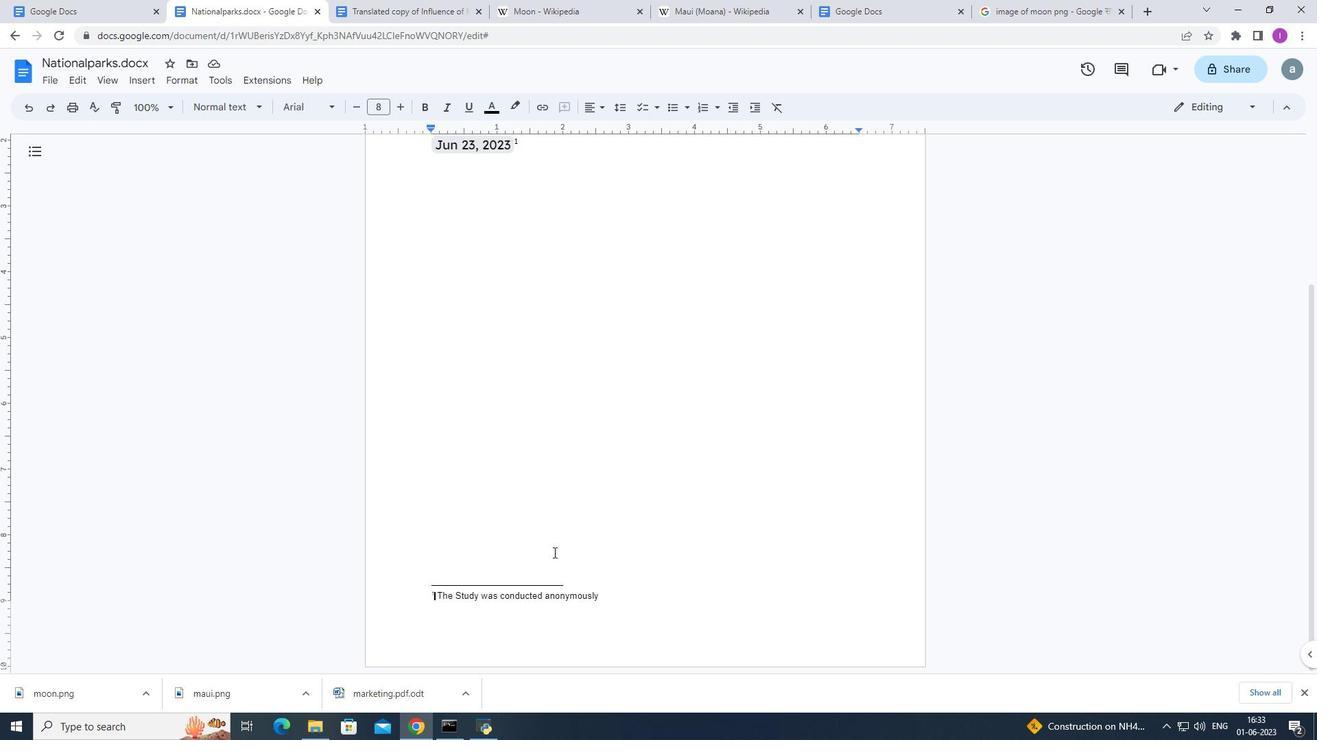 
Action: Mouse scrolled (572, 535) with delta (0, 0)
Screenshot: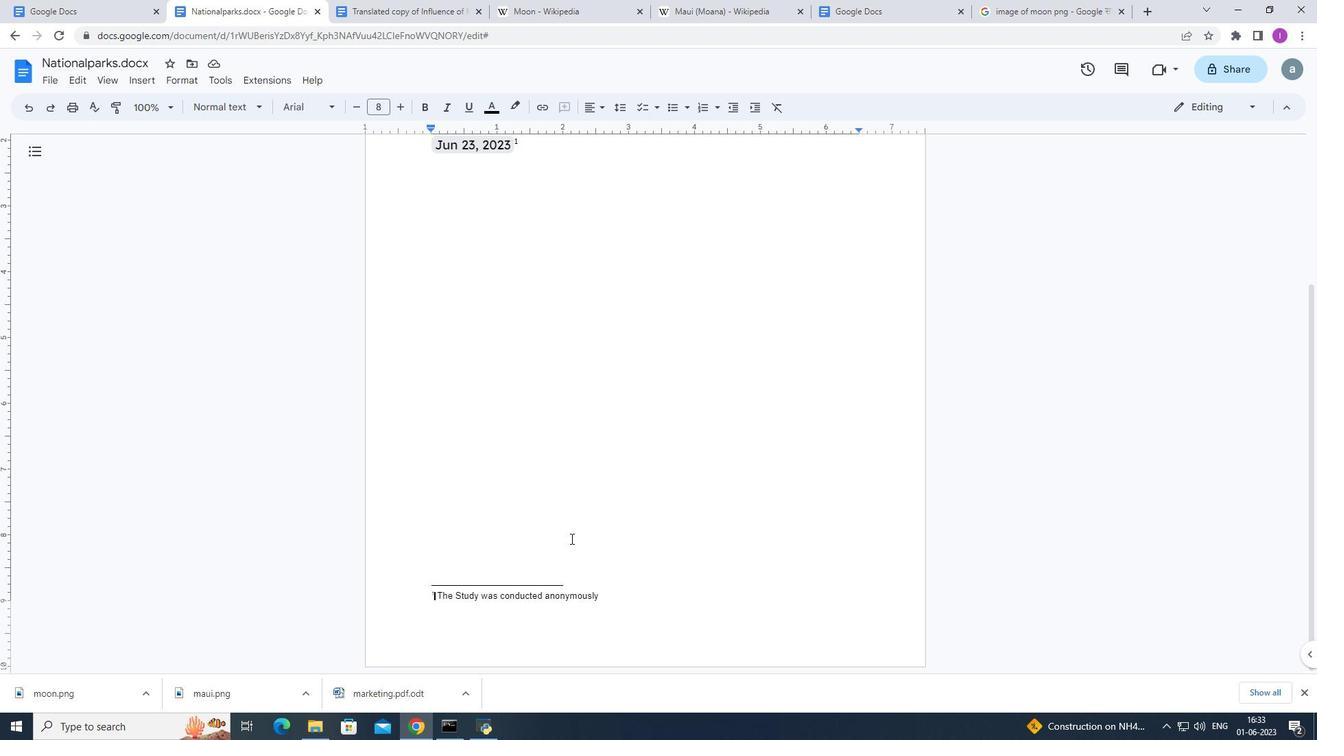 
Action: Mouse scrolled (572, 537) with delta (0, 0)
Screenshot: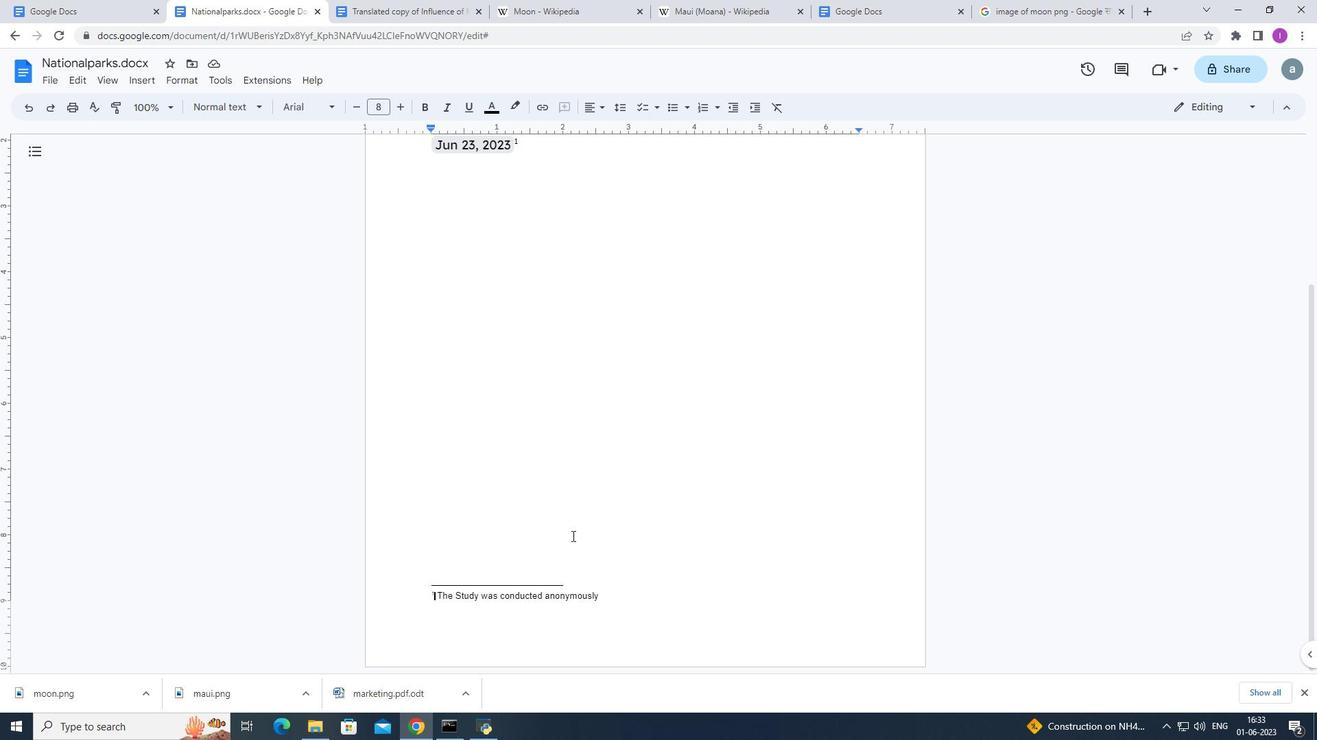
Action: Mouse scrolled (572, 537) with delta (0, 0)
Screenshot: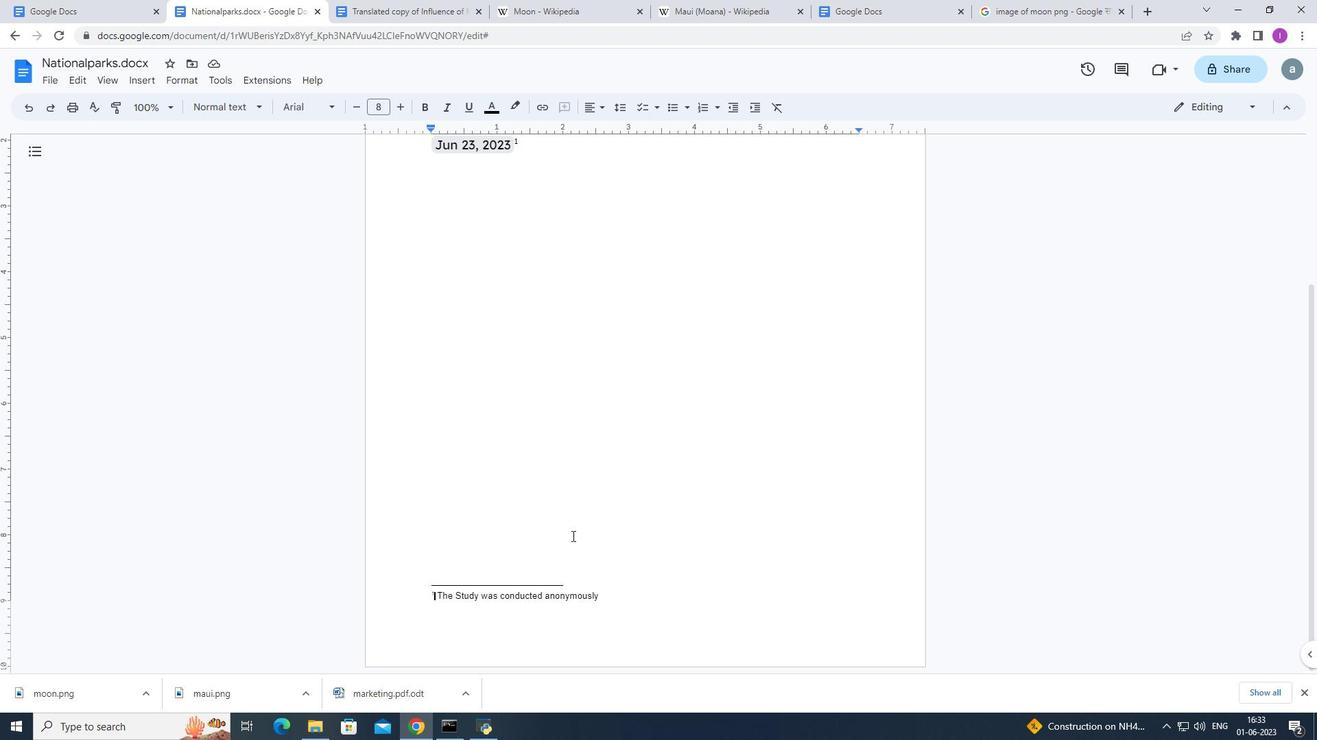 
Action: Mouse scrolled (572, 537) with delta (0, 0)
Screenshot: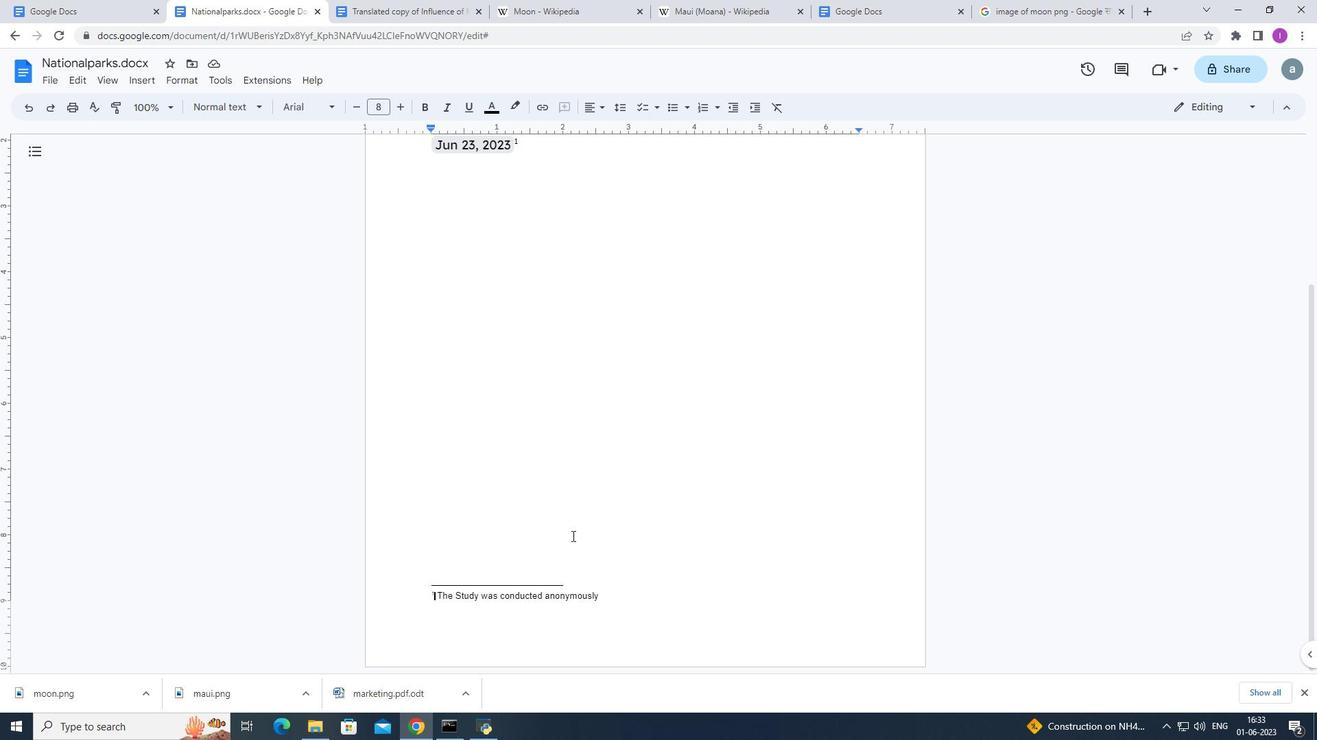 
Action: Mouse moved to (738, 574)
Screenshot: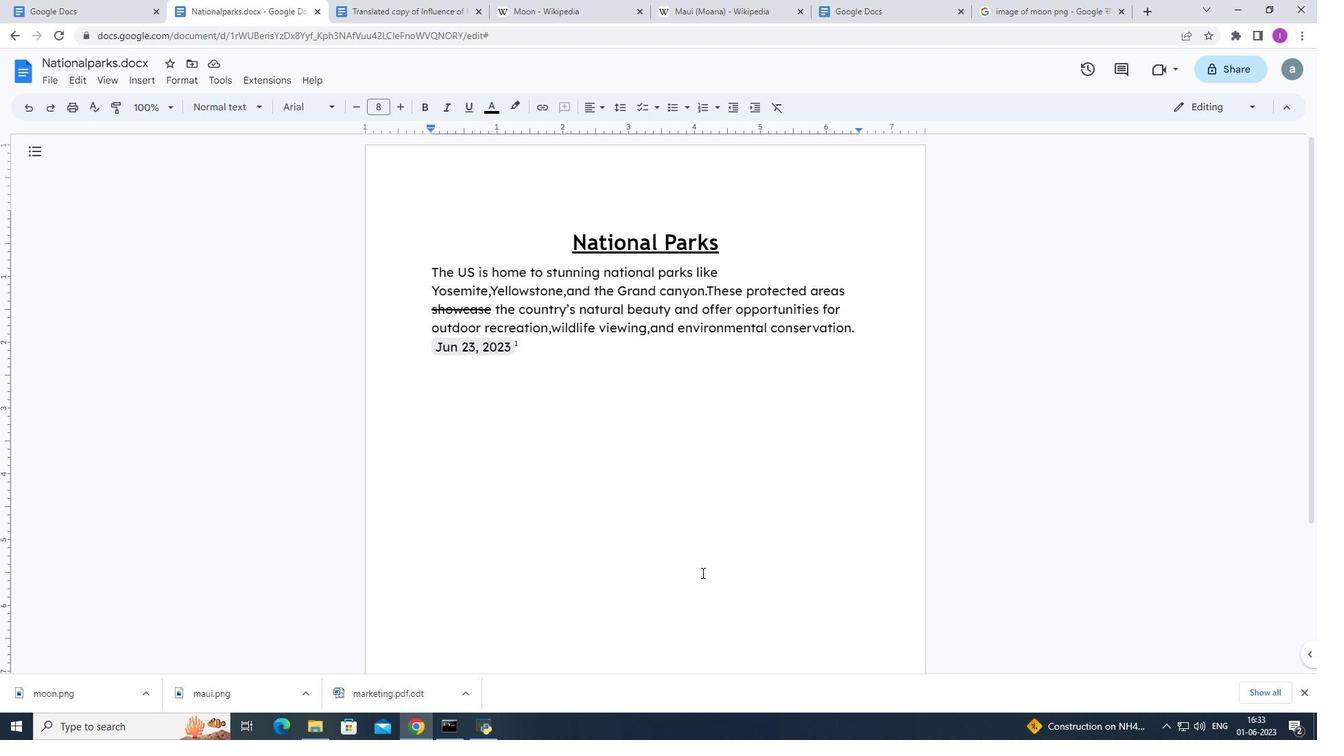 
Action: Mouse scrolled (738, 575) with delta (0, 0)
Screenshot: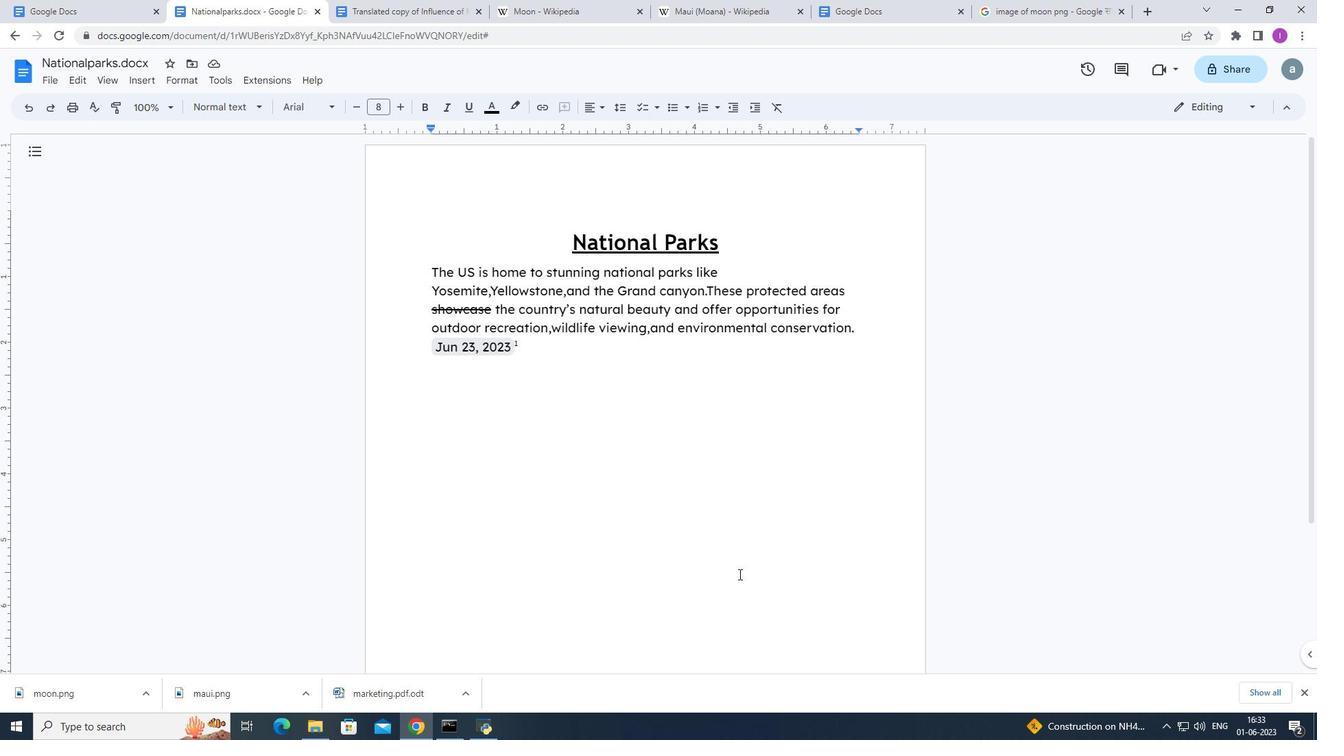 
Action: Mouse moved to (738, 574)
Screenshot: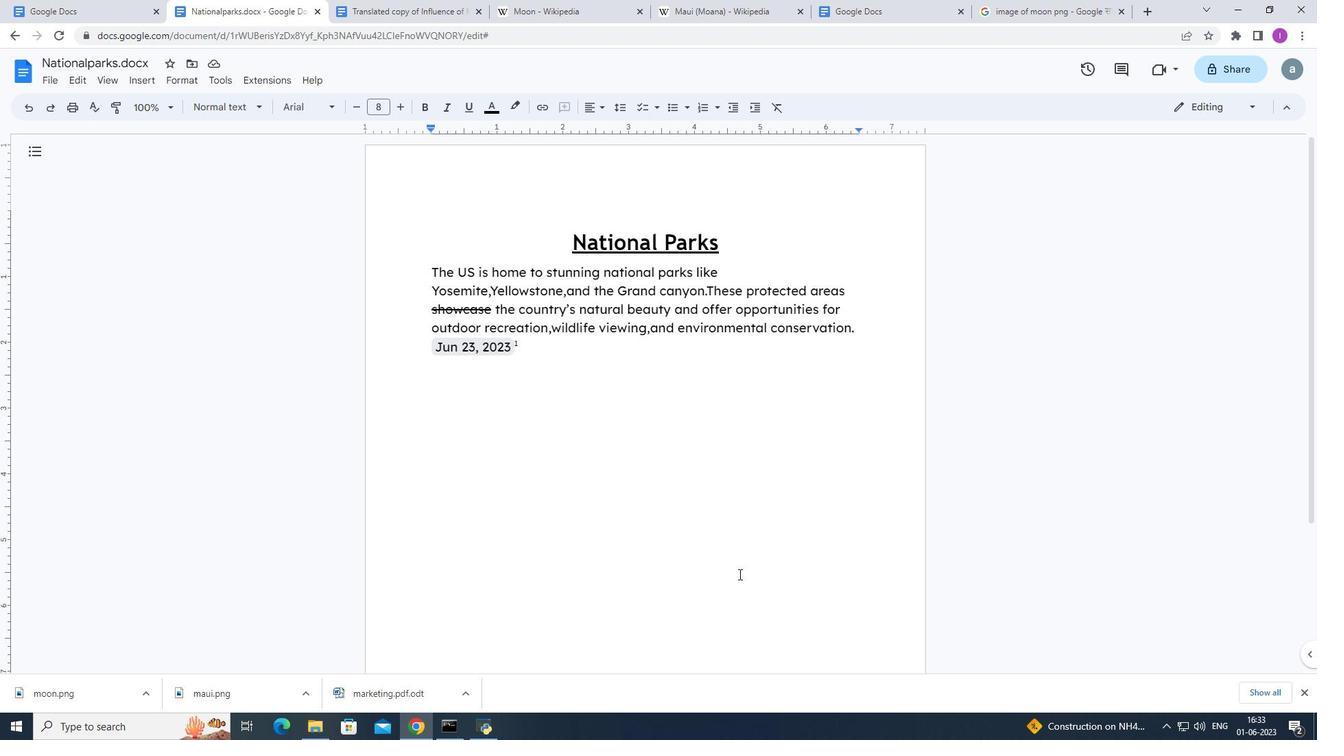 
Action: Mouse scrolled (738, 575) with delta (0, 0)
Screenshot: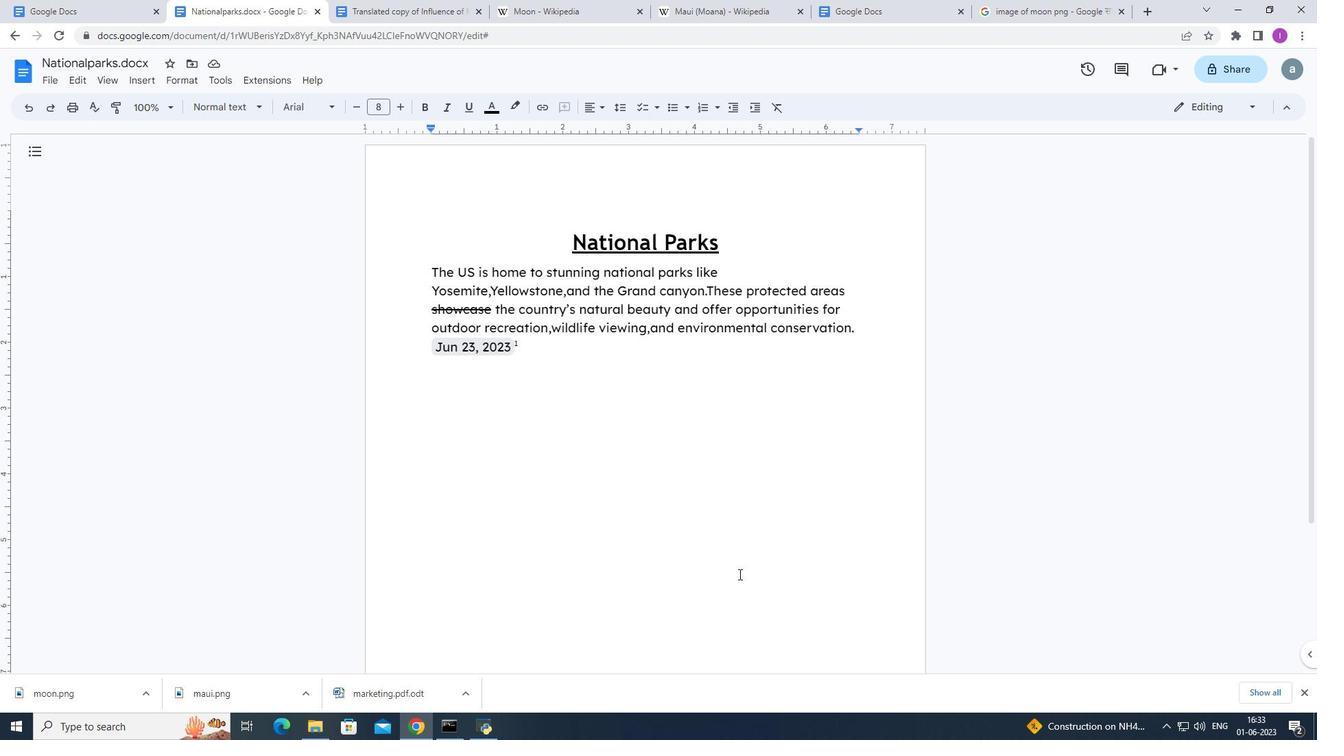 
Action: Mouse moved to (738, 572)
Screenshot: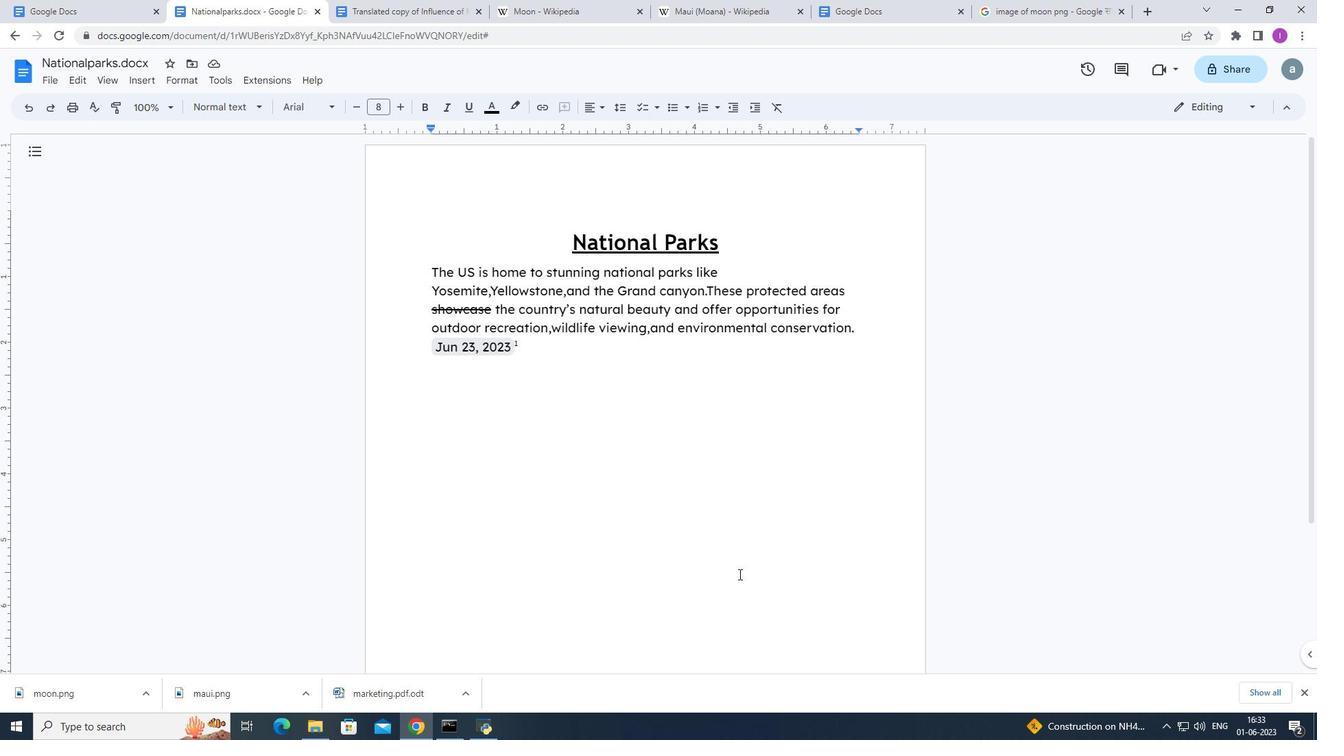 
Action: Mouse scrolled (738, 571) with delta (0, 0)
Screenshot: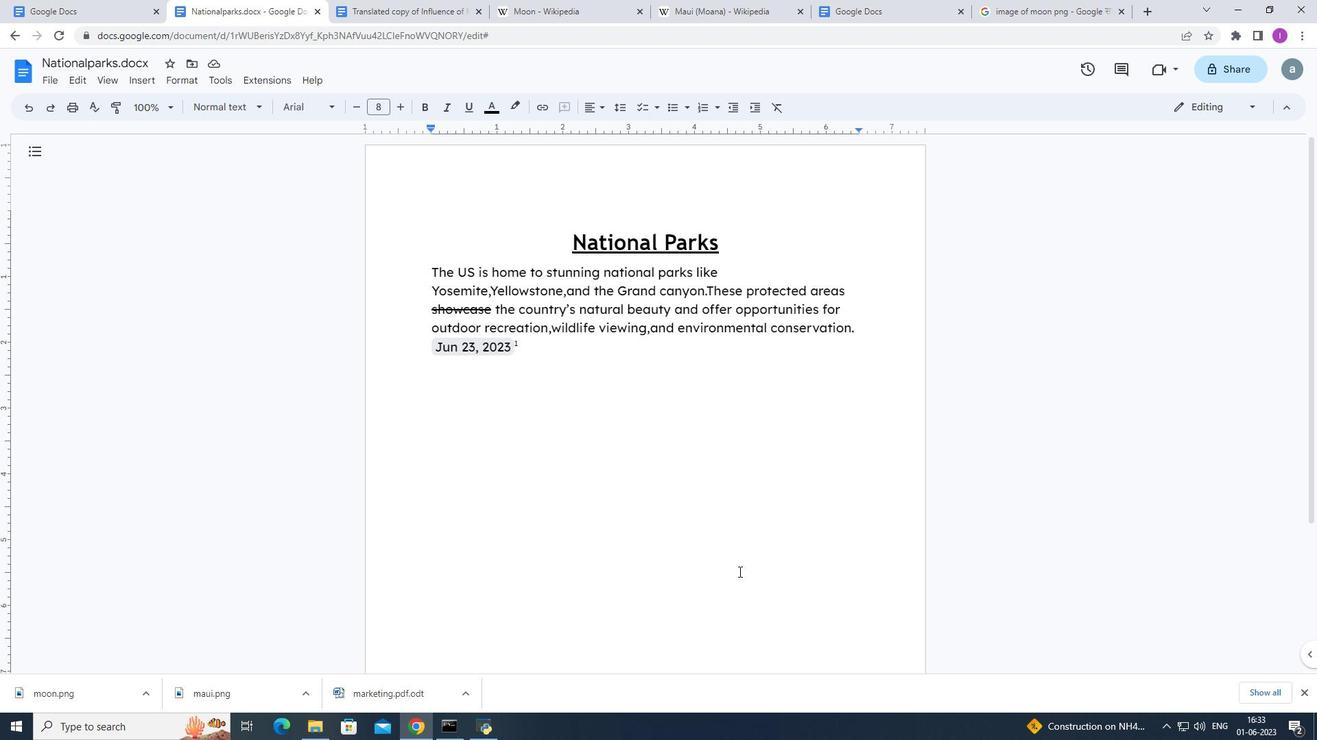 
Action: Mouse scrolled (738, 571) with delta (0, 0)
Screenshot: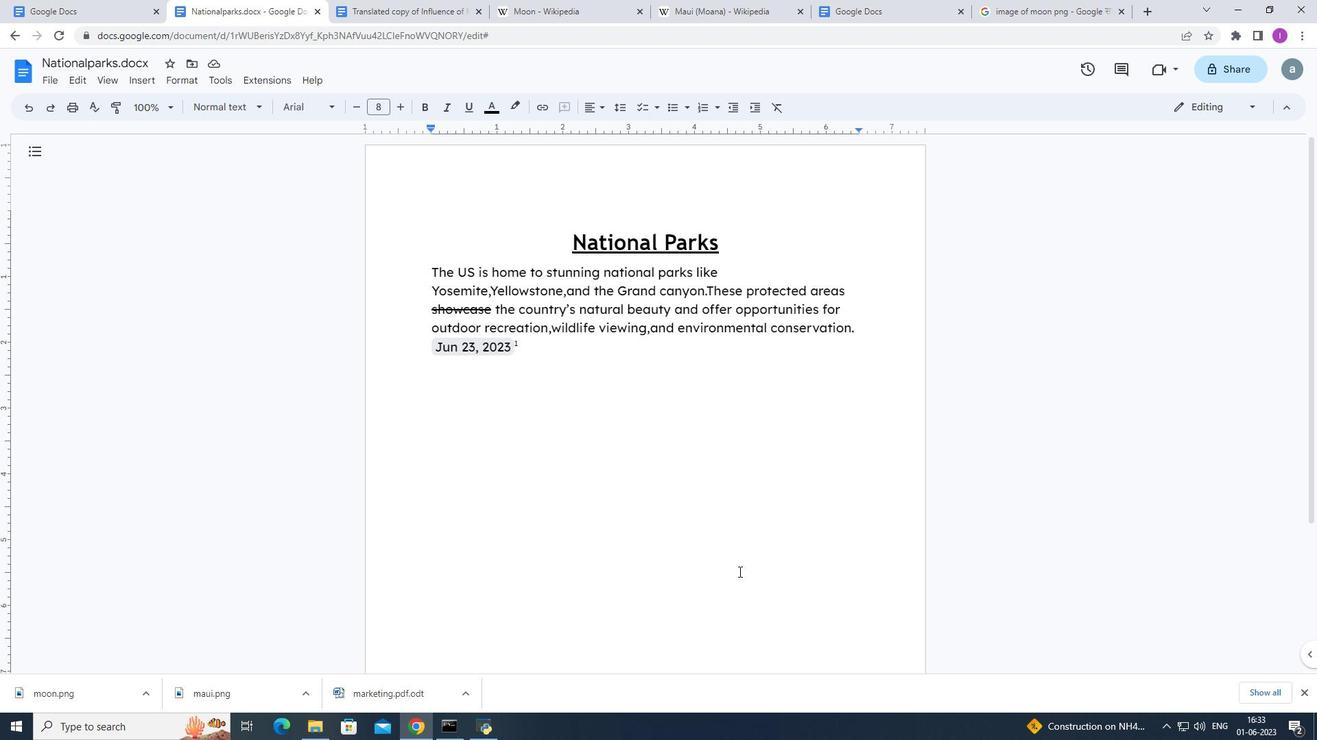 
Action: Mouse scrolled (738, 571) with delta (0, 0)
Screenshot: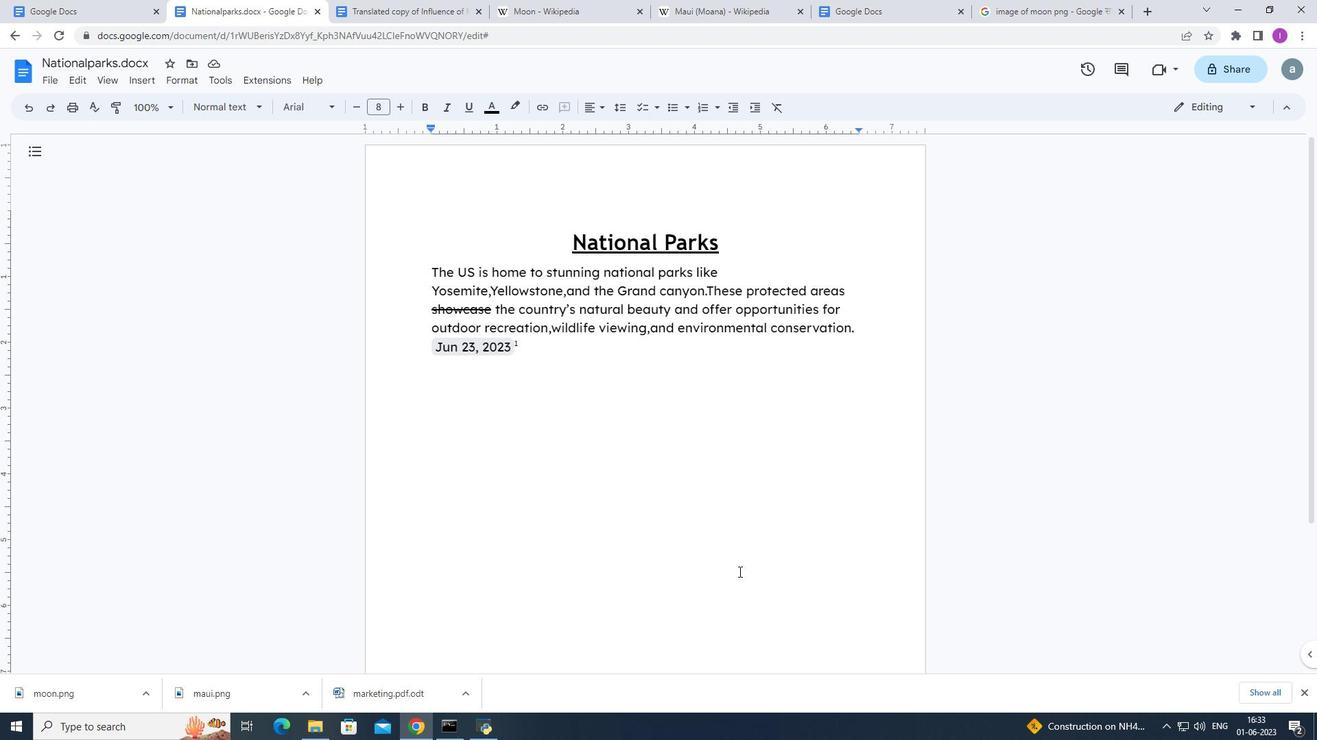 
Action: Mouse scrolled (738, 571) with delta (0, 0)
Screenshot: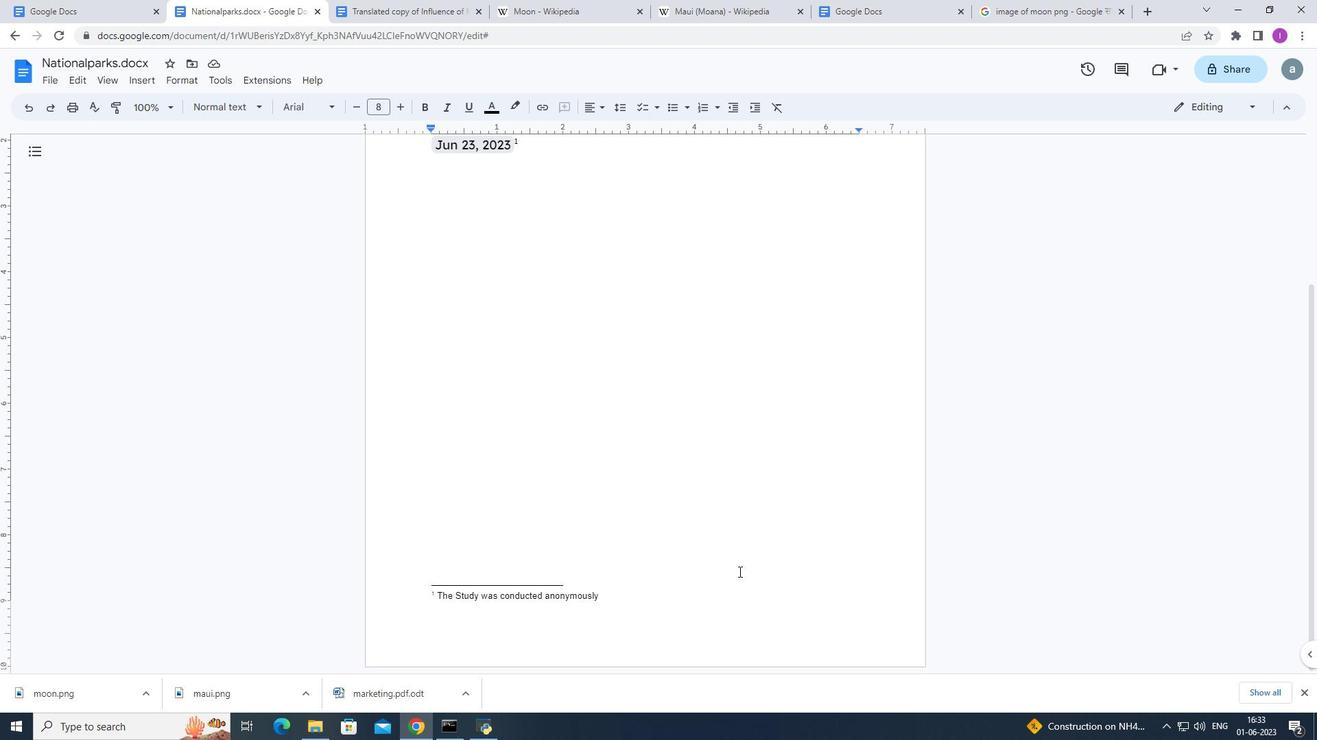 
Action: Mouse scrolled (738, 571) with delta (0, 0)
Screenshot: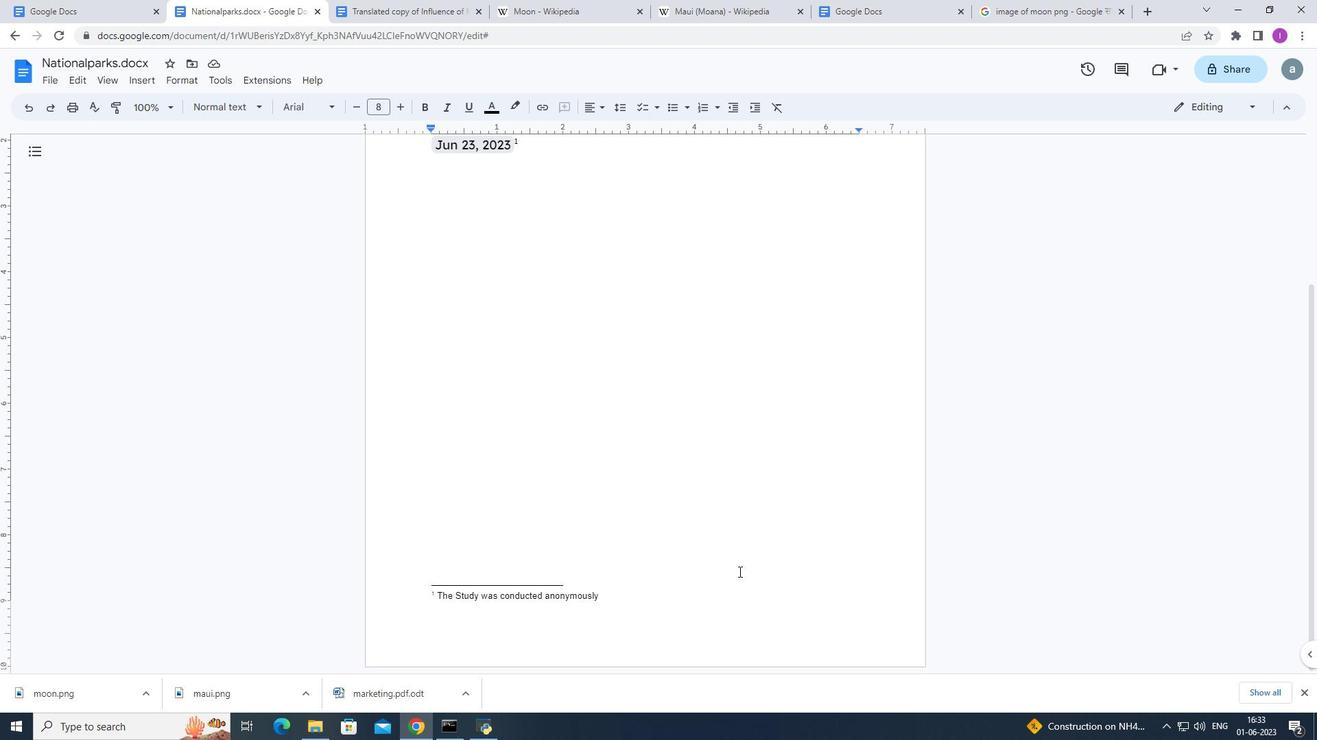 
Action: Mouse scrolled (738, 571) with delta (0, 0)
Screenshot: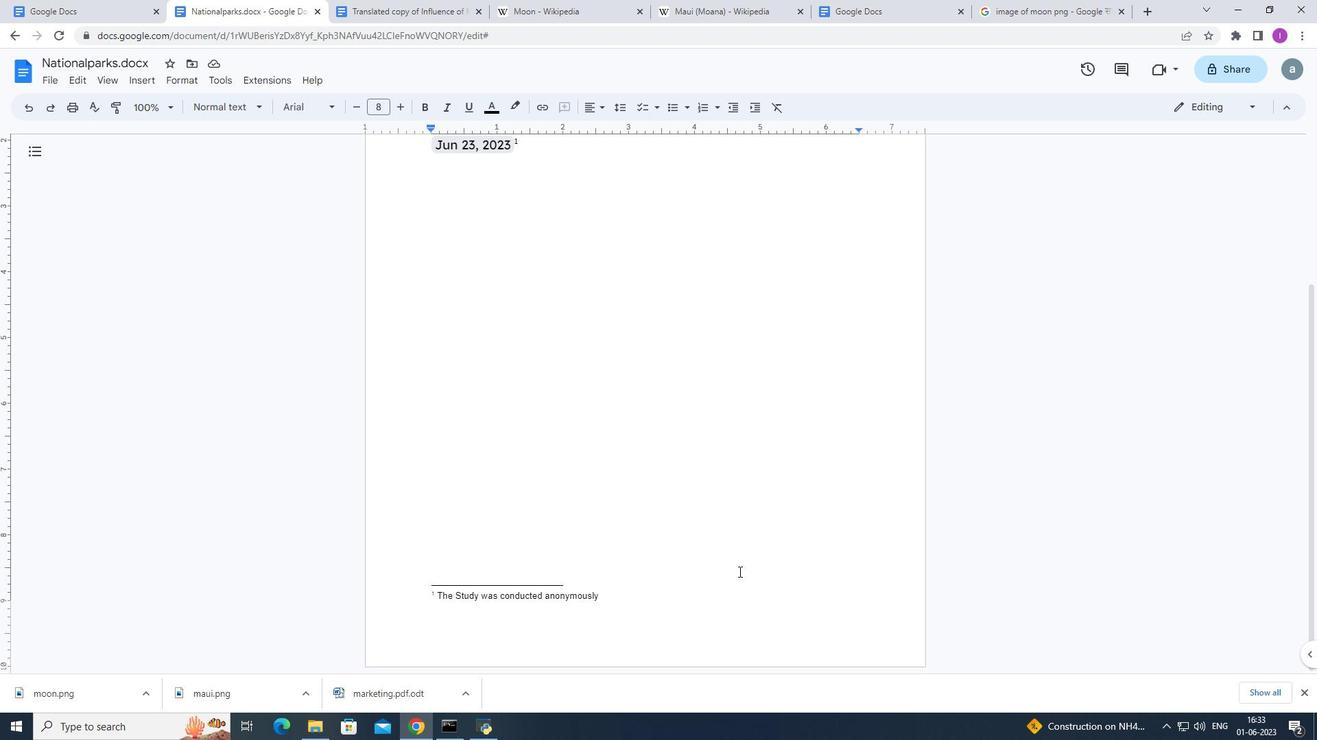 
Action: Mouse scrolled (738, 572) with delta (0, 0)
Screenshot: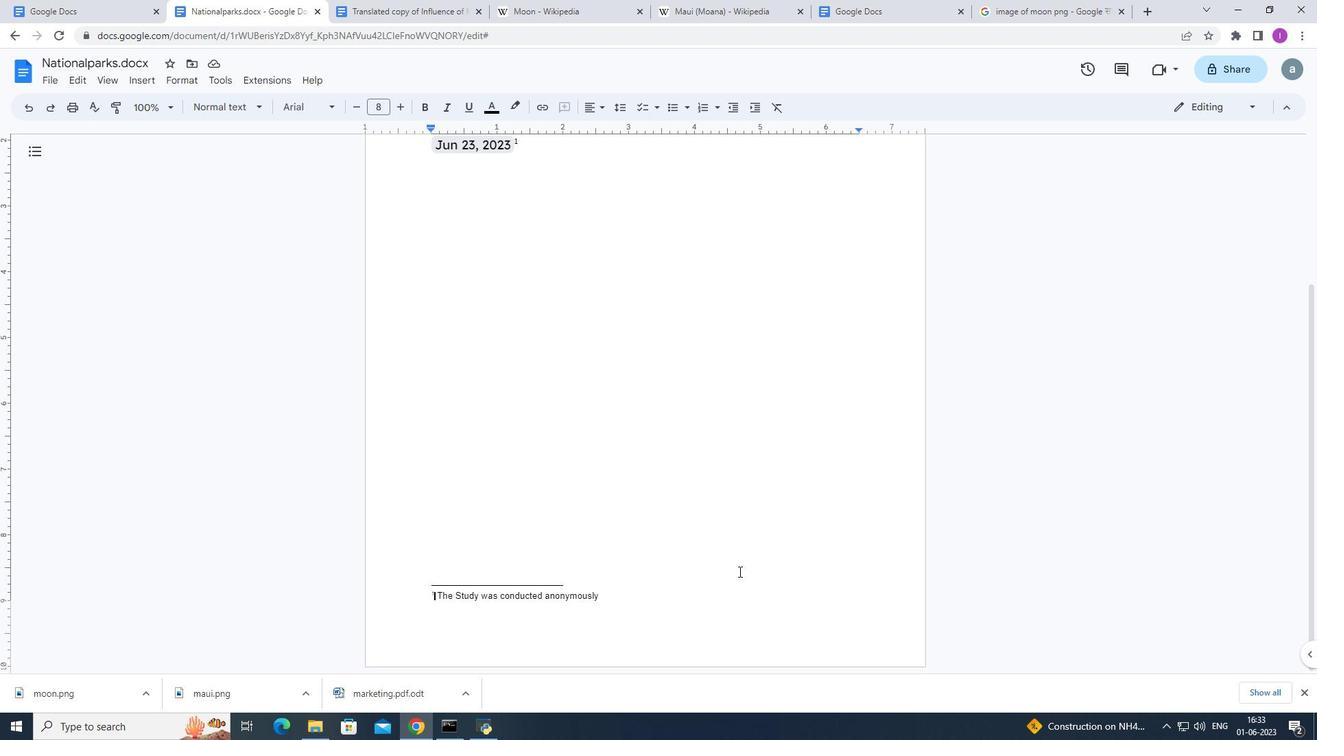
Action: Mouse scrolled (738, 572) with delta (0, 0)
Screenshot: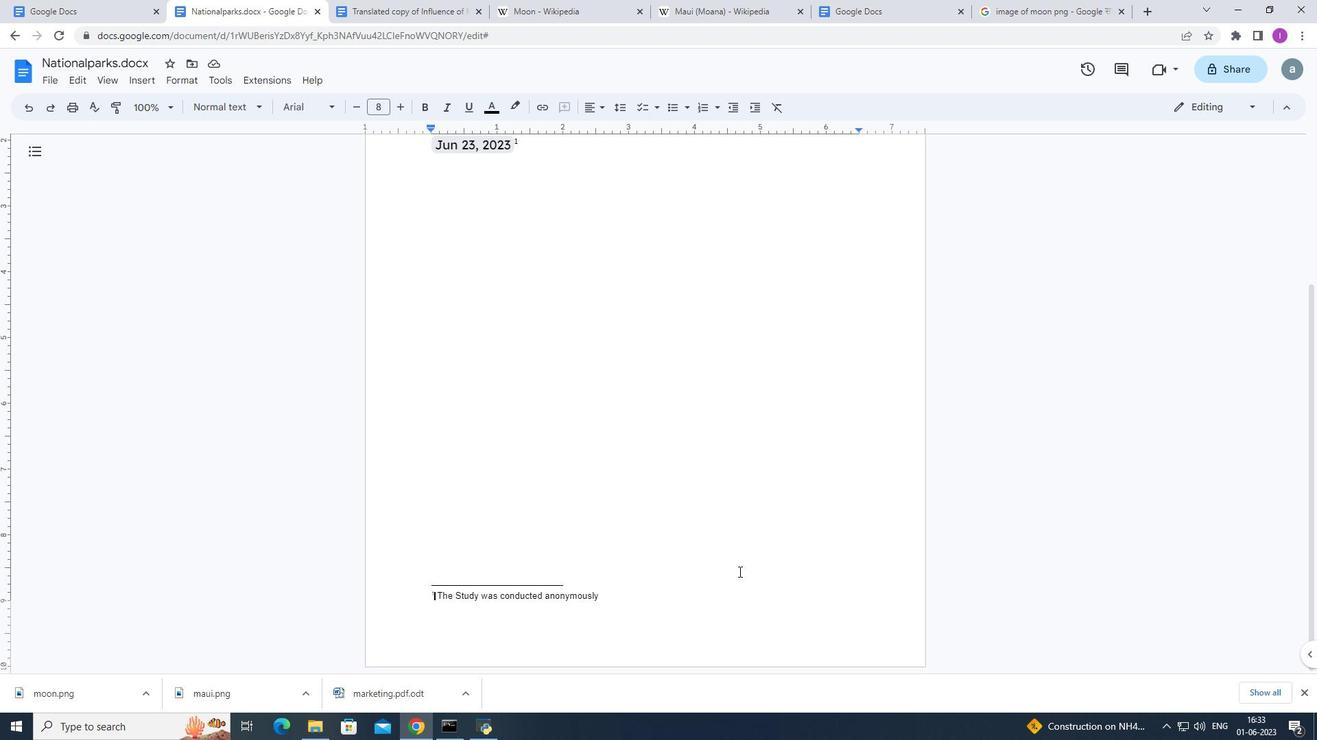 
Action: Mouse scrolled (738, 572) with delta (0, 0)
Screenshot: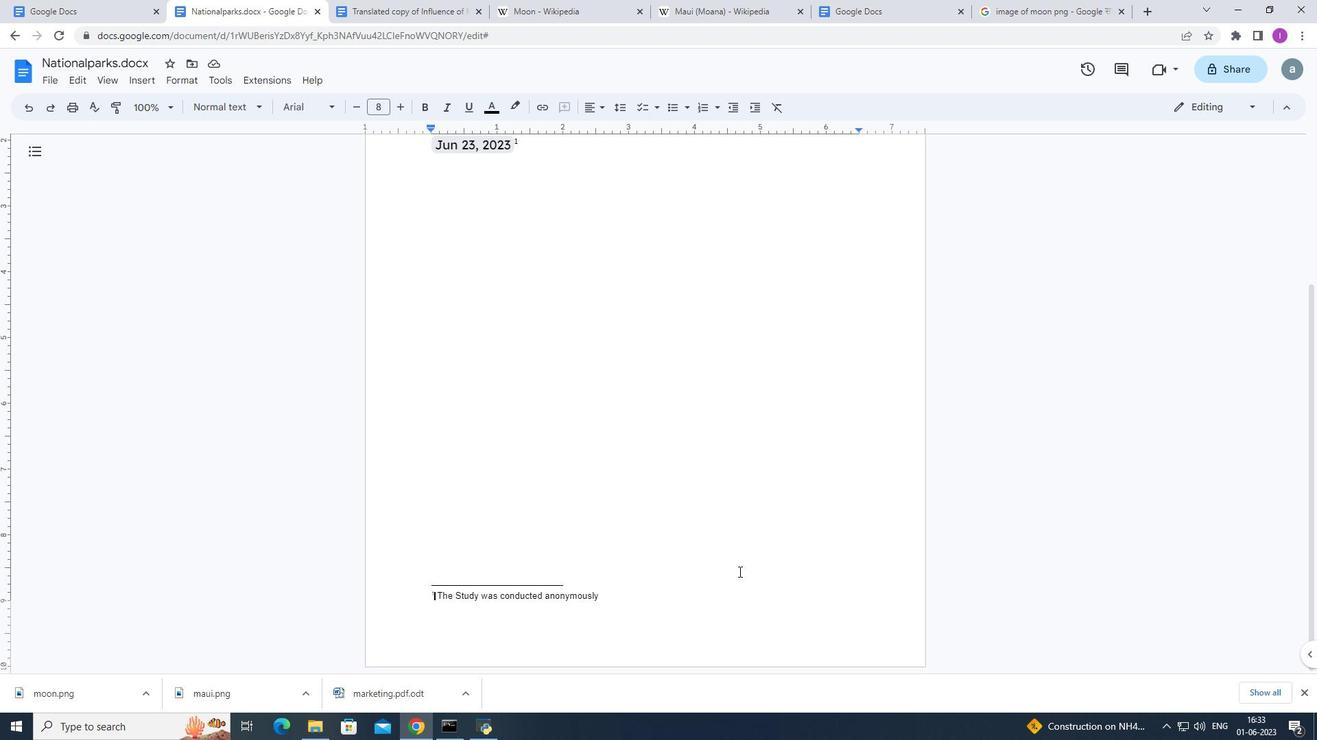 
Action: Mouse scrolled (738, 572) with delta (0, 0)
Screenshot: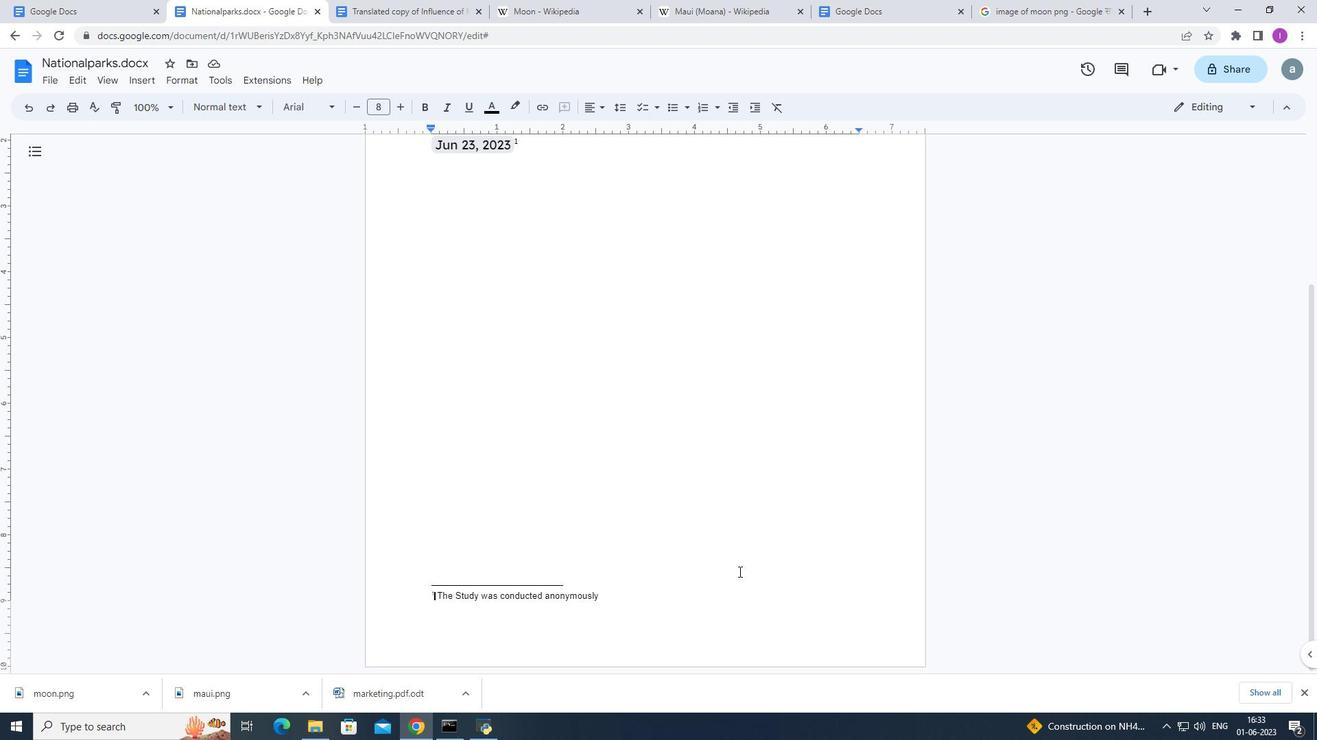 
Action: Mouse scrolled (738, 572) with delta (0, 0)
Screenshot: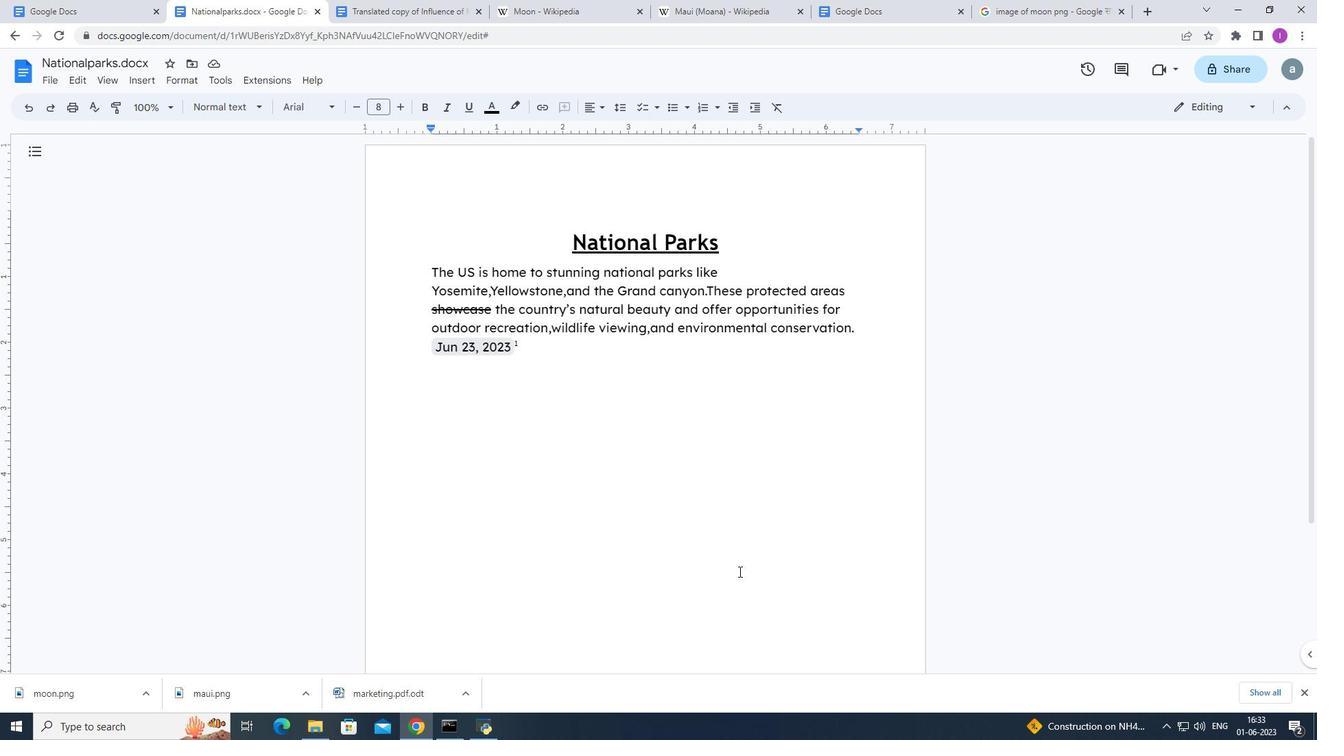 
Action: Mouse scrolled (738, 572) with delta (0, 0)
Screenshot: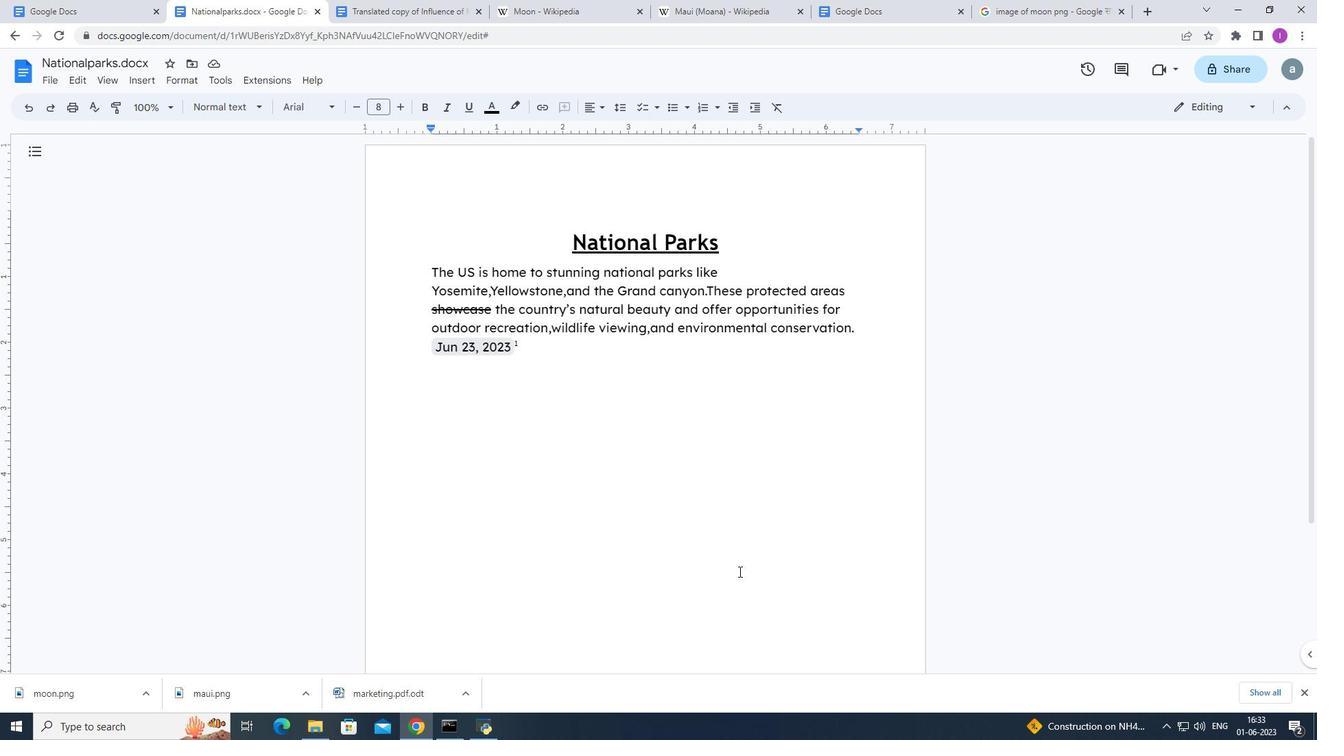 
Action: Mouse moved to (734, 574)
Screenshot: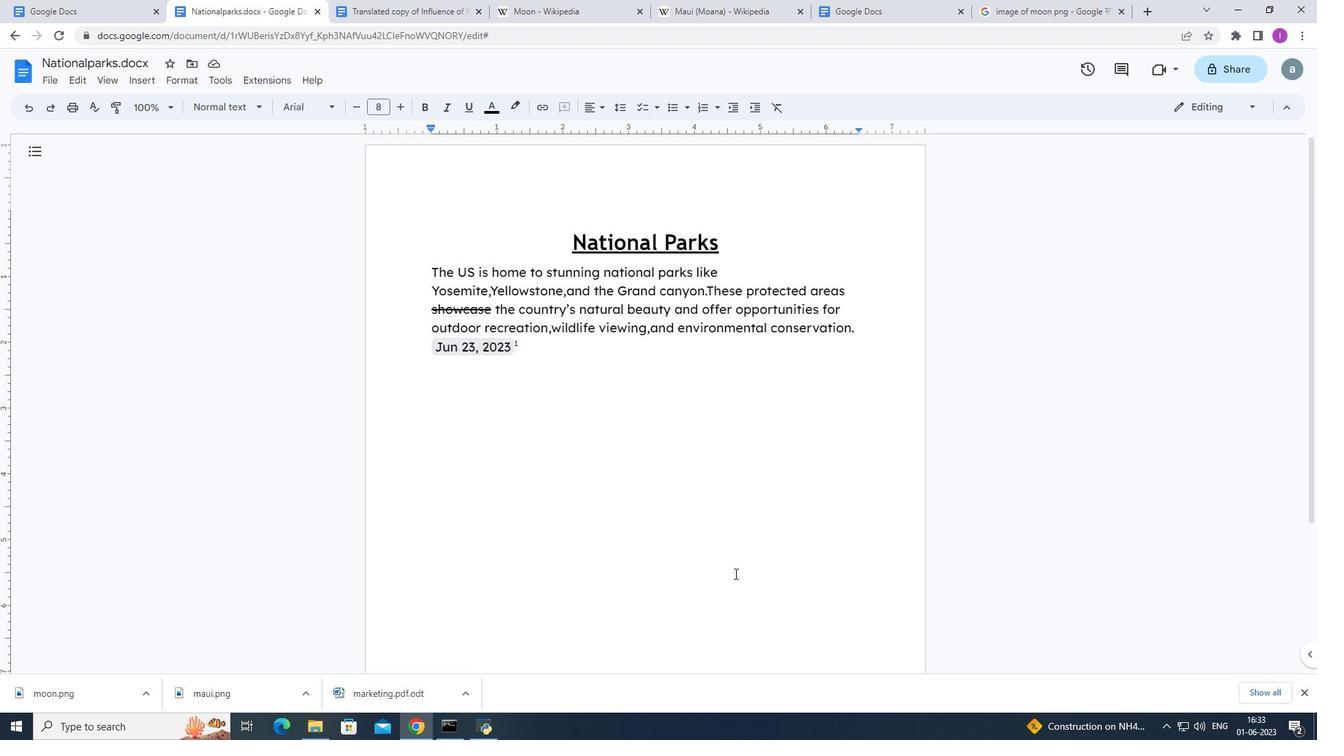 
Action: Mouse scrolled (734, 574) with delta (0, 0)
Screenshot: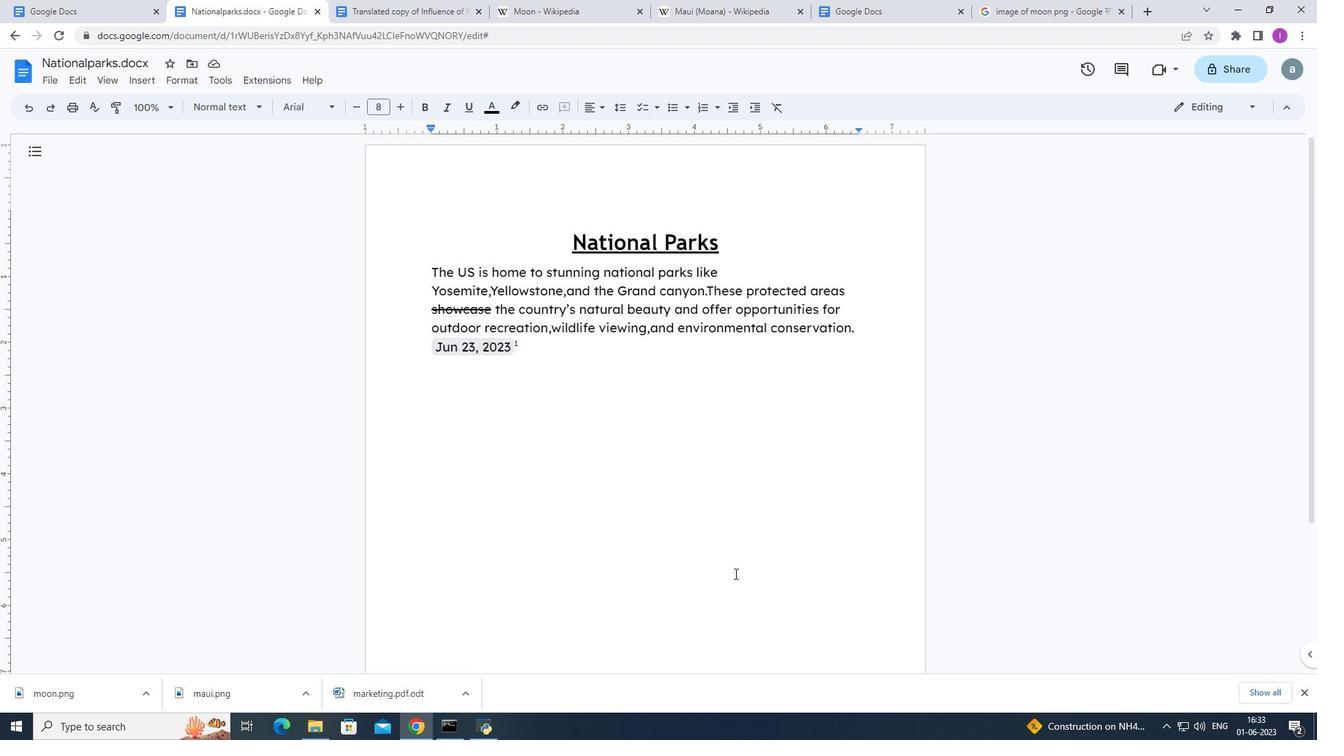 
Action: Mouse moved to (727, 577)
Screenshot: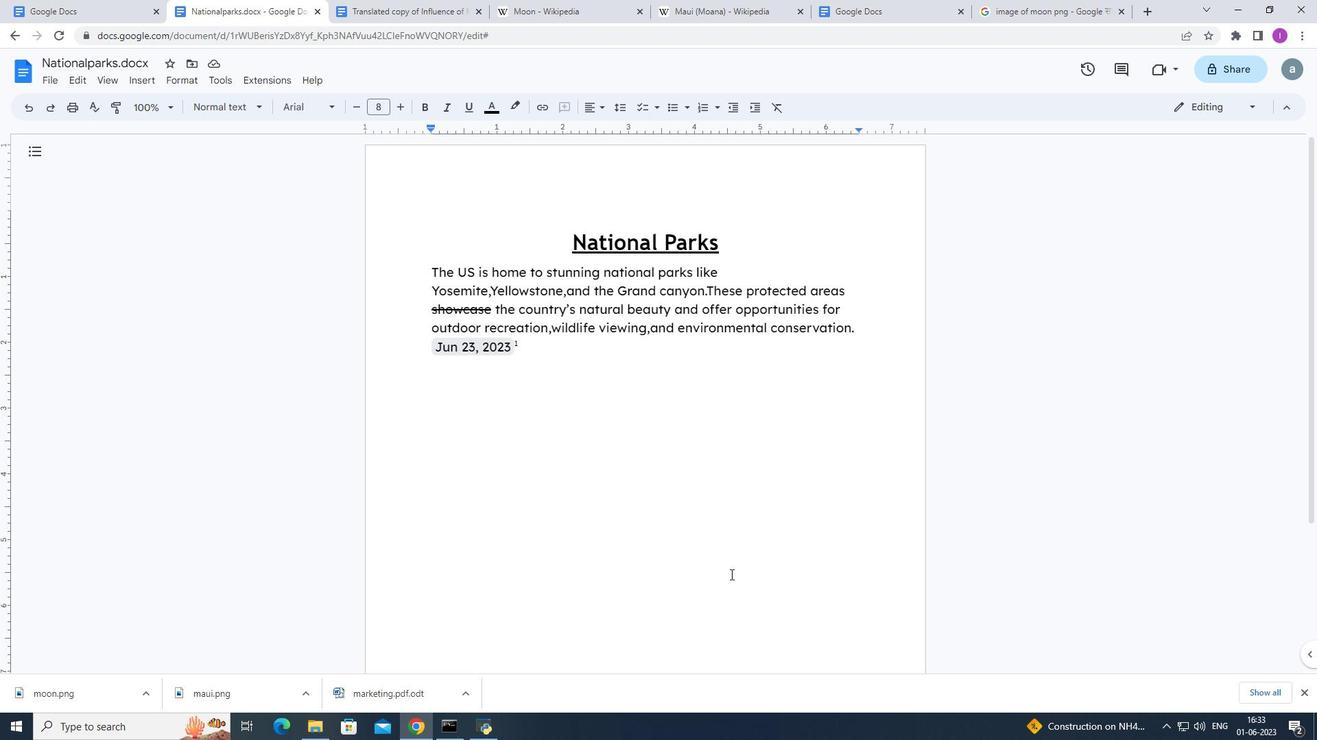 
Action: Mouse scrolled (727, 578) with delta (0, 0)
Screenshot: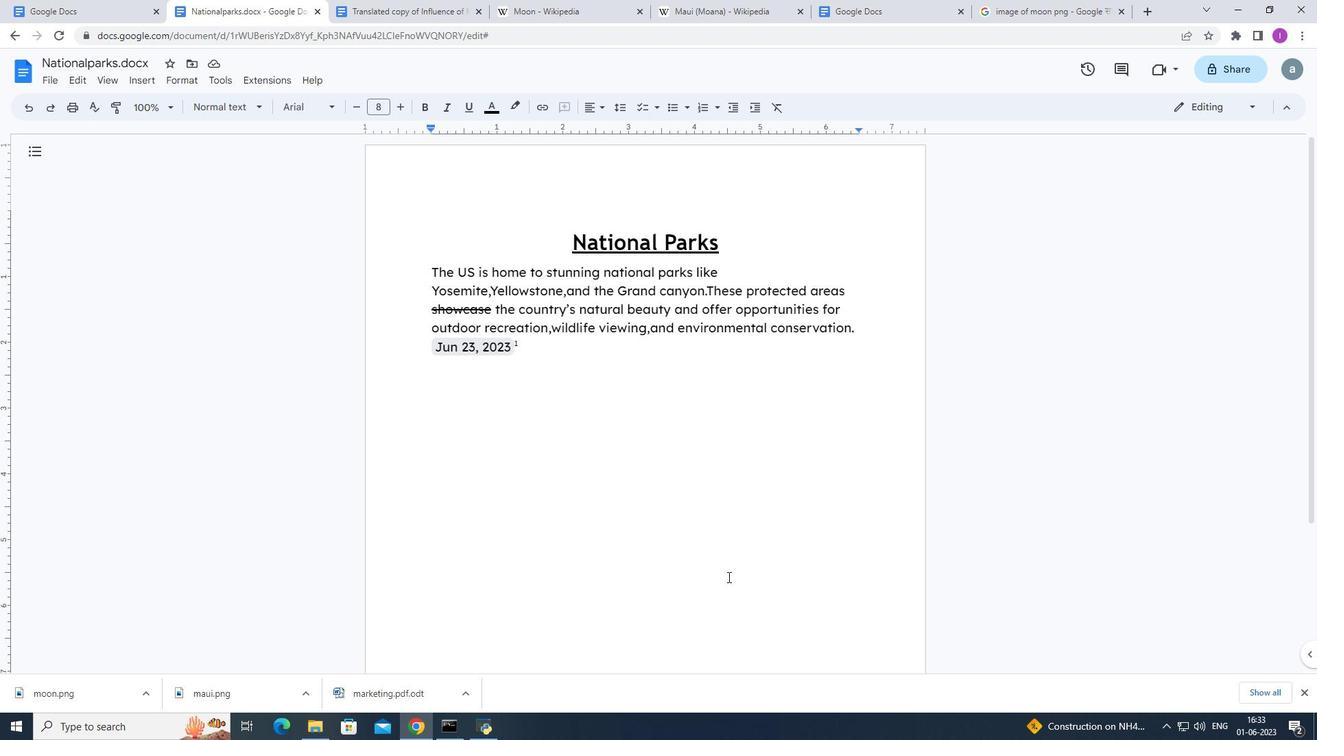 
Action: Mouse scrolled (727, 578) with delta (0, 0)
Screenshot: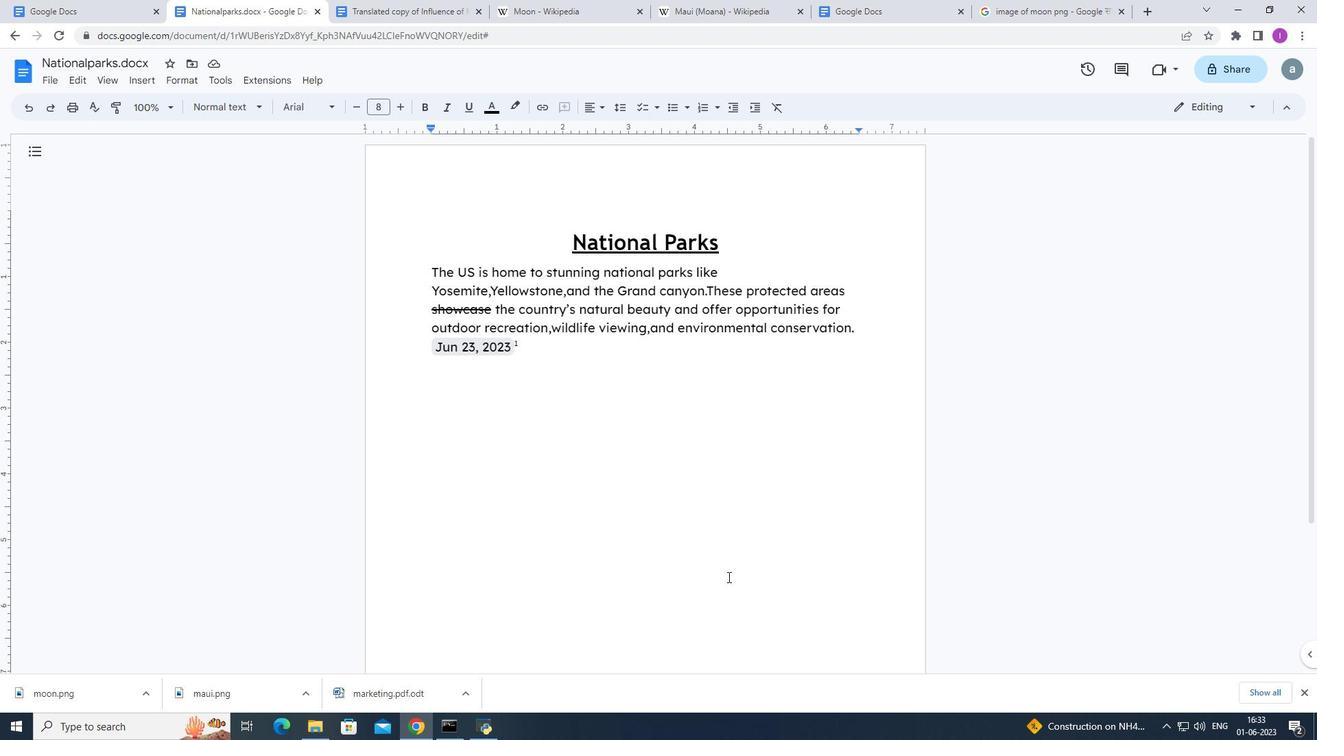 
Action: Mouse scrolled (727, 576) with delta (0, 0)
Screenshot: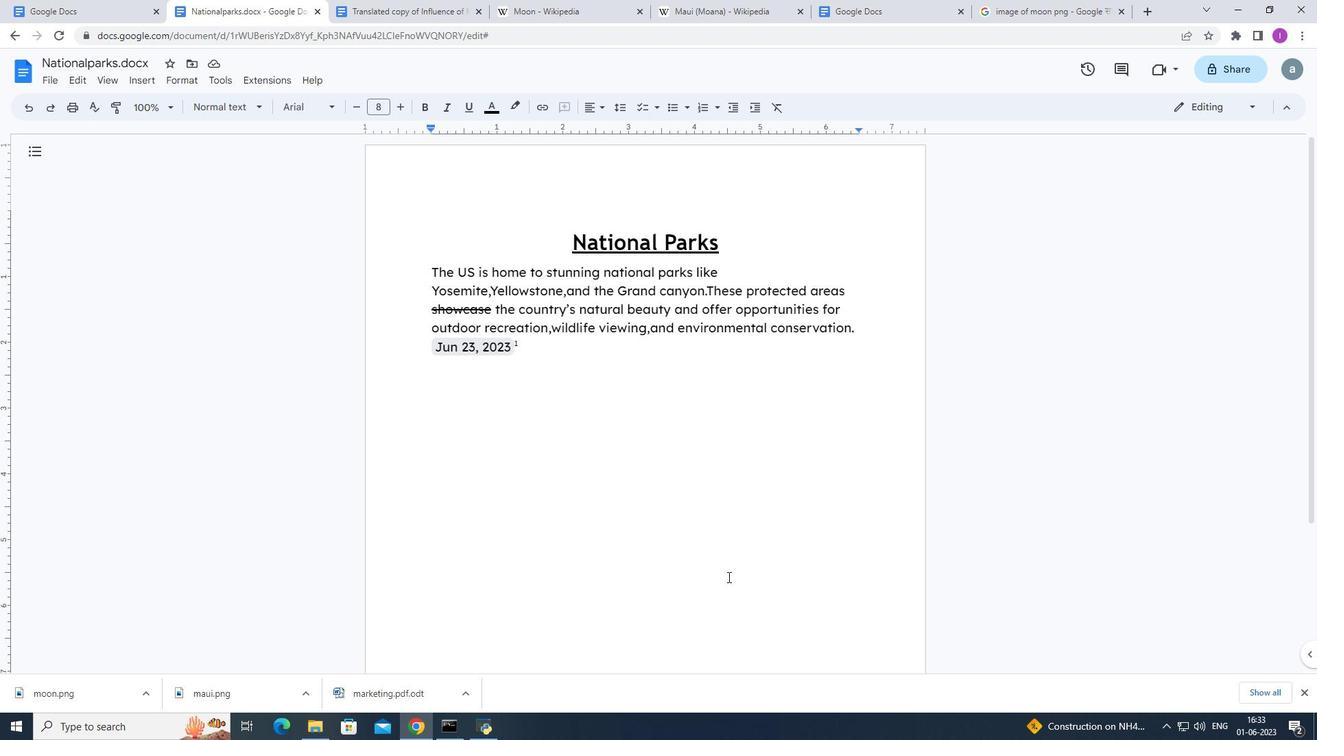 
Action: Mouse scrolled (727, 576) with delta (0, 0)
Screenshot: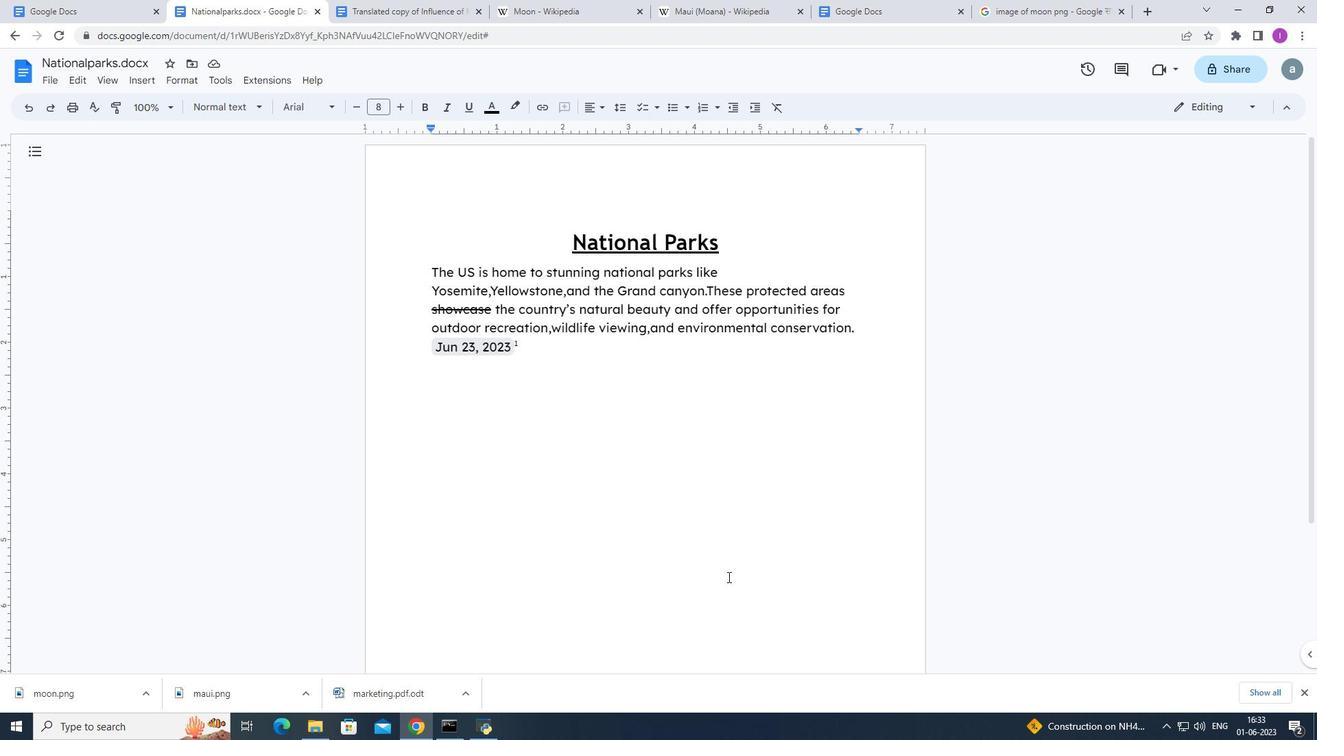 
Action: Mouse scrolled (727, 576) with delta (0, 0)
Screenshot: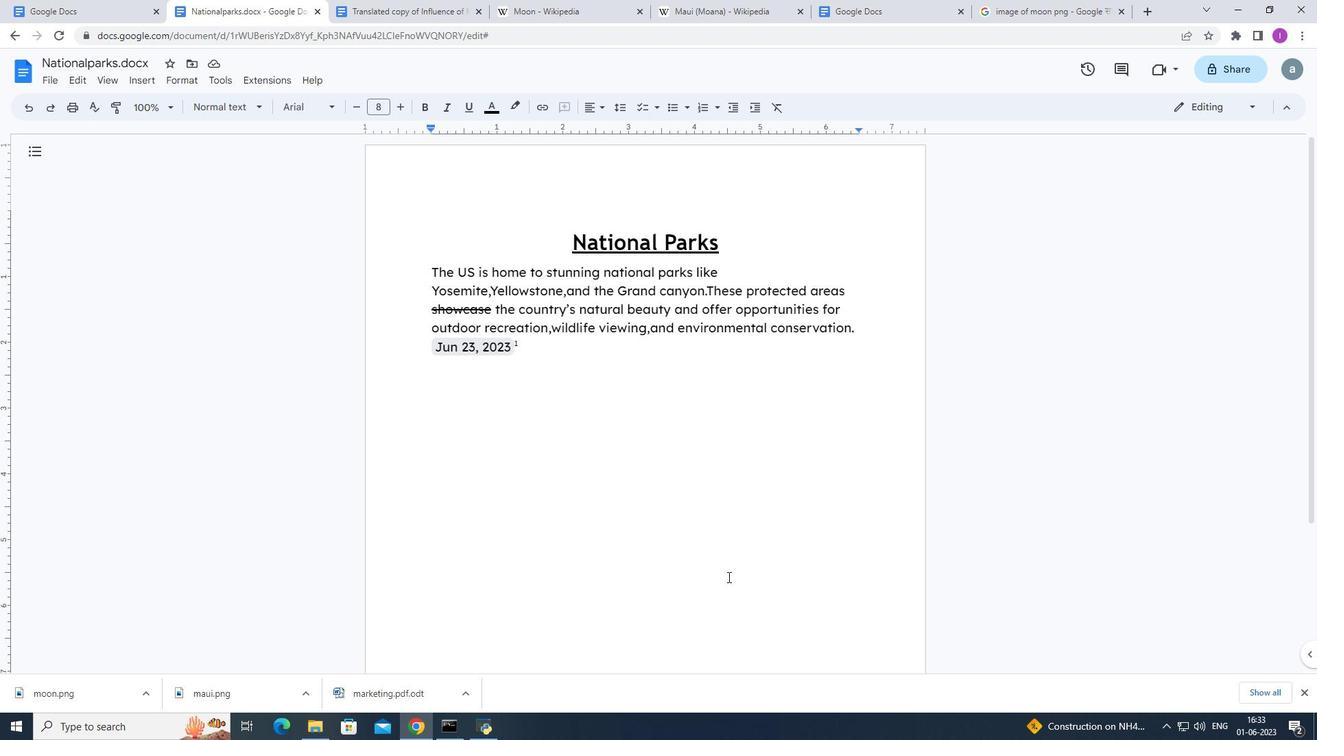
Action: Mouse scrolled (727, 576) with delta (0, 0)
Screenshot: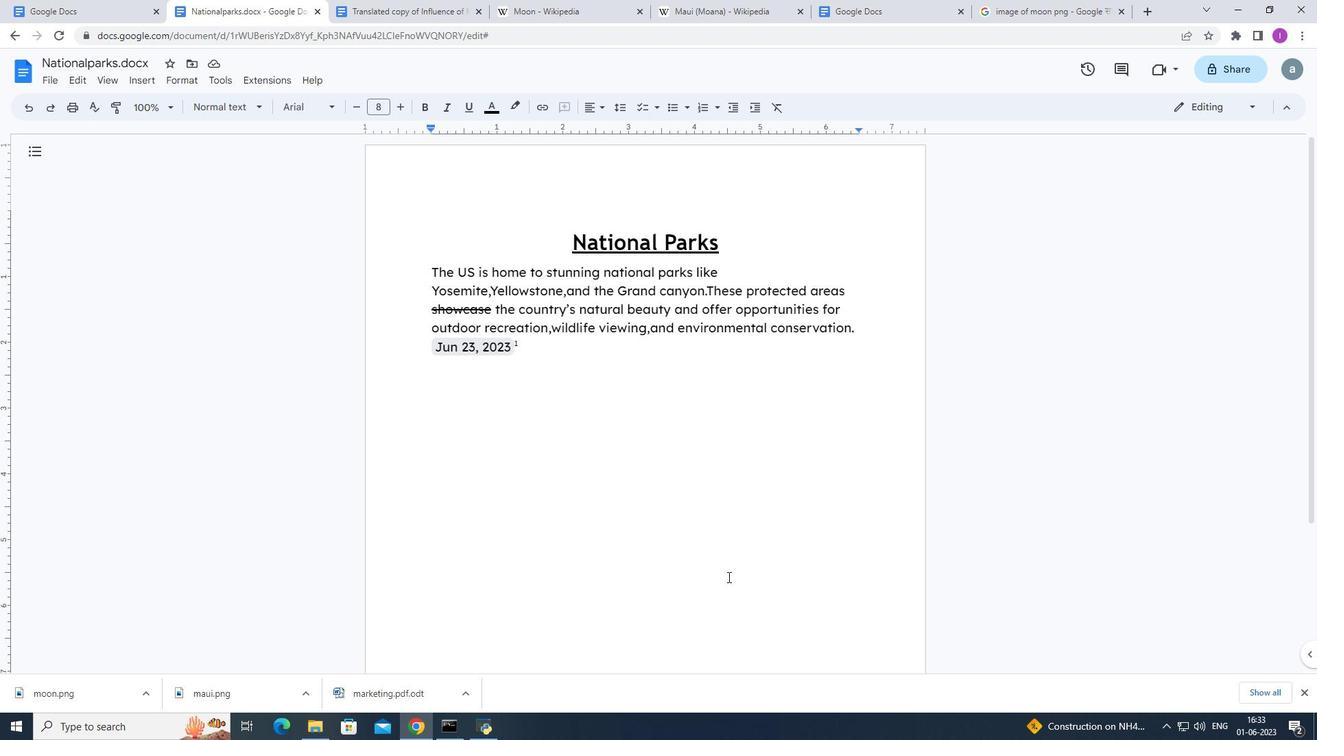 
Action: Mouse moved to (725, 576)
Screenshot: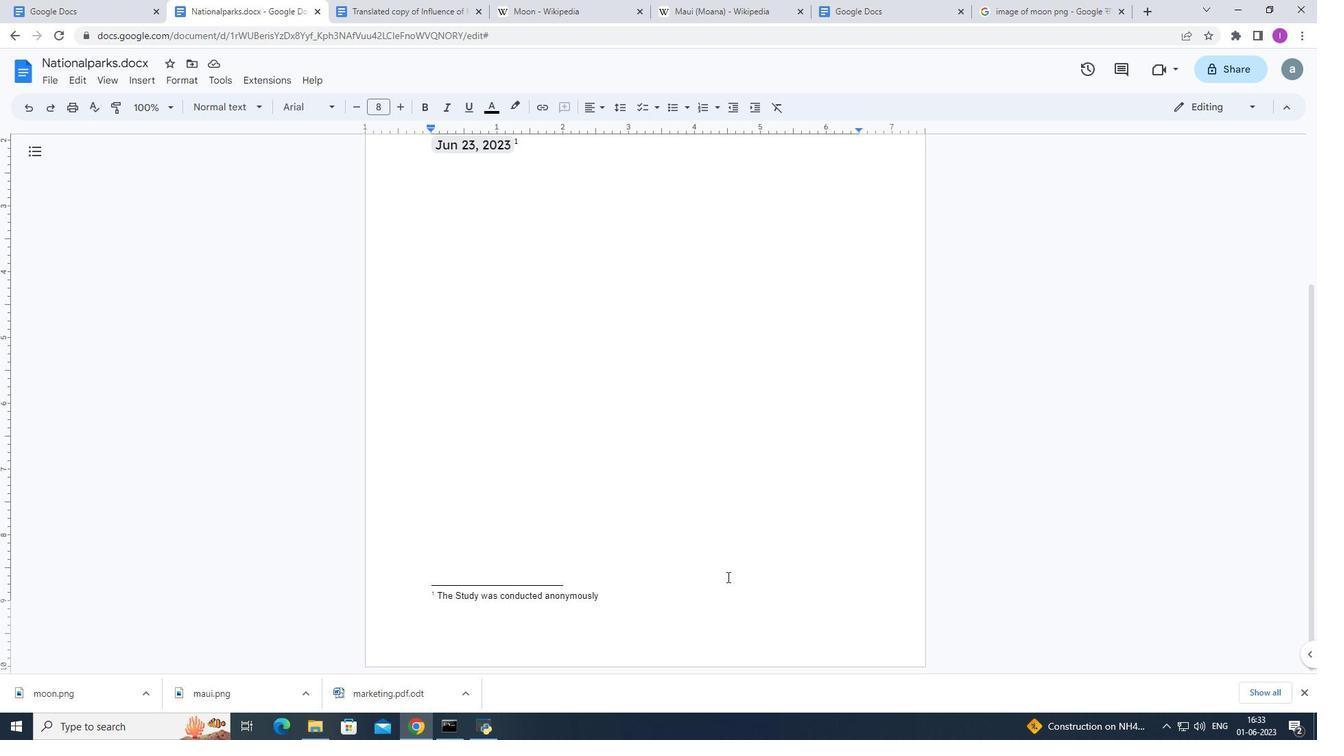 
Action: Mouse scrolled (725, 575) with delta (0, 0)
Screenshot: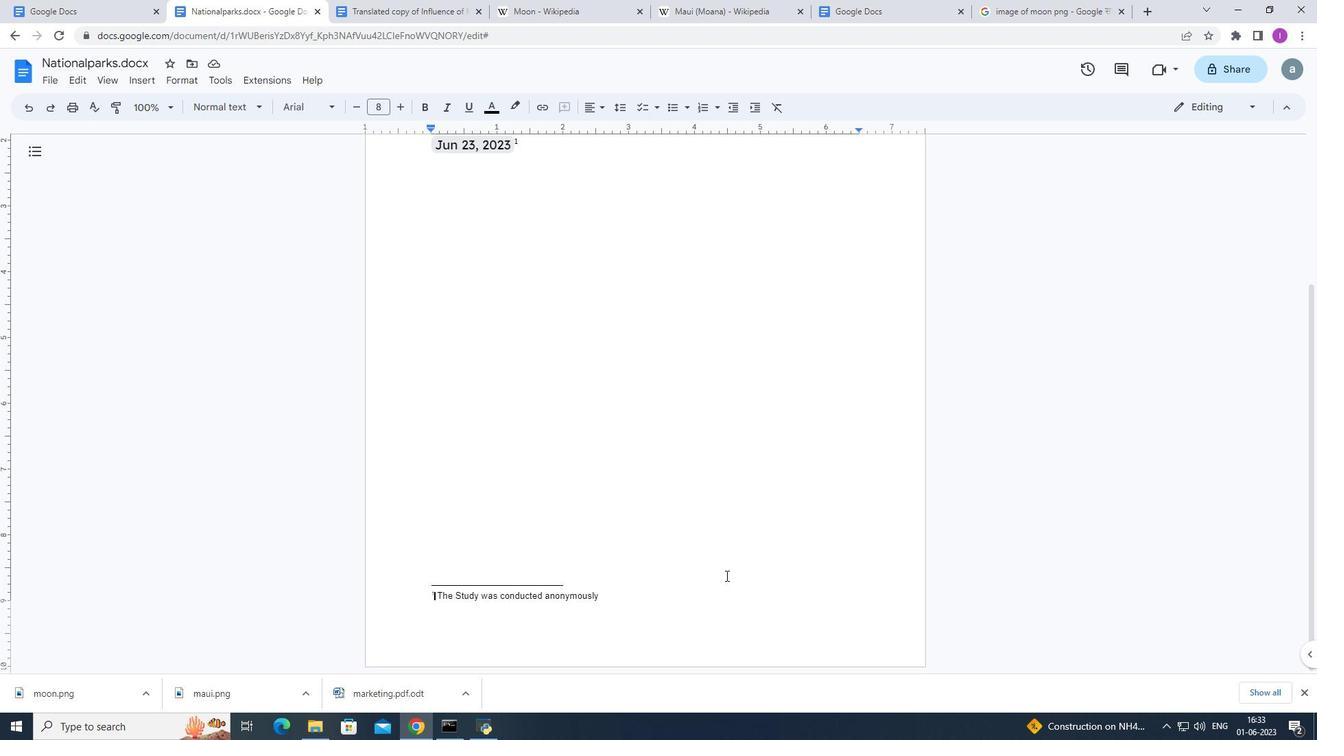 
Action: Mouse moved to (725, 575)
Screenshot: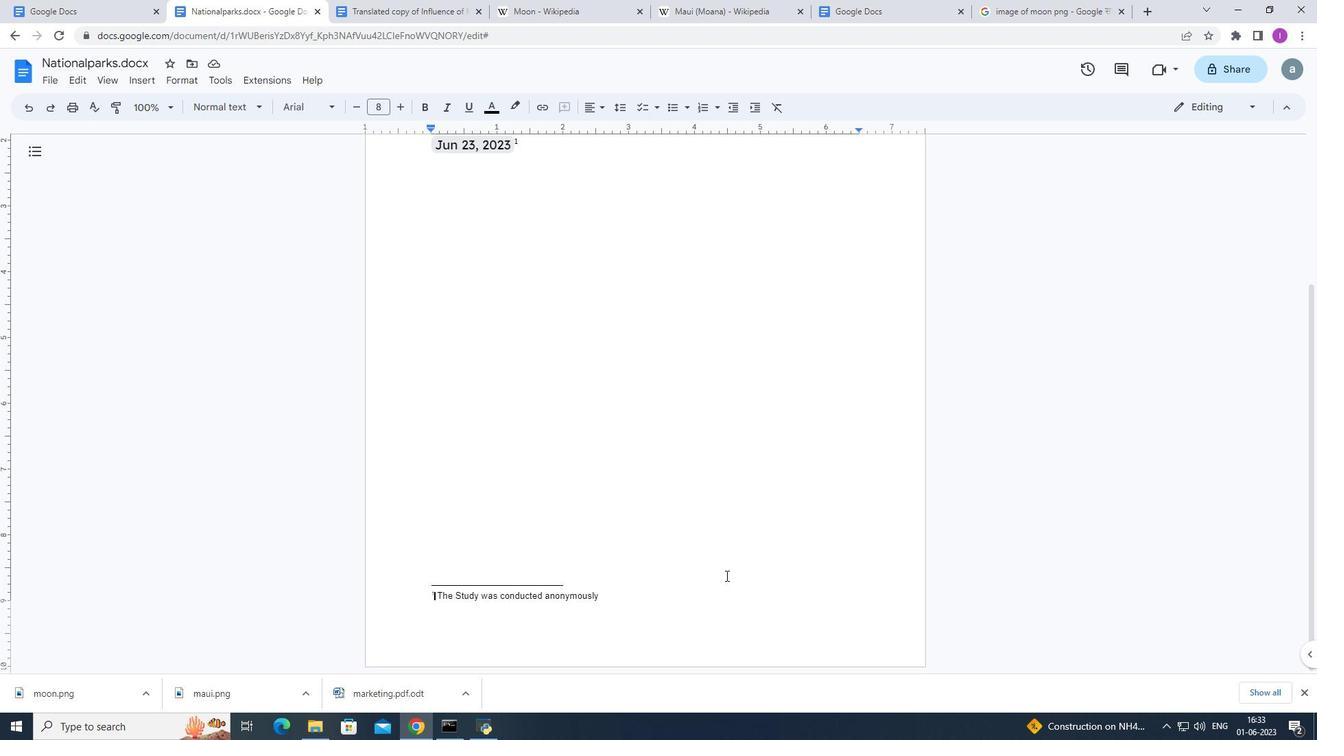 
Action: Mouse scrolled (725, 574) with delta (0, 0)
Screenshot: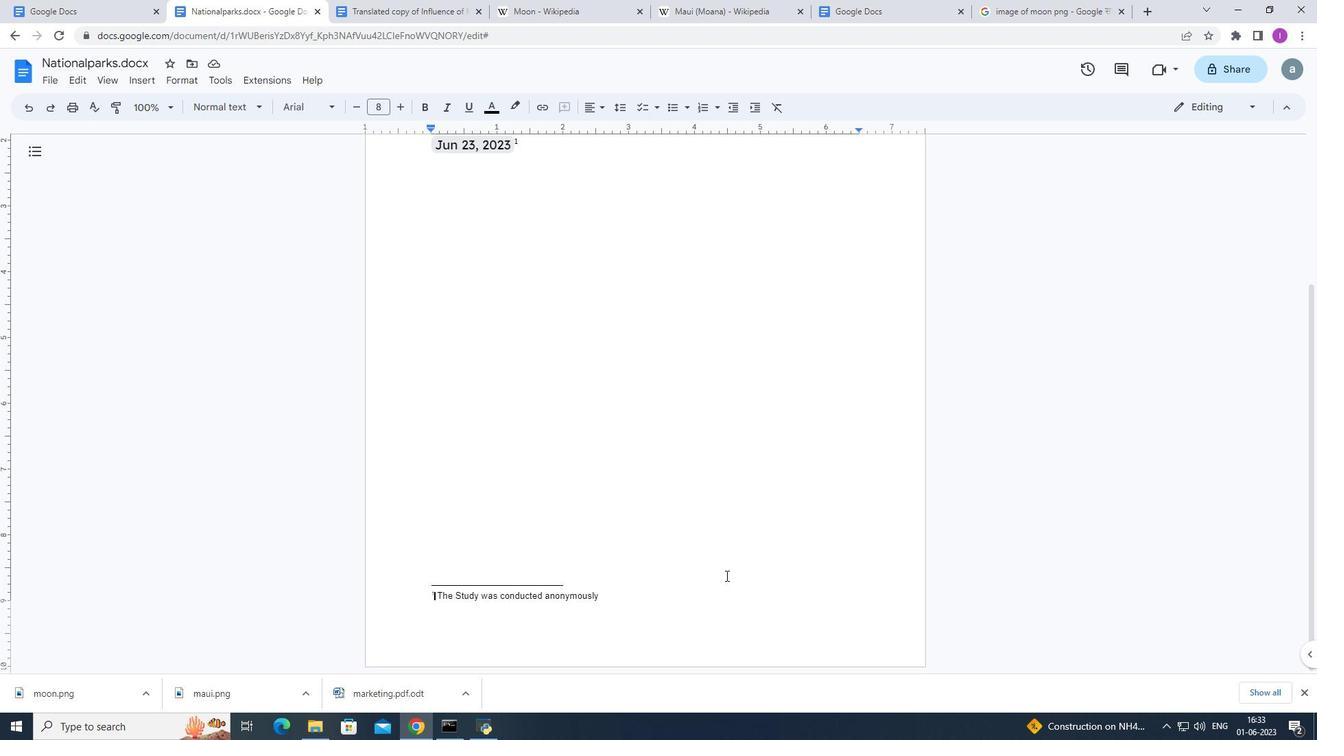 
Action: Mouse moved to (725, 574)
Screenshot: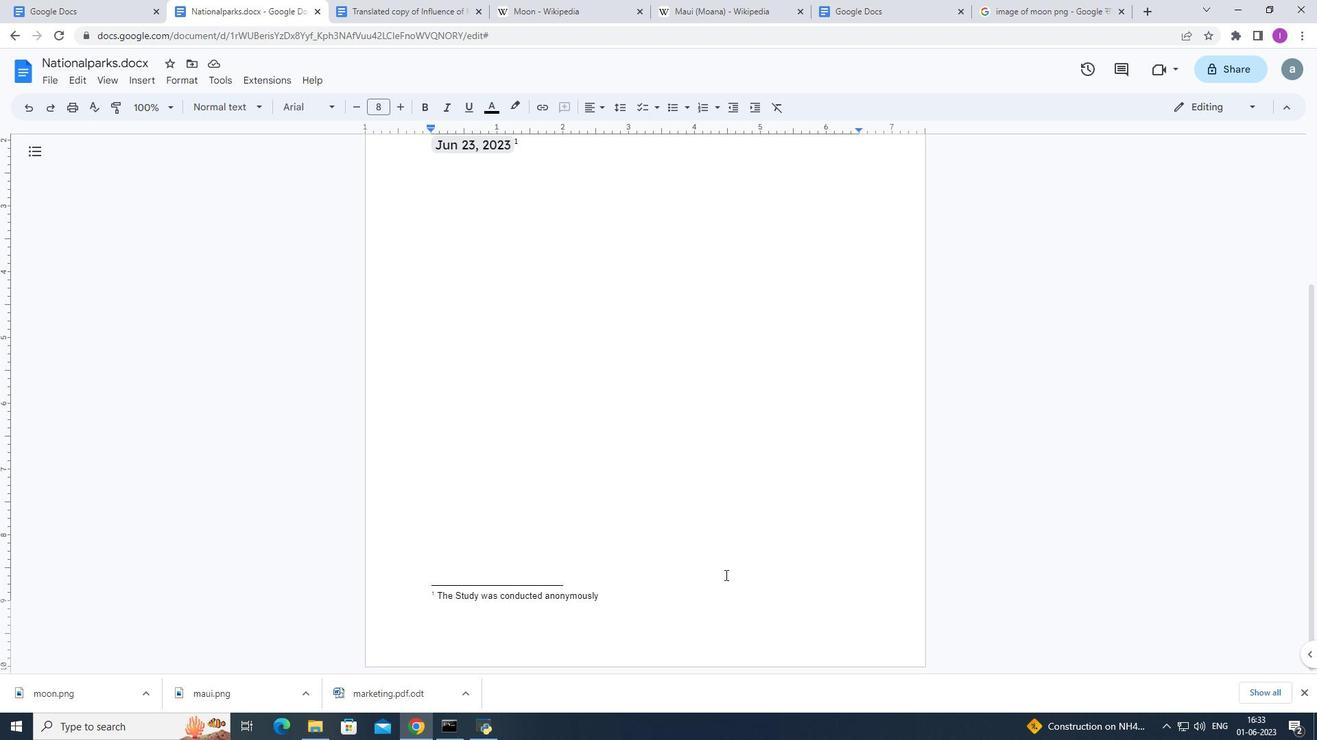 
Action: Mouse scrolled (725, 575) with delta (0, 0)
Screenshot: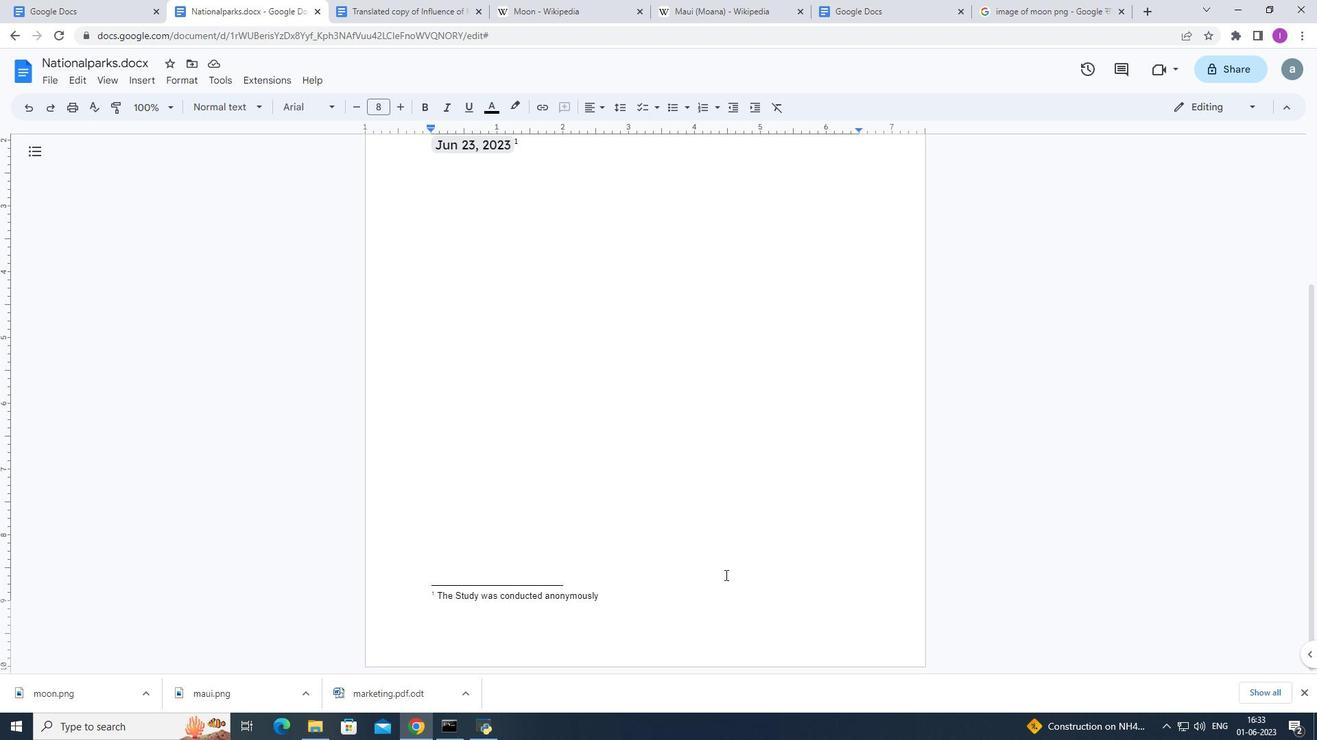 
Action: Mouse scrolled (725, 575) with delta (0, 0)
Screenshot: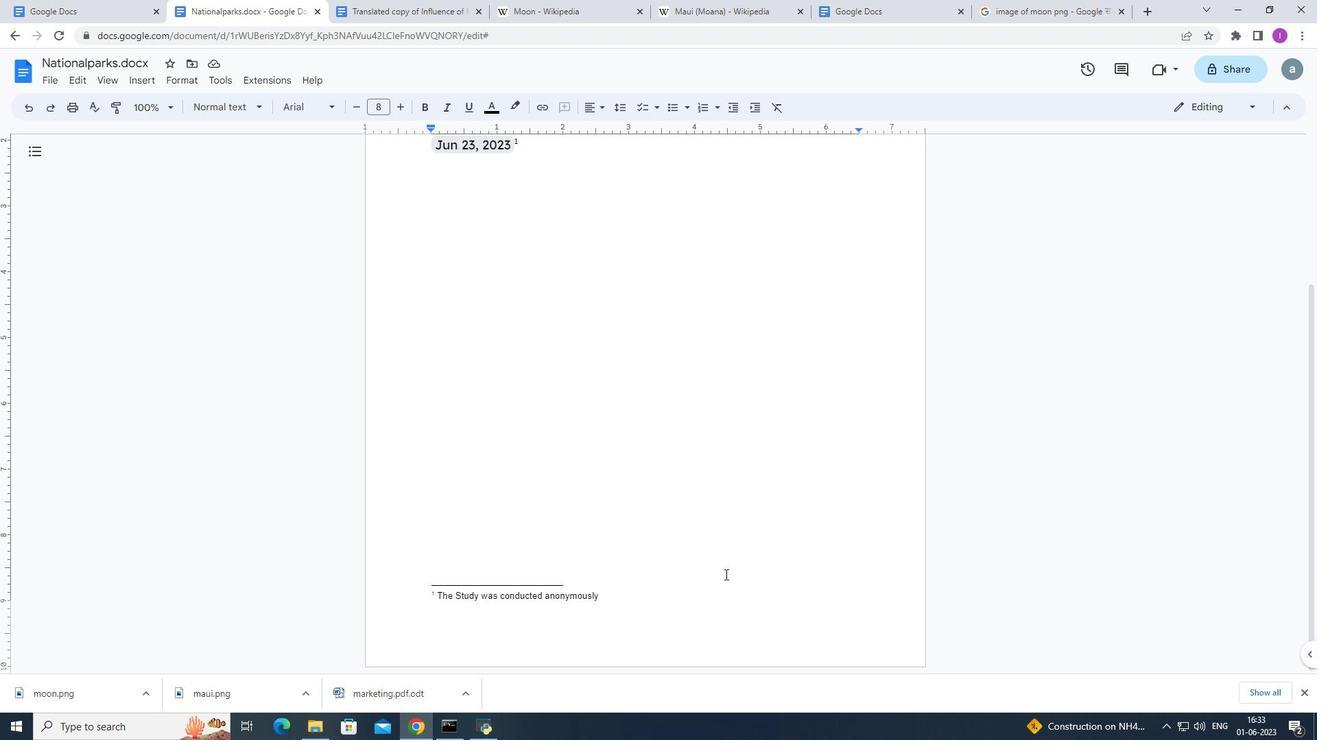 
Action: Mouse scrolled (725, 575) with delta (0, 0)
Screenshot: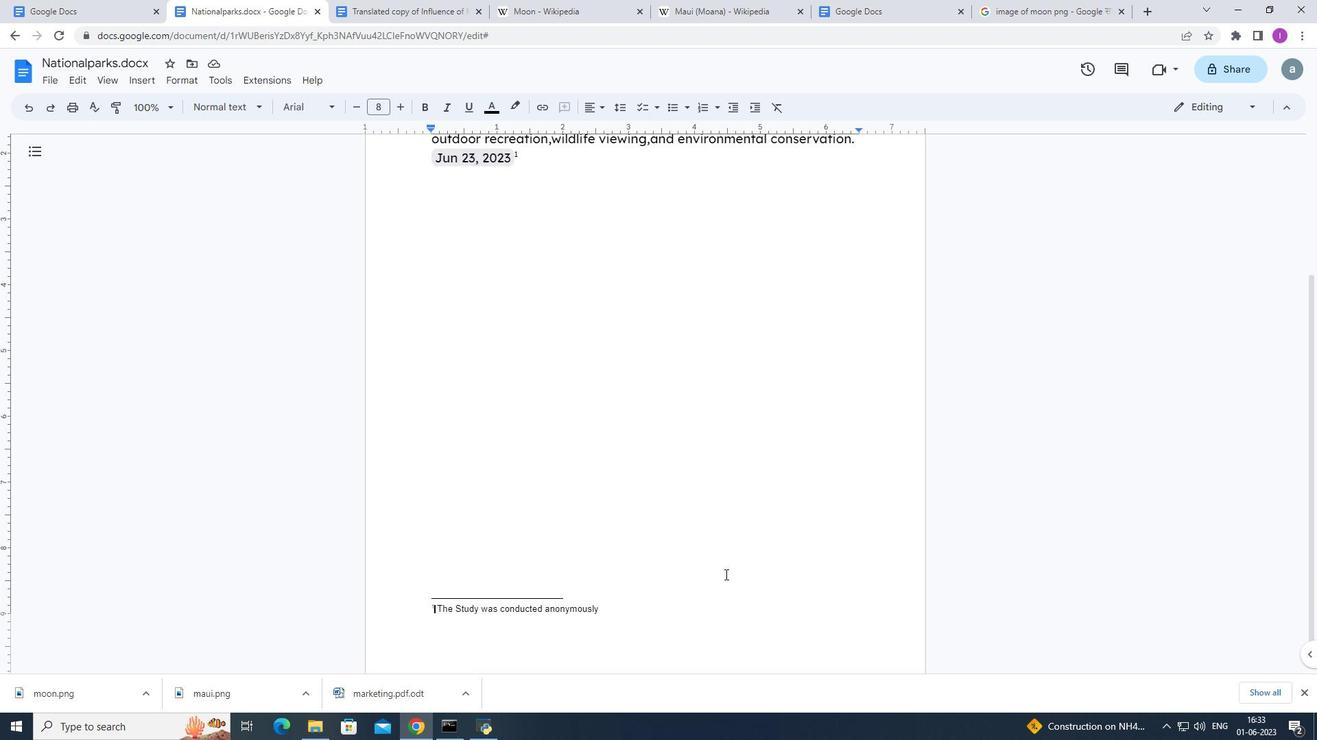
Action: Mouse moved to (722, 572)
Screenshot: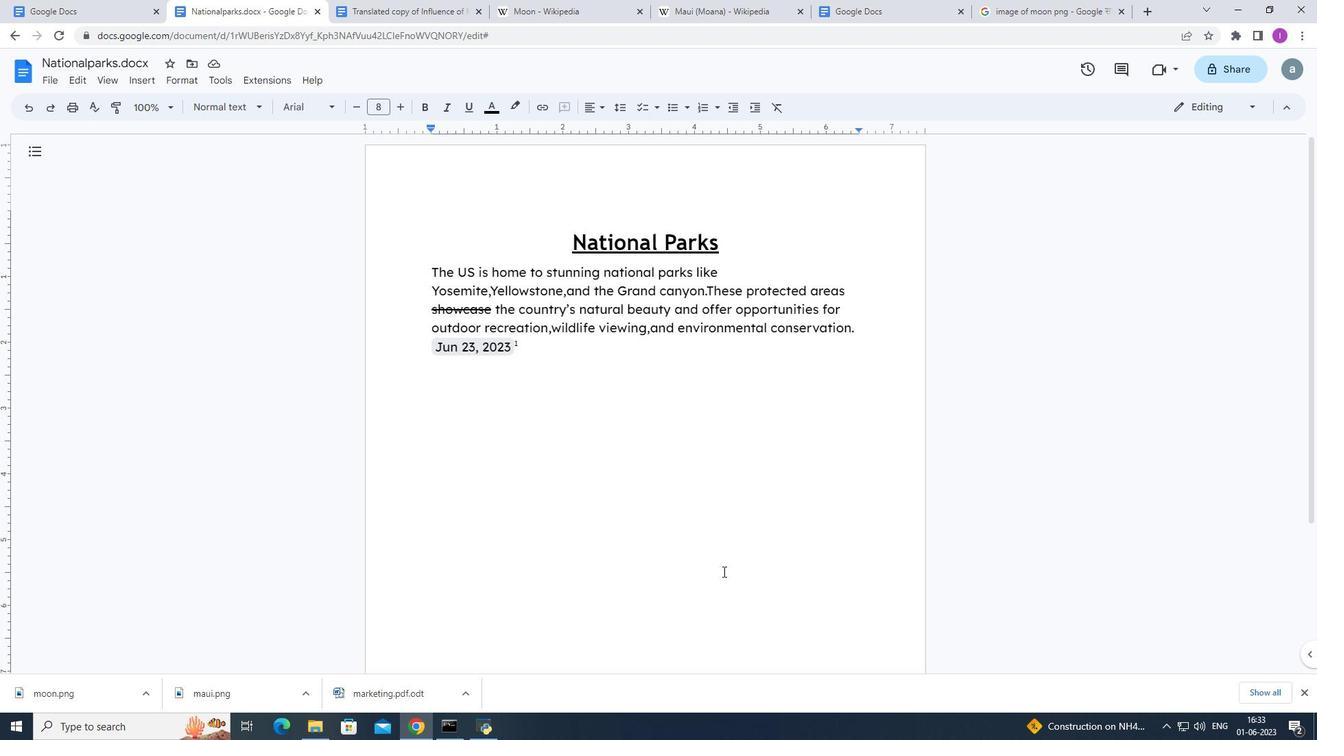 
Action: Mouse scrolled (722, 572) with delta (0, 0)
Screenshot: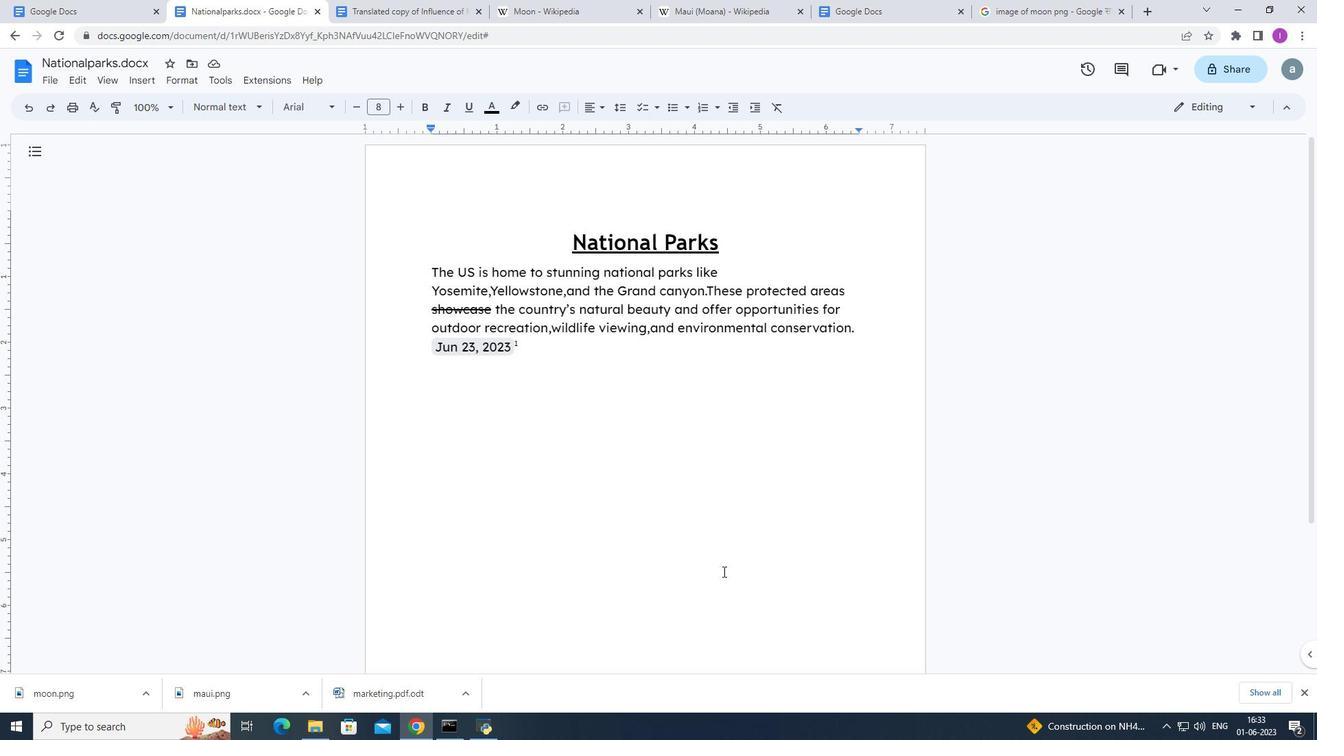 
Action: Mouse scrolled (722, 572) with delta (0, 0)
Screenshot: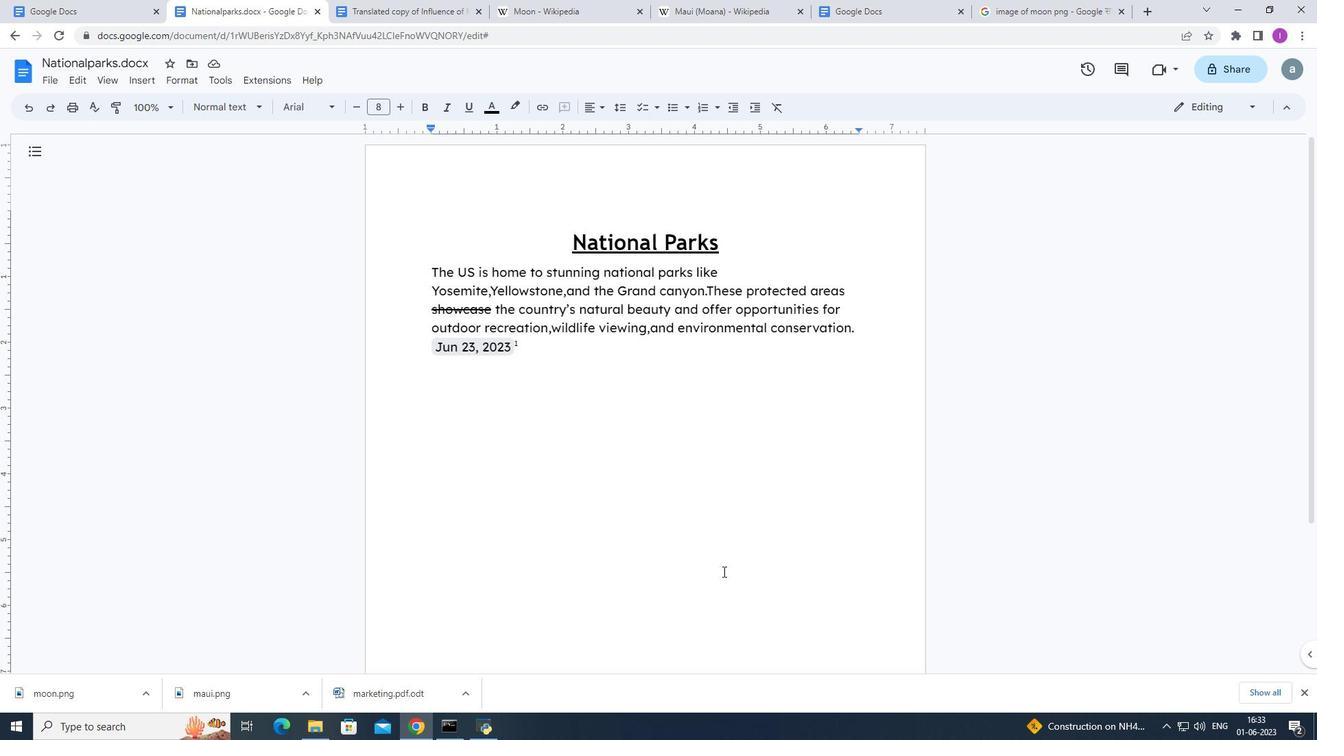 
Action: Mouse scrolled (722, 571) with delta (0, 0)
Screenshot: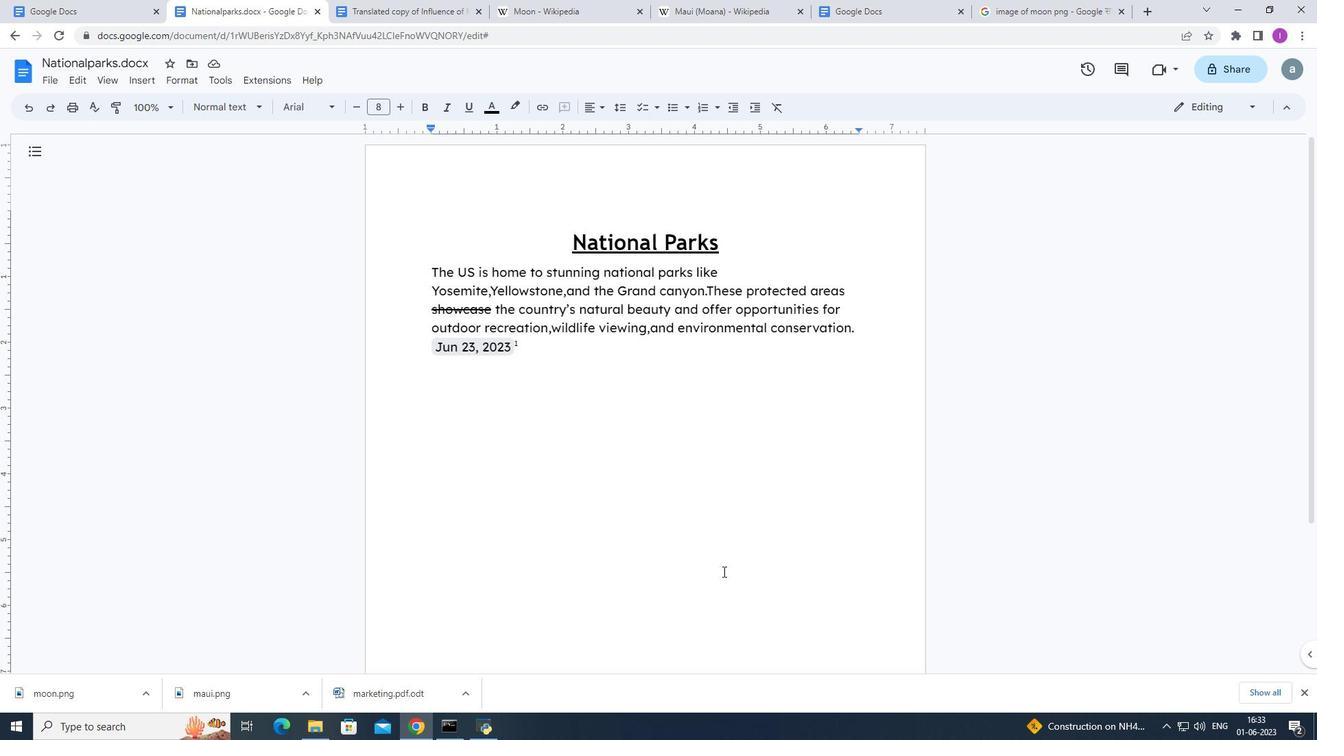 
Action: Mouse scrolled (722, 571) with delta (0, 0)
Screenshot: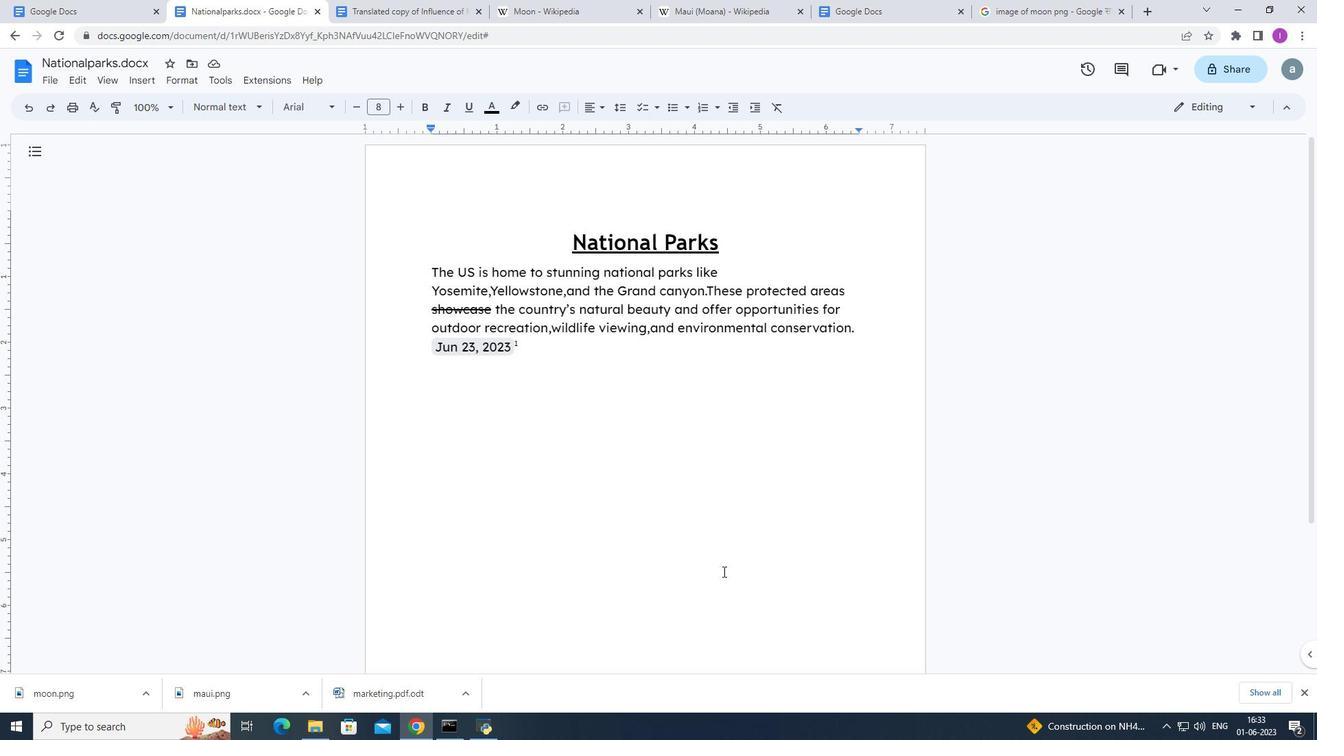 
Action: Mouse scrolled (722, 571) with delta (0, 0)
Screenshot: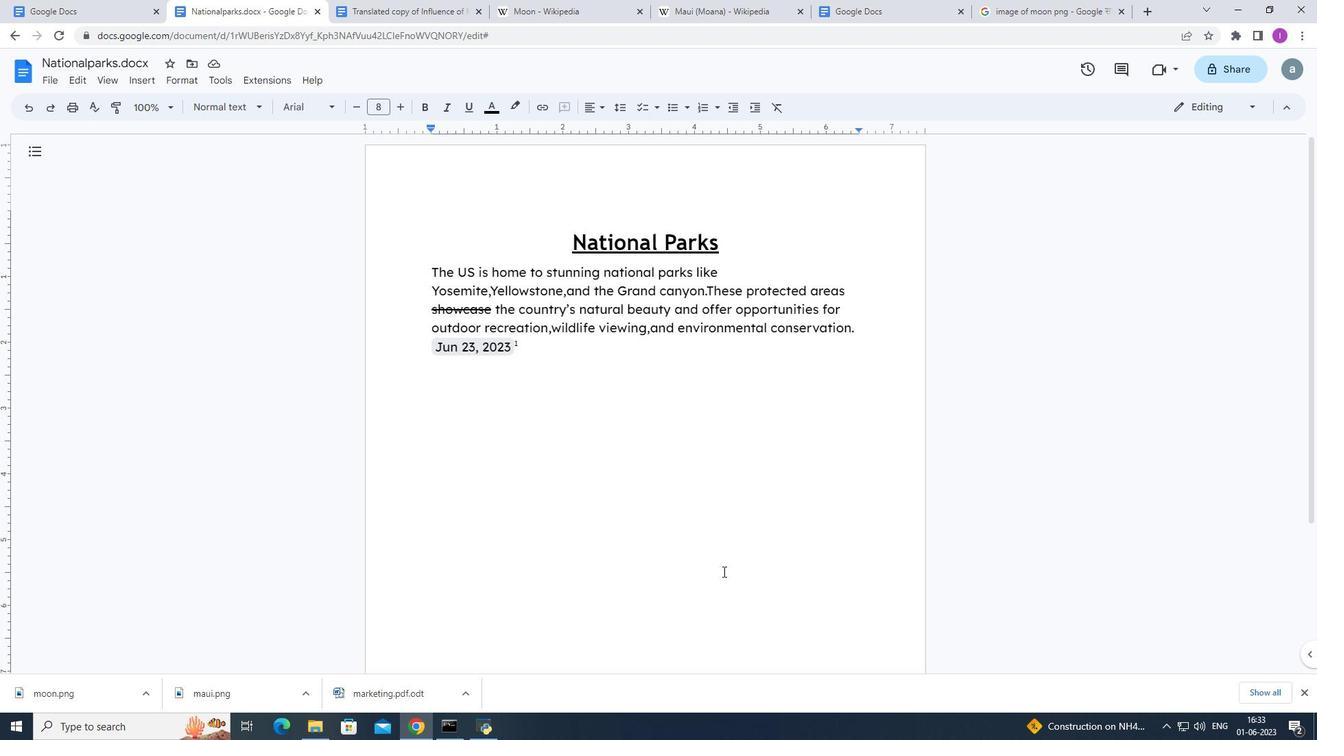 
Action: Mouse scrolled (722, 571) with delta (0, 0)
Screenshot: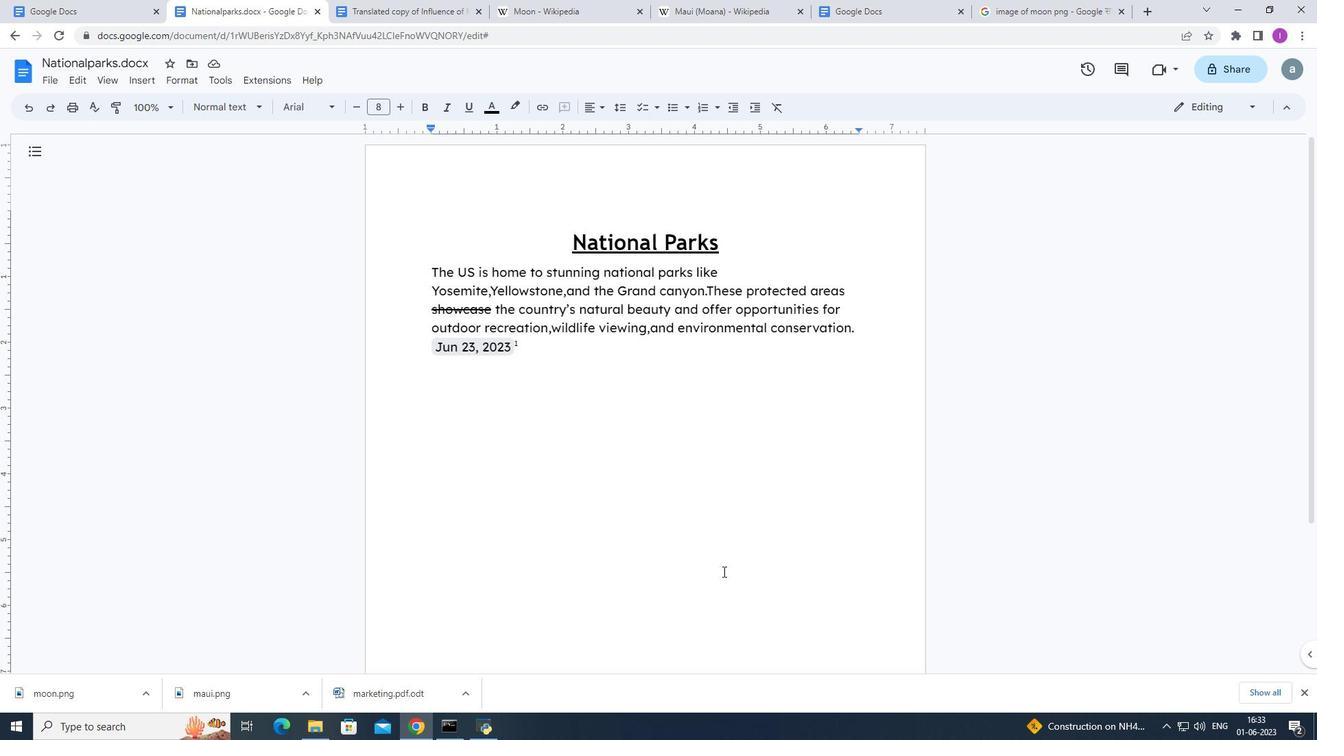 
Action: Mouse scrolled (722, 572) with delta (0, 0)
Screenshot: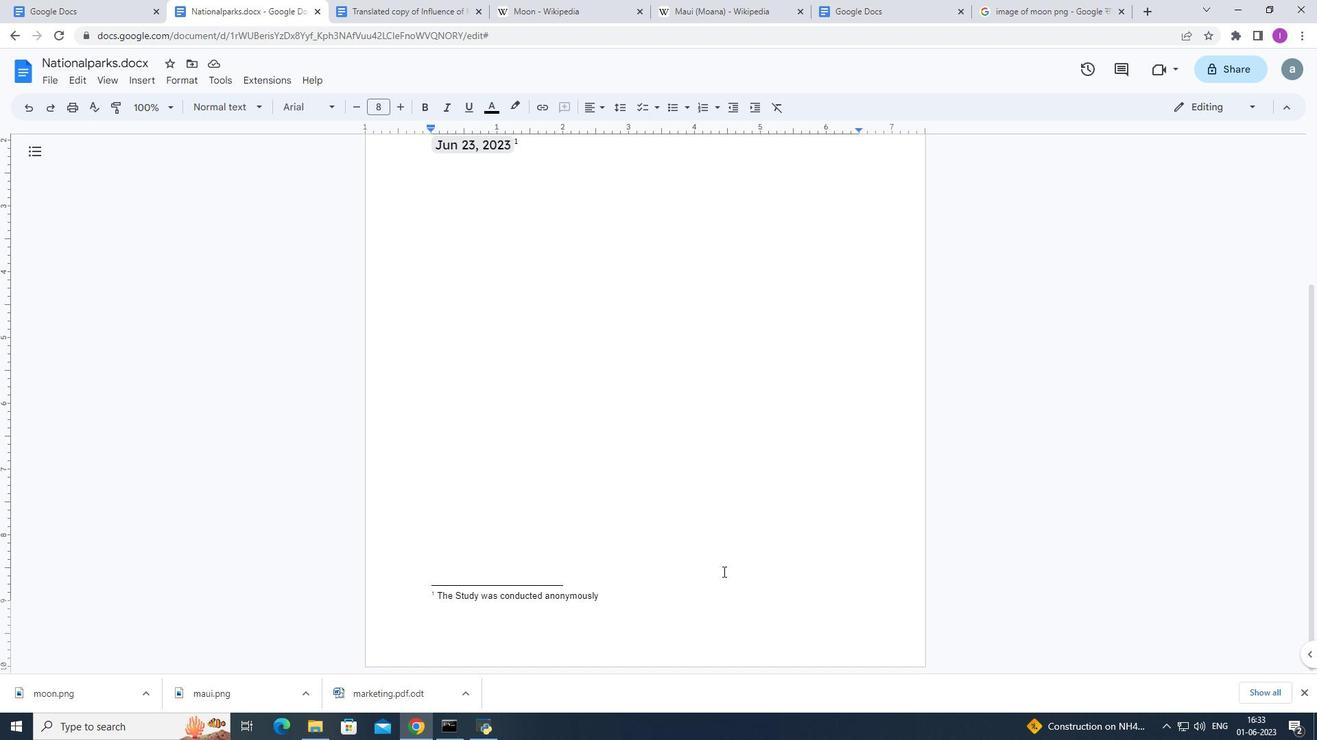 
Action: Mouse scrolled (722, 572) with delta (0, 0)
Screenshot: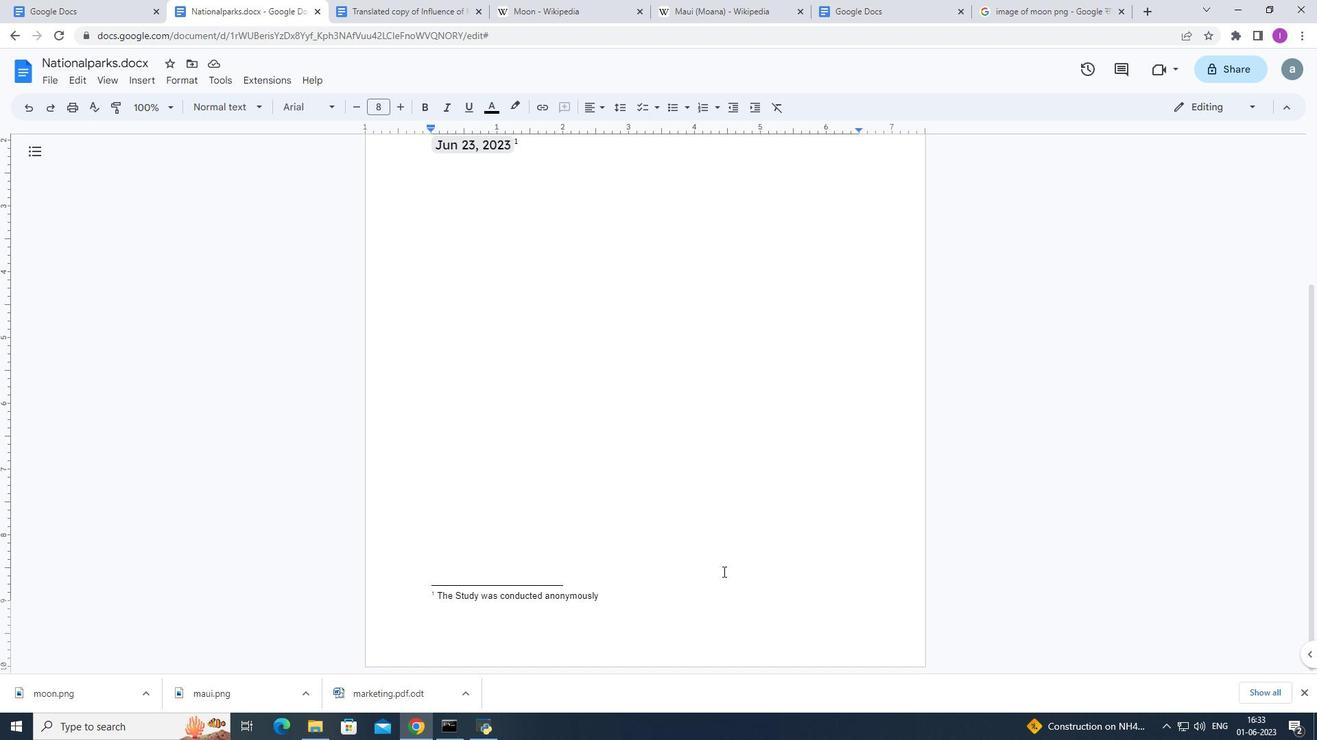 
Action: Mouse moved to (594, 362)
Screenshot: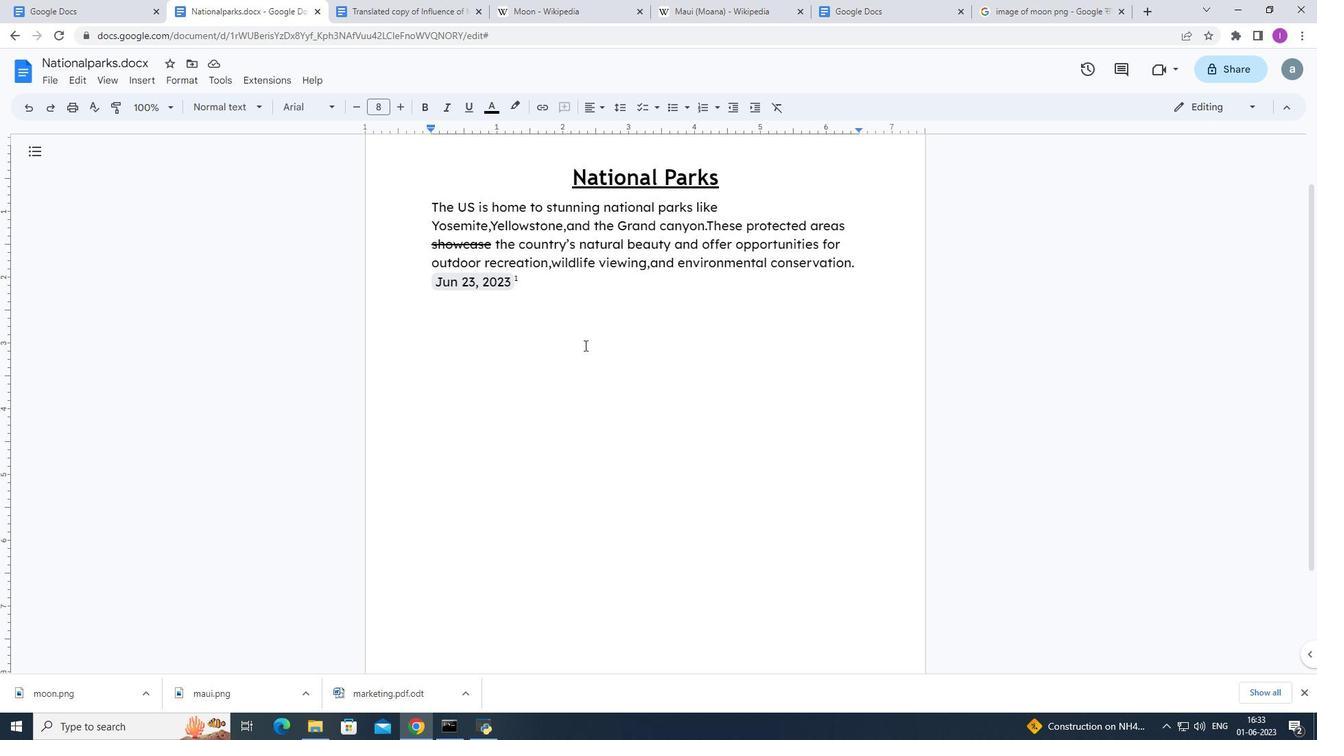 
Action: Mouse scrolled (594, 361) with delta (0, 0)
Screenshot: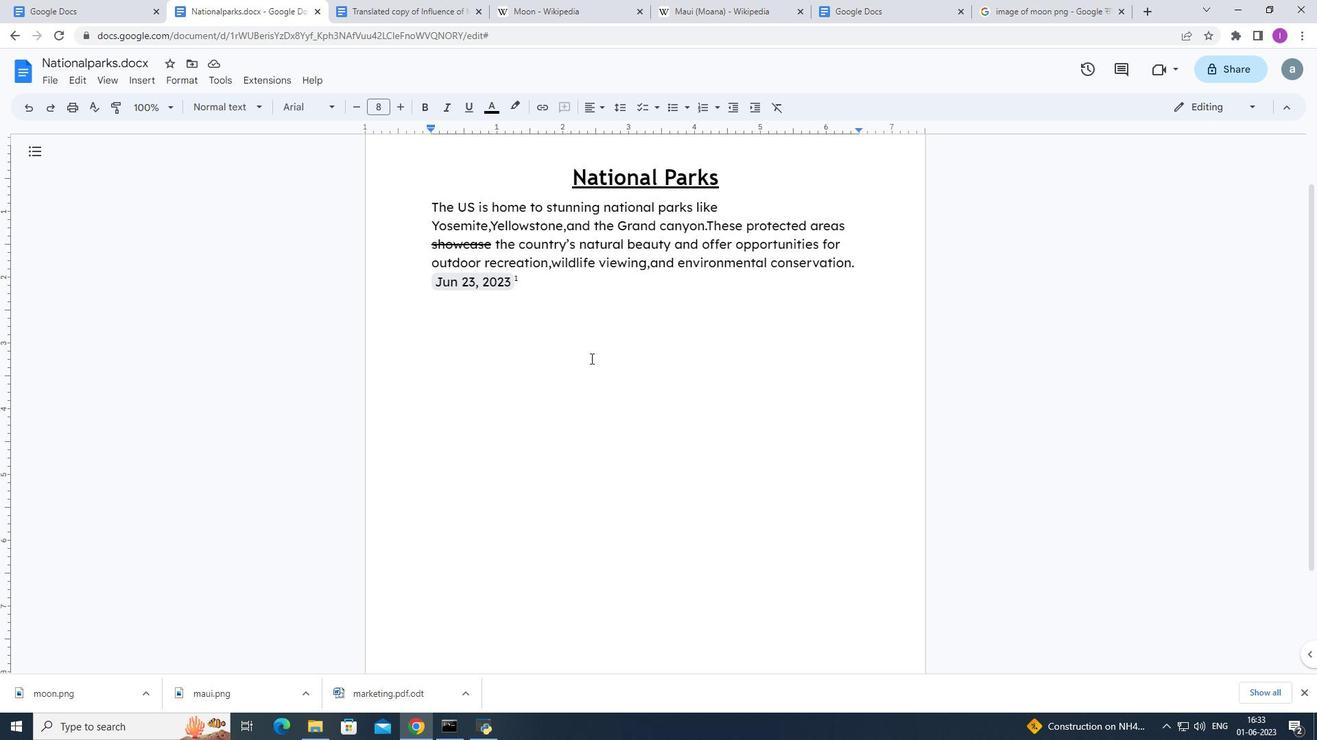
Action: Mouse moved to (595, 366)
Screenshot: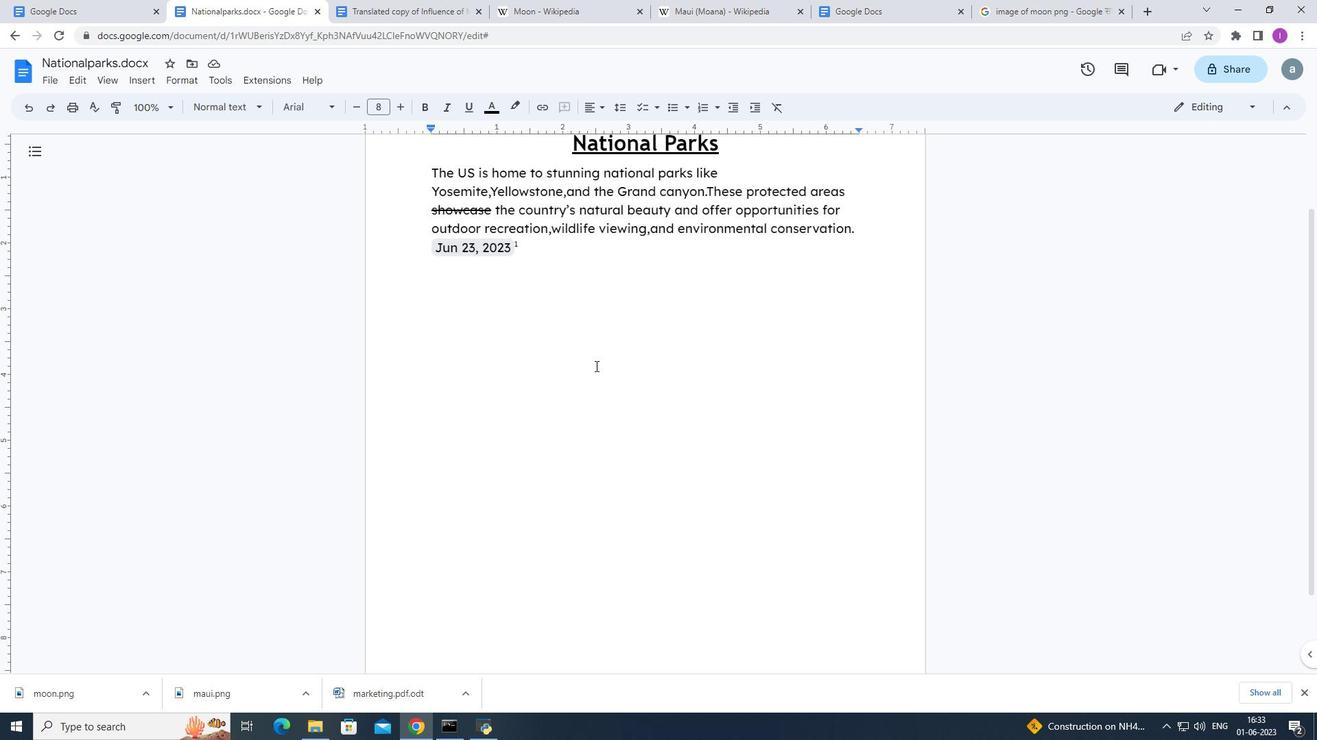 
Action: Mouse scrolled (595, 365) with delta (0, 0)
Screenshot: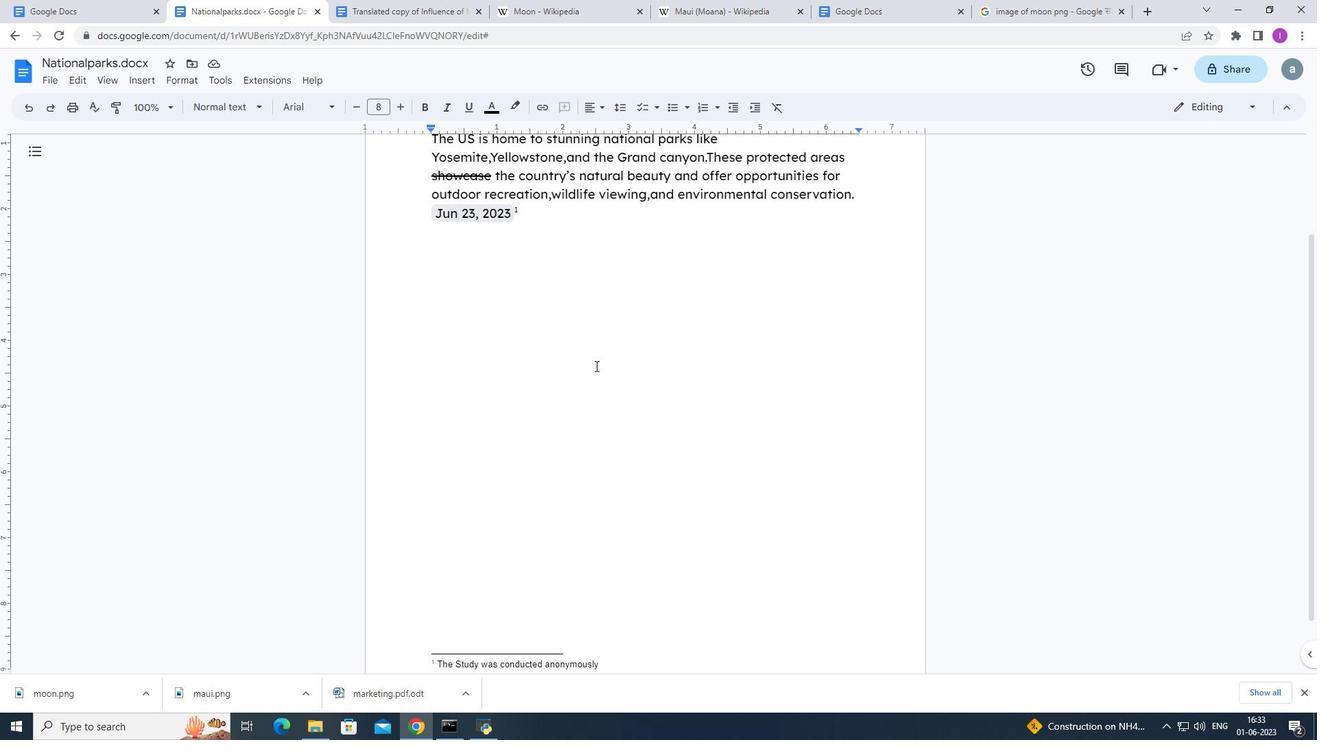 
Action: Mouse scrolled (595, 365) with delta (0, 0)
Screenshot: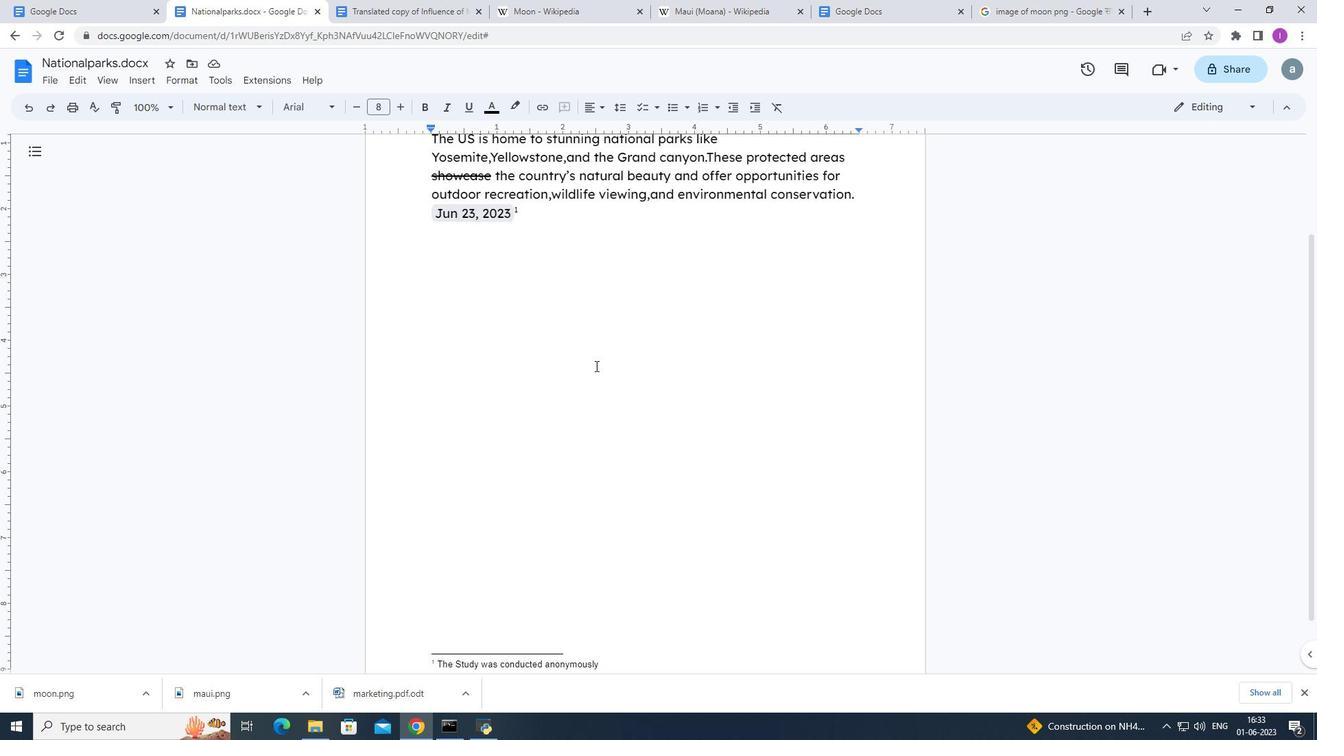 
Action: Mouse scrolled (595, 365) with delta (0, 0)
Screenshot: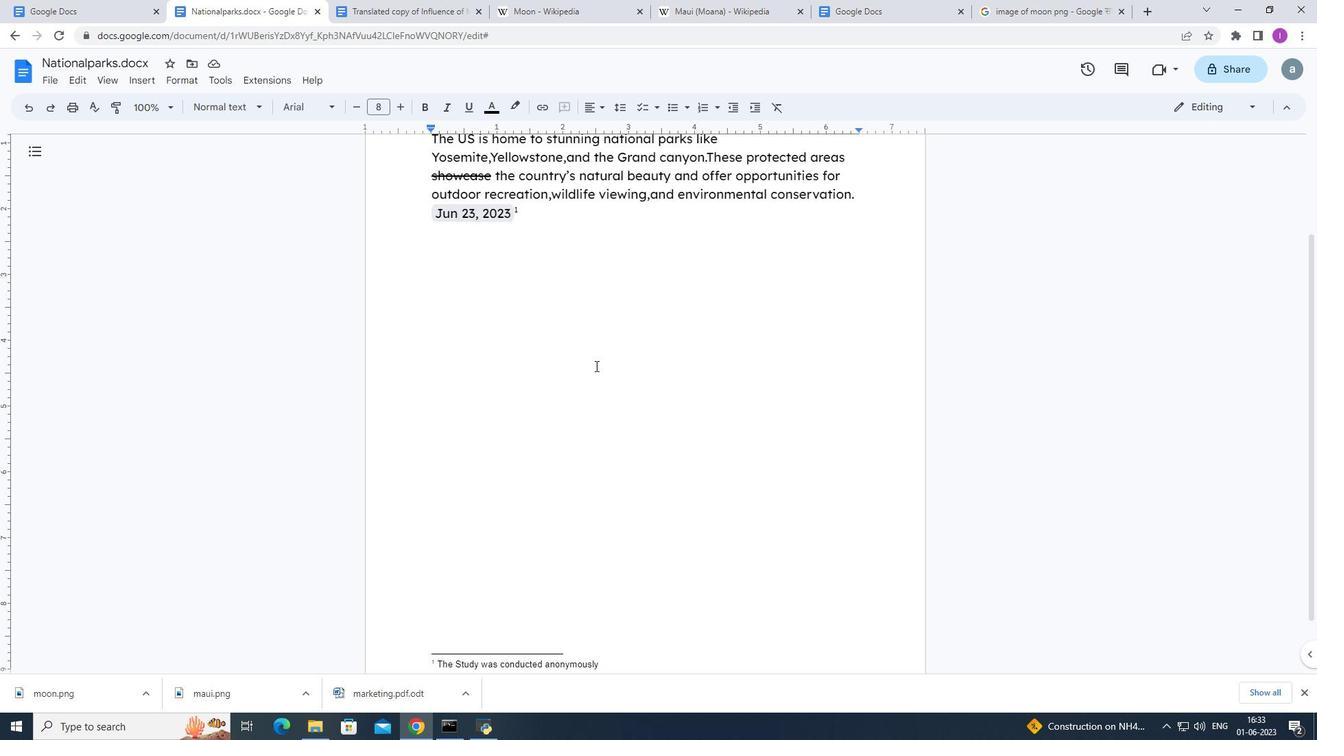 
Action: Mouse scrolled (595, 365) with delta (0, 0)
Screenshot: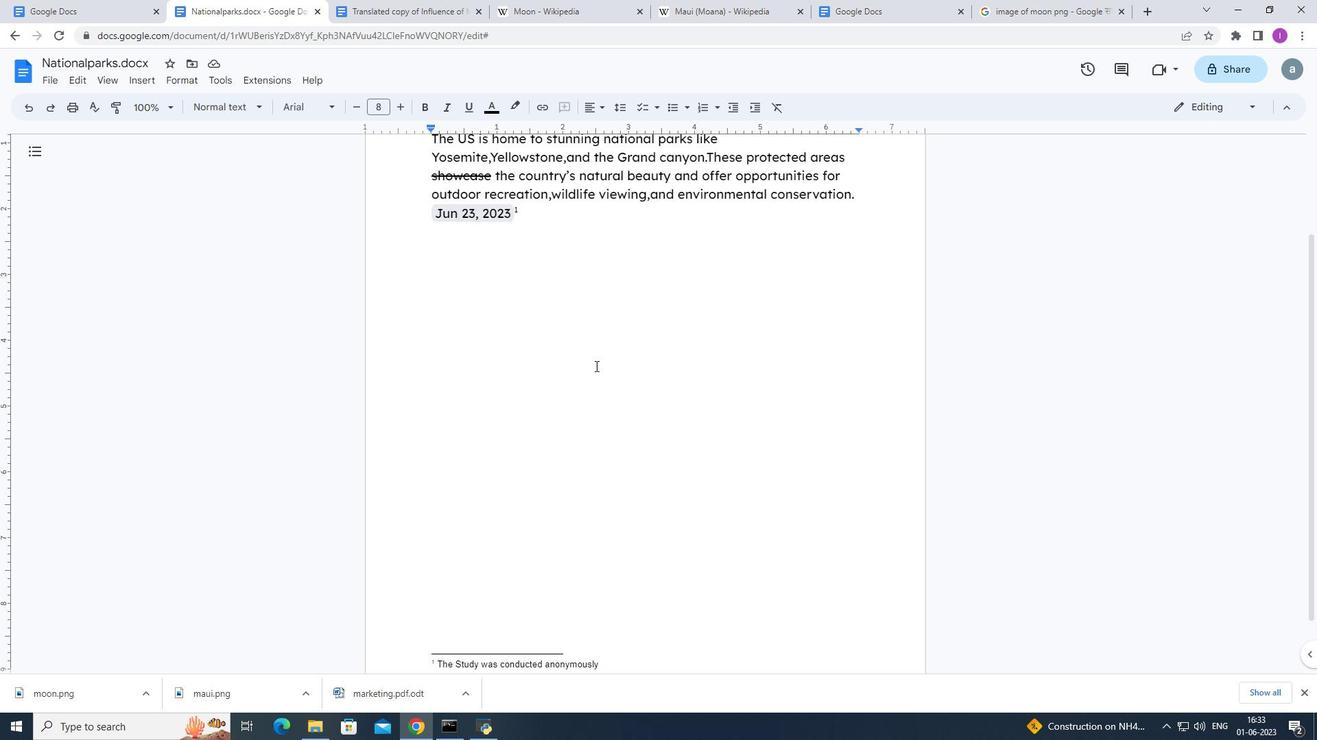 
Action: Mouse moved to (648, 382)
Screenshot: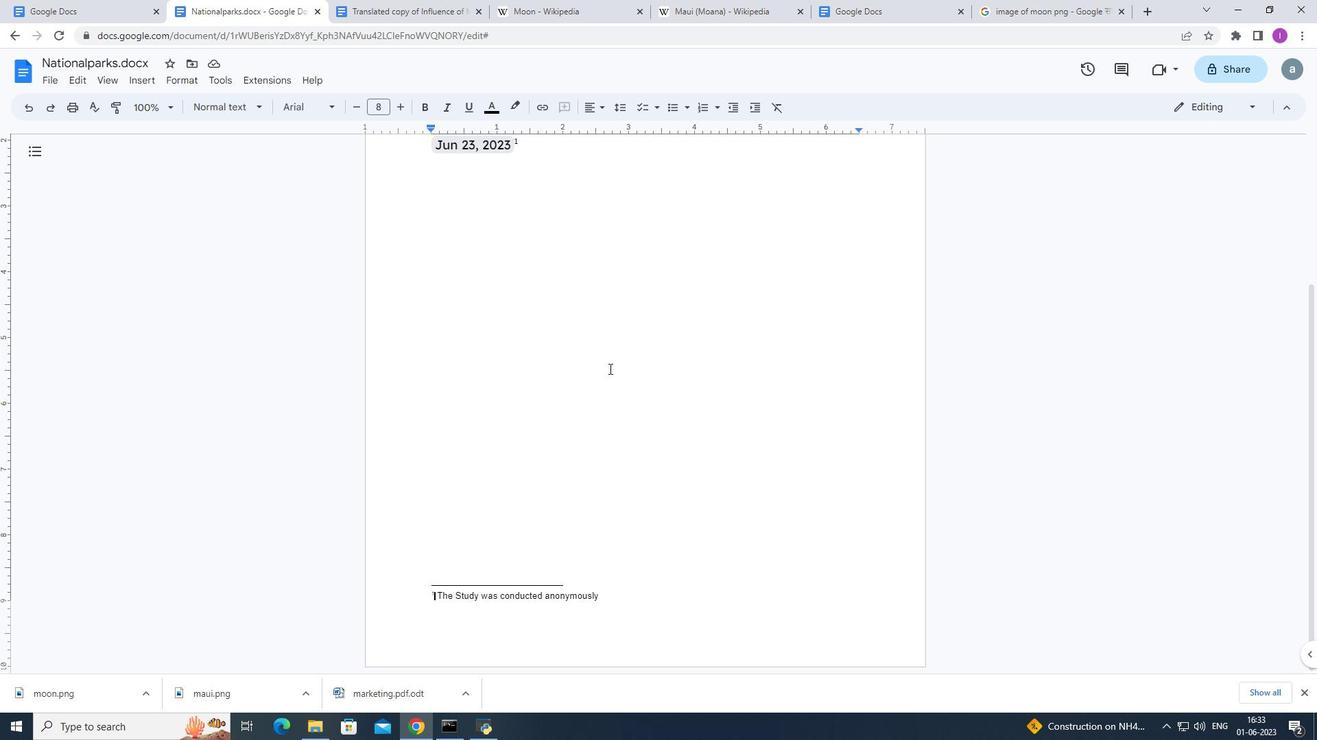 
Action: Mouse scrolled (648, 382) with delta (0, 0)
Screenshot: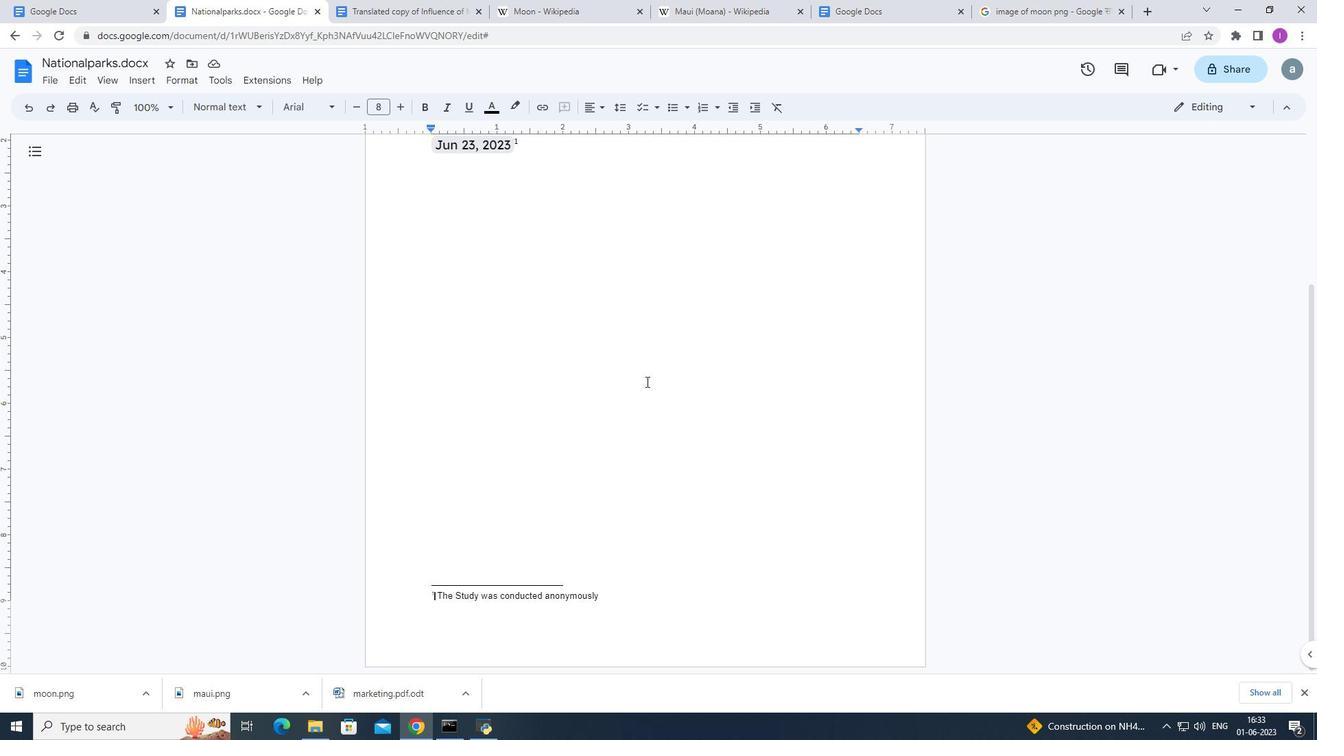 
Action: Mouse scrolled (648, 382) with delta (0, 0)
Screenshot: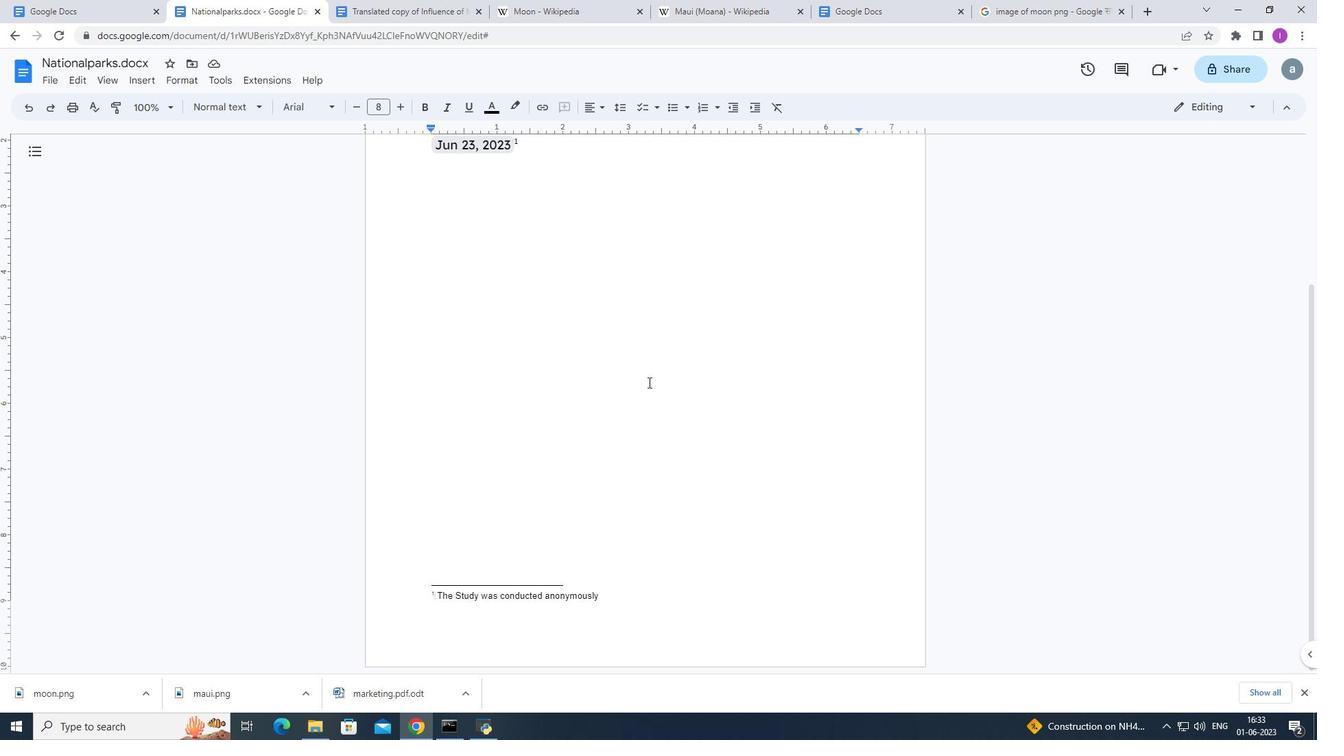
Action: Mouse scrolled (648, 382) with delta (0, 0)
Screenshot: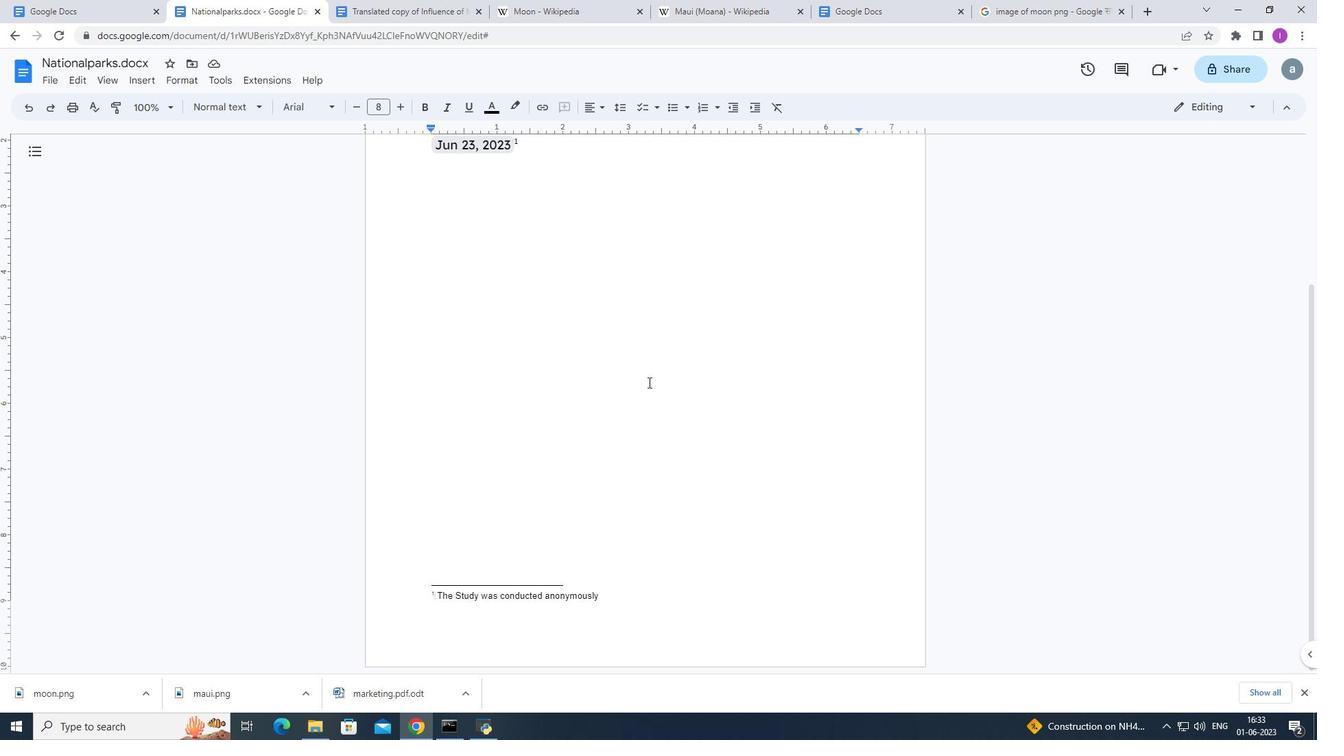 
Action: Mouse moved to (650, 392)
Screenshot: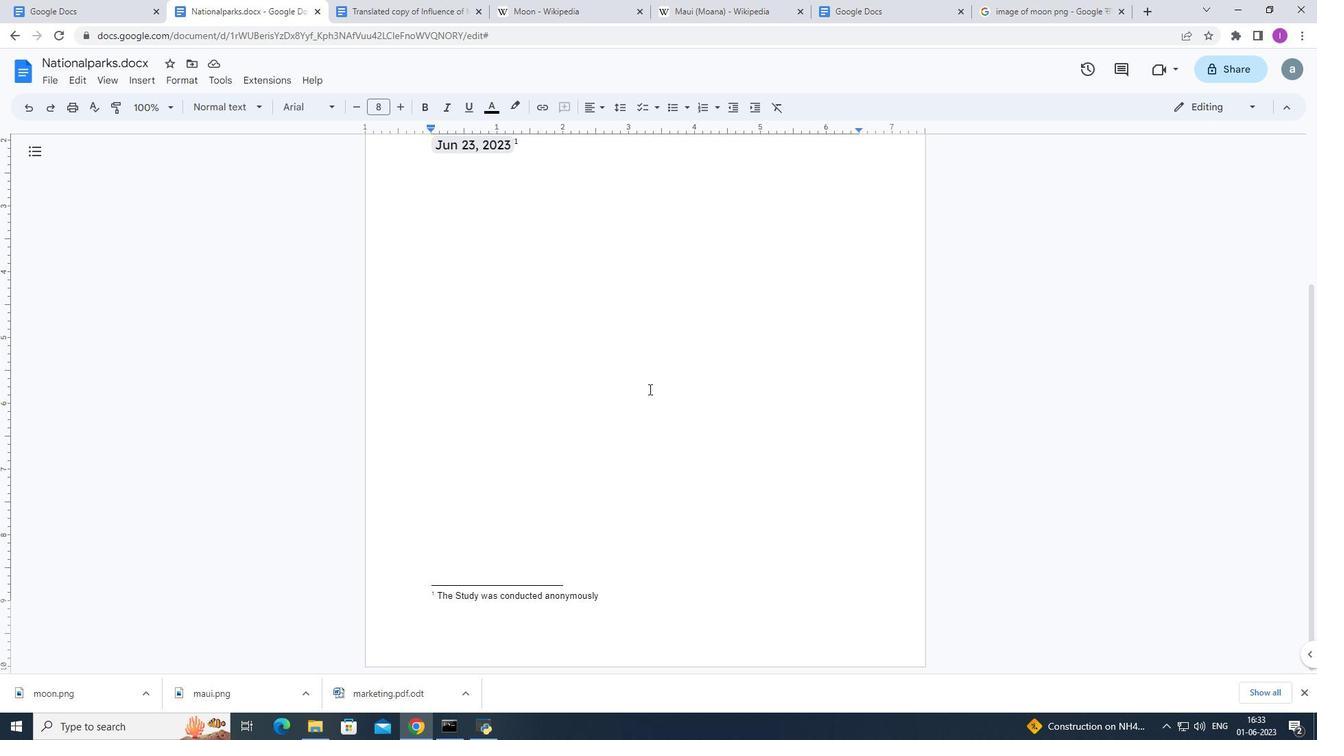 
Action: Mouse scrolled (650, 391) with delta (0, 0)
Screenshot: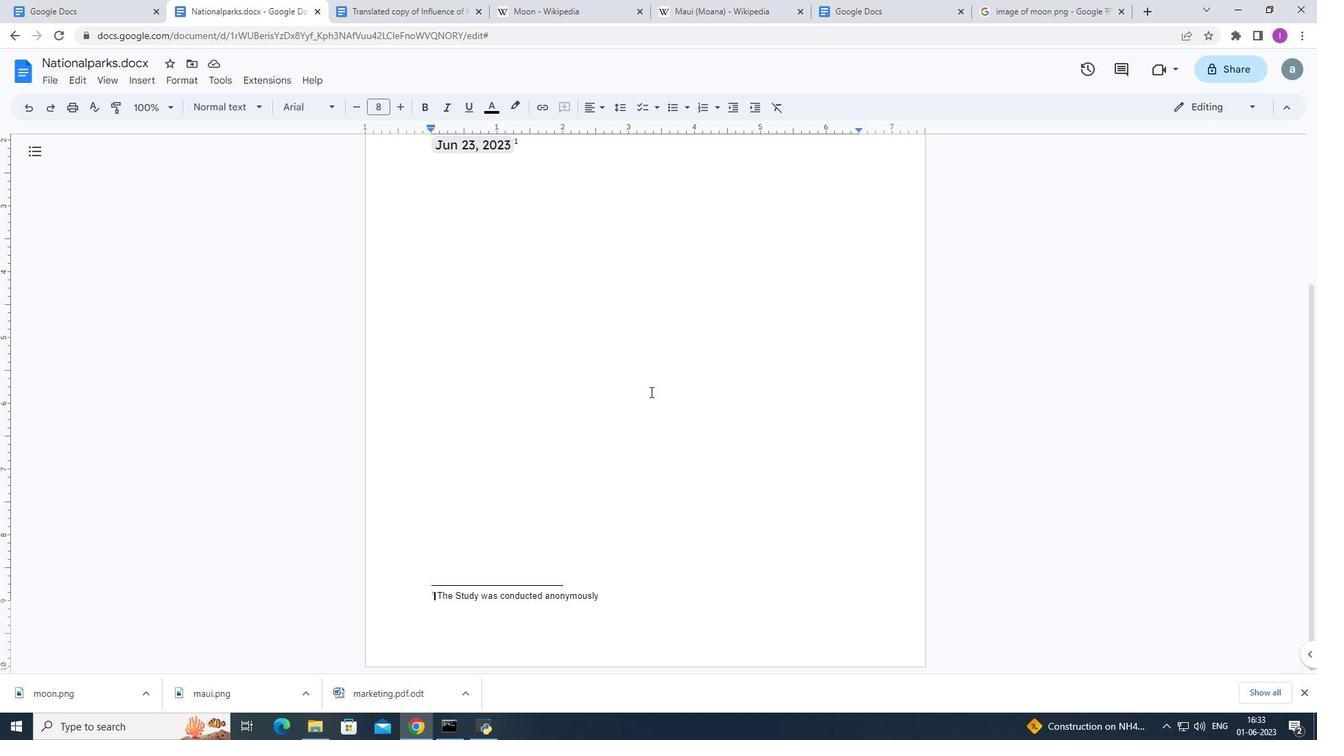 
Action: Mouse scrolled (650, 391) with delta (0, 0)
Screenshot: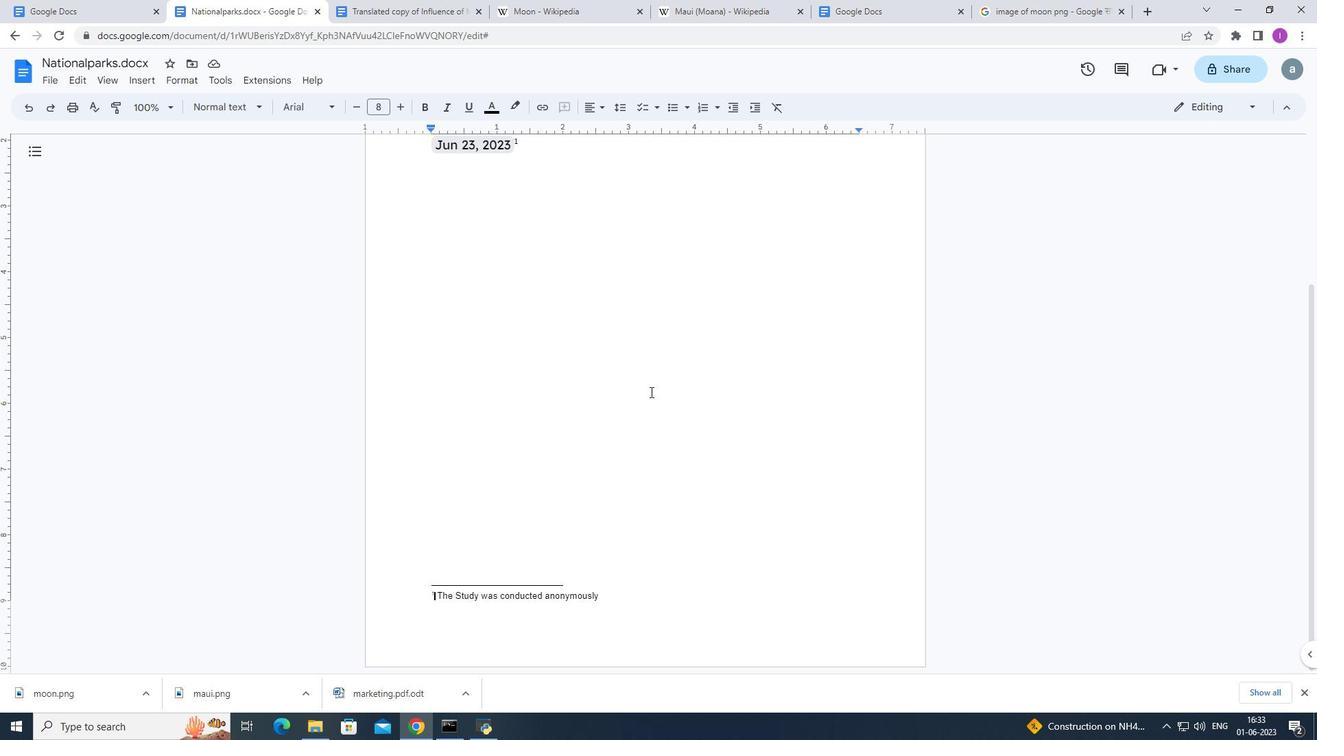 
Action: Mouse scrolled (650, 393) with delta (0, 0)
Screenshot: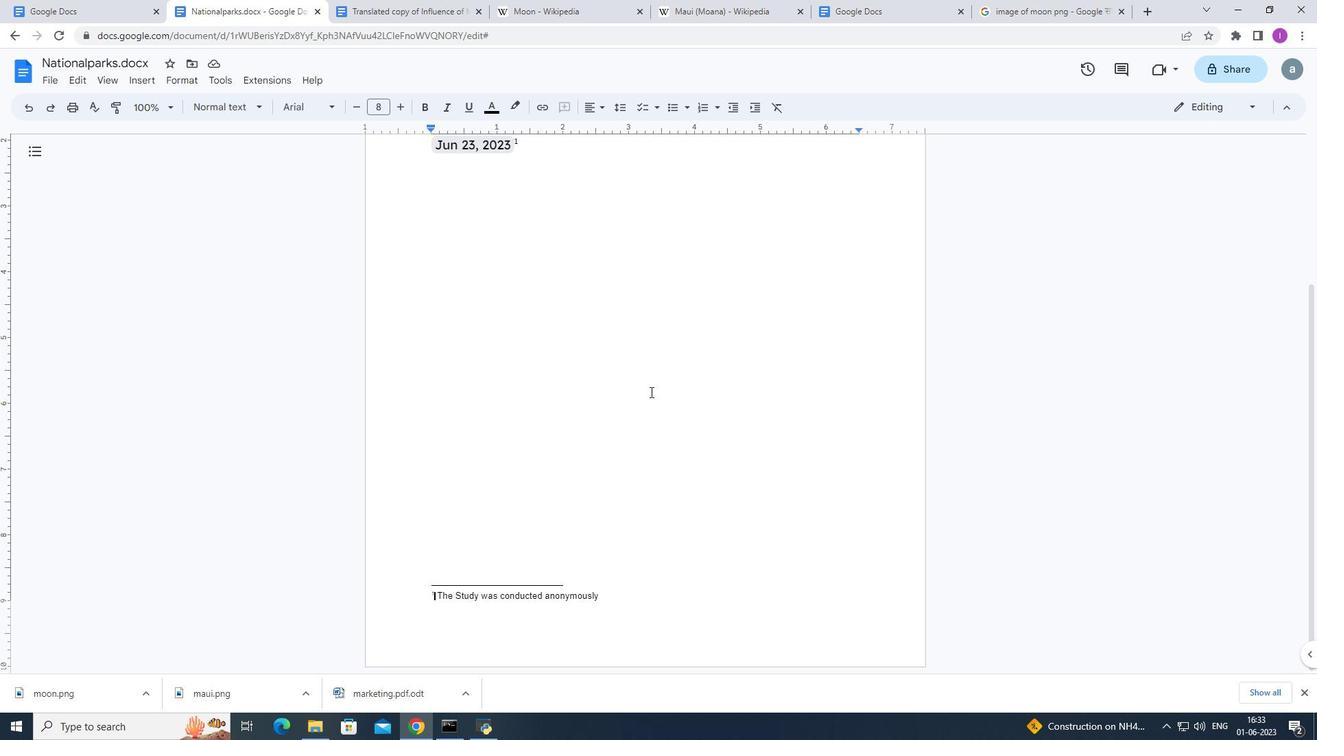 
Action: Mouse moved to (649, 398)
Screenshot: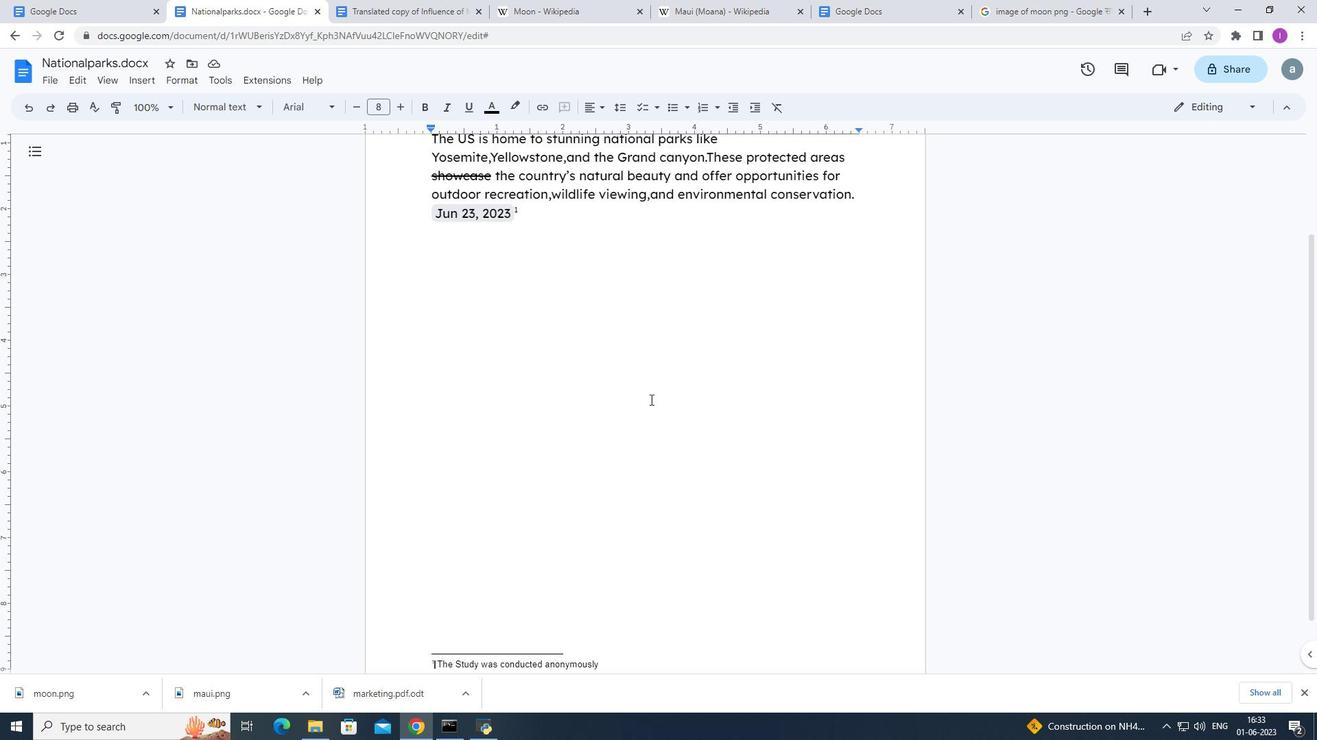 
Action: Mouse scrolled (649, 397) with delta (0, 0)
Screenshot: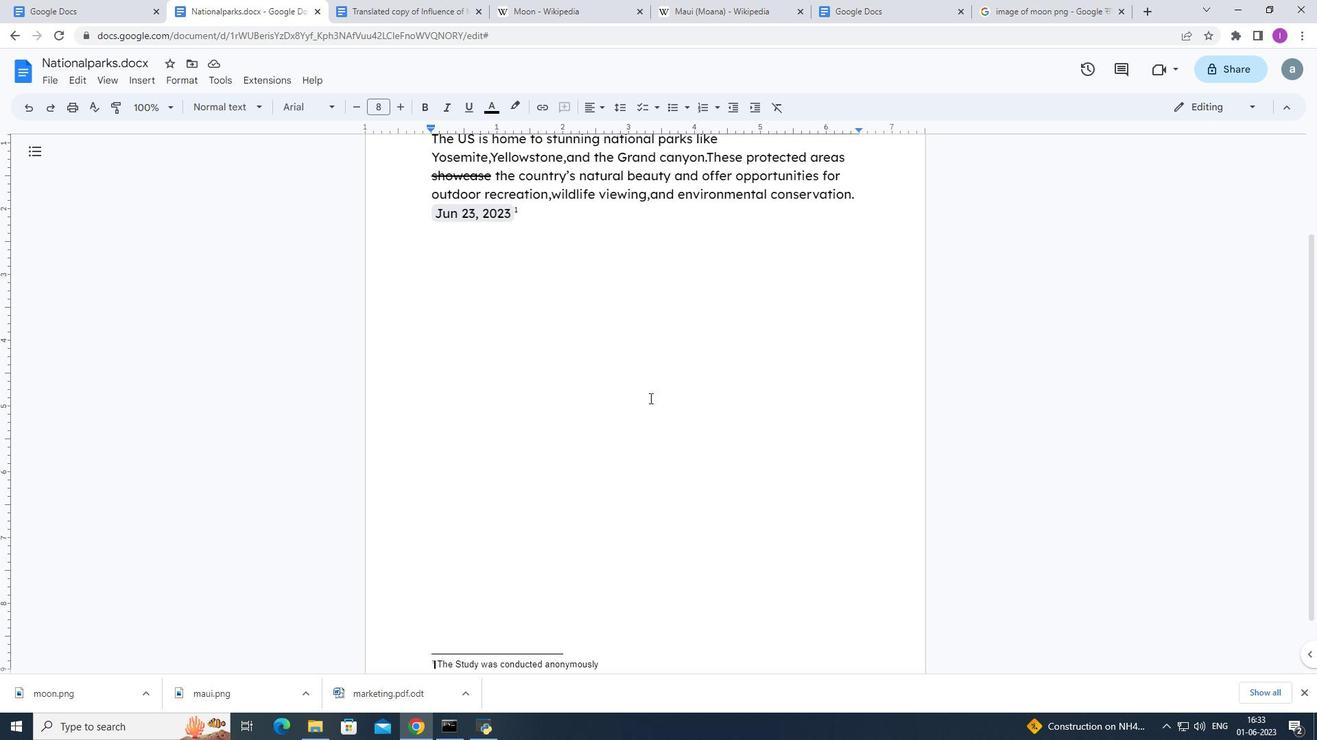 
Action: Mouse scrolled (649, 397) with delta (0, 0)
Screenshot: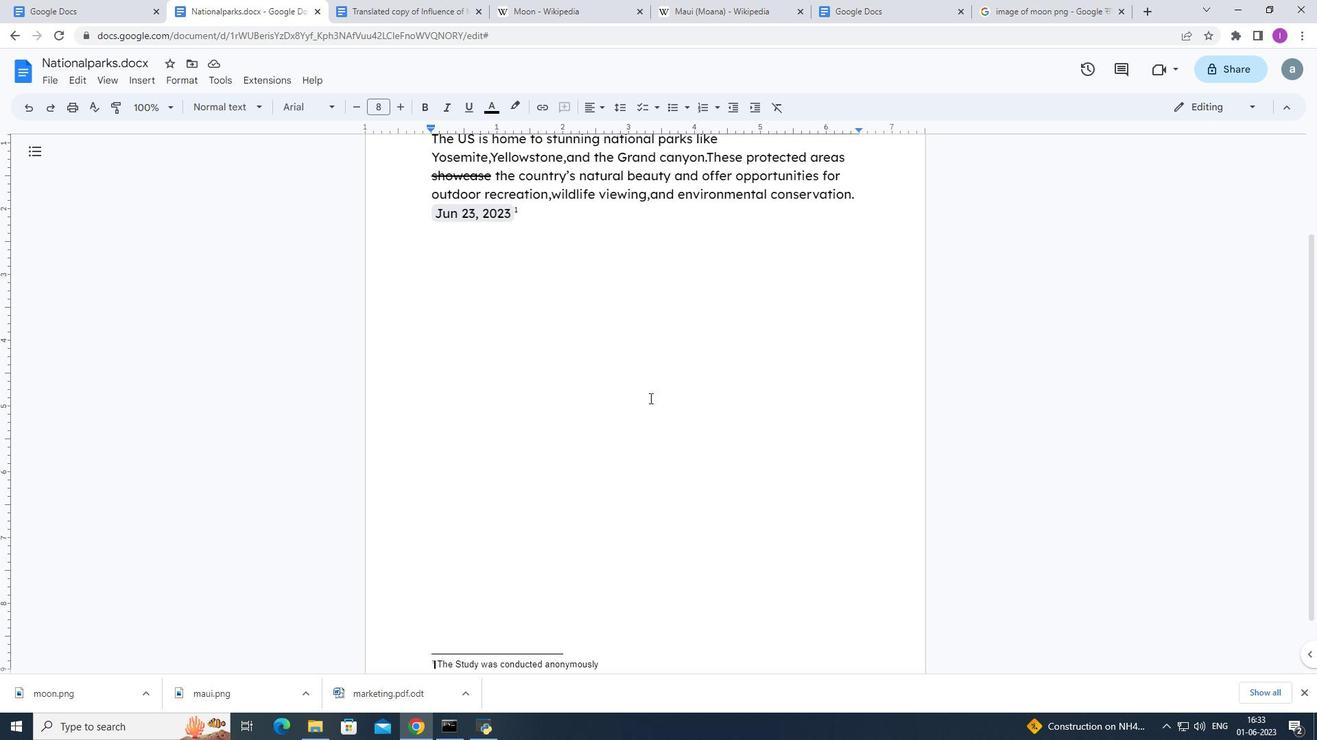 
Action: Mouse scrolled (649, 397) with delta (0, 0)
Screenshot: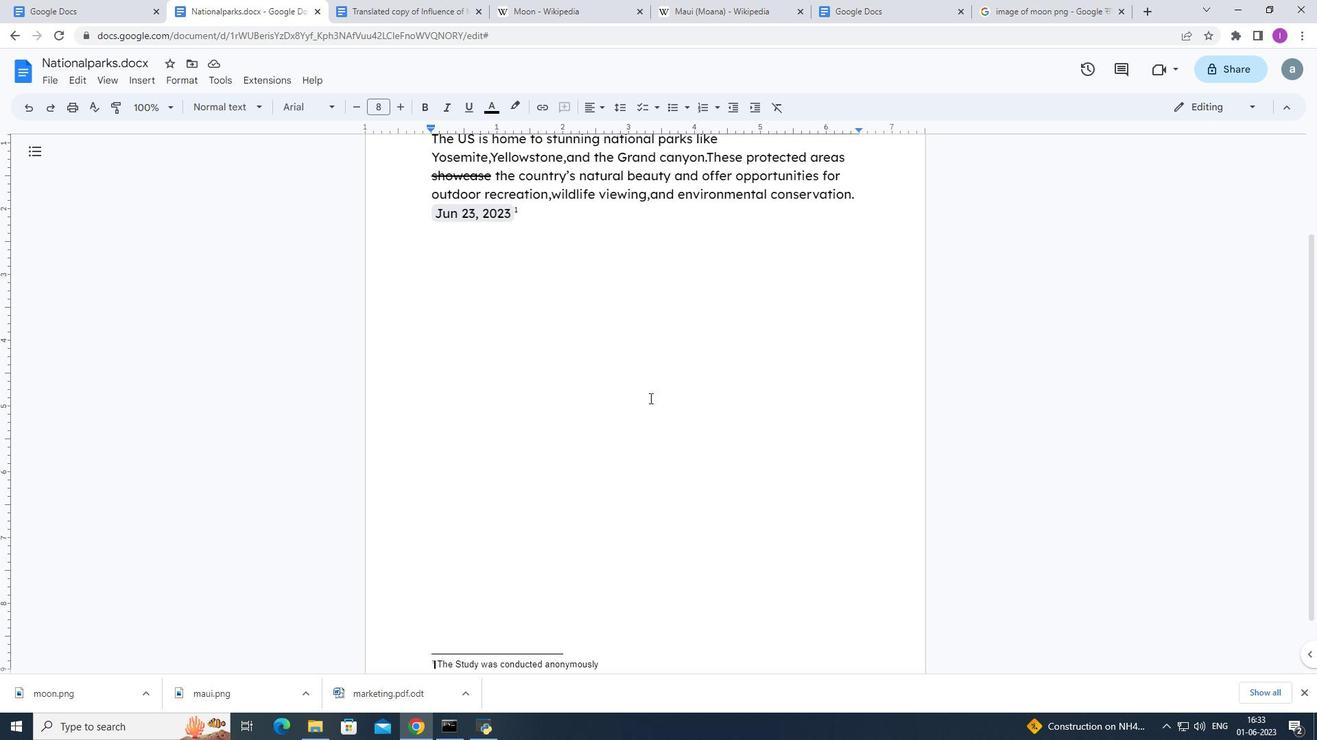 
Action: Mouse scrolled (649, 397) with delta (0, 0)
Screenshot: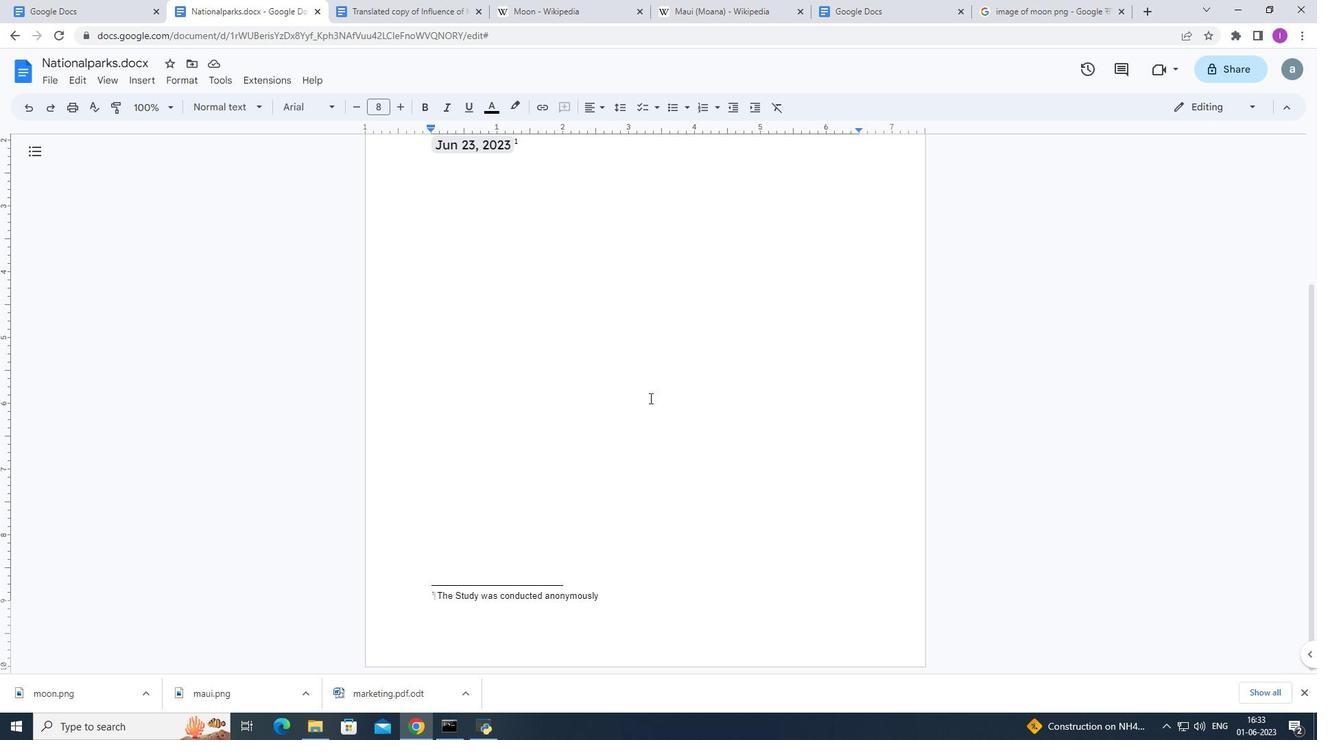 
Action: Mouse scrolled (649, 397) with delta (0, 0)
Screenshot: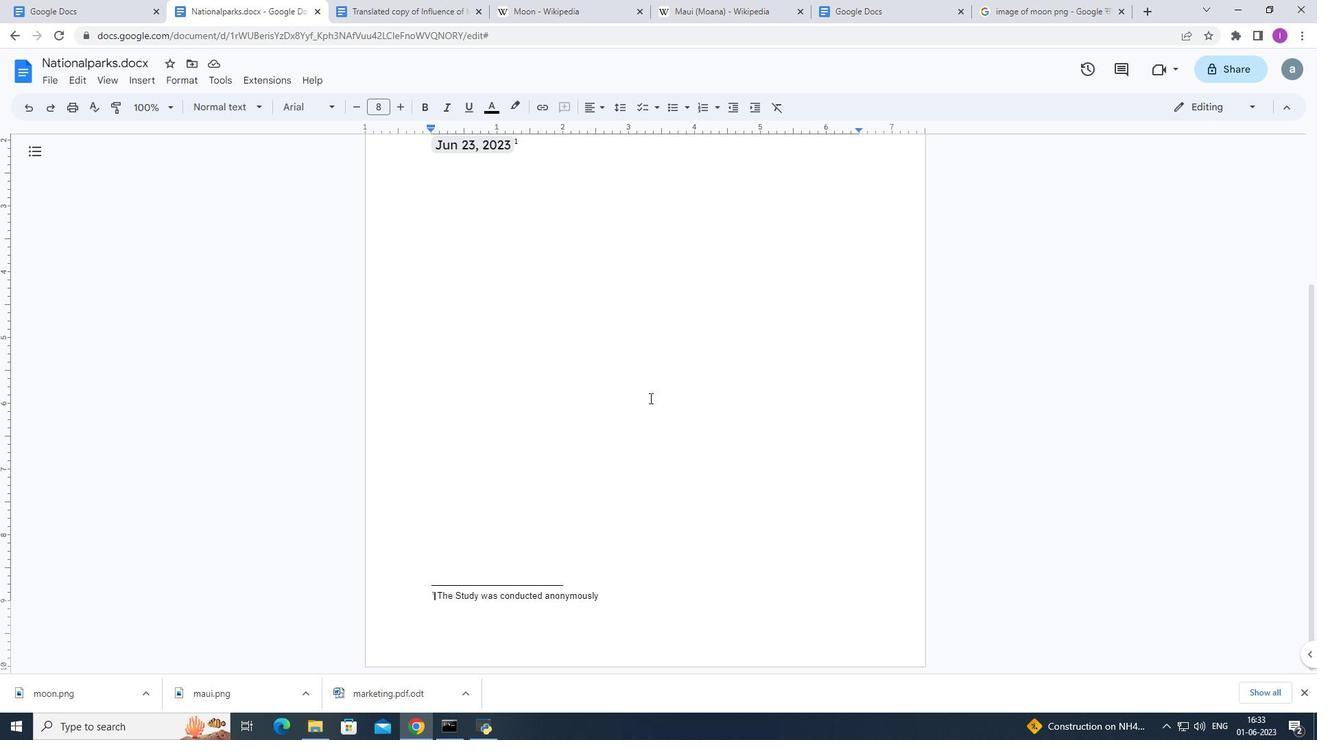 
Action: Mouse scrolled (649, 397) with delta (0, 0)
Screenshot: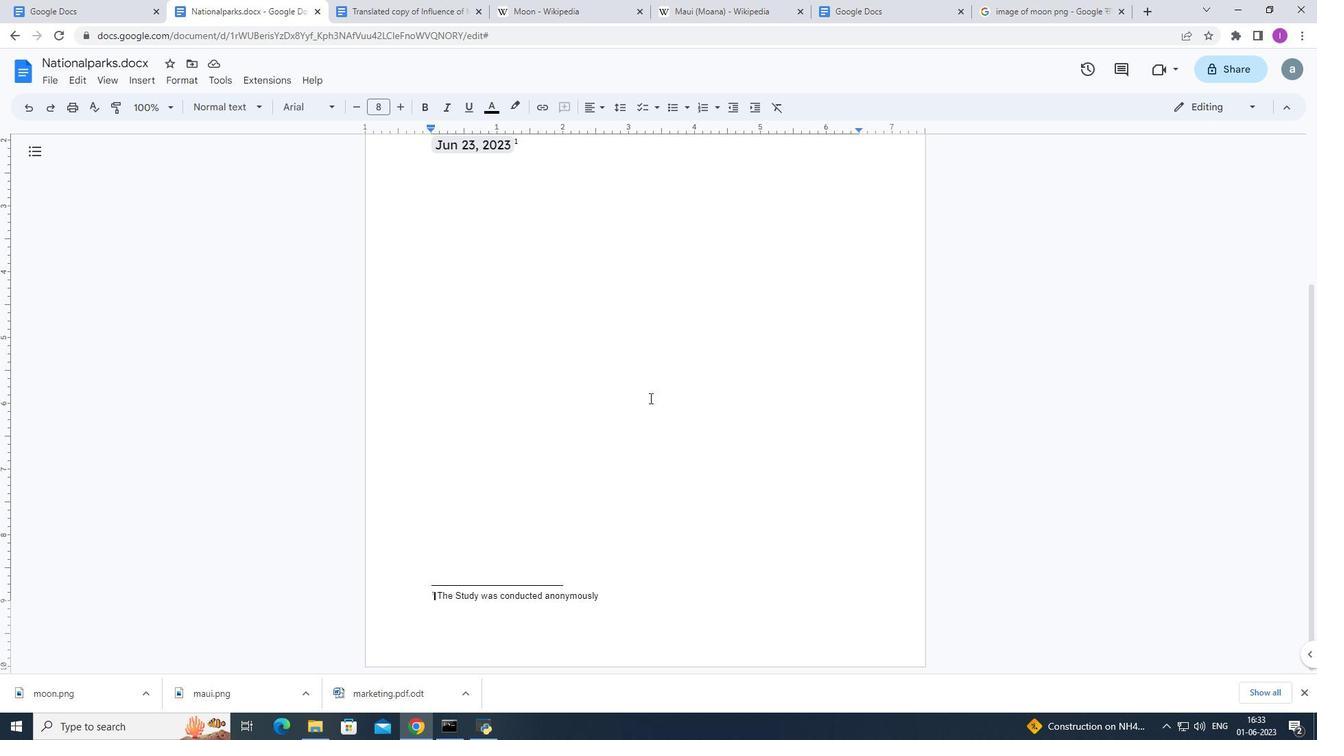 
Action: Mouse moved to (648, 397)
Screenshot: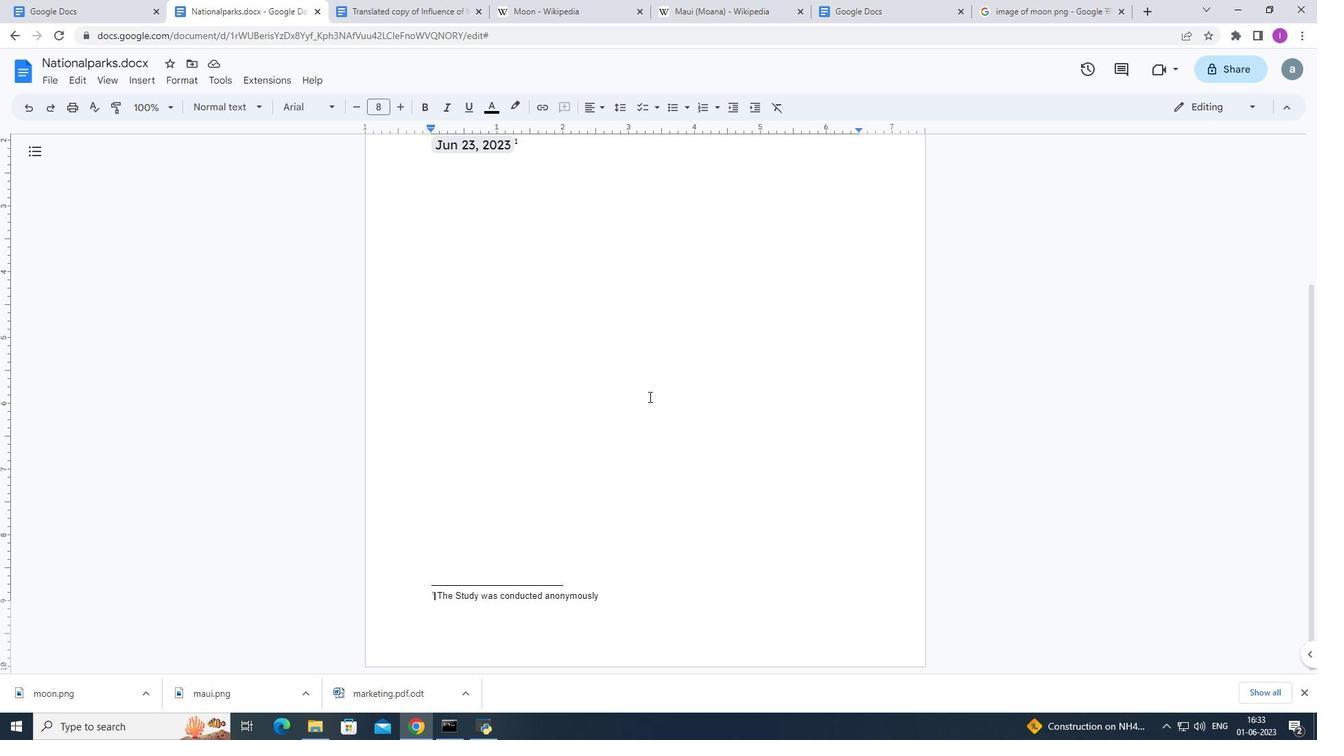 
Action: Mouse scrolled (648, 396) with delta (0, 0)
Screenshot: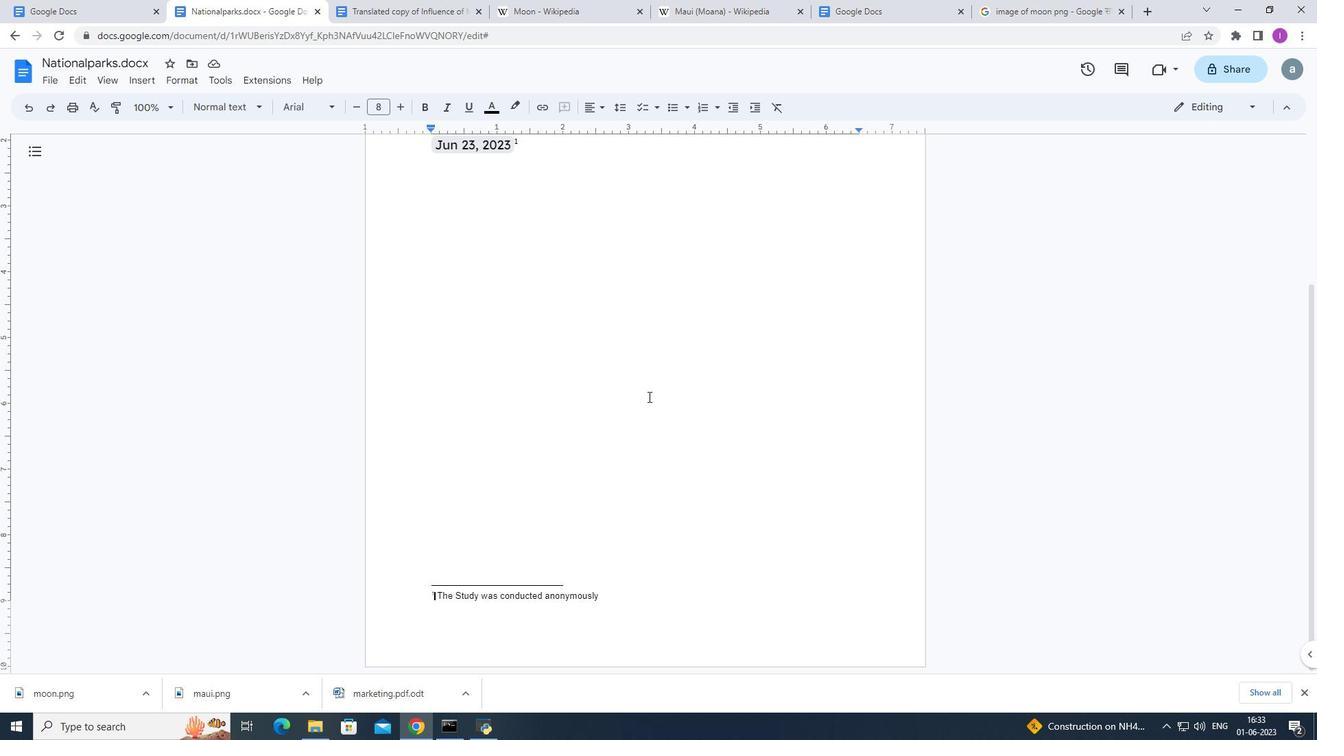
Action: Mouse scrolled (648, 396) with delta (0, 0)
Screenshot: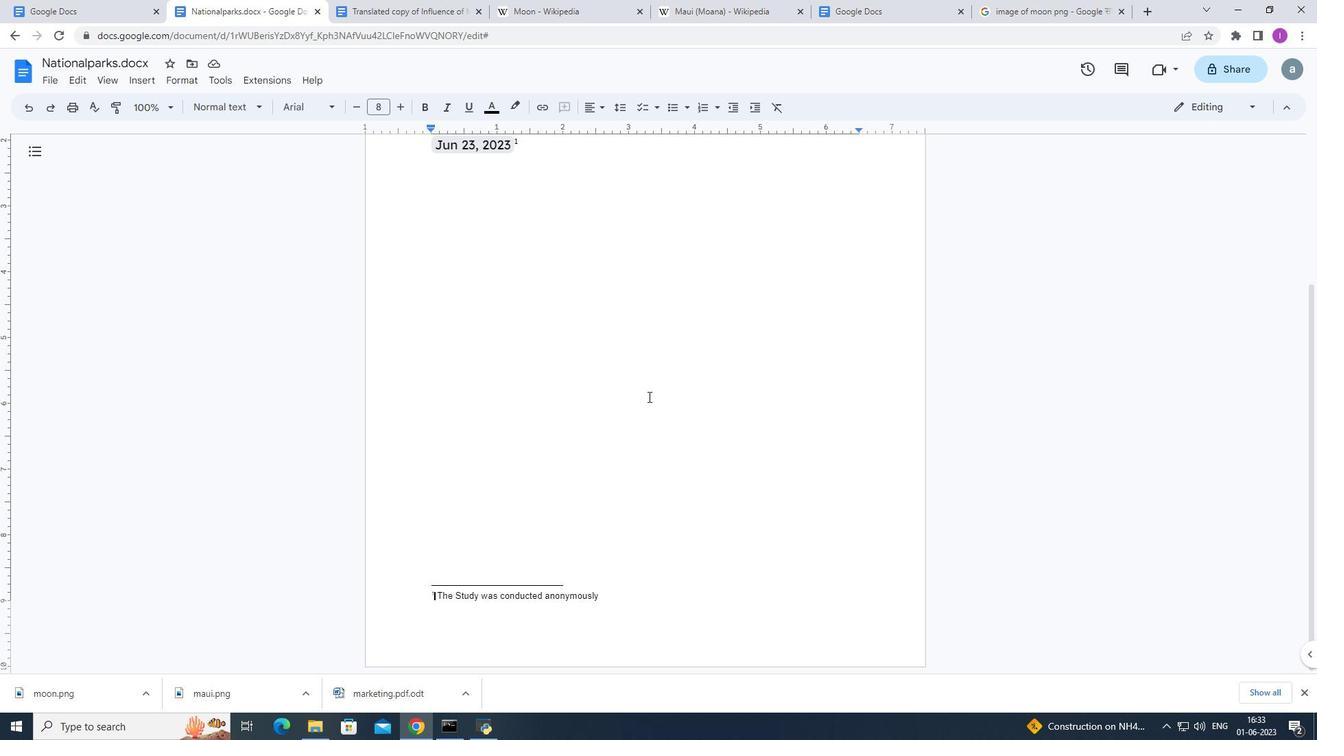 
Action: Mouse scrolled (648, 396) with delta (0, 0)
Screenshot: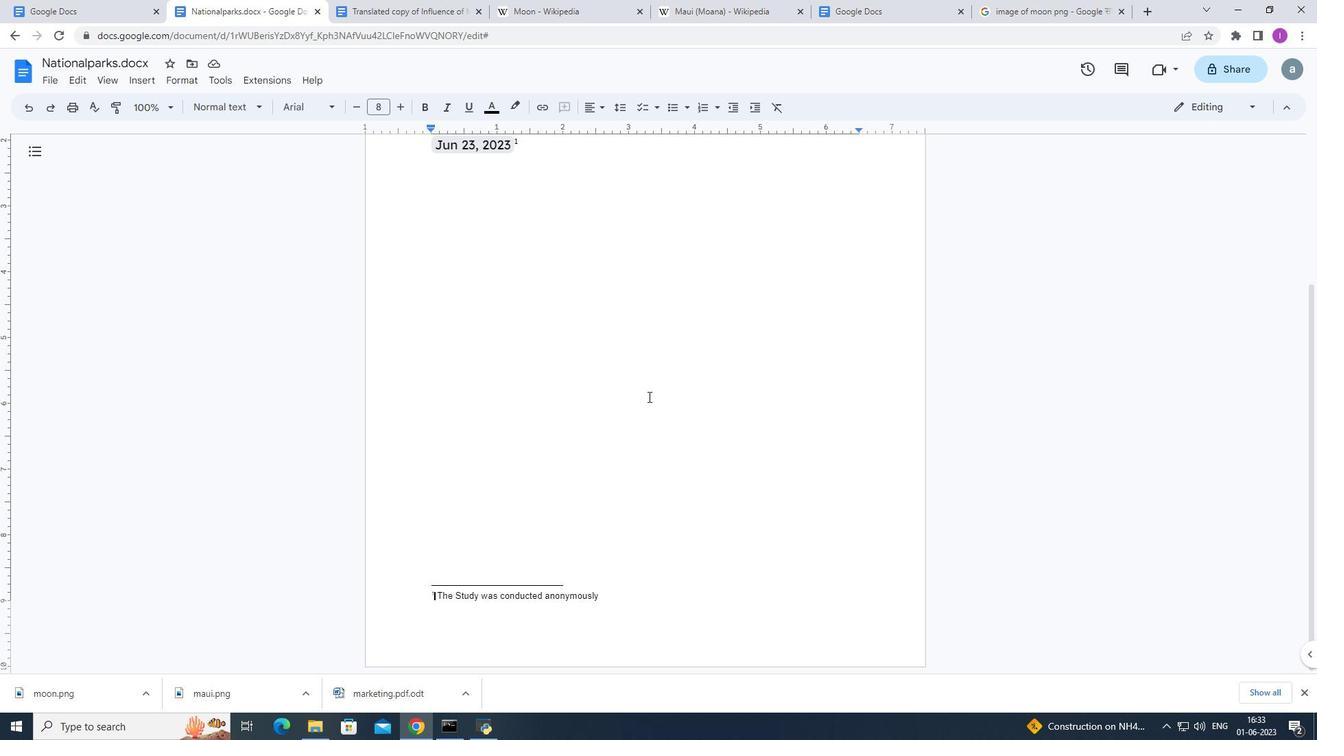 
Action: Mouse scrolled (648, 397) with delta (0, 0)
Screenshot: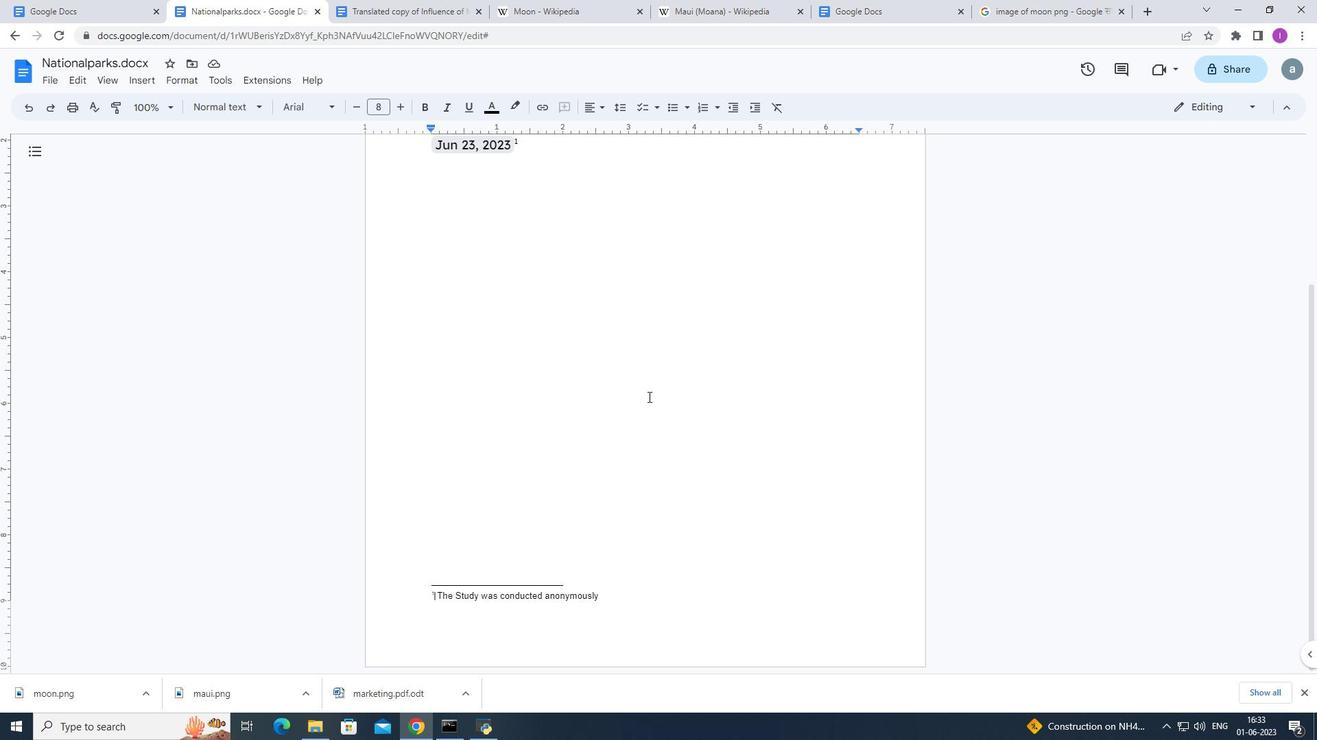 
Action: Mouse scrolled (648, 397) with delta (0, 0)
Screenshot: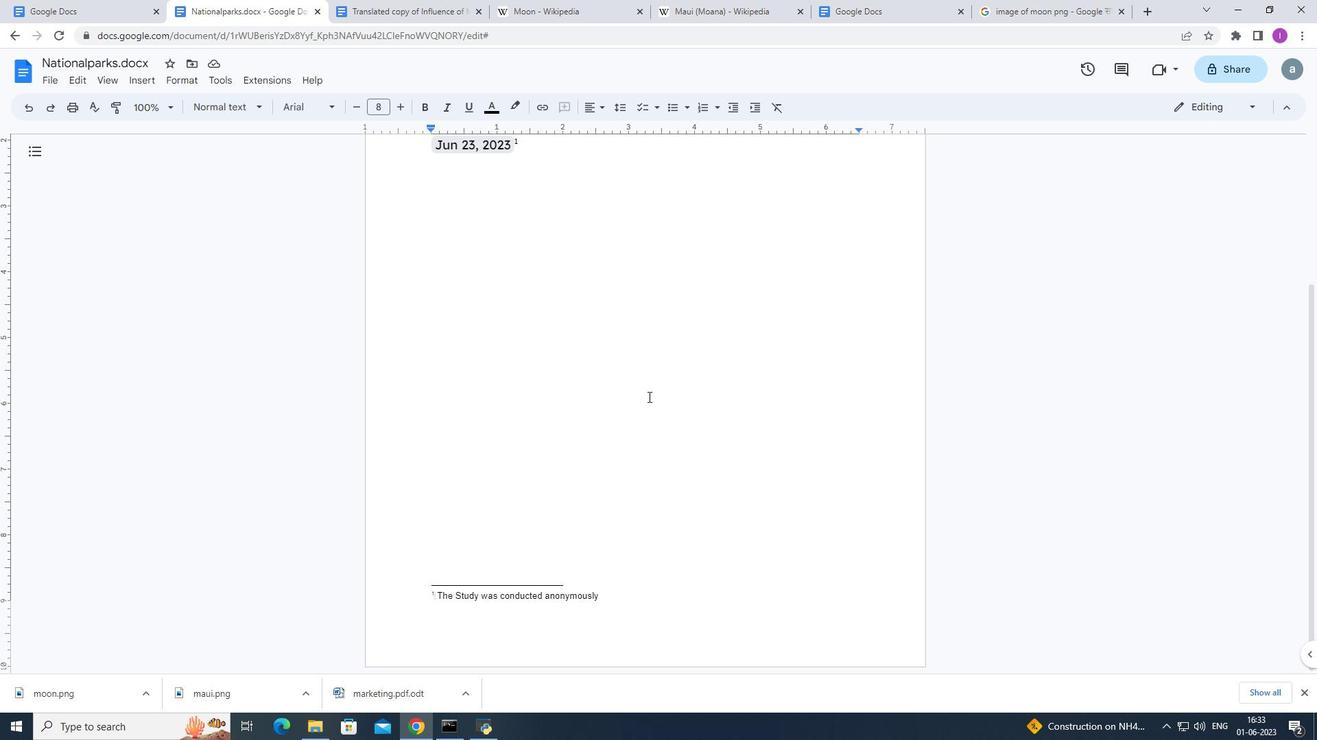 
Action: Mouse scrolled (648, 397) with delta (0, 0)
Screenshot: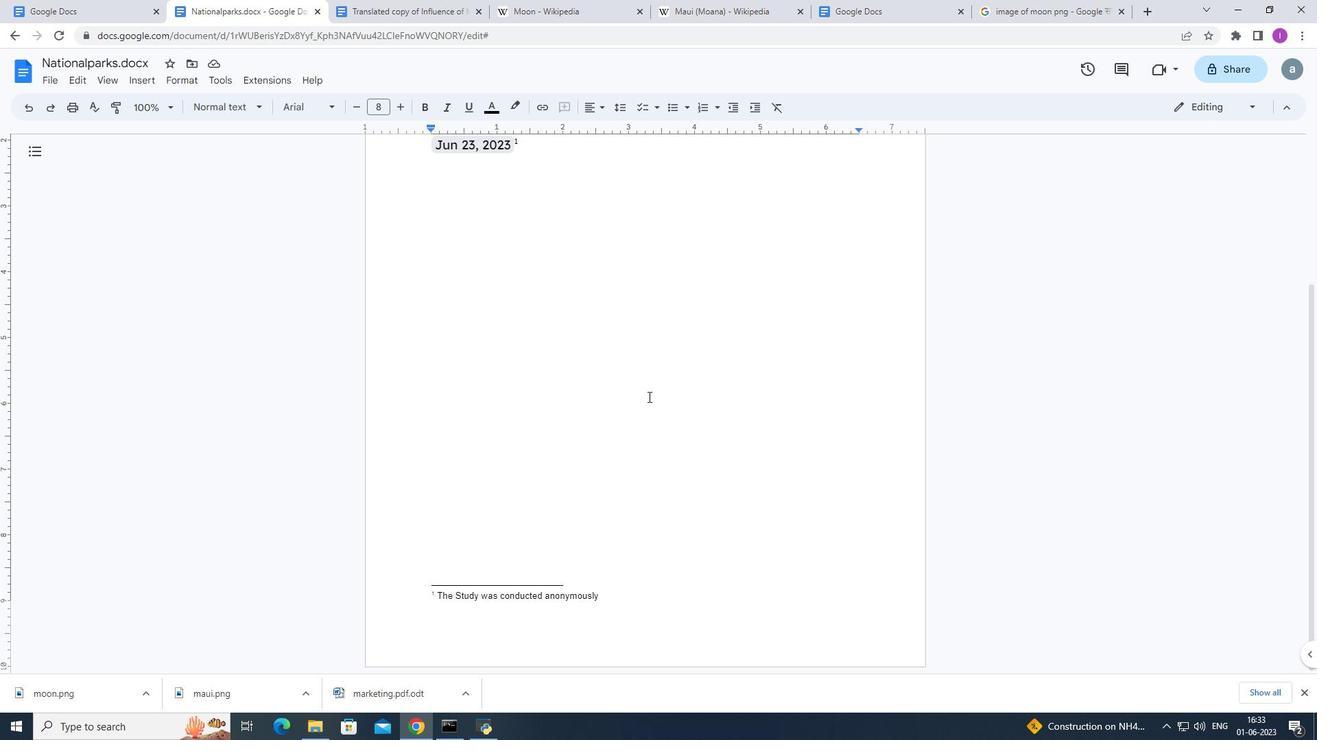 
Action: Mouse moved to (279, 467)
Screenshot: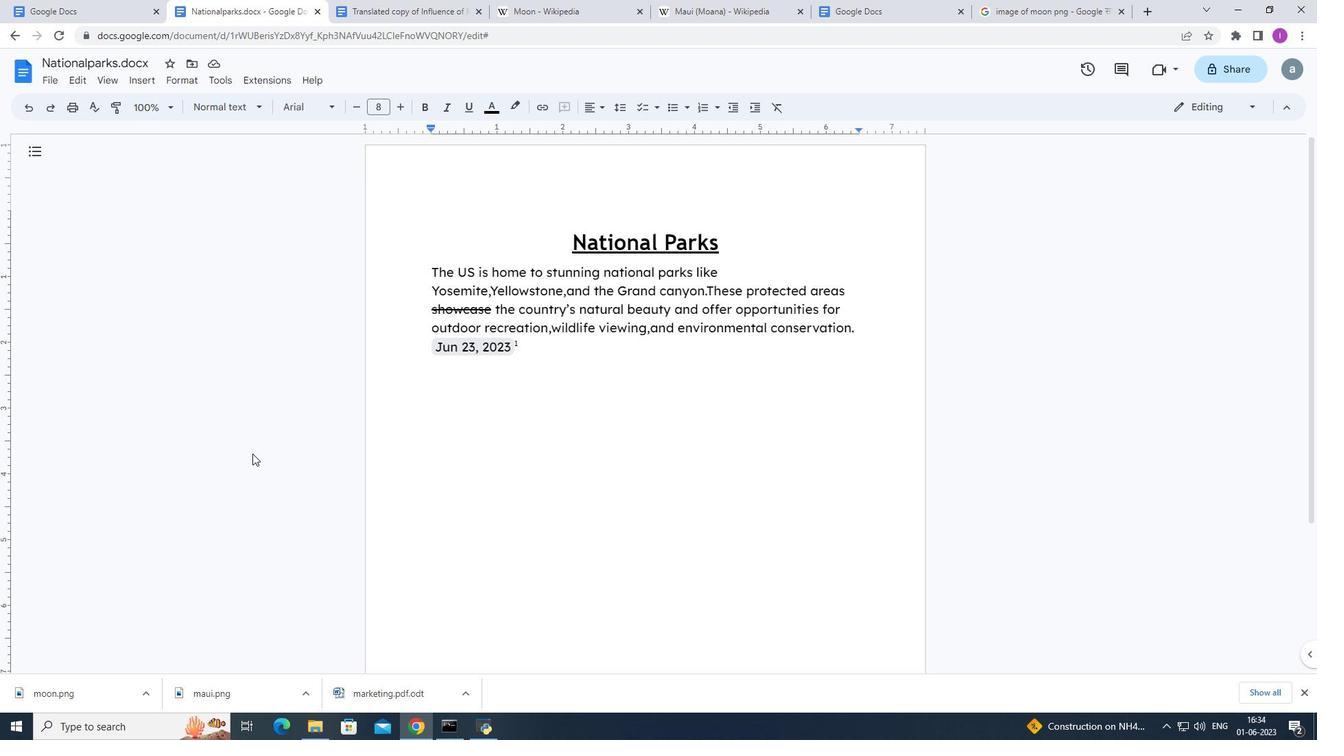 
Action: Mouse scrolled (279, 466) with delta (0, 0)
Screenshot: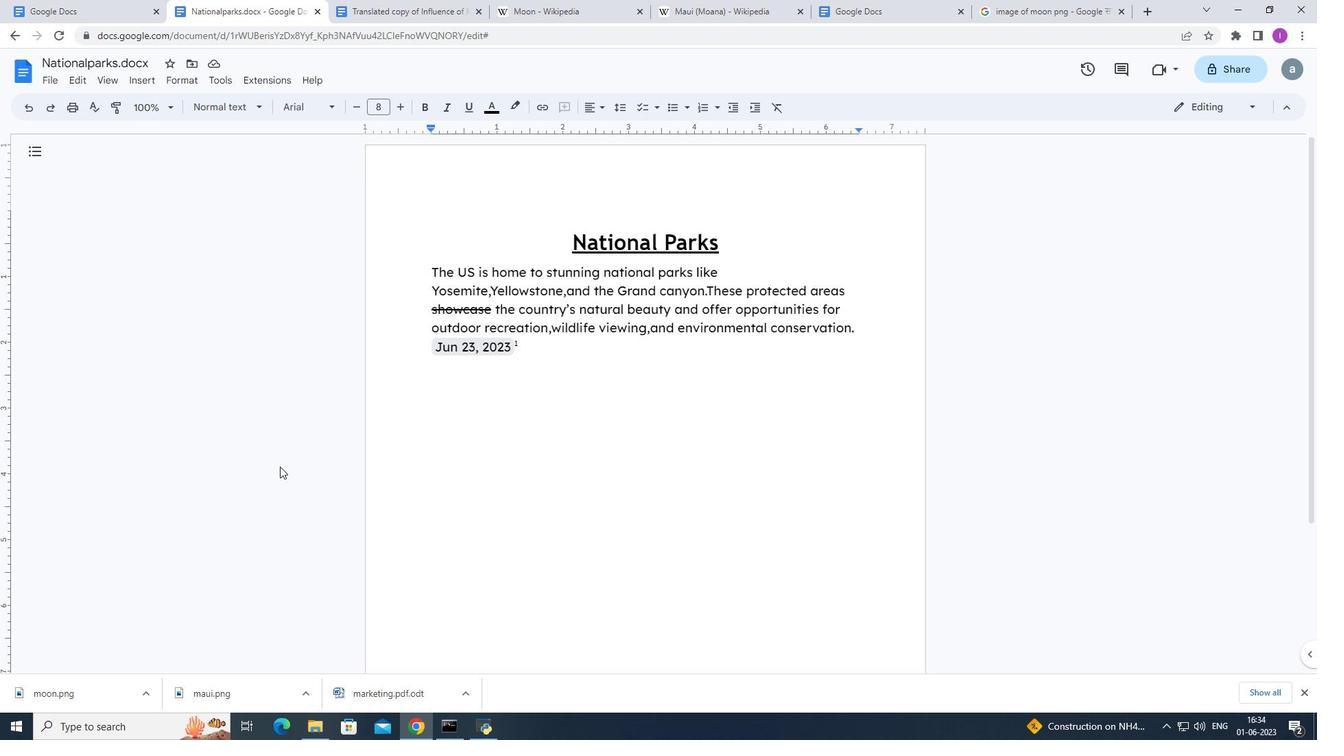 
Action: Mouse moved to (286, 461)
Screenshot: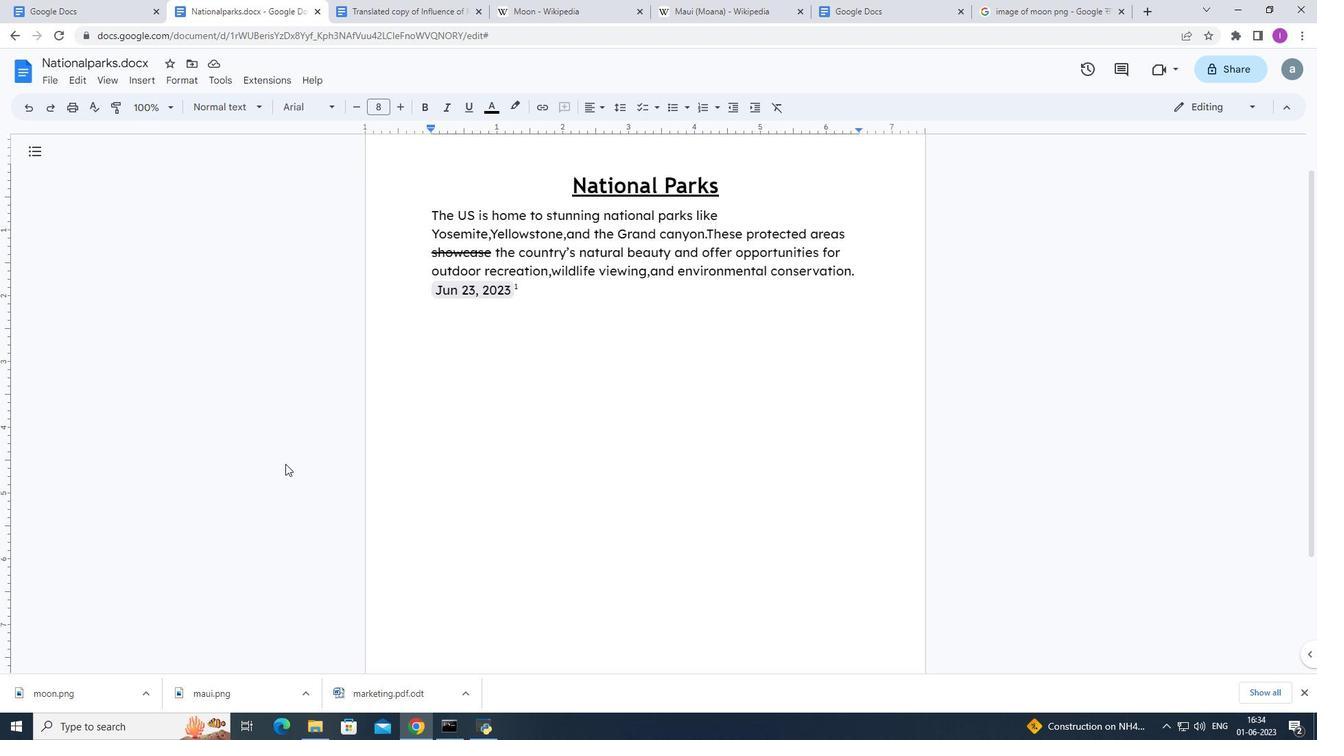 
Action: Mouse scrolled (286, 460) with delta (0, 0)
Screenshot: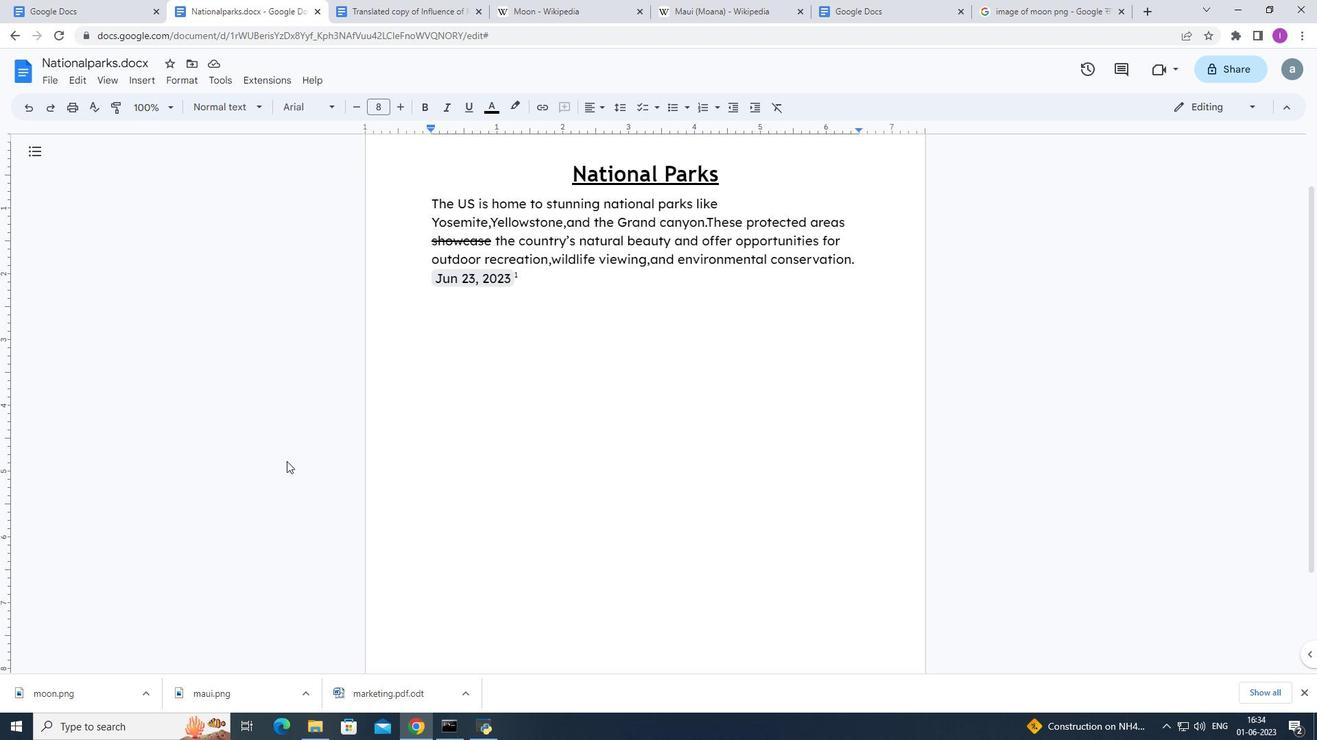 
Action: Mouse scrolled (286, 460) with delta (0, 0)
Screenshot: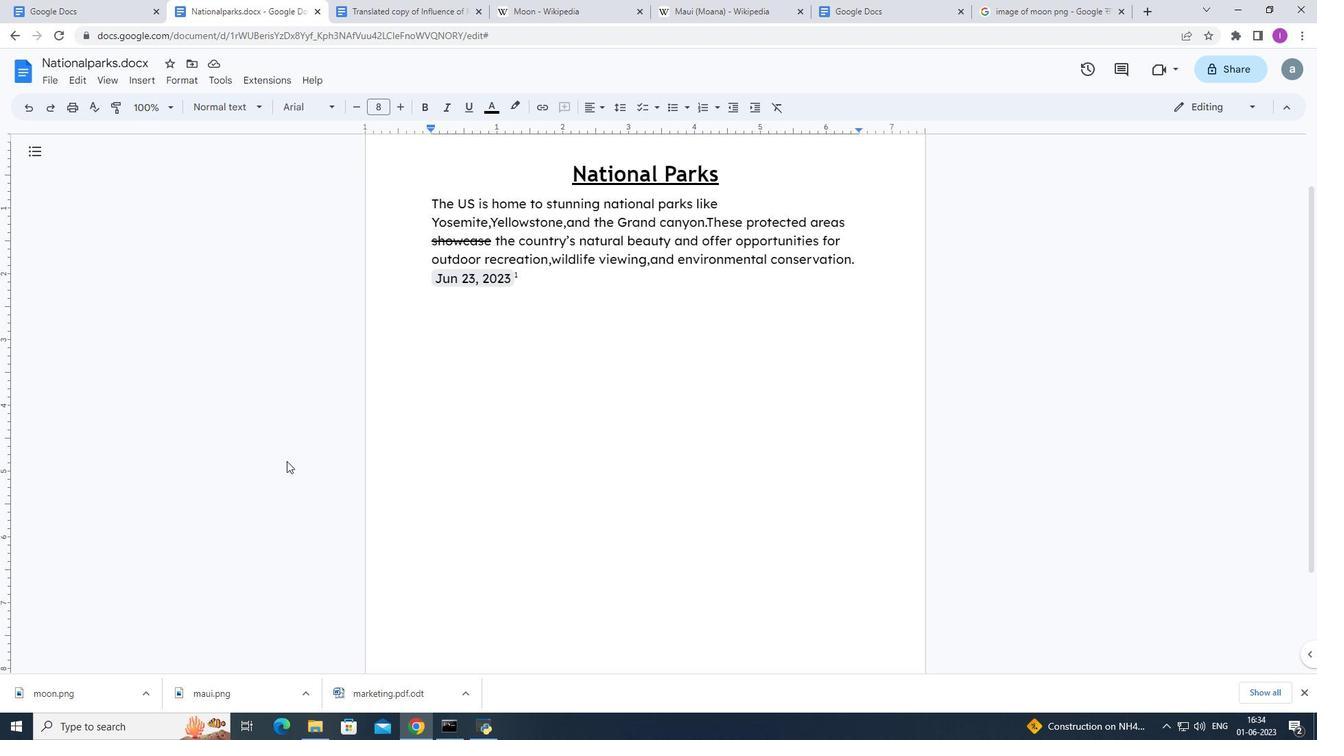 
Action: Mouse scrolled (286, 460) with delta (0, 0)
Screenshot: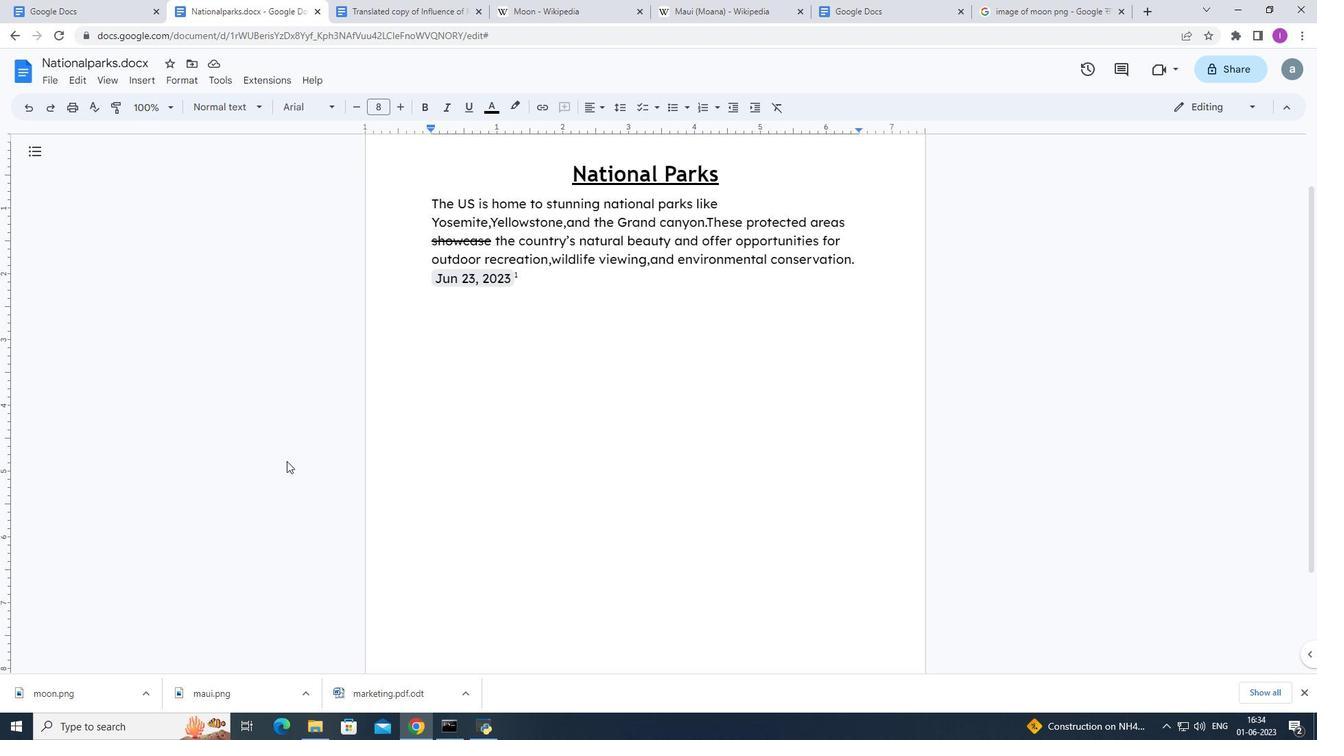 
Action: Mouse moved to (392, 457)
Screenshot: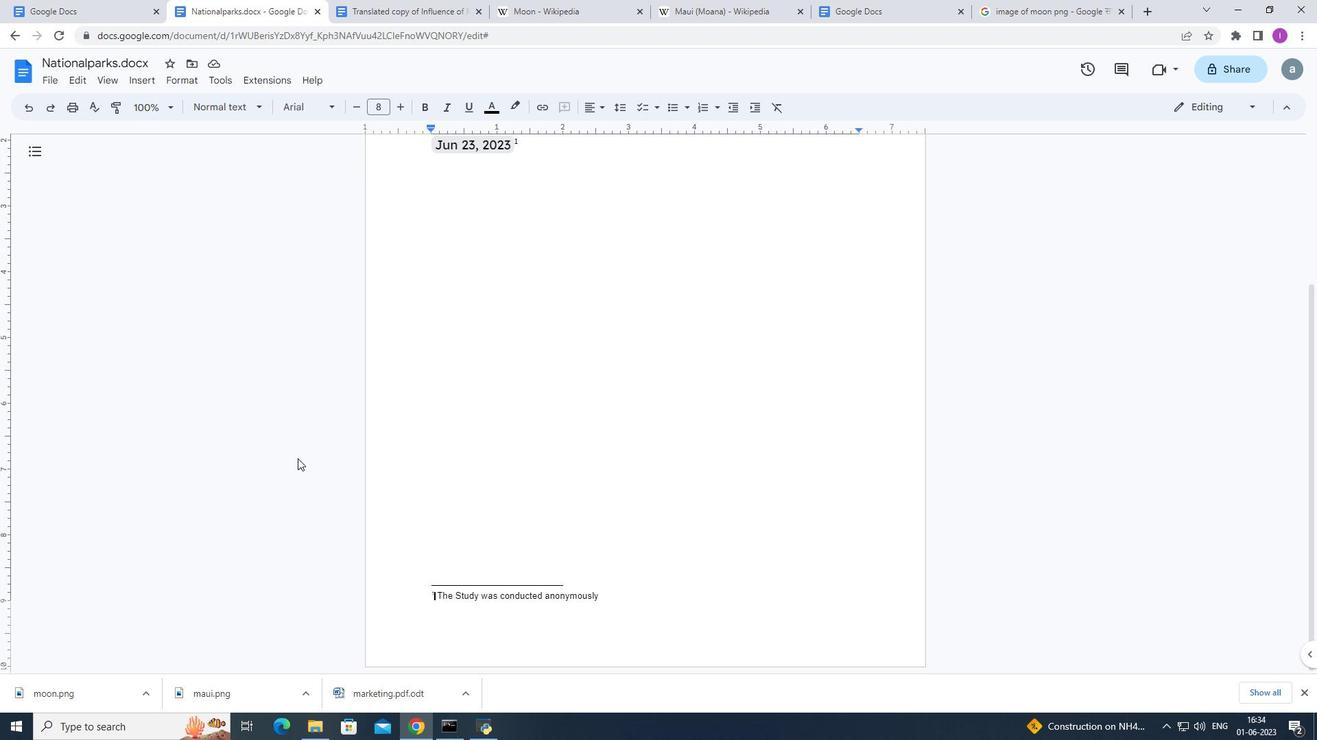 
Action: Mouse scrolled (392, 456) with delta (0, 0)
Screenshot: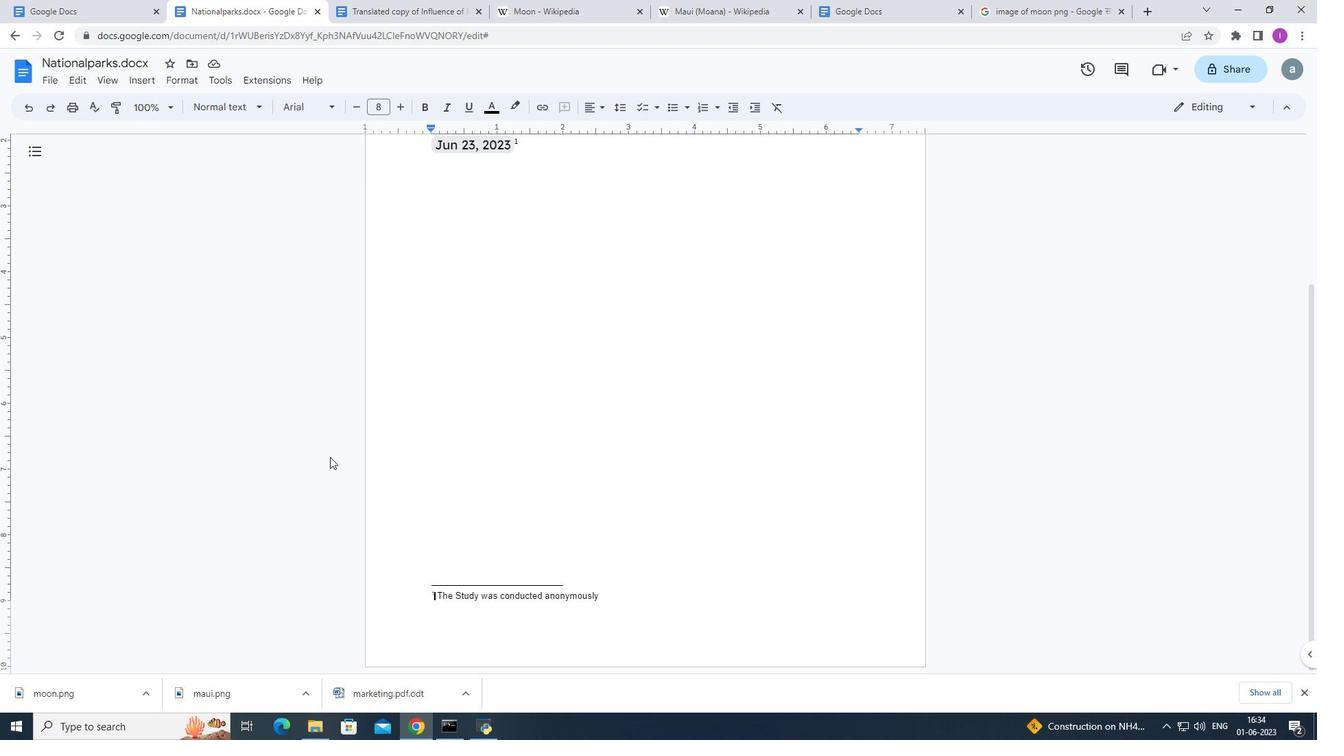 
Action: Mouse moved to (395, 461)
Screenshot: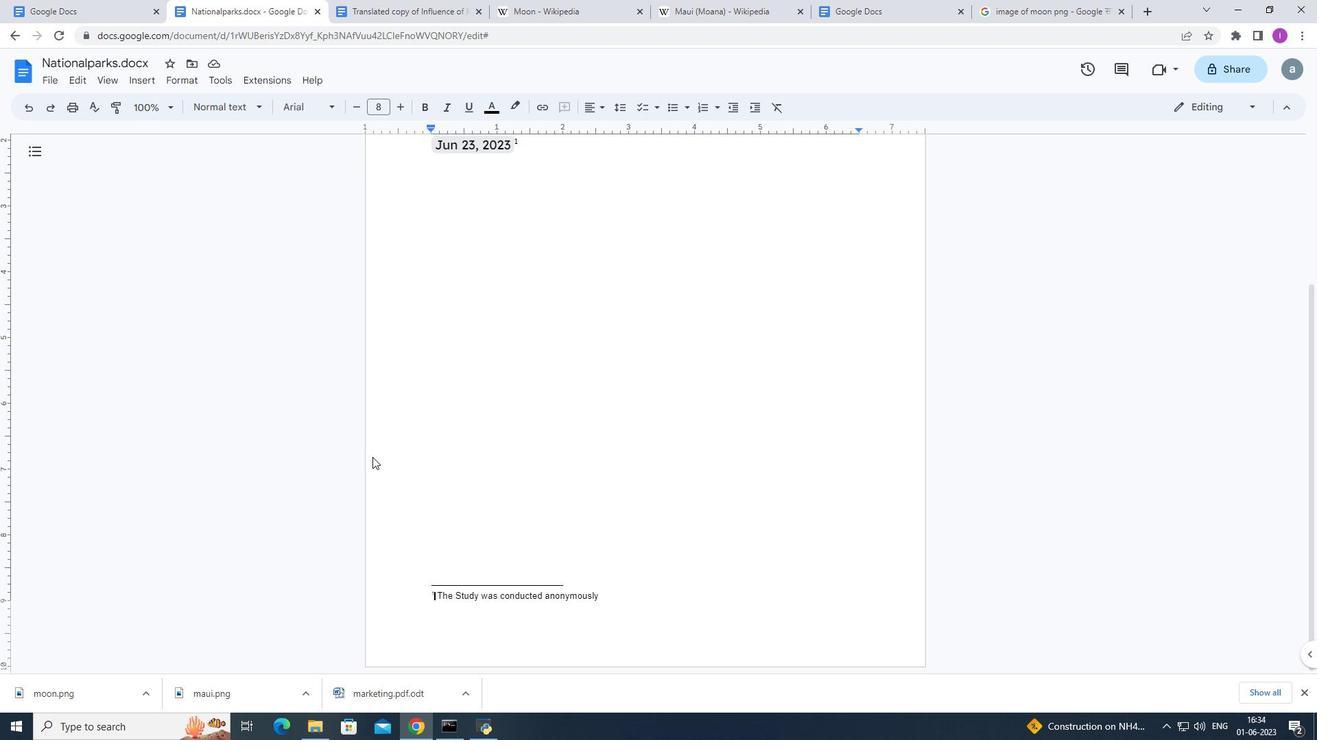 
Action: Mouse scrolled (395, 460) with delta (0, 0)
Screenshot: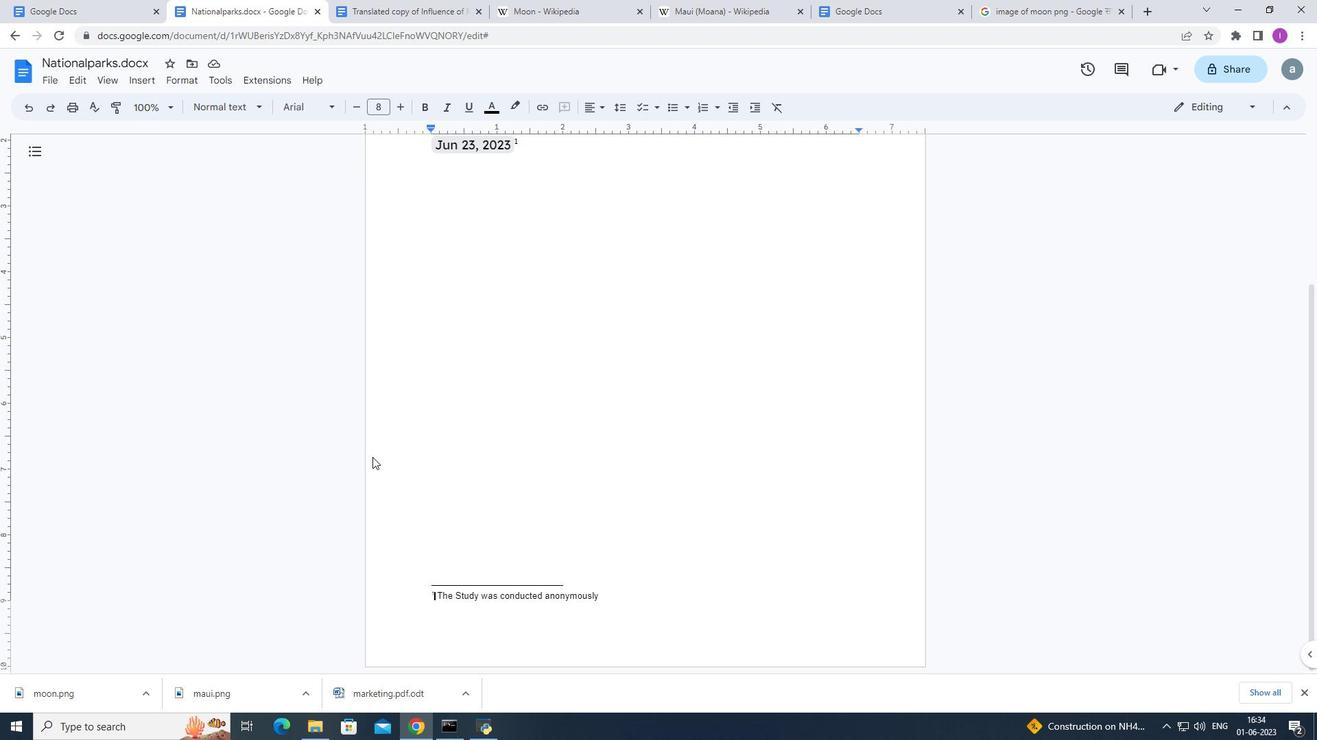 
Action: Mouse moved to (419, 487)
Screenshot: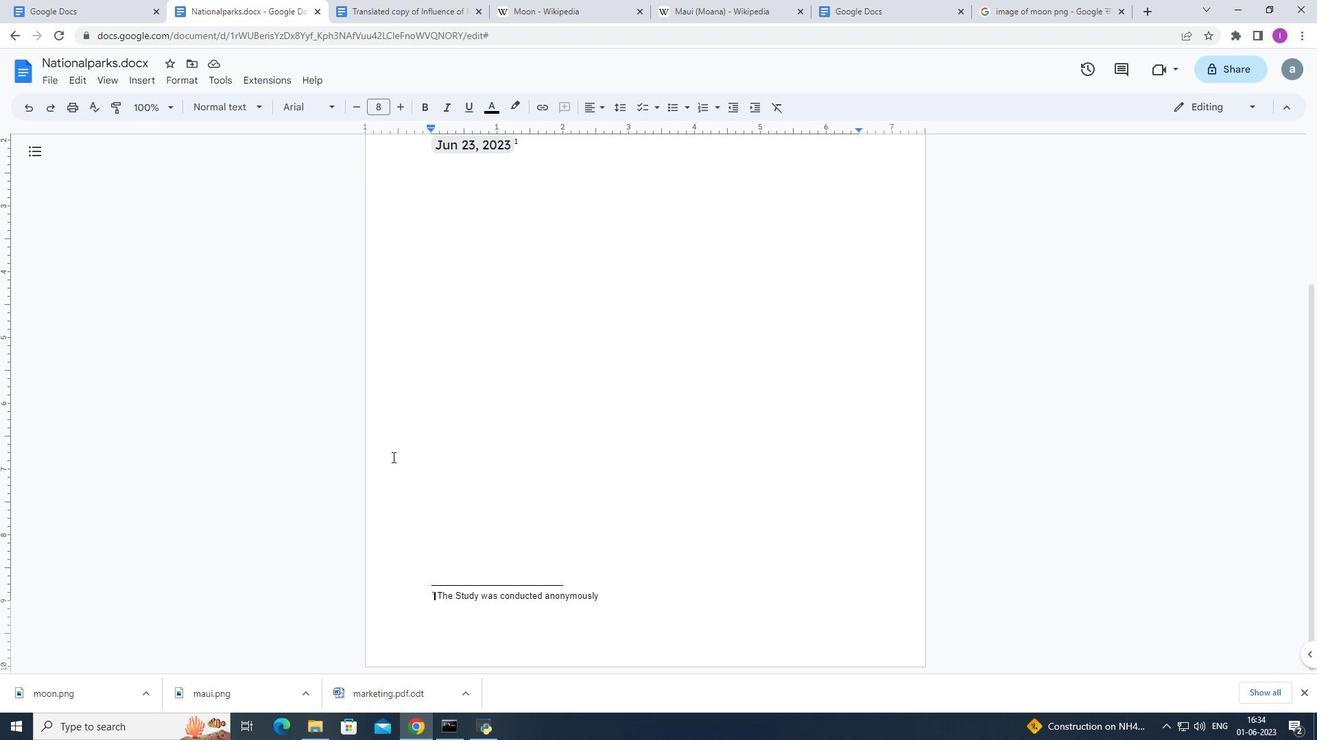 
Action: Mouse scrolled (419, 487) with delta (0, 0)
Screenshot: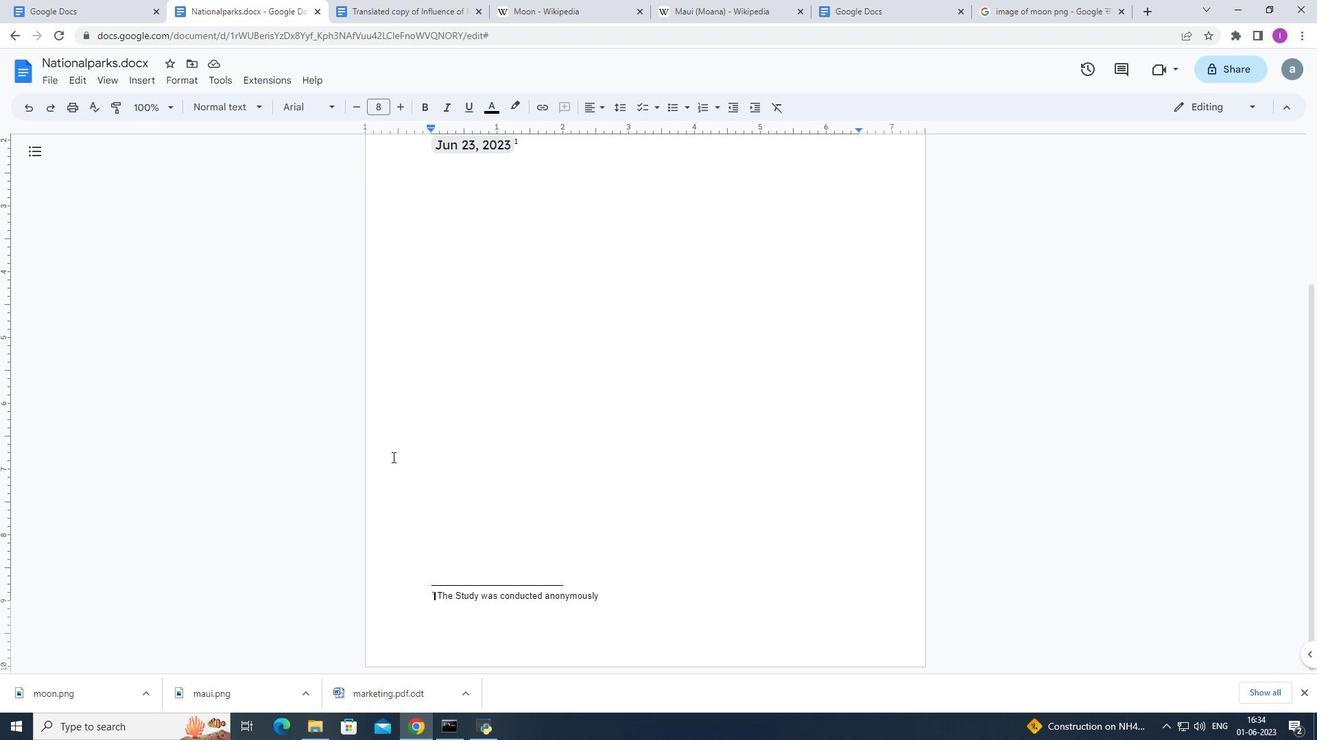 
Action: Mouse moved to (531, 473)
Screenshot: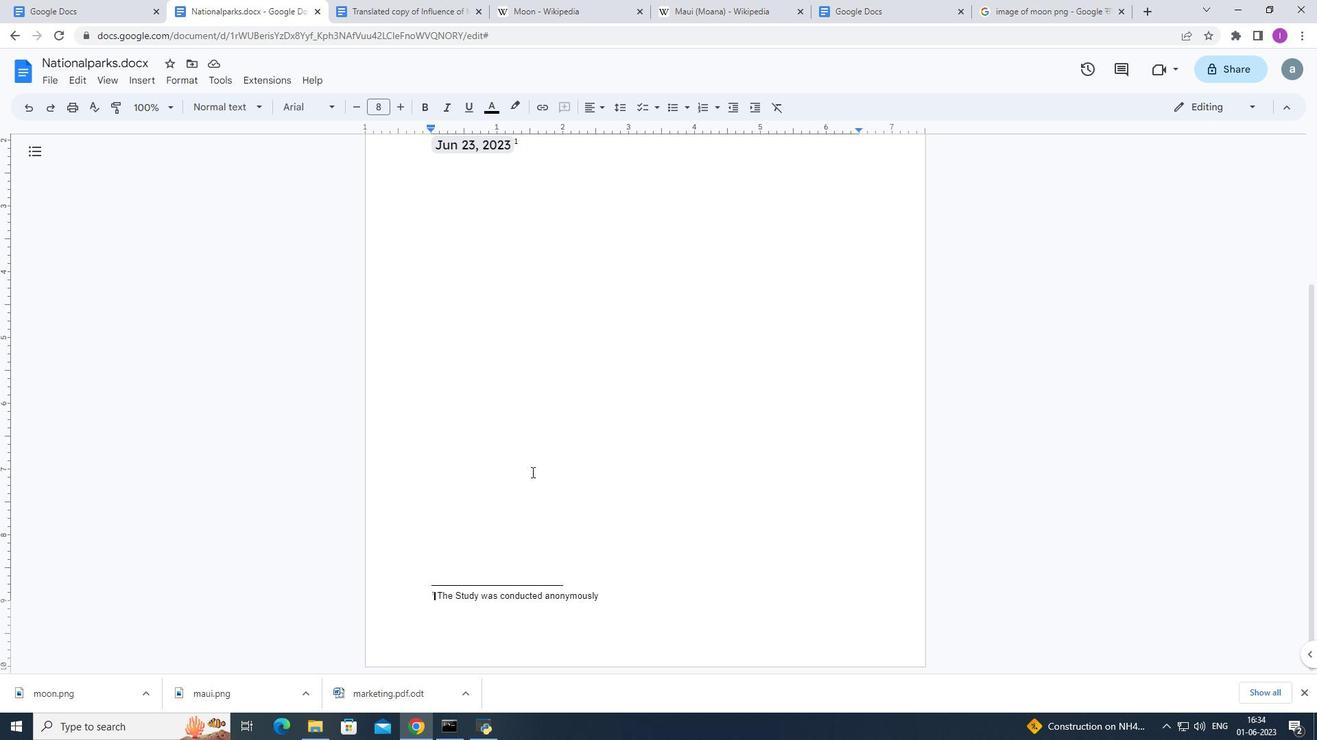 
Action: Mouse scrolled (531, 473) with delta (0, 0)
Screenshot: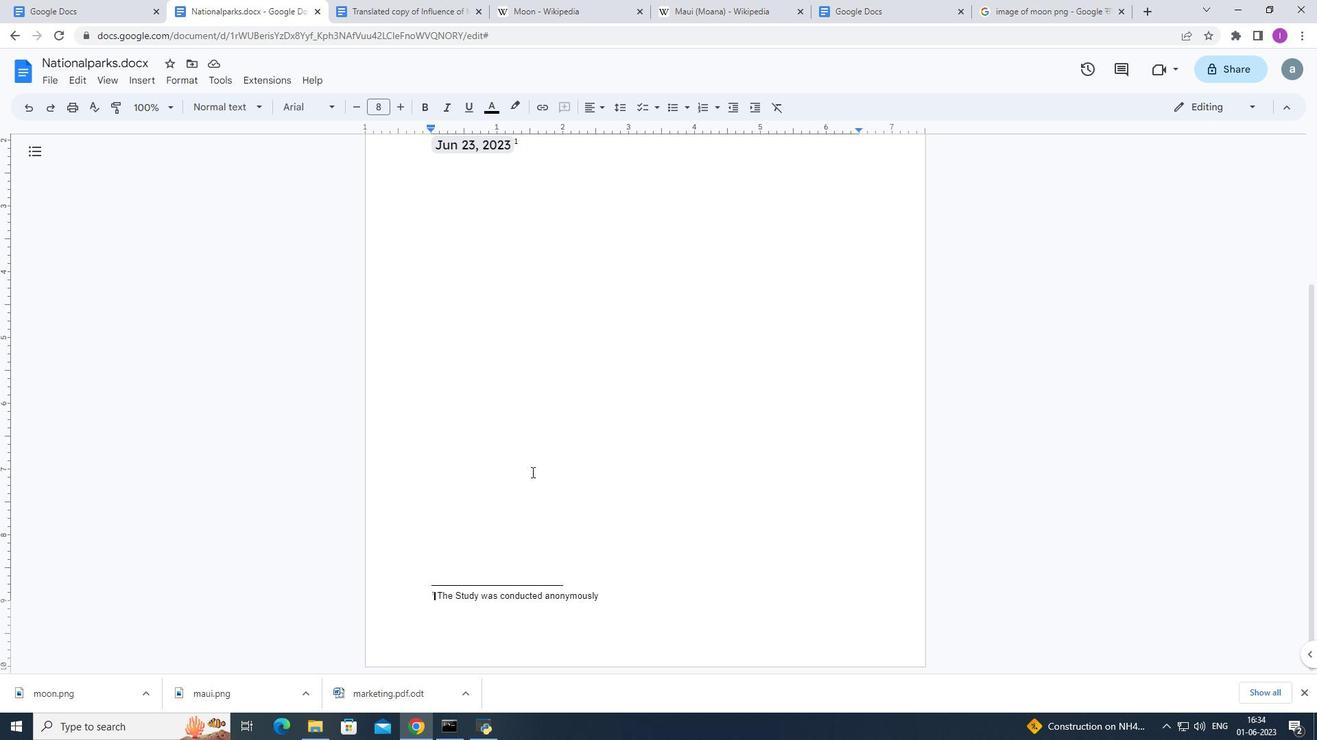 
Action: Mouse moved to (532, 488)
Screenshot: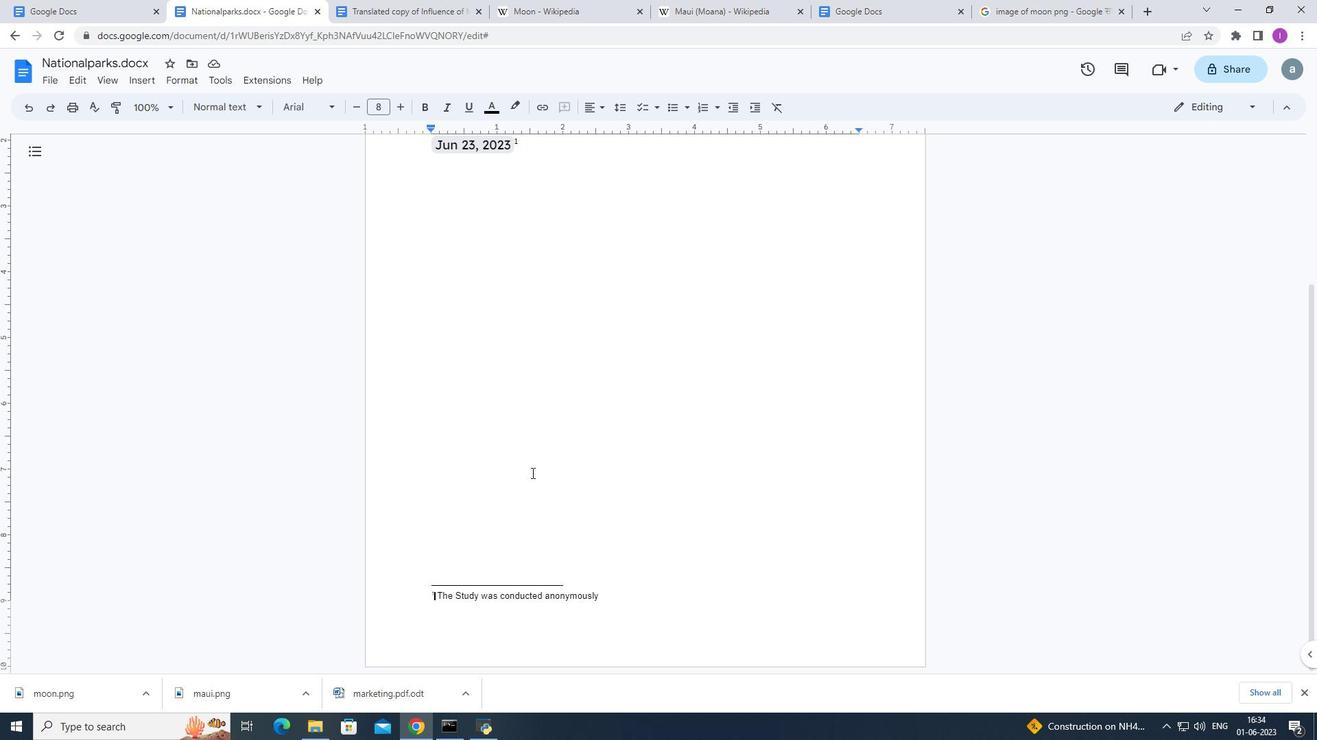 
Action: Mouse scrolled (531, 482) with delta (0, 0)
Screenshot: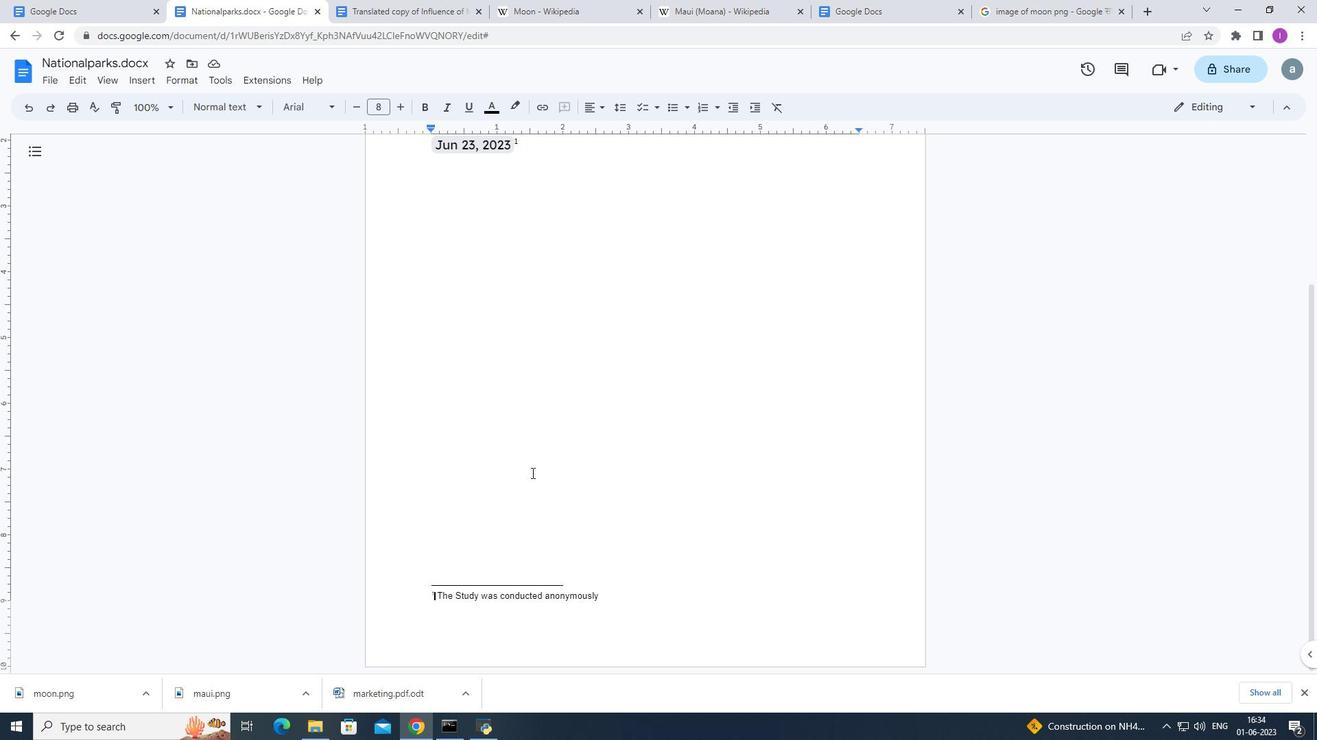 
Action: Mouse moved to (533, 493)
Screenshot: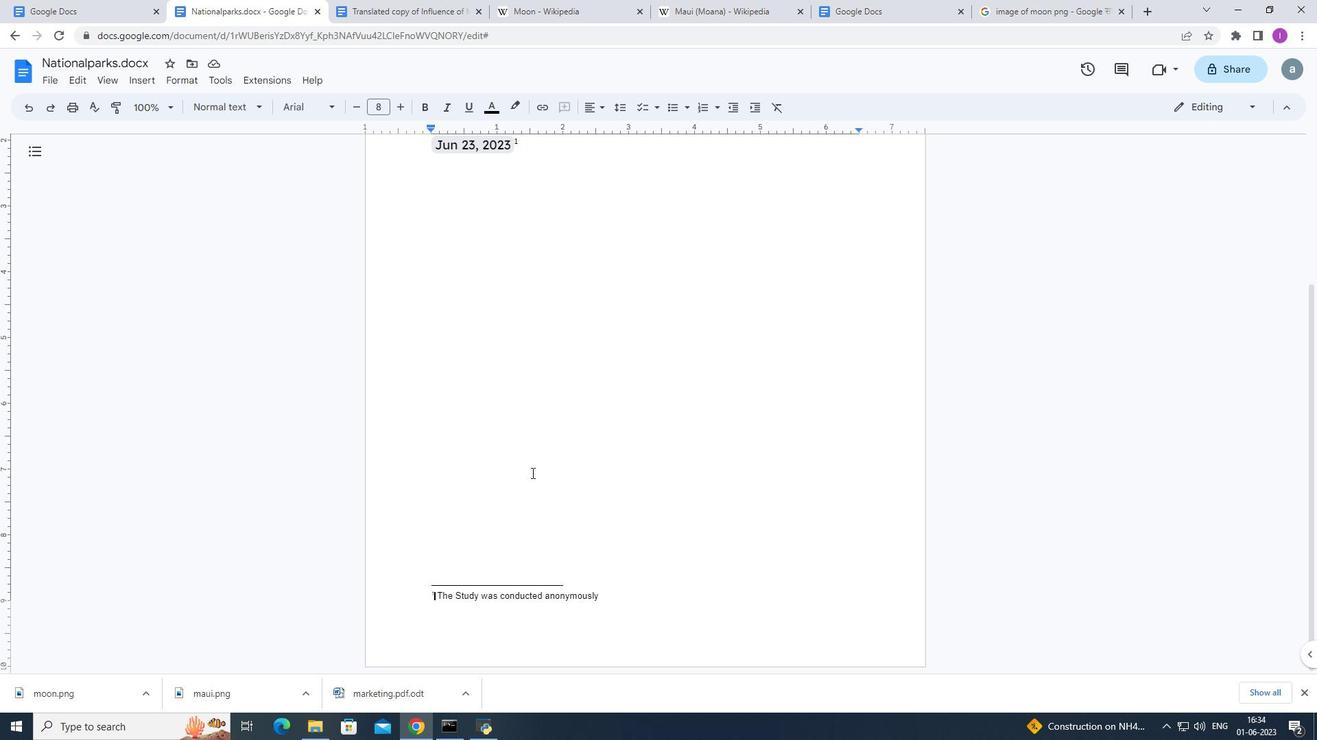
Action: Mouse scrolled (532, 490) with delta (0, 0)
Screenshot: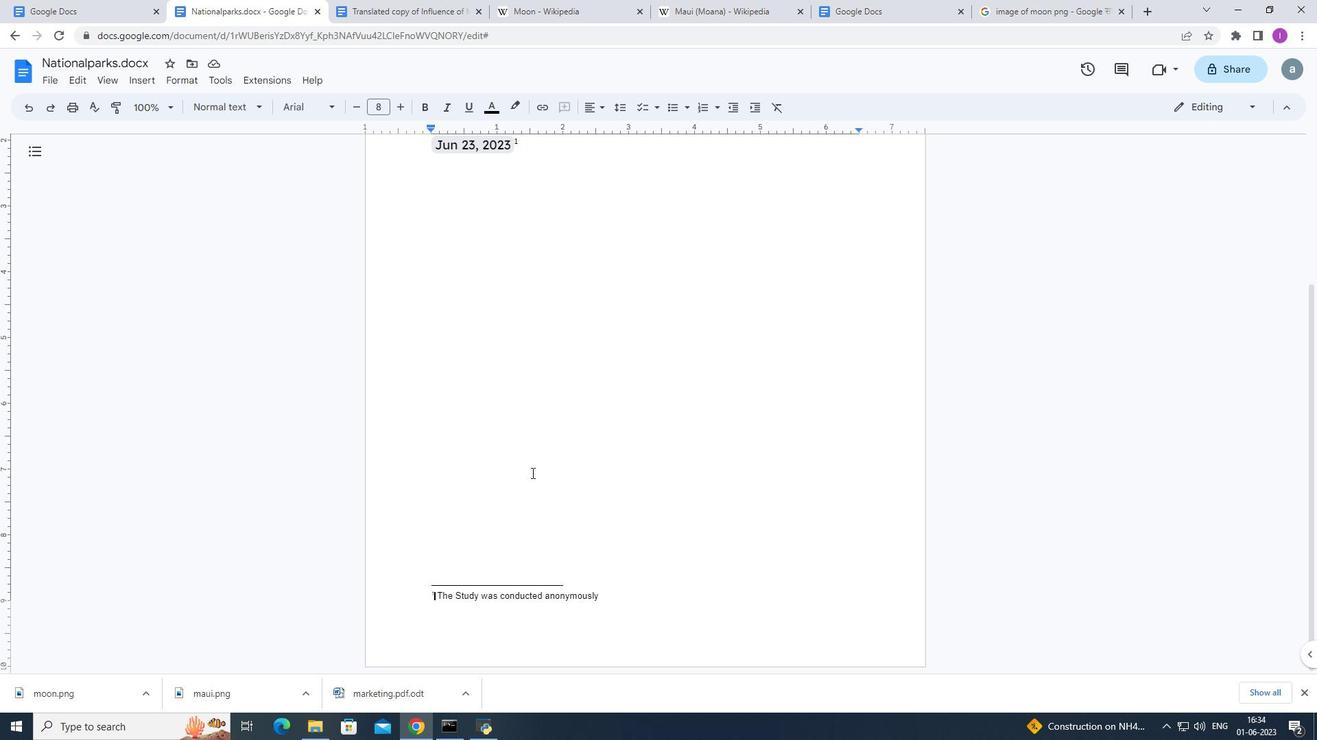 
Action: Mouse moved to (533, 494)
Screenshot: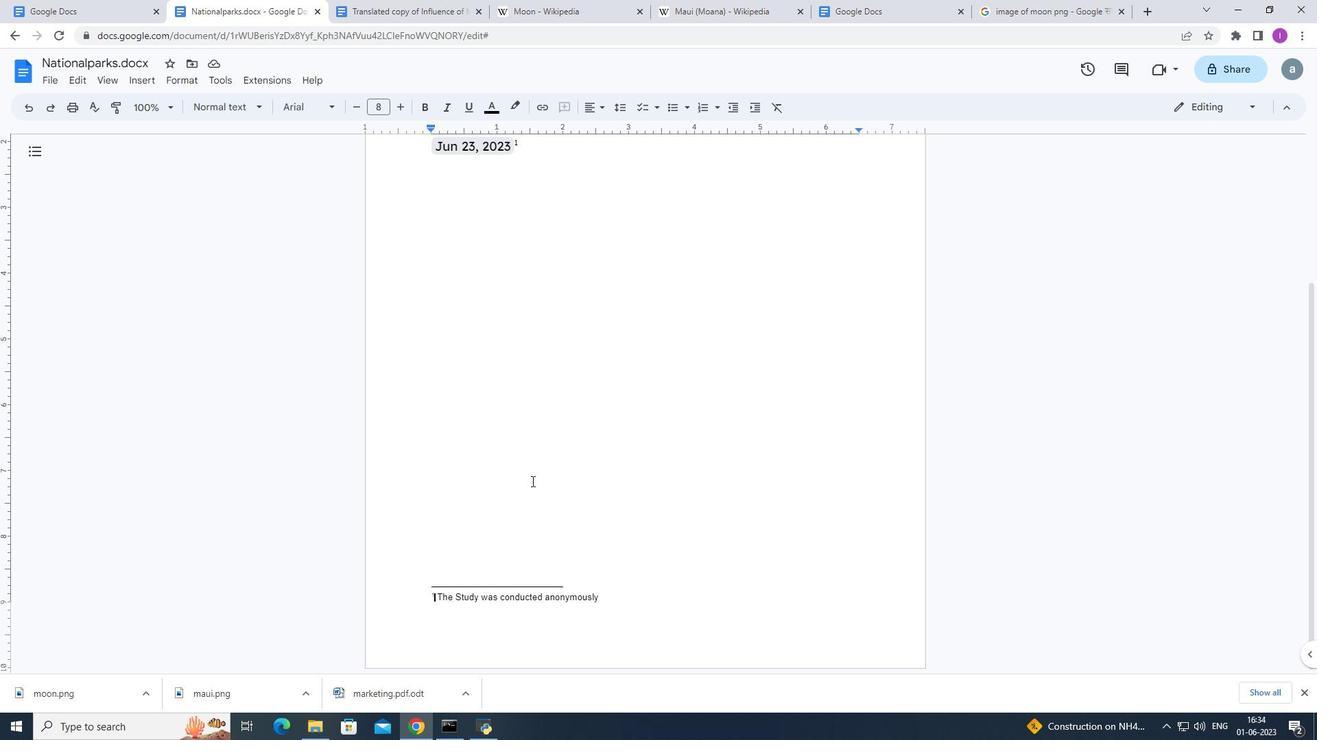 
Action: Mouse scrolled (533, 494) with delta (0, 0)
Screenshot: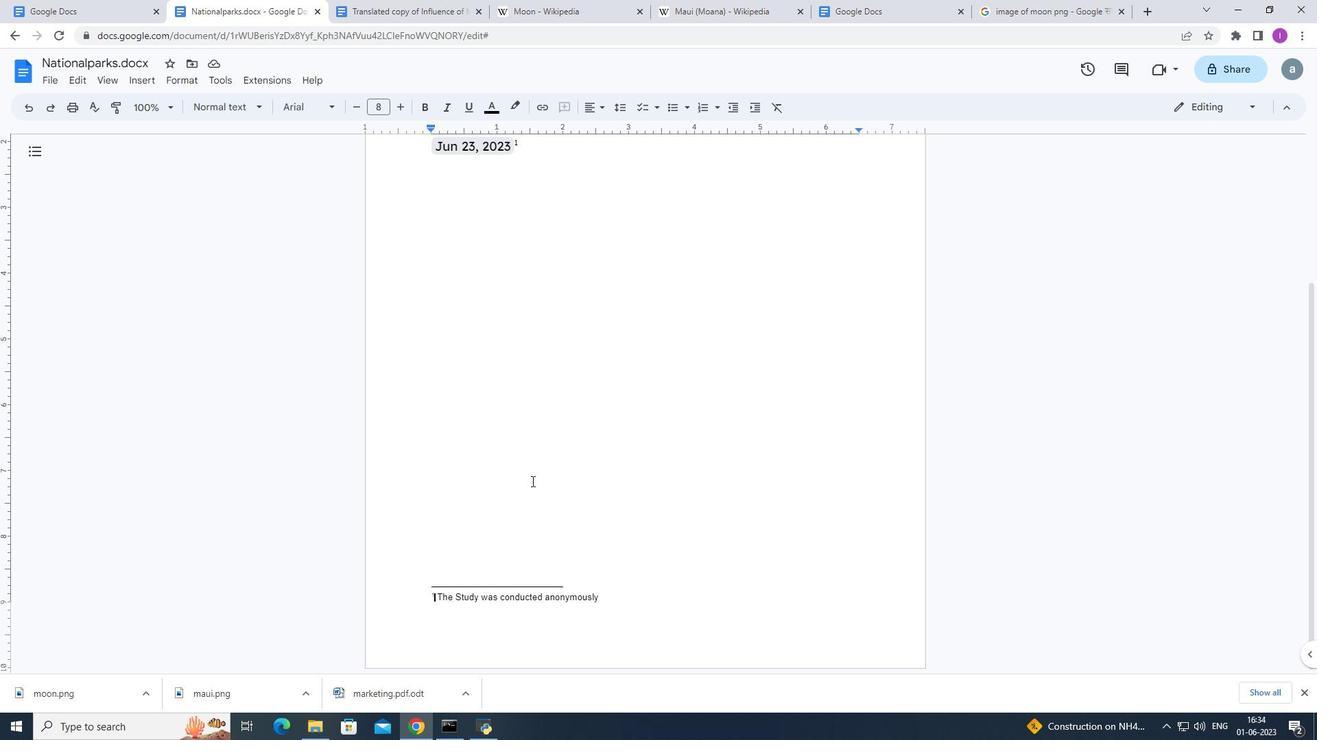 
Action: Mouse moved to (556, 511)
Screenshot: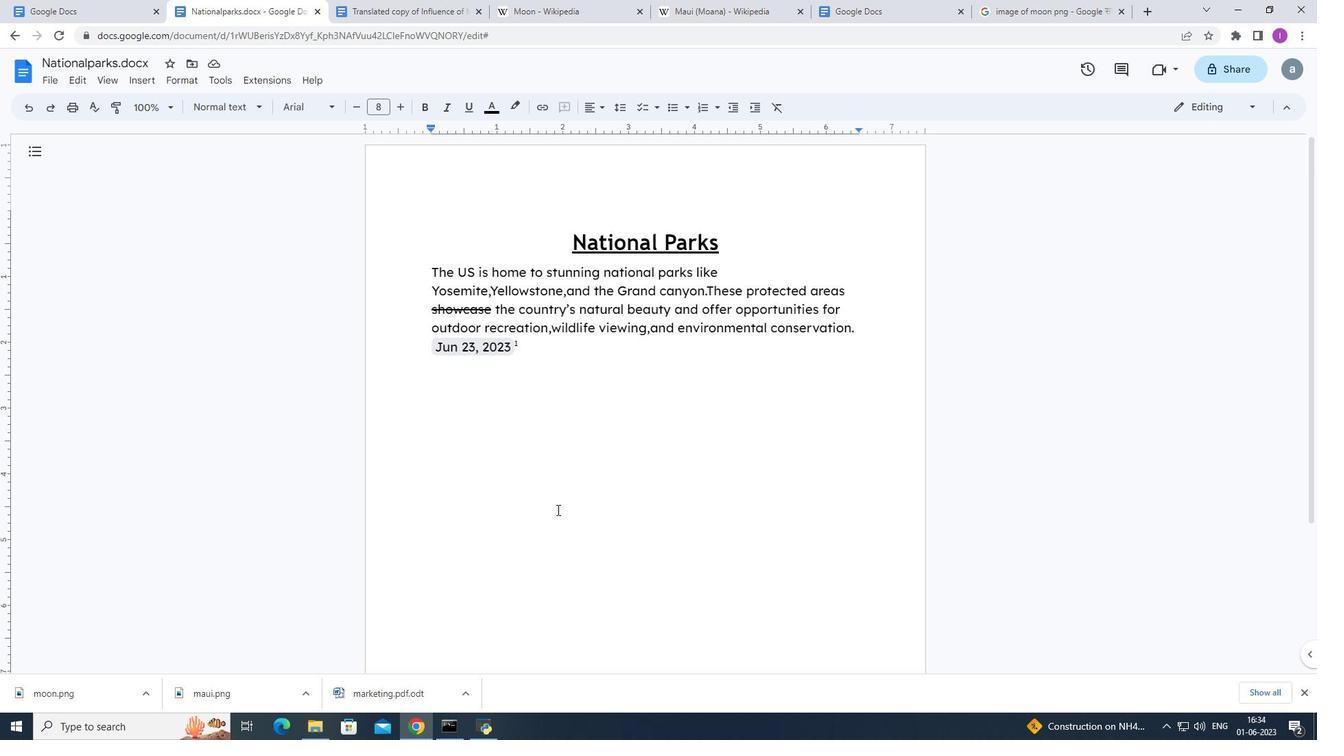 
Action: Mouse scrolled (556, 511) with delta (0, 0)
Screenshot: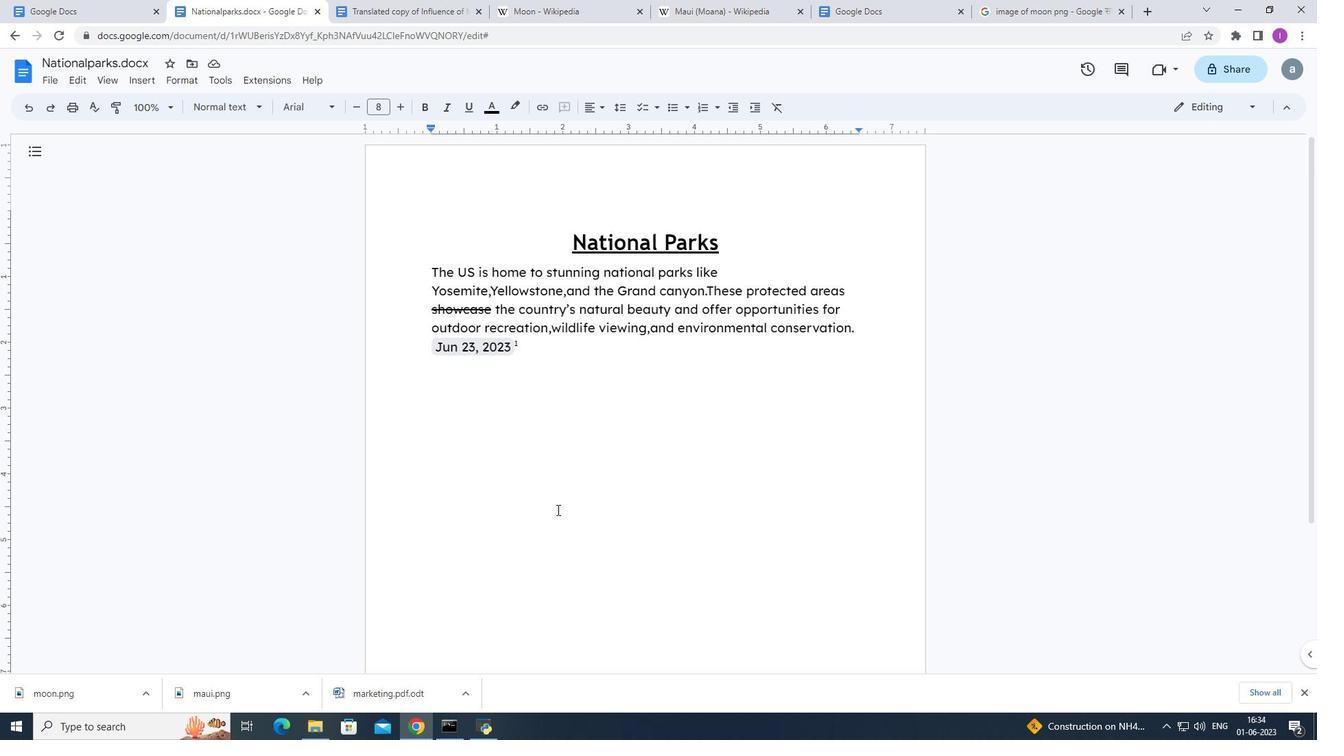 
Action: Mouse scrolled (556, 511) with delta (0, 0)
Screenshot: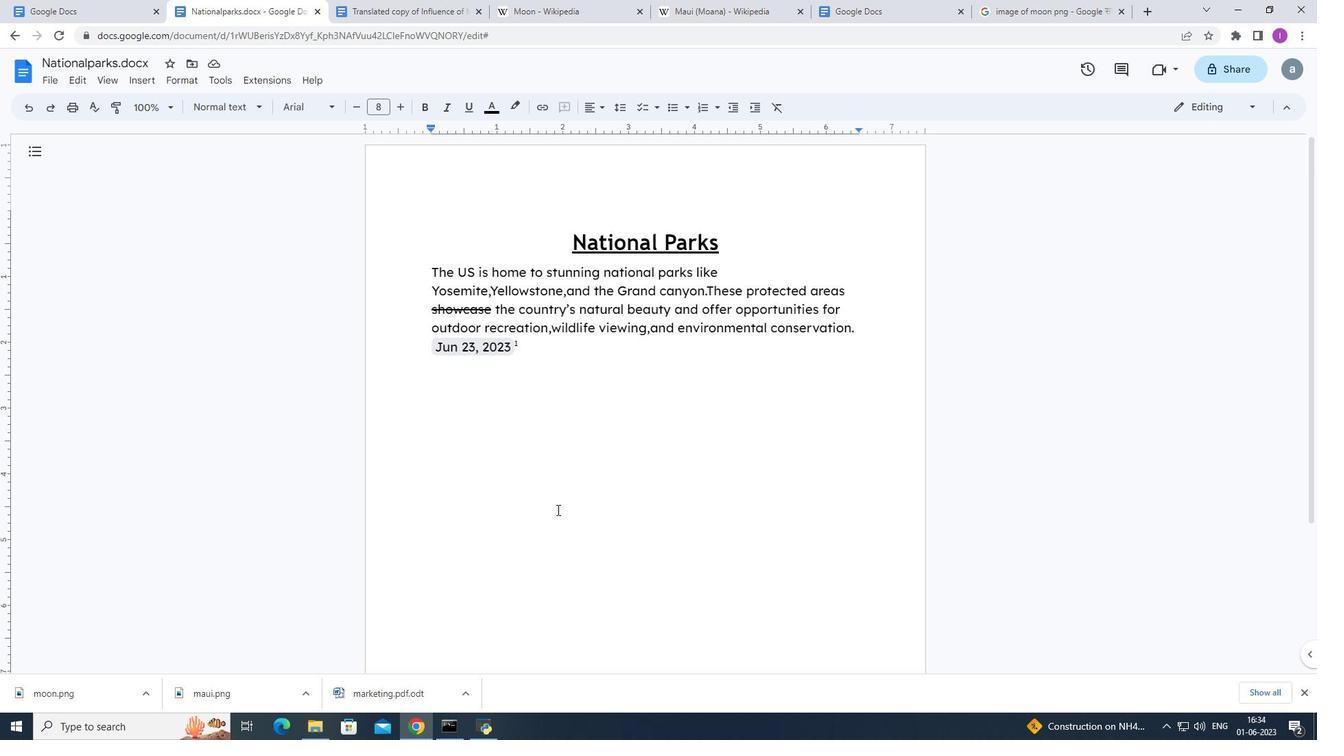 
Action: Mouse moved to (594, 476)
Screenshot: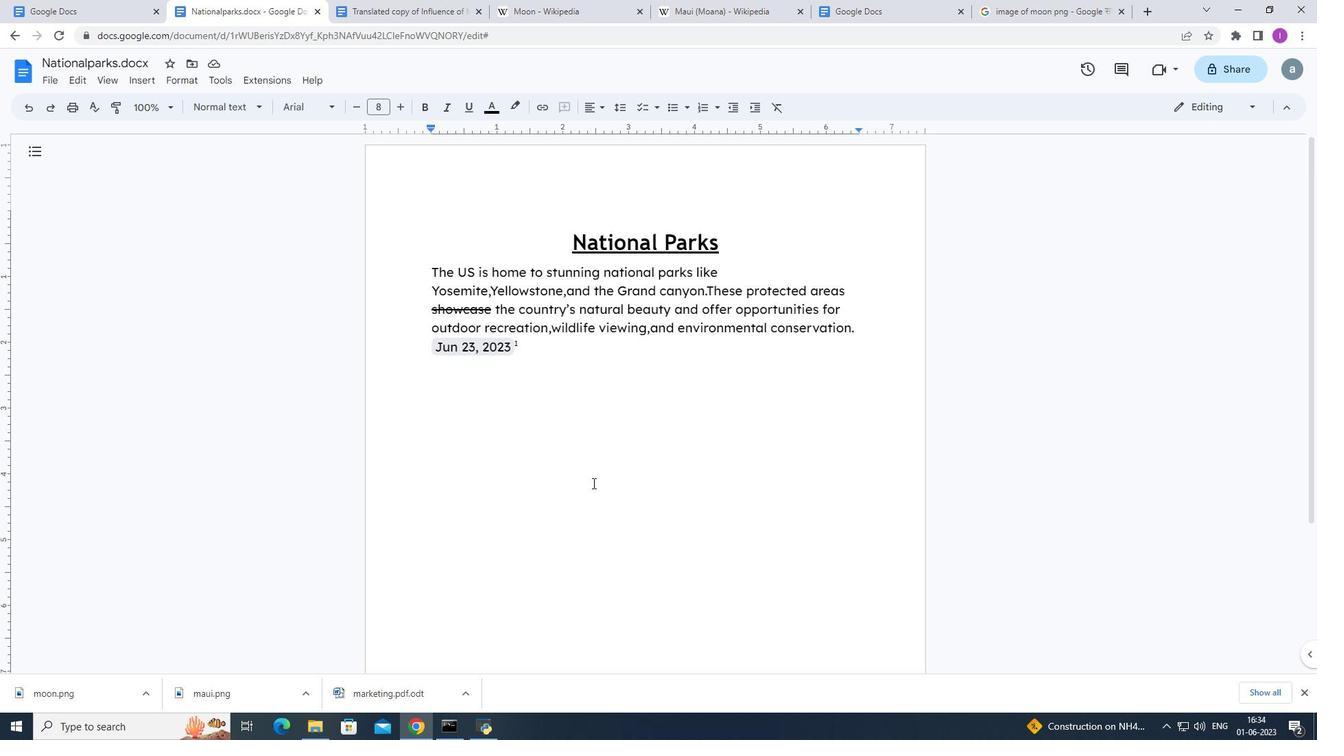 
Action: Mouse scrolled (594, 477) with delta (0, 0)
Screenshot: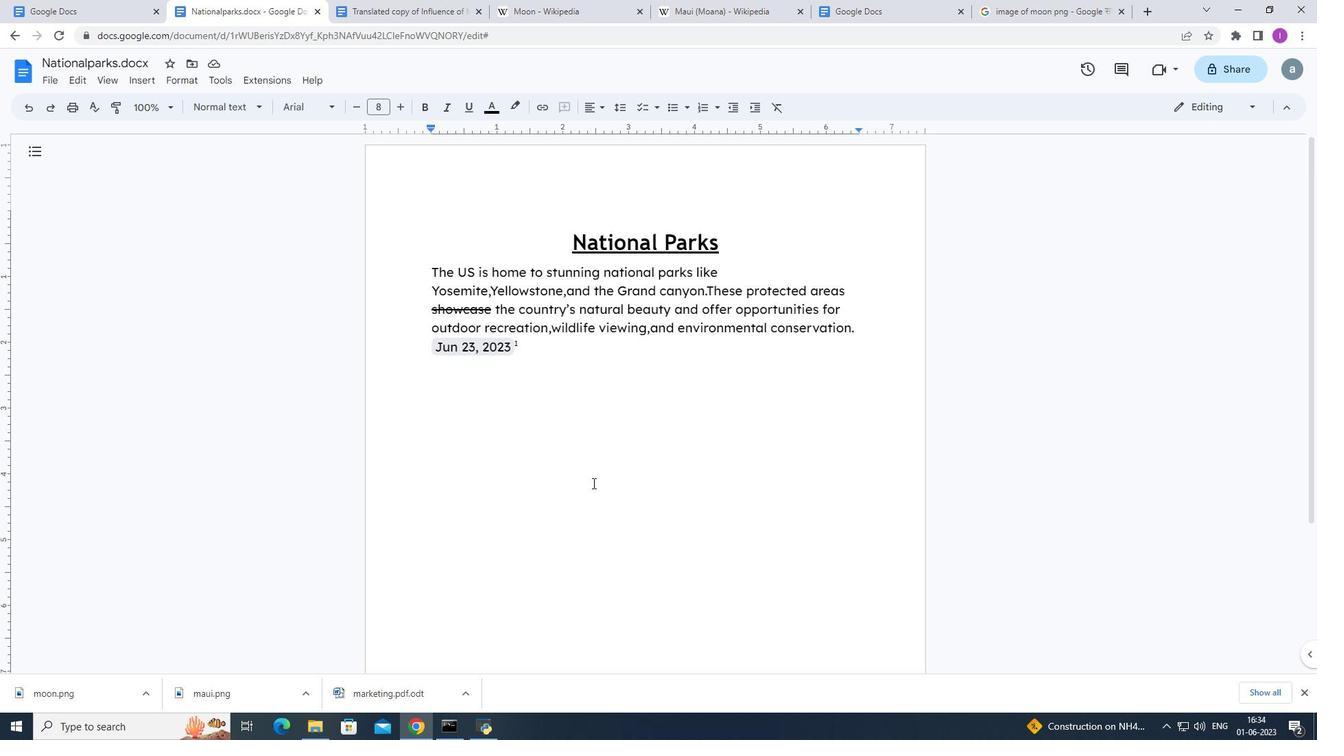 
Action: Mouse moved to (423, 348)
Screenshot: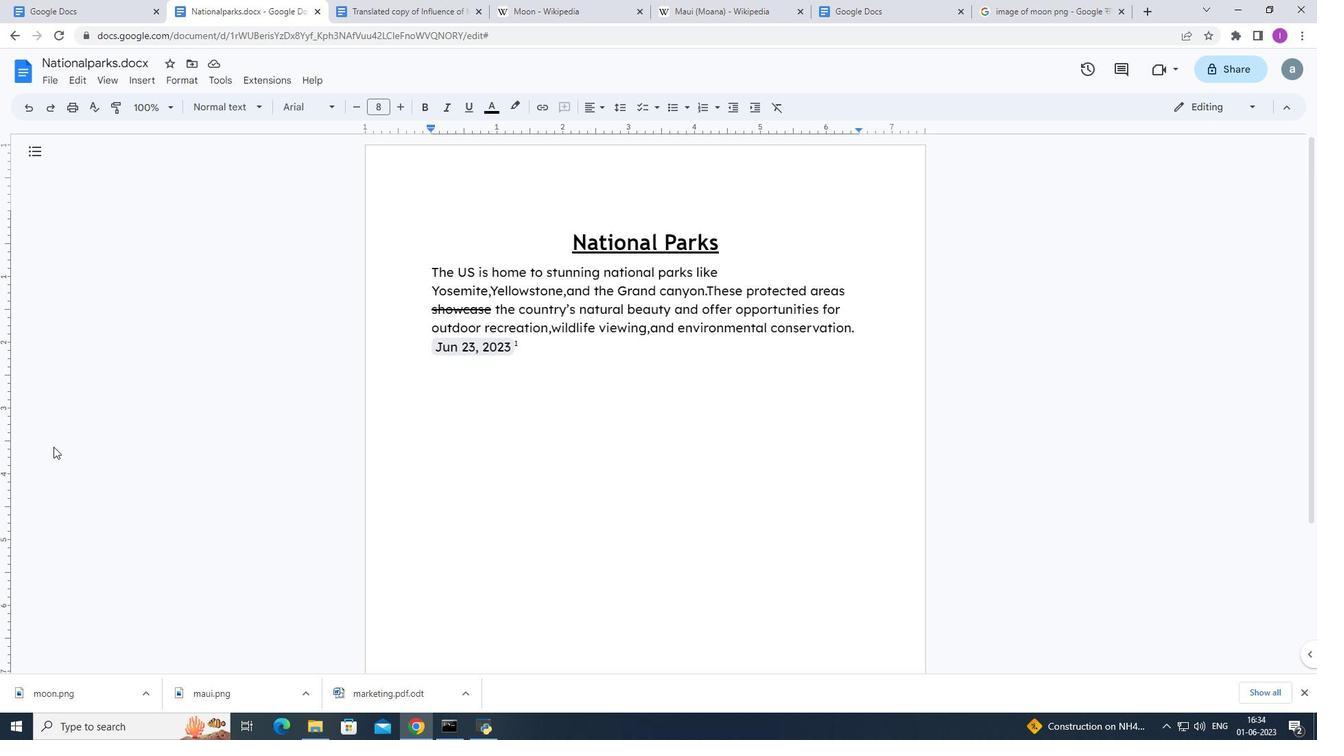 
Action: Mouse scrolled (423, 347) with delta (0, 0)
Screenshot: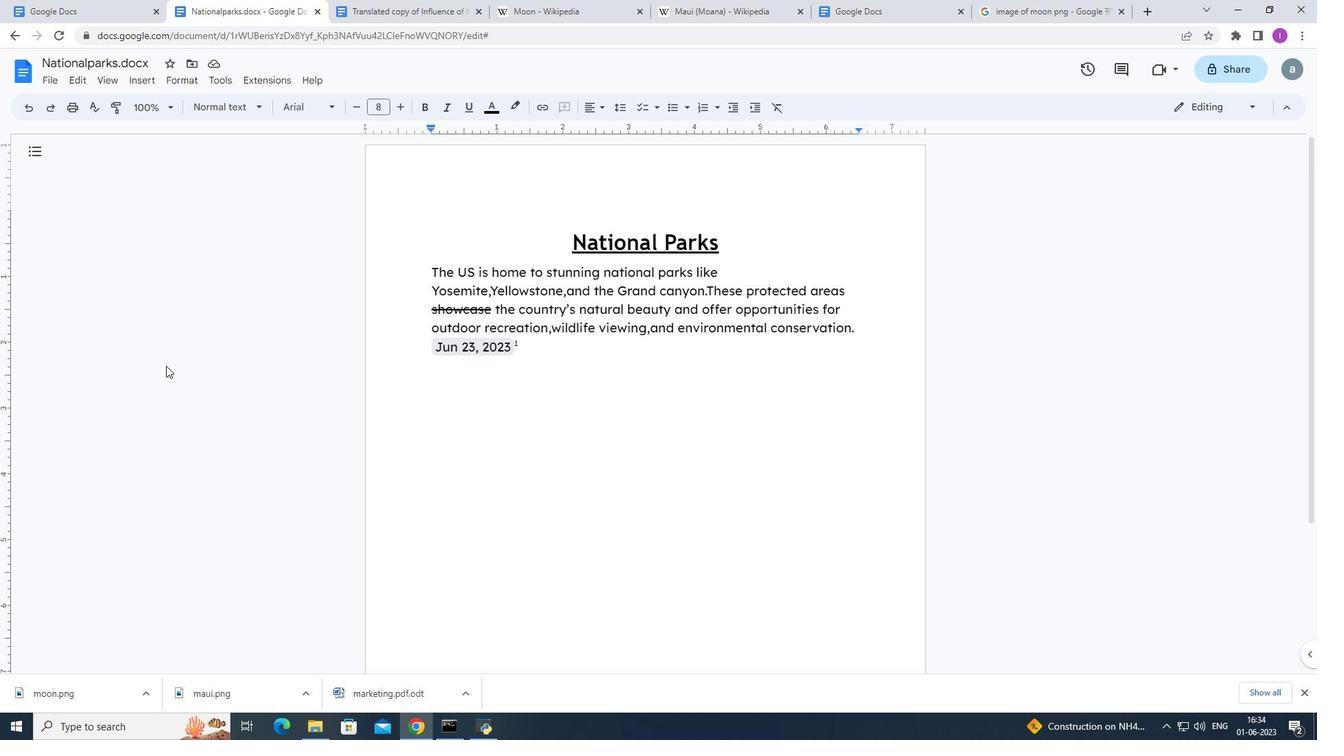 
Action: Mouse moved to (426, 348)
Screenshot: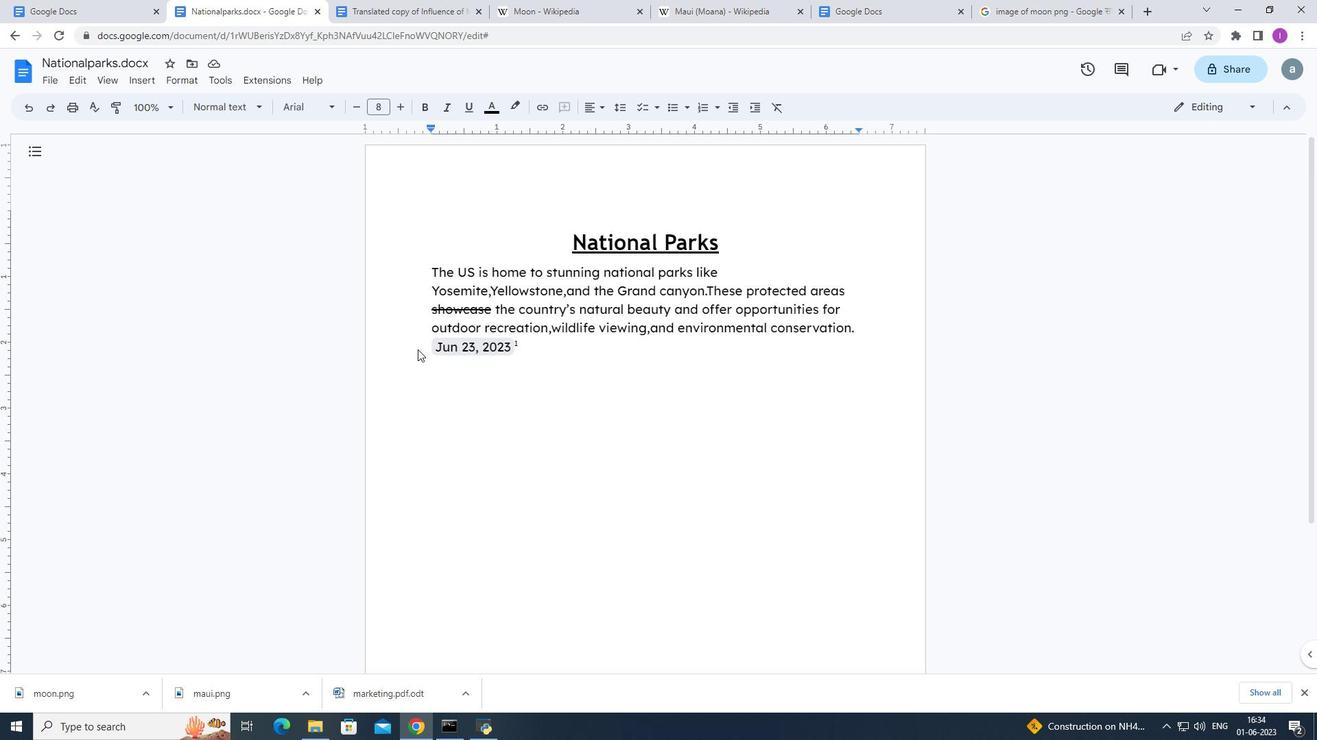 
Action: Mouse scrolled (423, 347) with delta (0, 0)
Screenshot: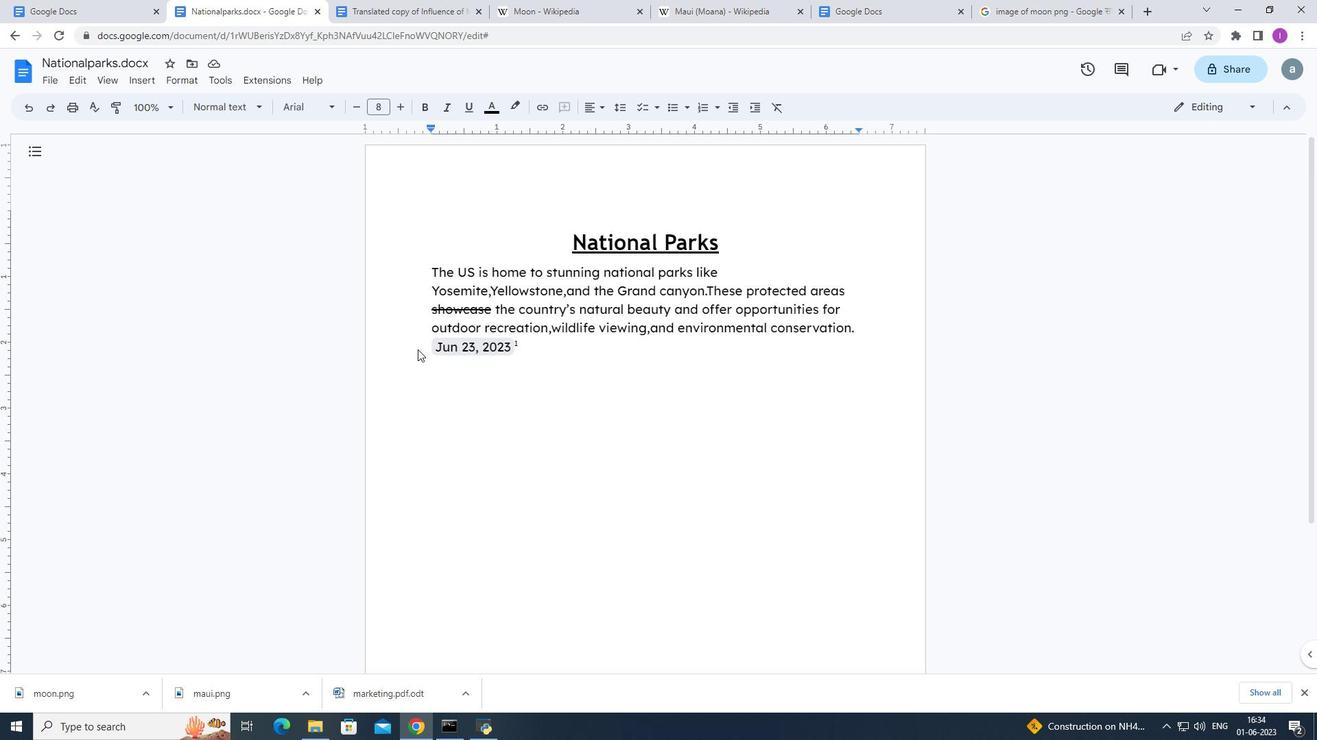 
Action: Mouse moved to (441, 348)
Screenshot: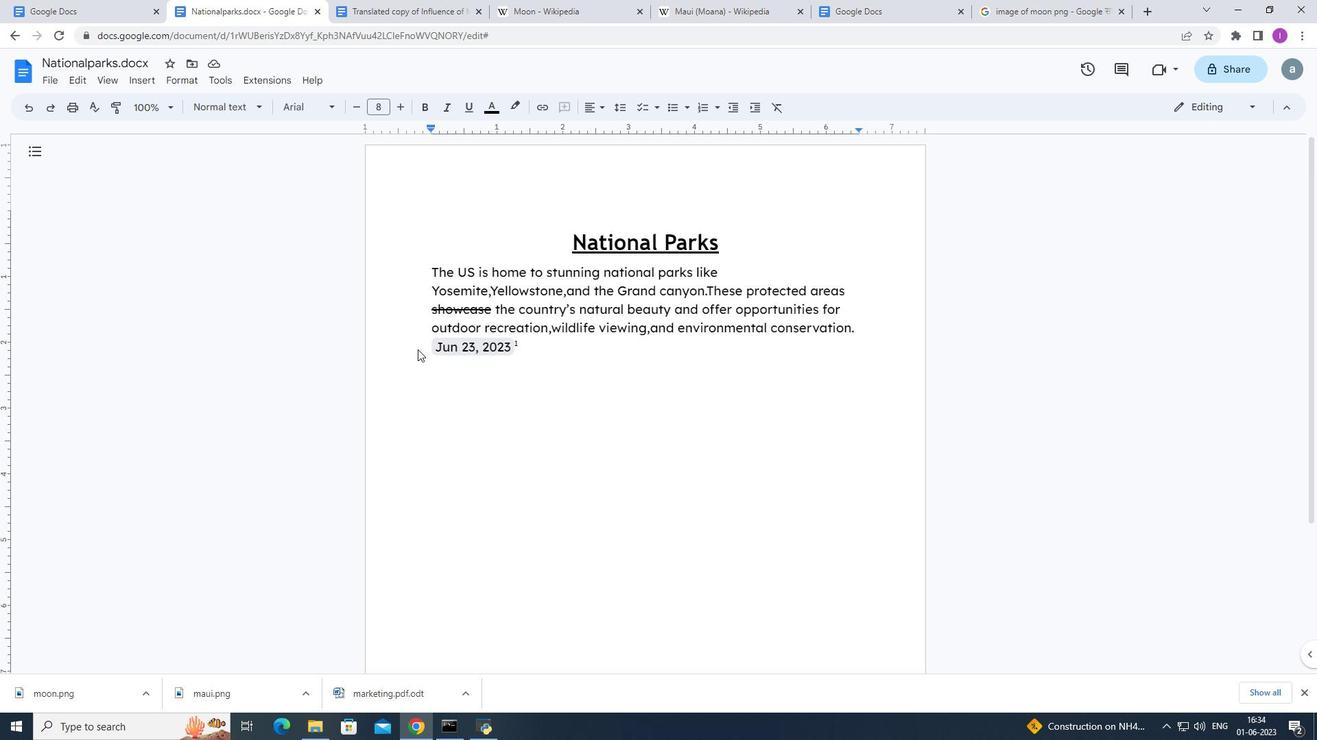 
Action: Mouse scrolled (429, 347) with delta (0, 0)
Screenshot: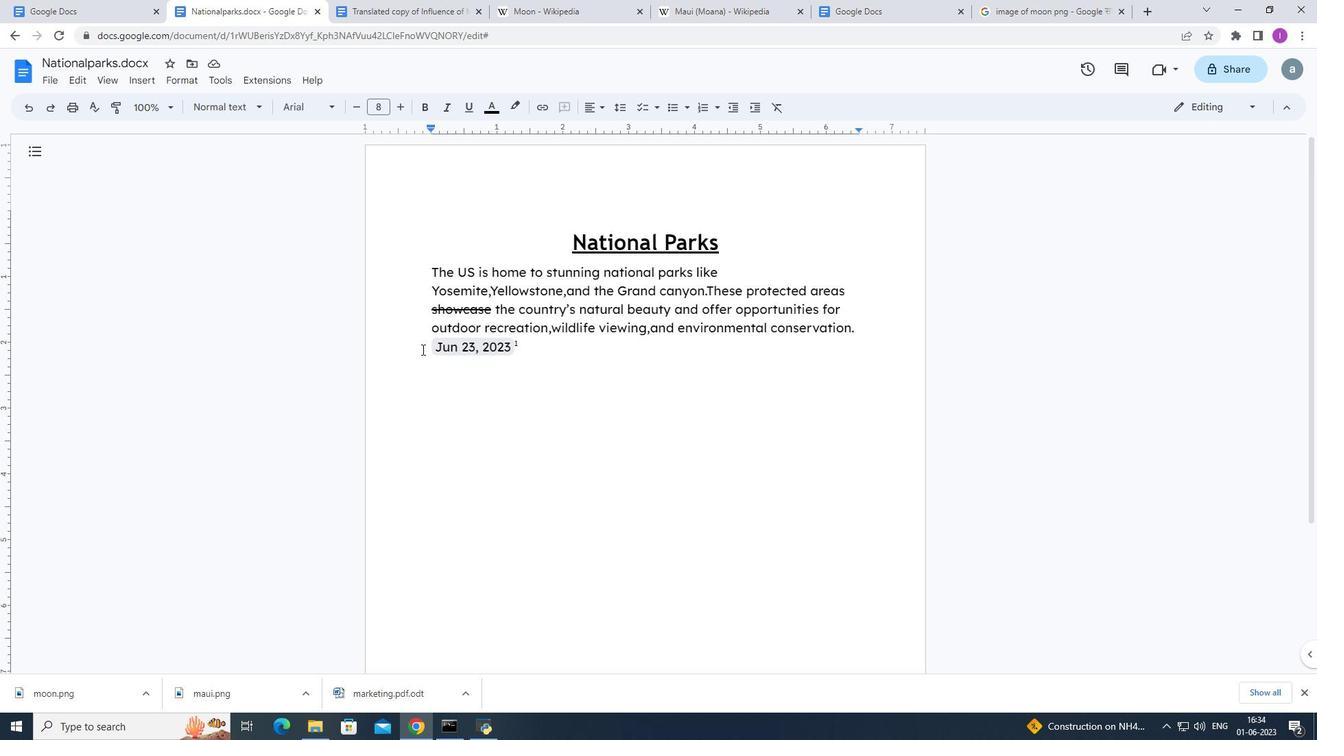 
Action: Mouse moved to (453, 348)
Screenshot: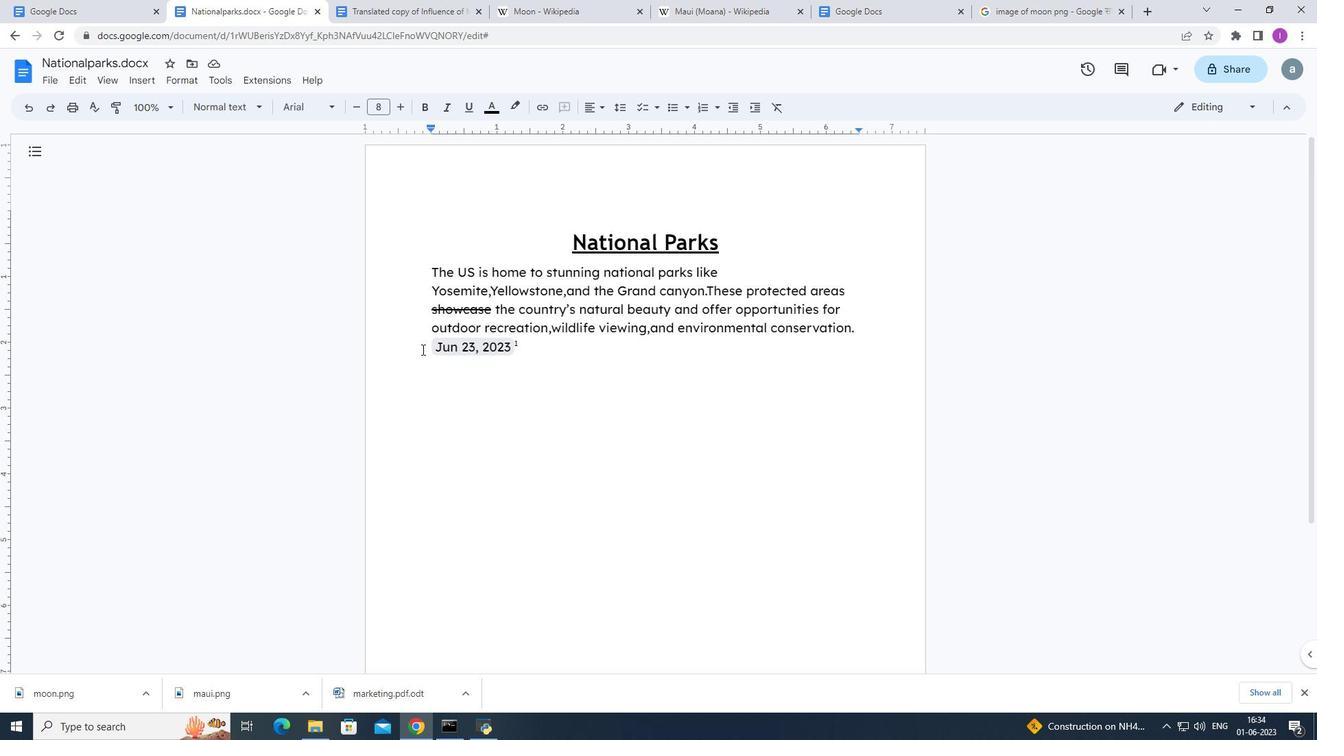 
Action: Mouse scrolled (441, 347) with delta (0, 0)
Screenshot: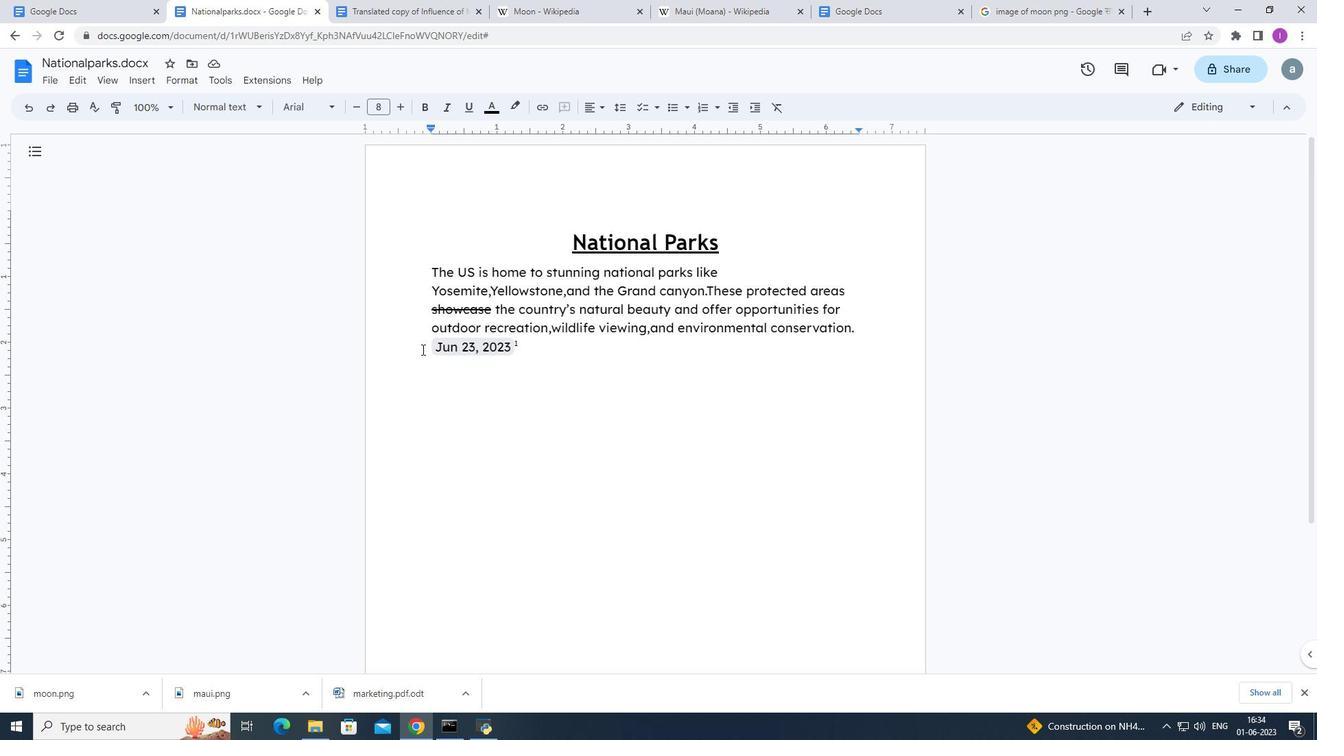 
Action: Mouse moved to (489, 348)
